Task: Research Airbnb options in Tangail, Bangladesh from 22nd November, 2023 to 30th November, 2023 for 2 adults. Place can be entire room with 1  bedroom having 1 bed and 1 bathroom. Property type can be hotel. Amenities needed are: air conditioning.
Action: Mouse moved to (461, 350)
Screenshot: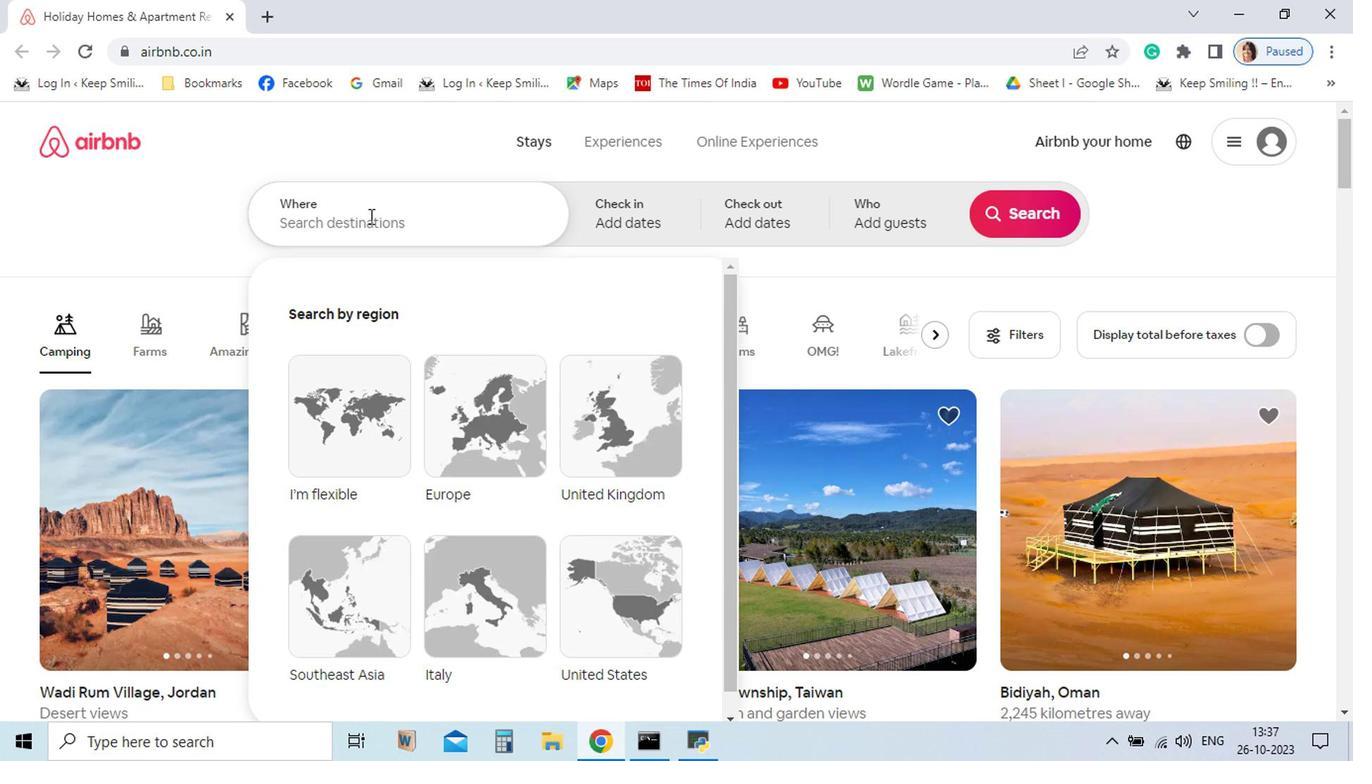 
Action: Mouse pressed left at (461, 350)
Screenshot: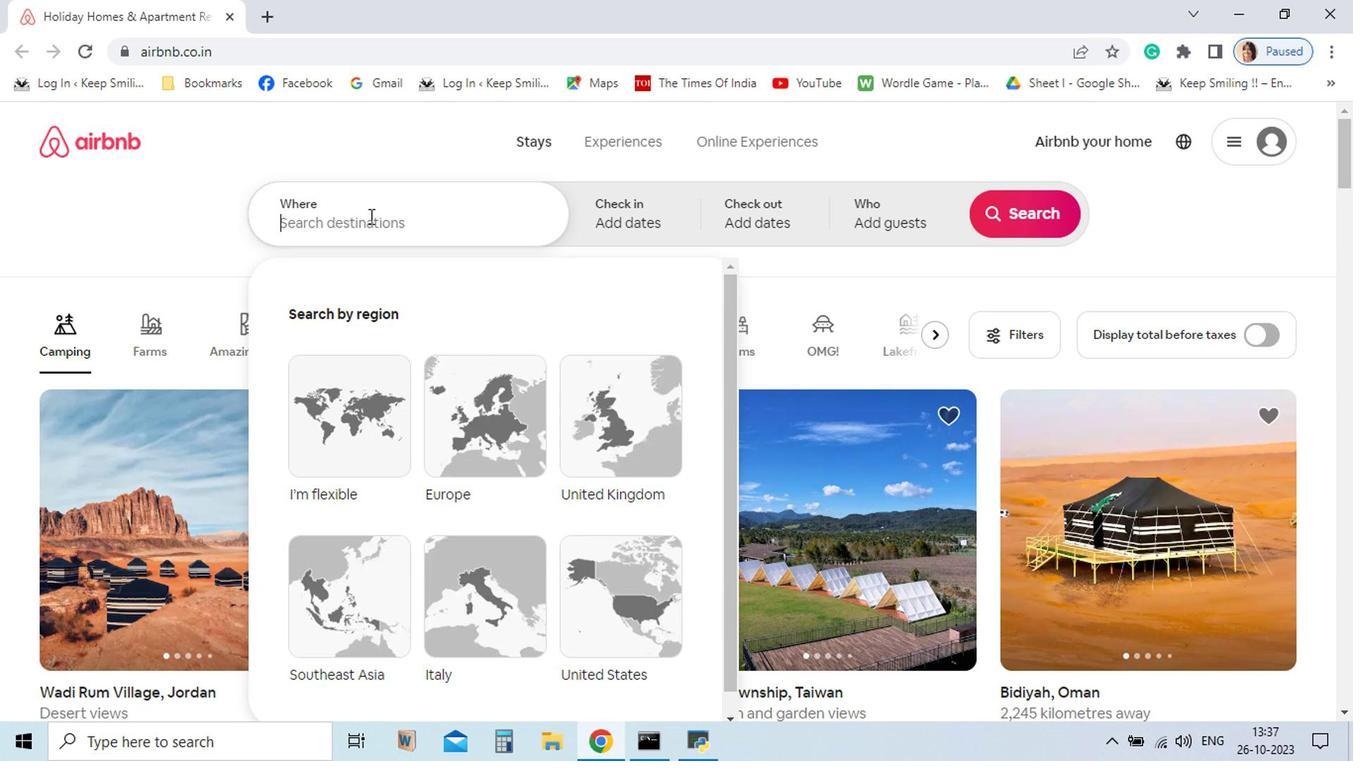 
Action: Mouse moved to (460, 350)
Screenshot: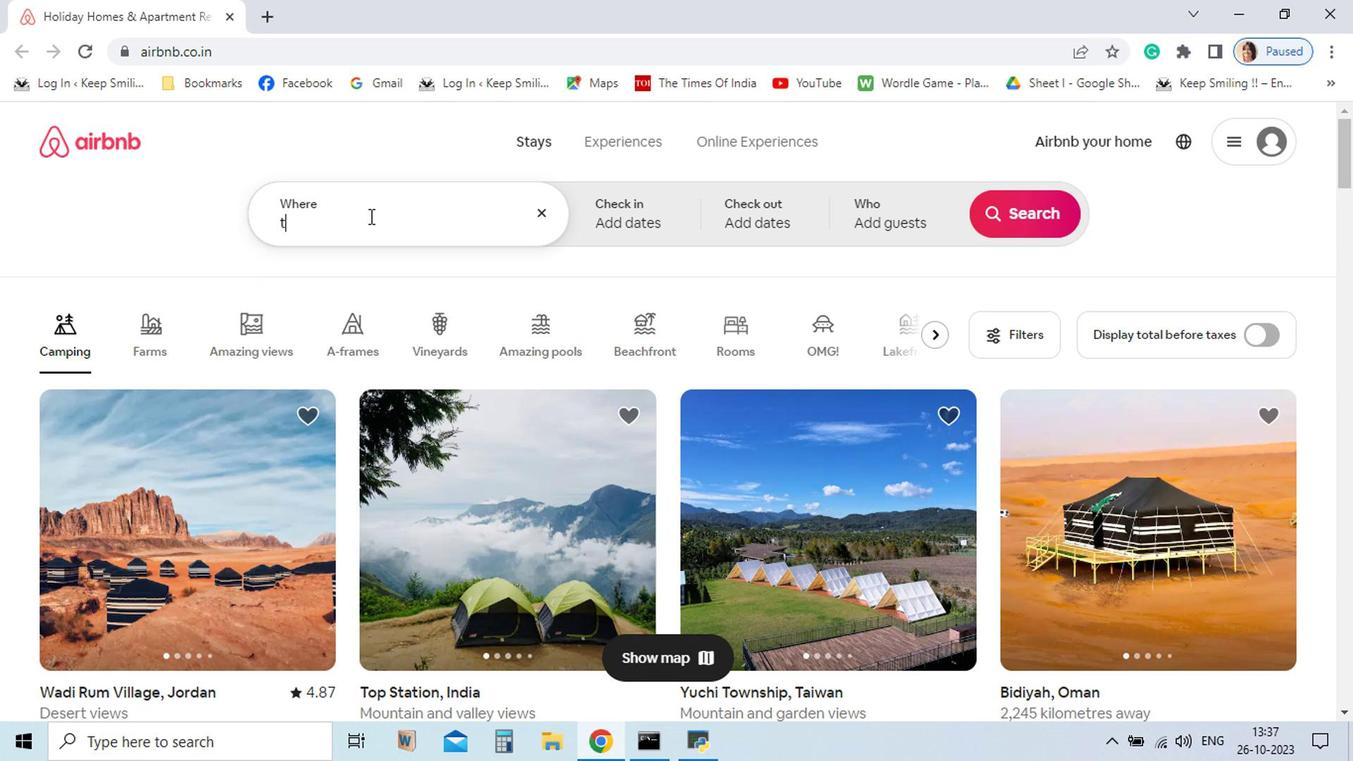 
Action: Key pressed tangail,<Key.space>bangladesh<Key.enter>
Screenshot: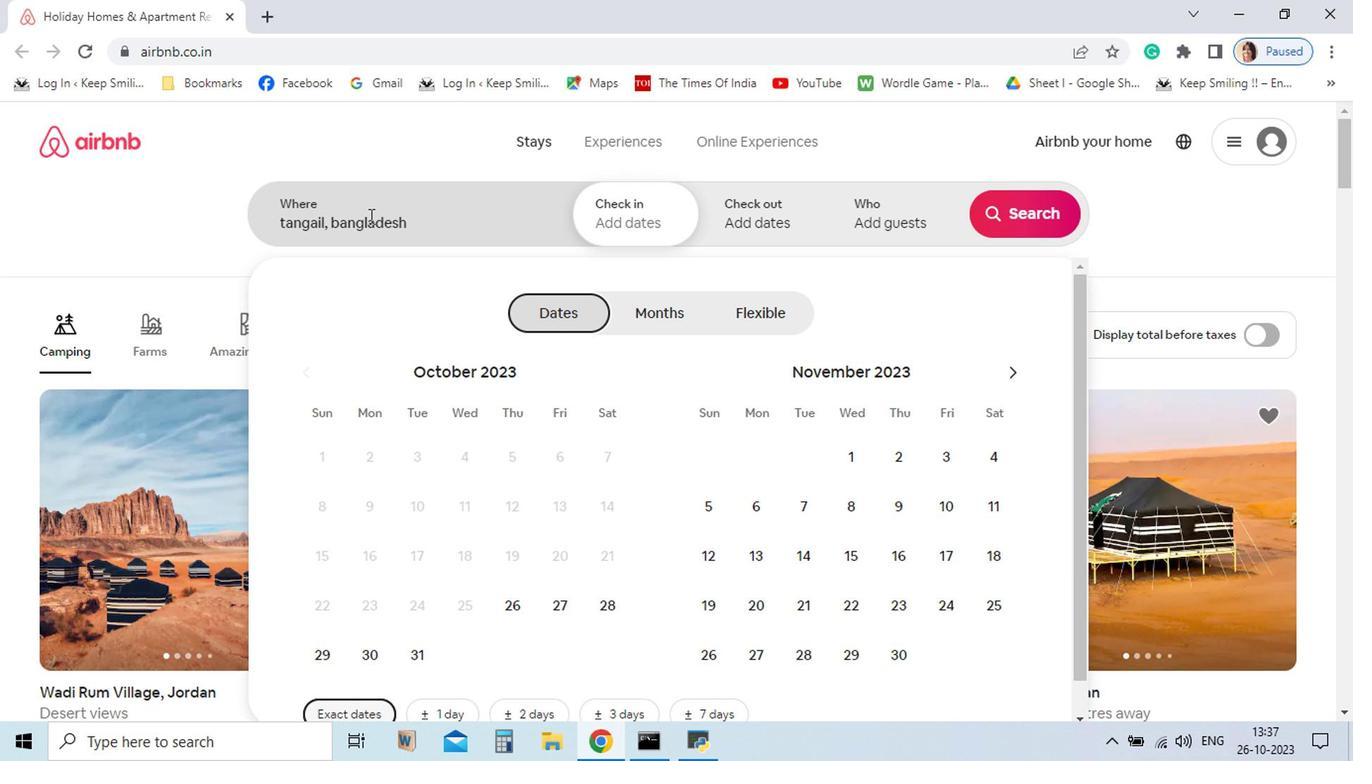 
Action: Mouse moved to (801, 627)
Screenshot: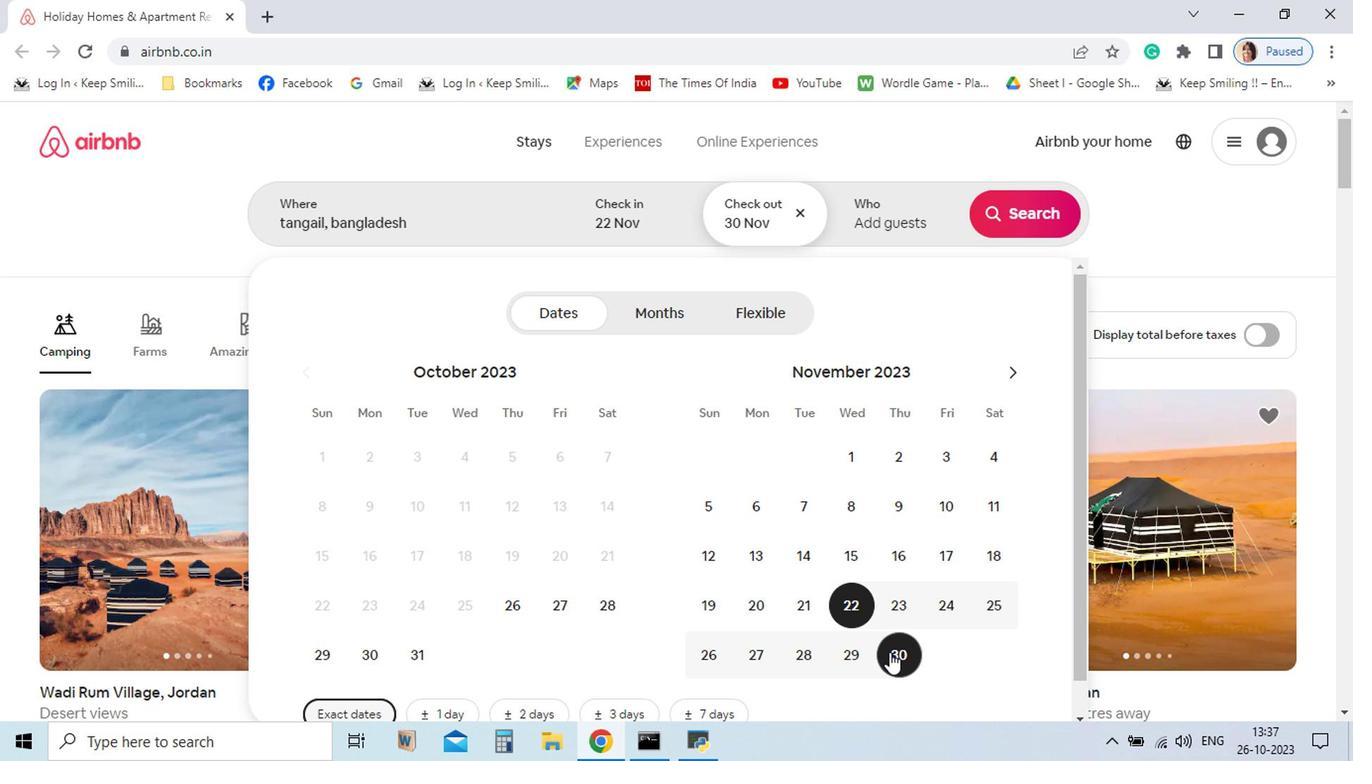 
Action: Mouse pressed left at (801, 627)
Screenshot: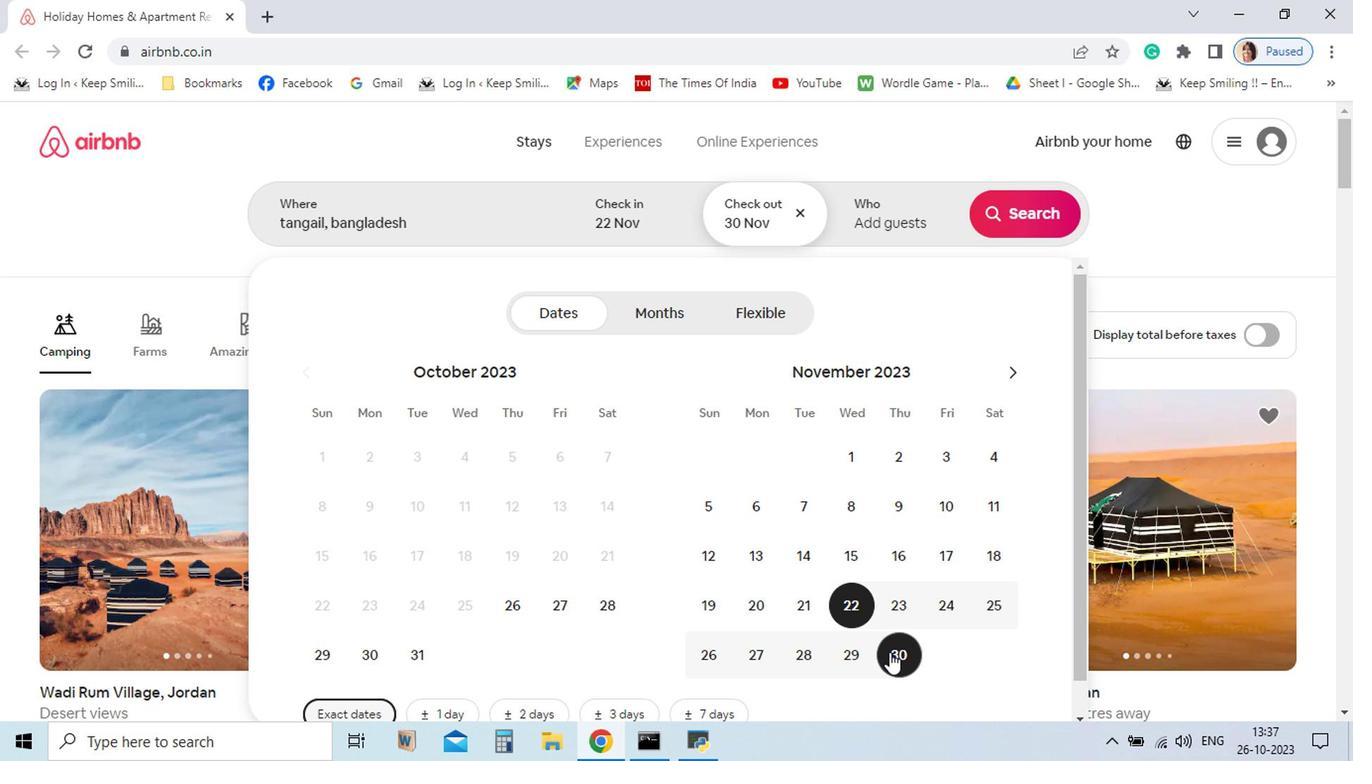
Action: Mouse moved to (830, 661)
Screenshot: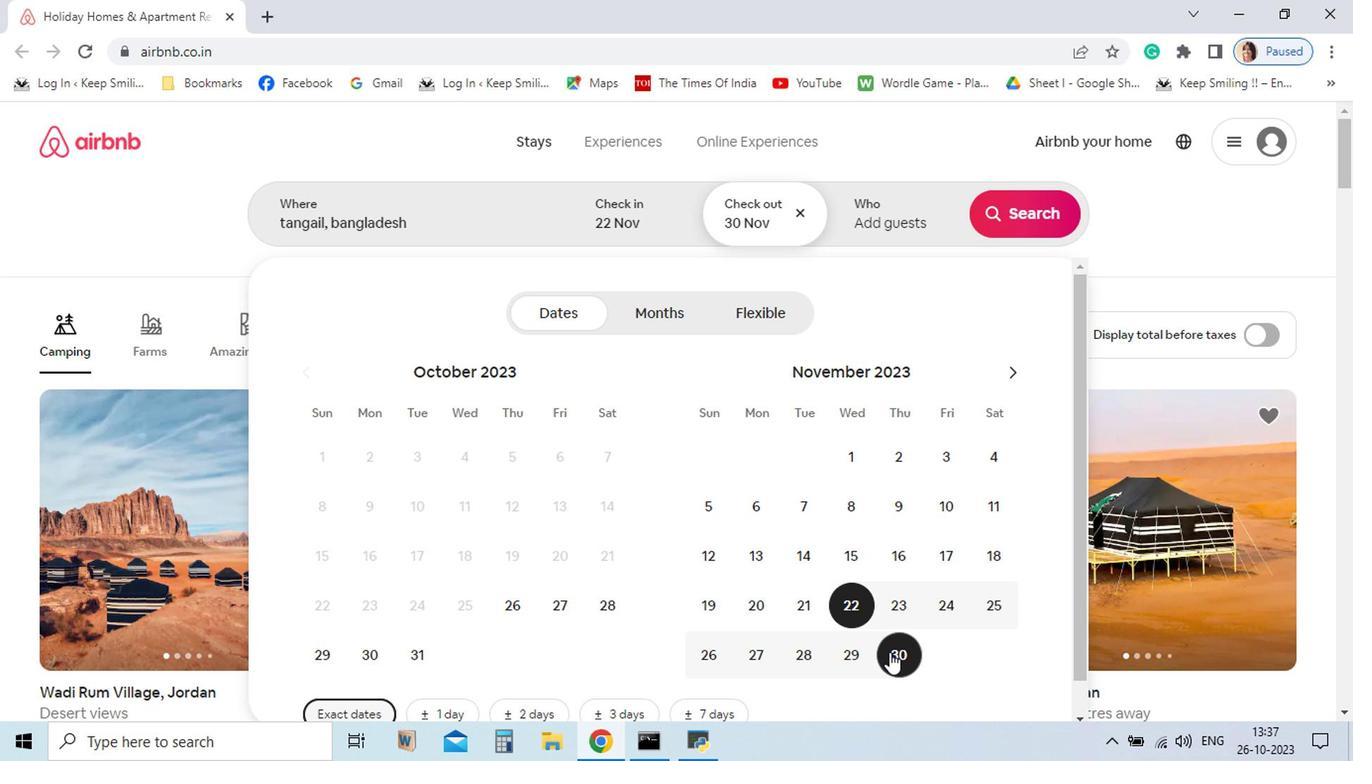 
Action: Mouse pressed left at (830, 661)
Screenshot: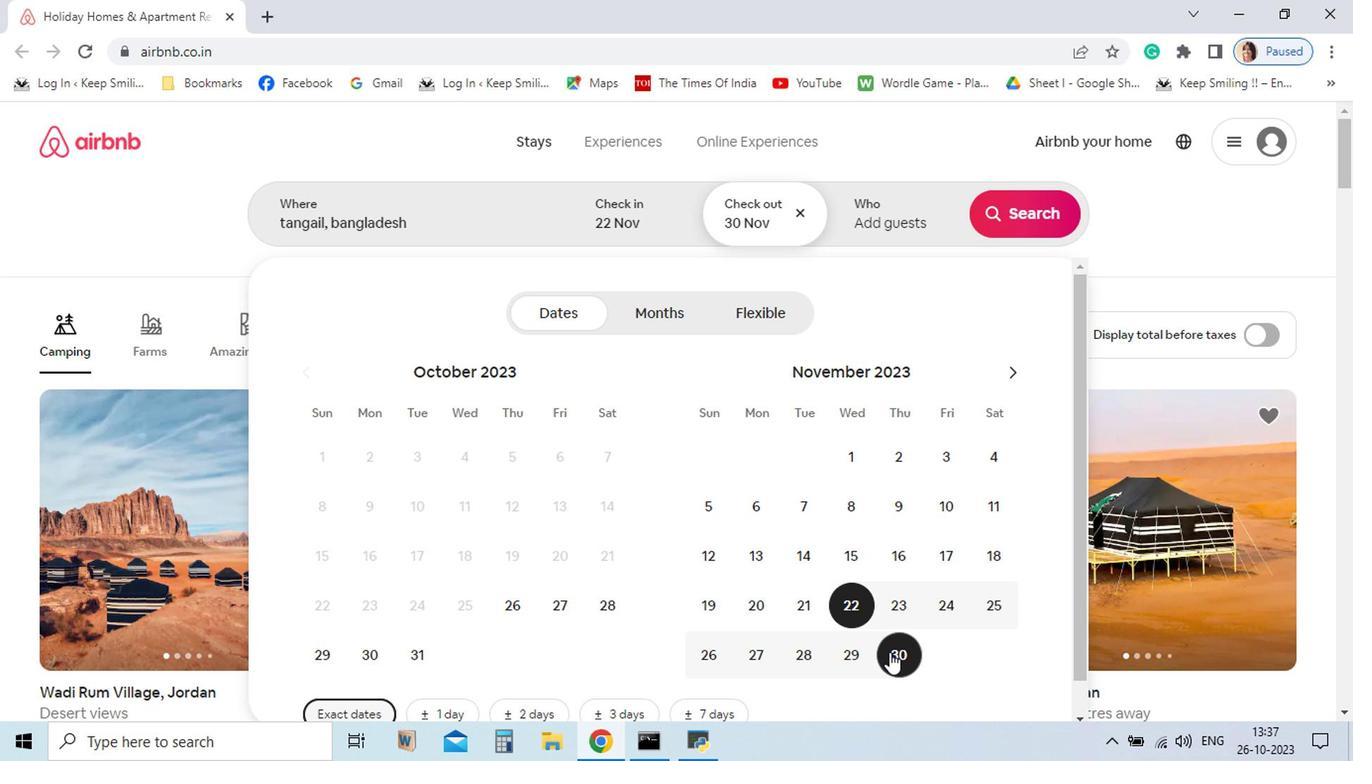 
Action: Mouse moved to (851, 358)
Screenshot: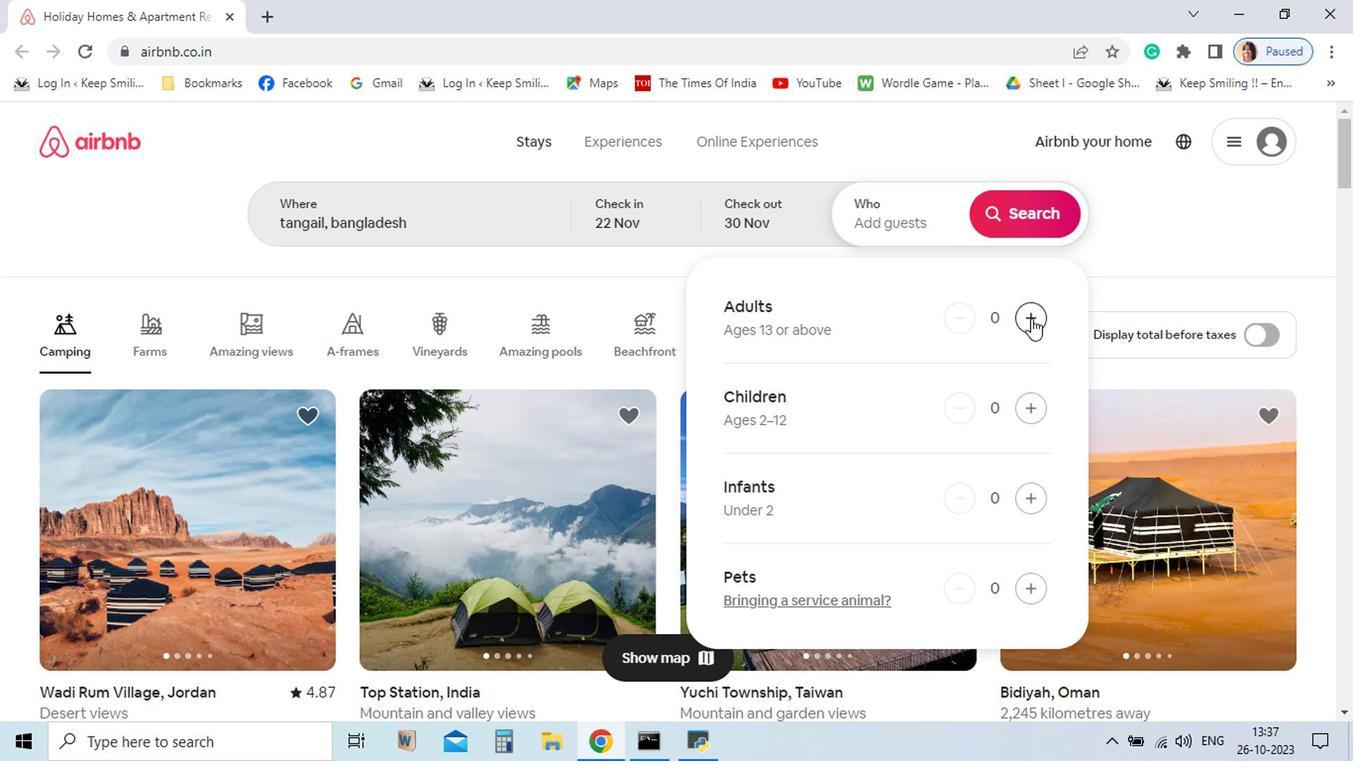 
Action: Mouse pressed left at (851, 358)
Screenshot: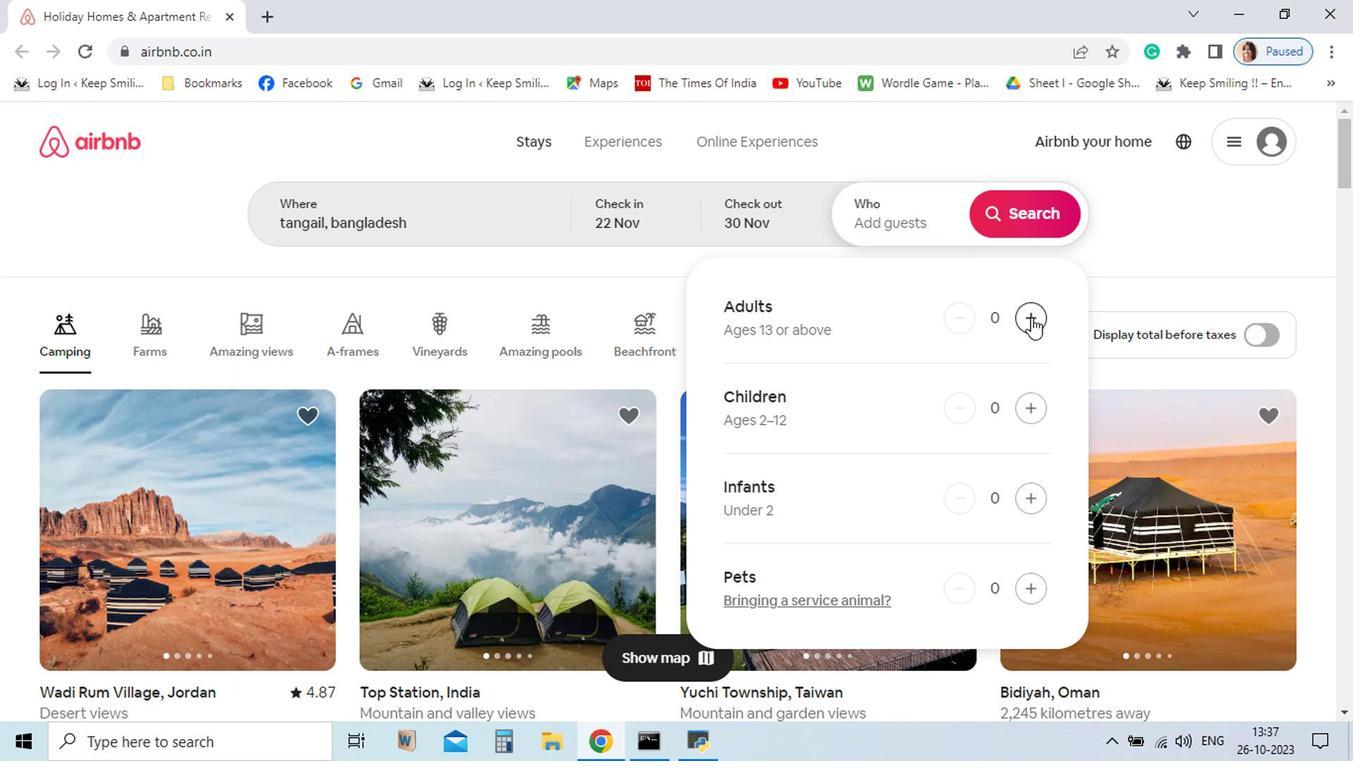 
Action: Mouse moved to (930, 422)
Screenshot: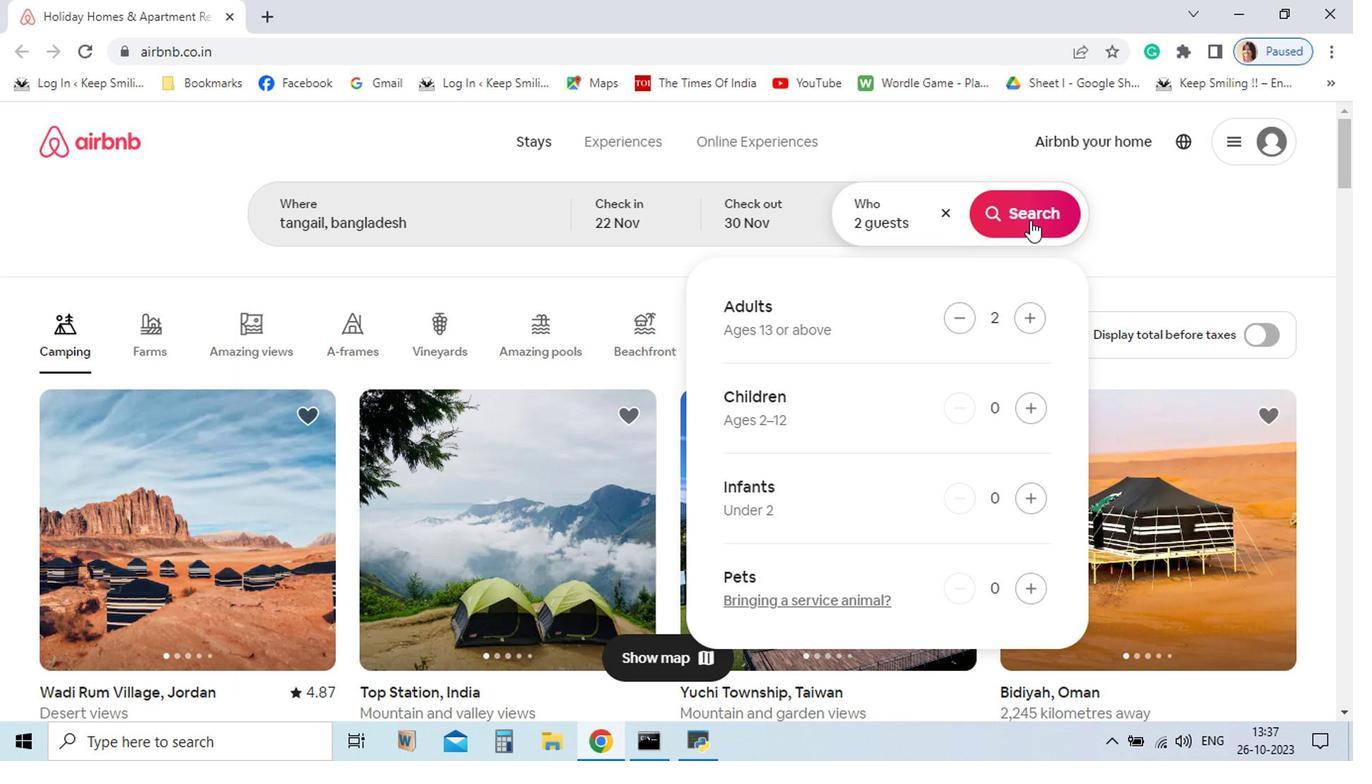
Action: Mouse pressed left at (930, 422)
Screenshot: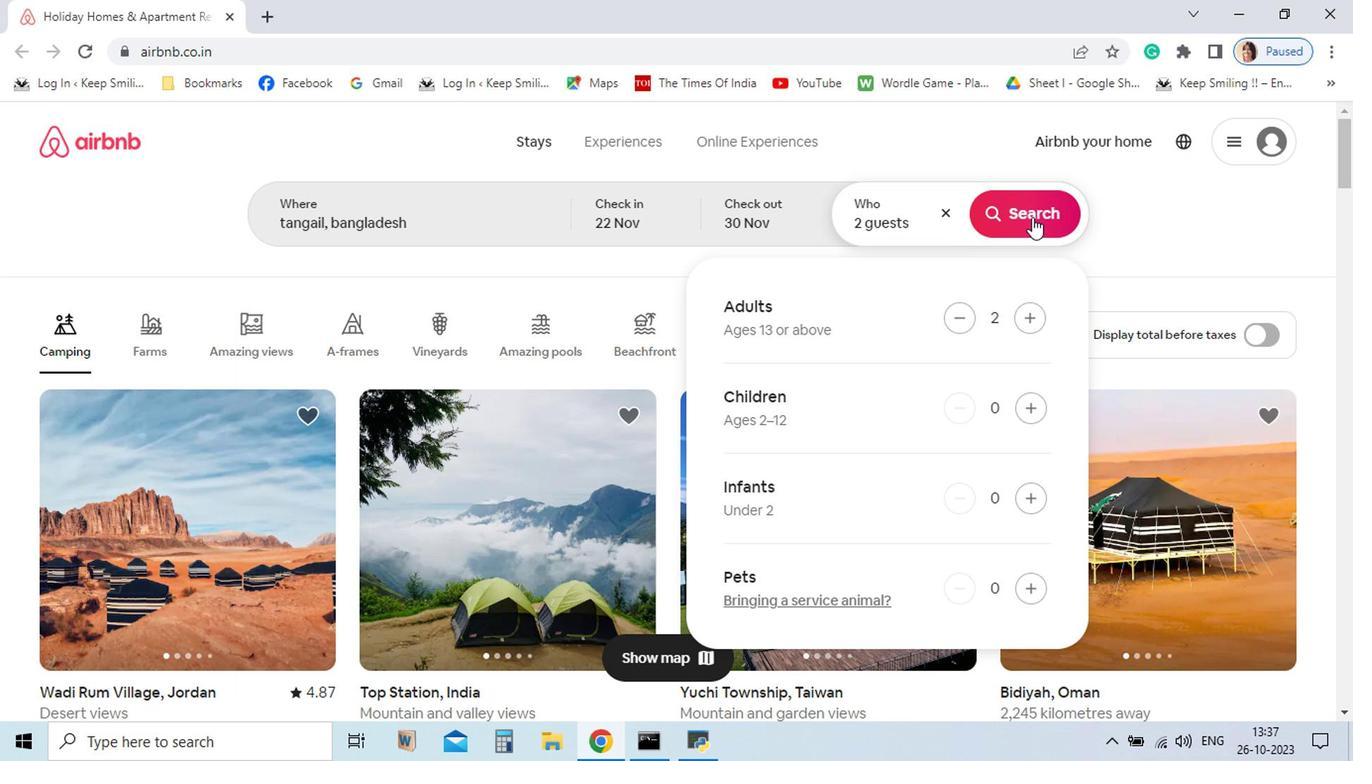 
Action: Mouse pressed left at (930, 422)
Screenshot: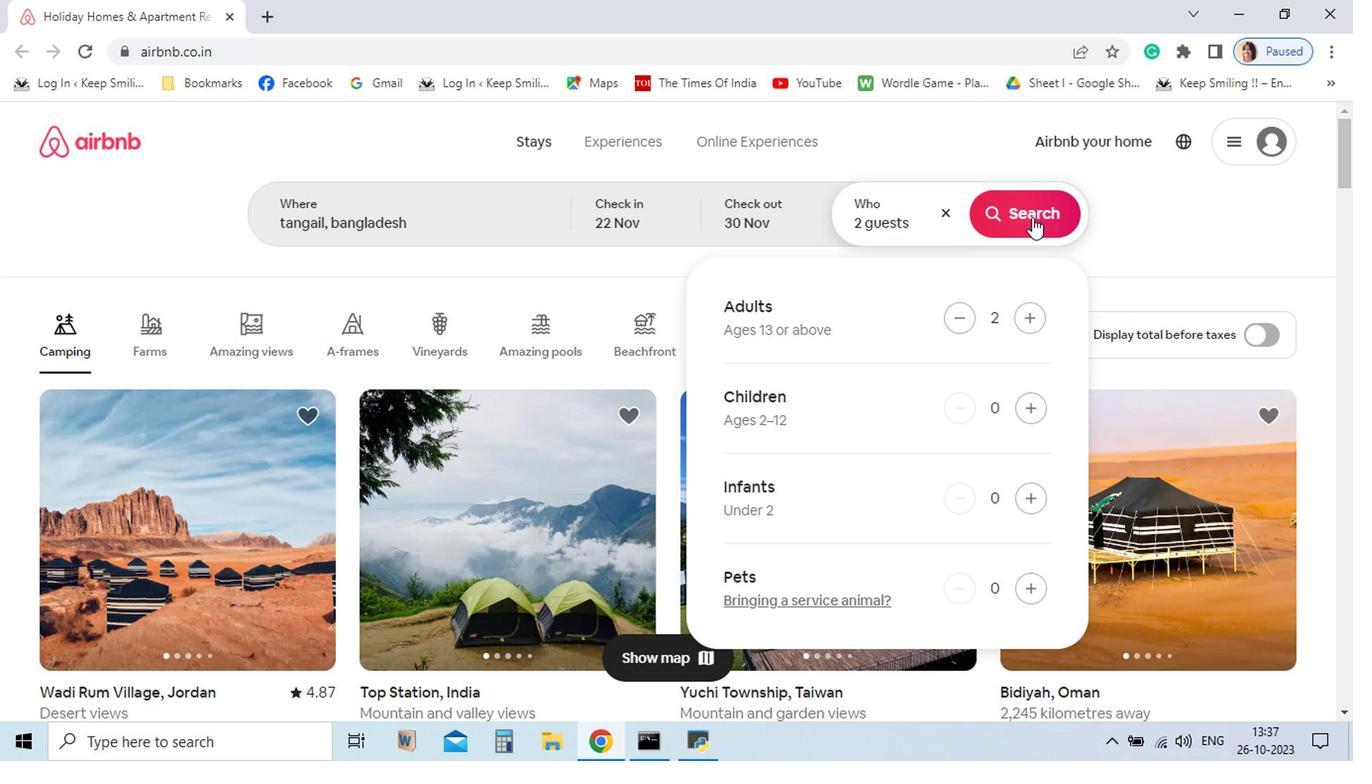 
Action: Mouse moved to (931, 351)
Screenshot: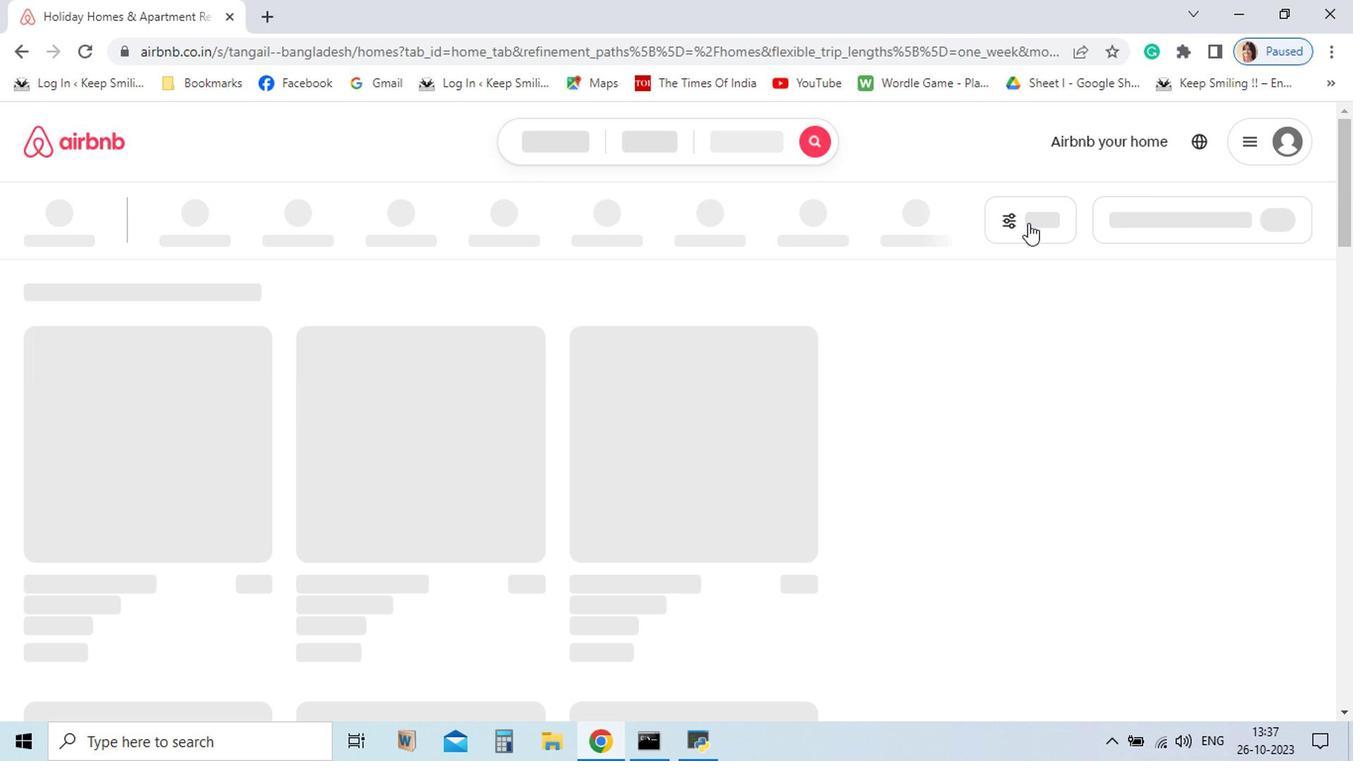 
Action: Mouse pressed left at (931, 351)
Screenshot: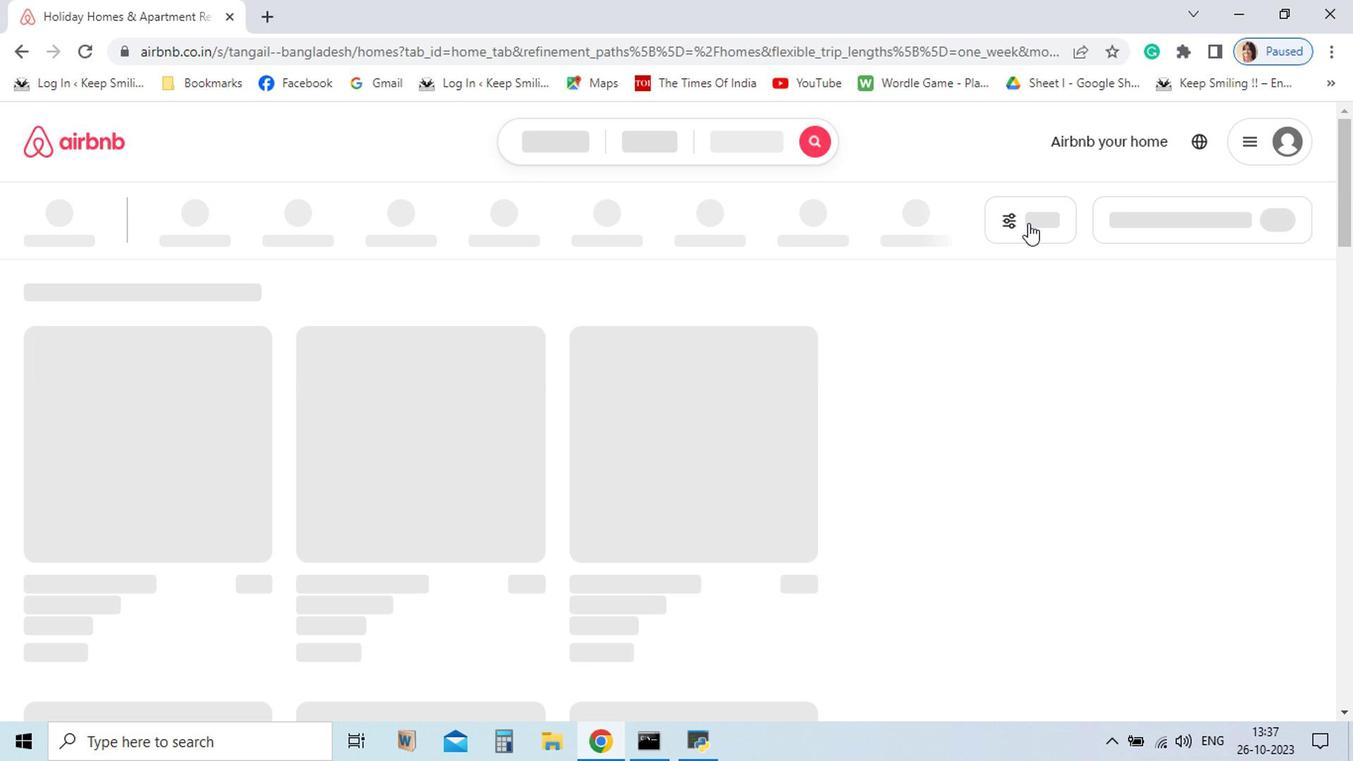 
Action: Mouse moved to (942, 359)
Screenshot: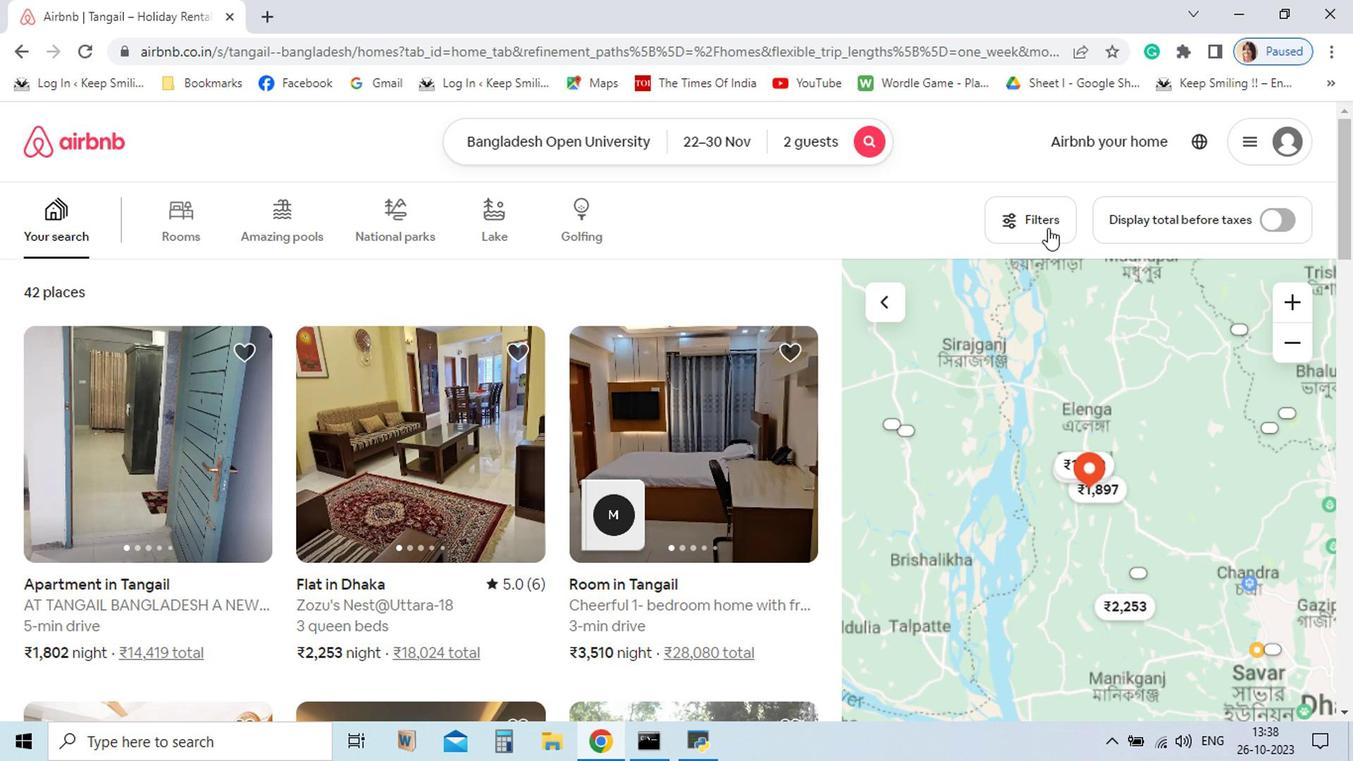 
Action: Mouse pressed left at (942, 359)
Screenshot: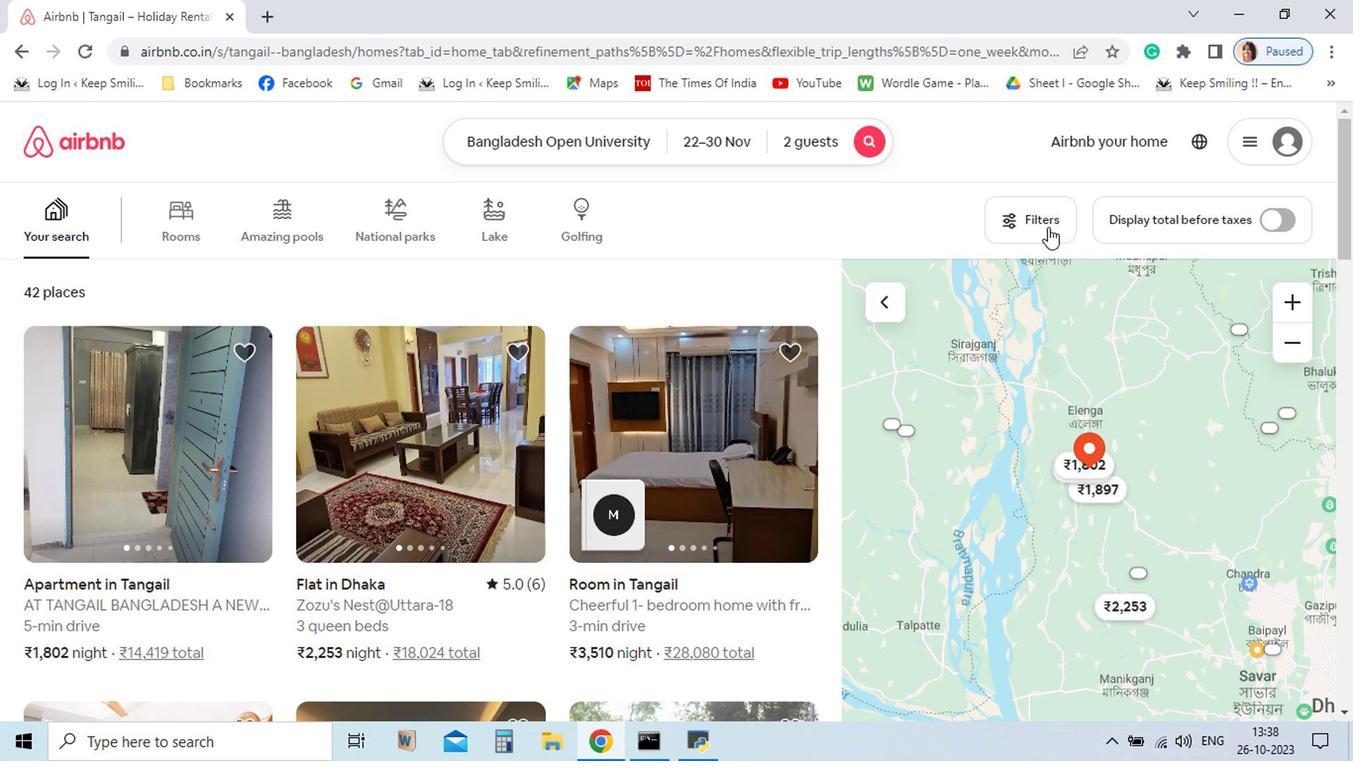 
Action: Mouse moved to (946, 386)
Screenshot: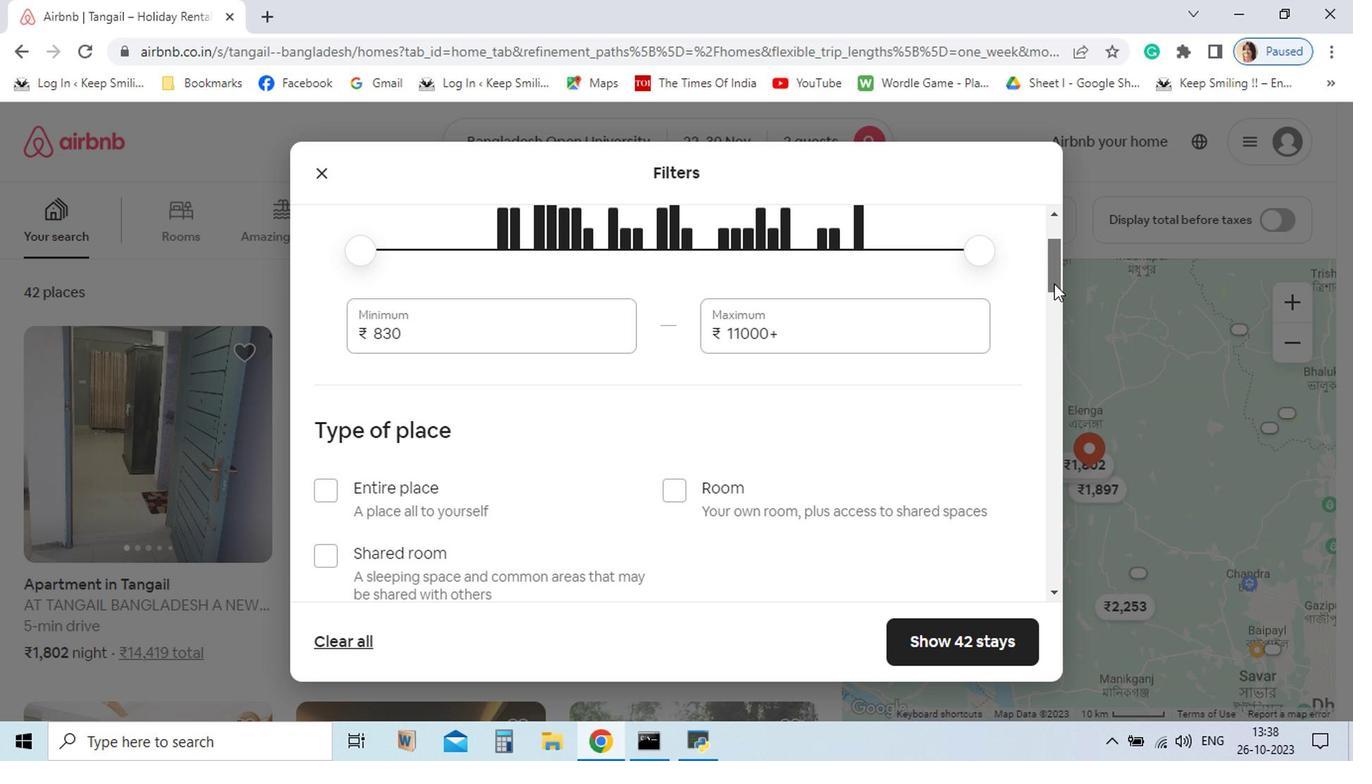 
Action: Mouse pressed left at (946, 386)
Screenshot: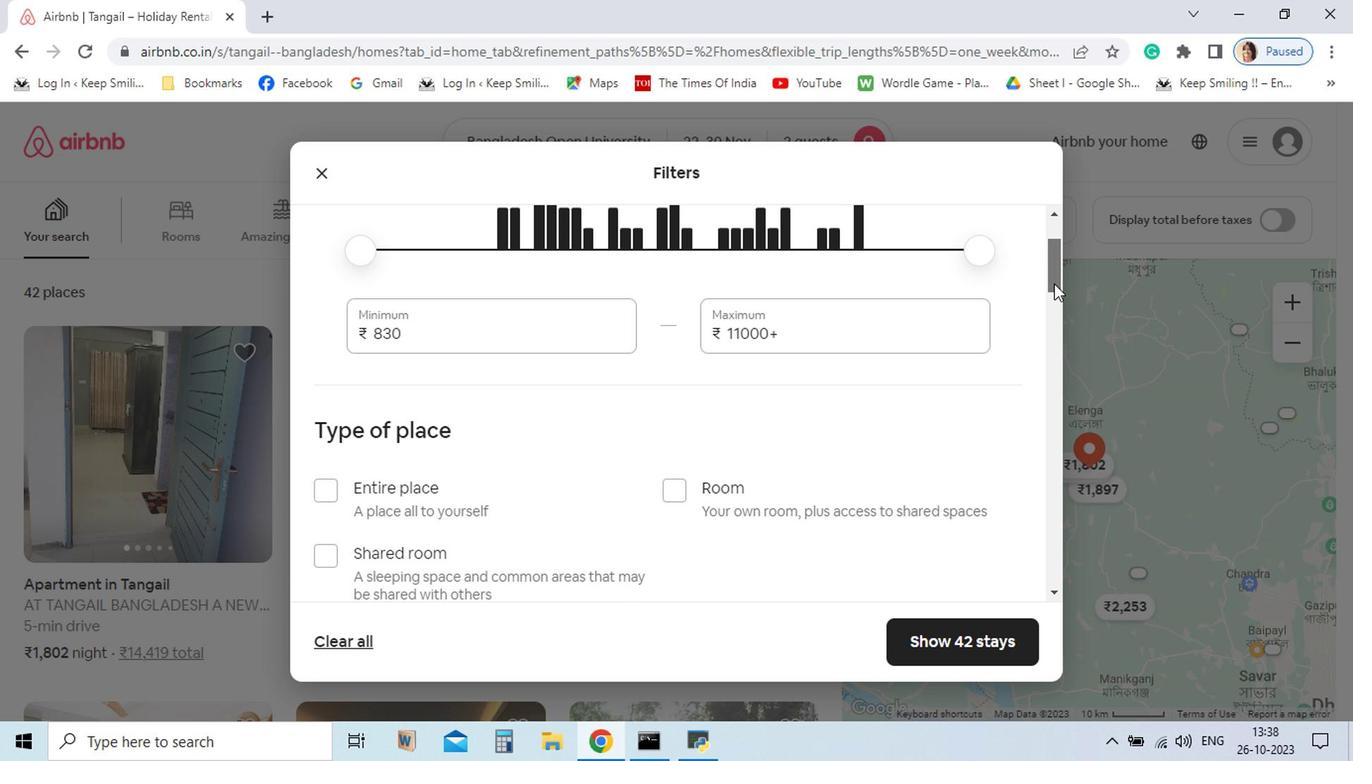 
Action: Mouse moved to (678, 489)
Screenshot: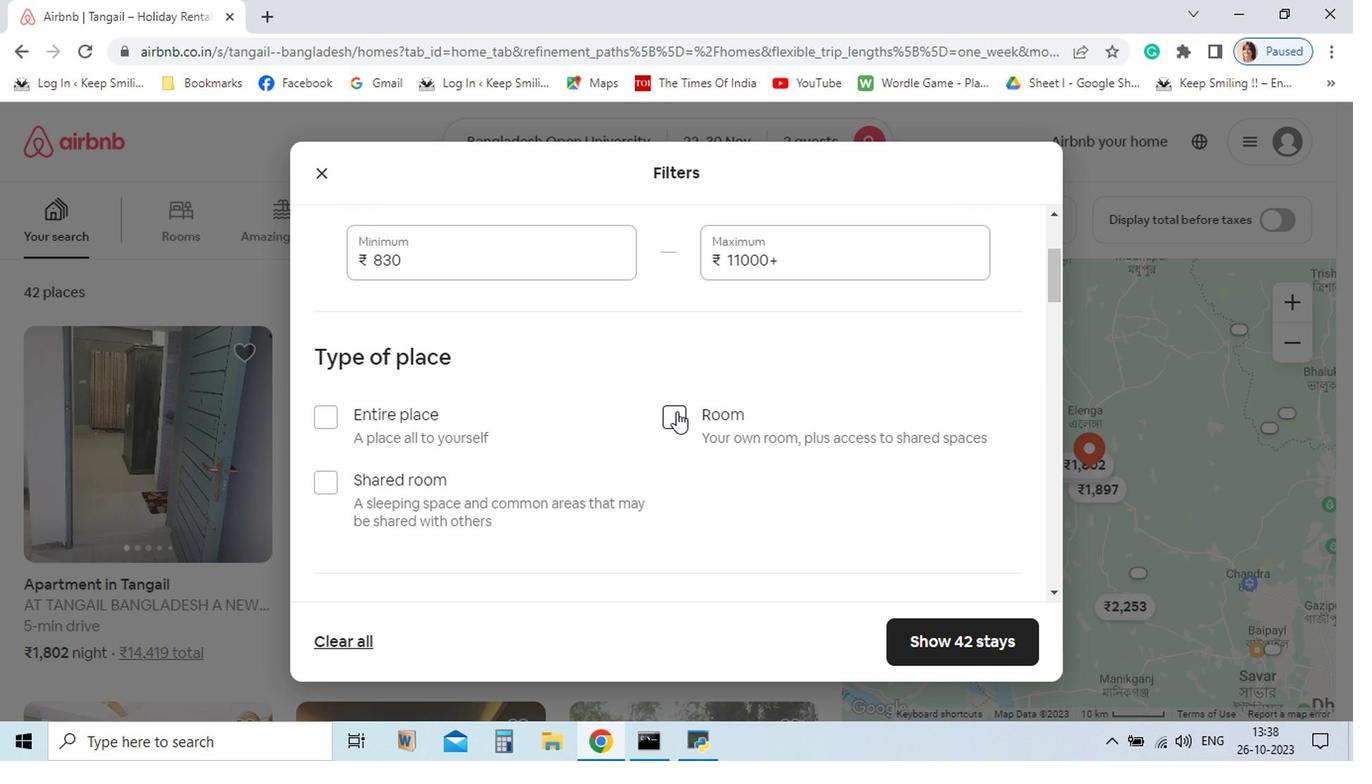 
Action: Mouse pressed left at (678, 489)
Screenshot: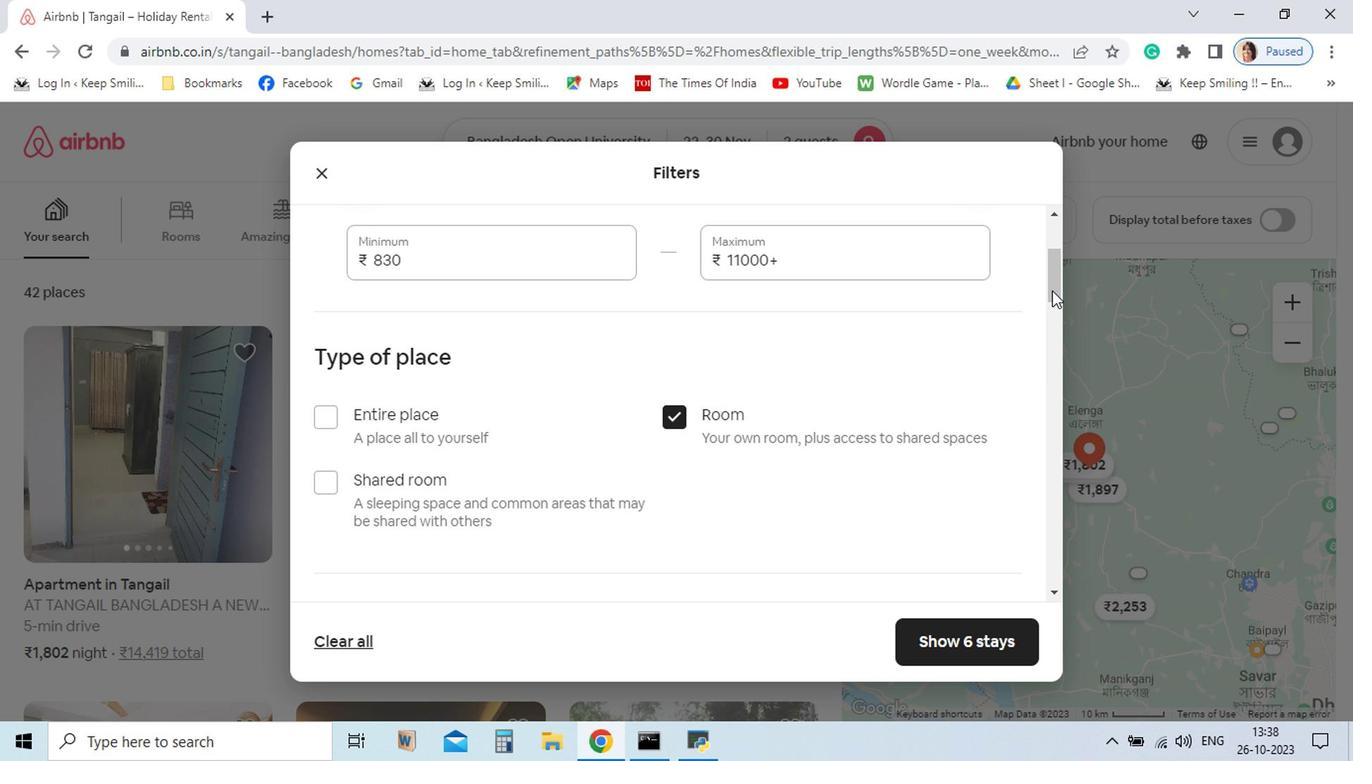 
Action: Mouse moved to (945, 403)
Screenshot: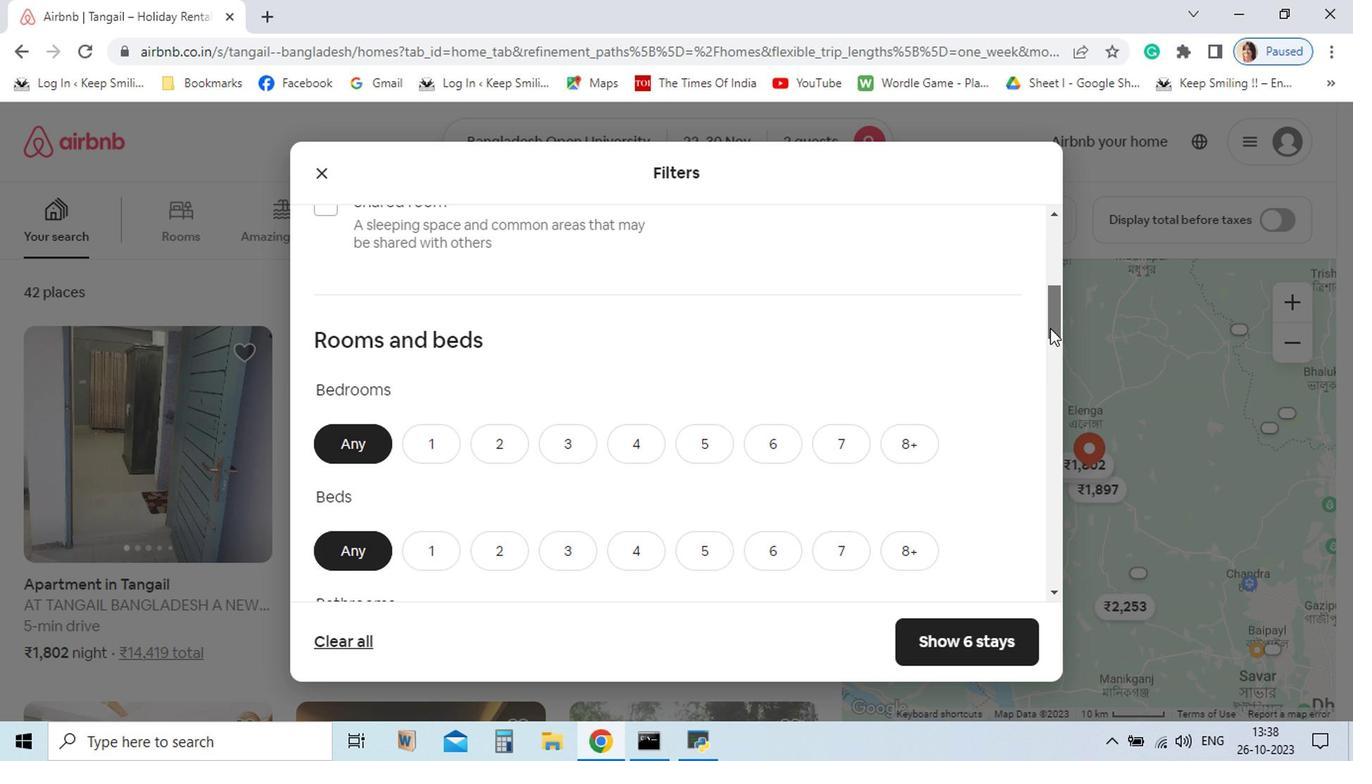
Action: Mouse pressed left at (945, 403)
Screenshot: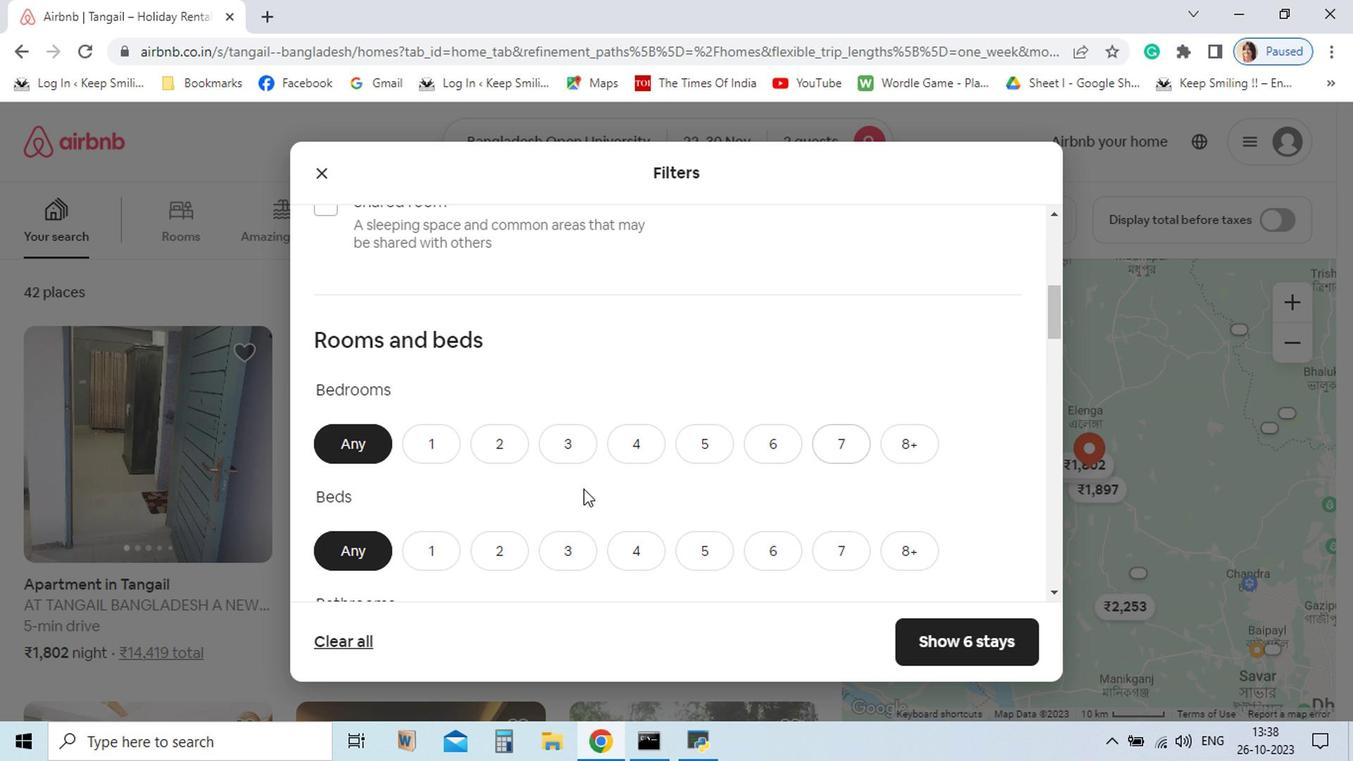 
Action: Mouse moved to (513, 518)
Screenshot: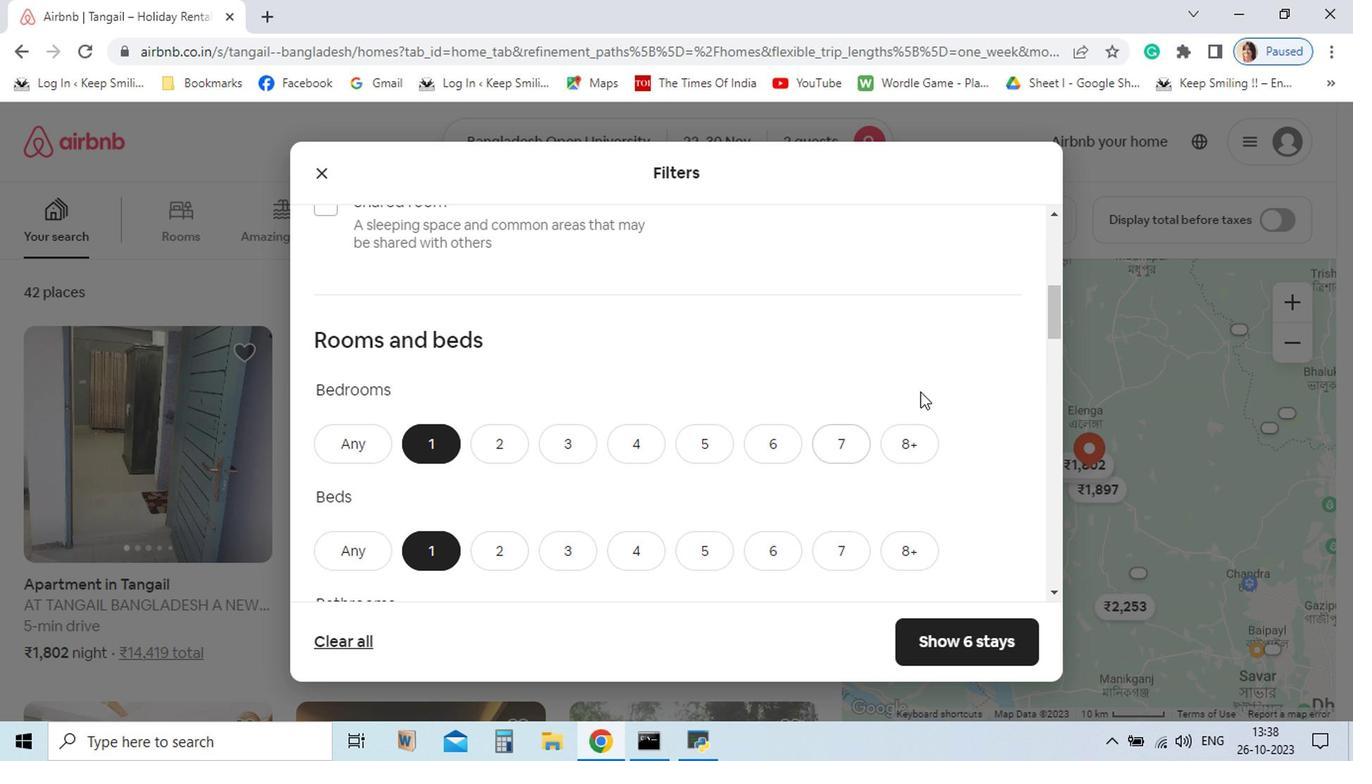 
Action: Mouse pressed left at (513, 518)
Screenshot: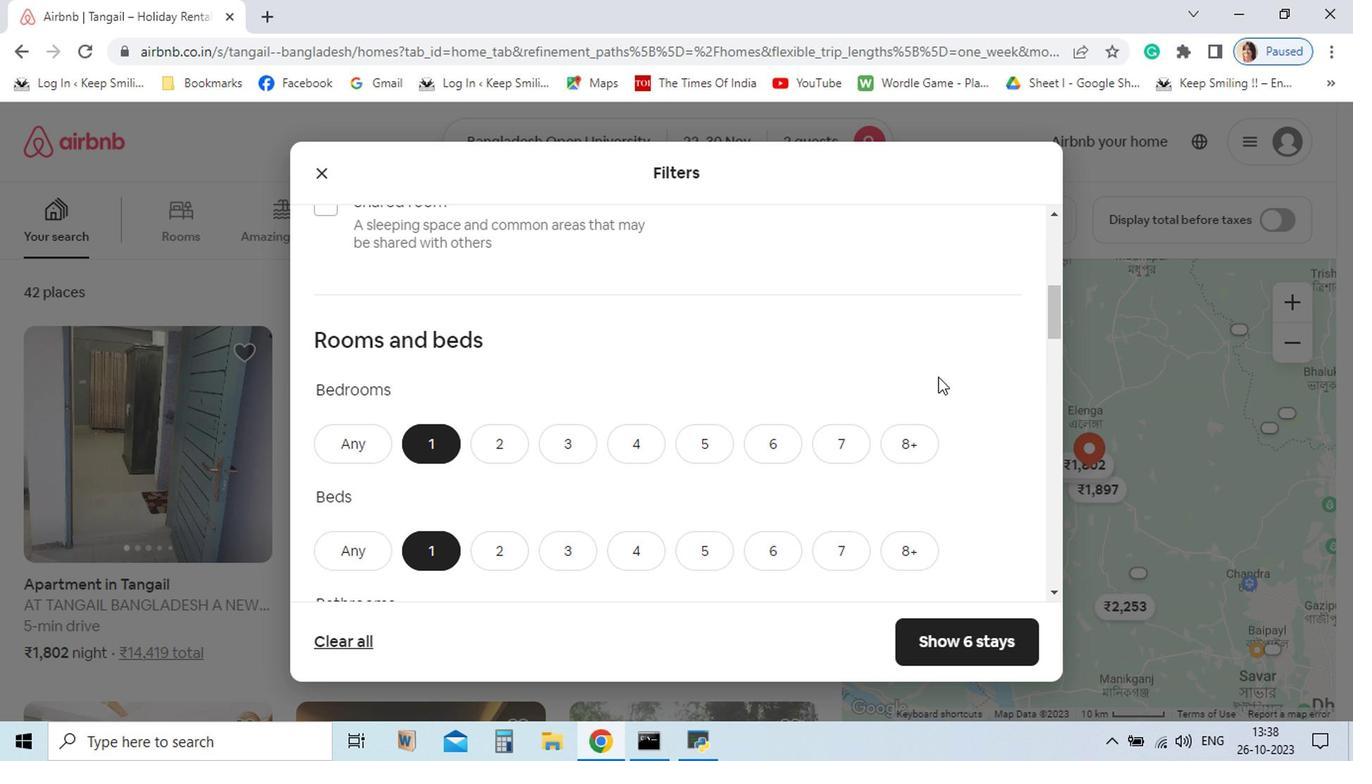 
Action: Mouse moved to (503, 581)
Screenshot: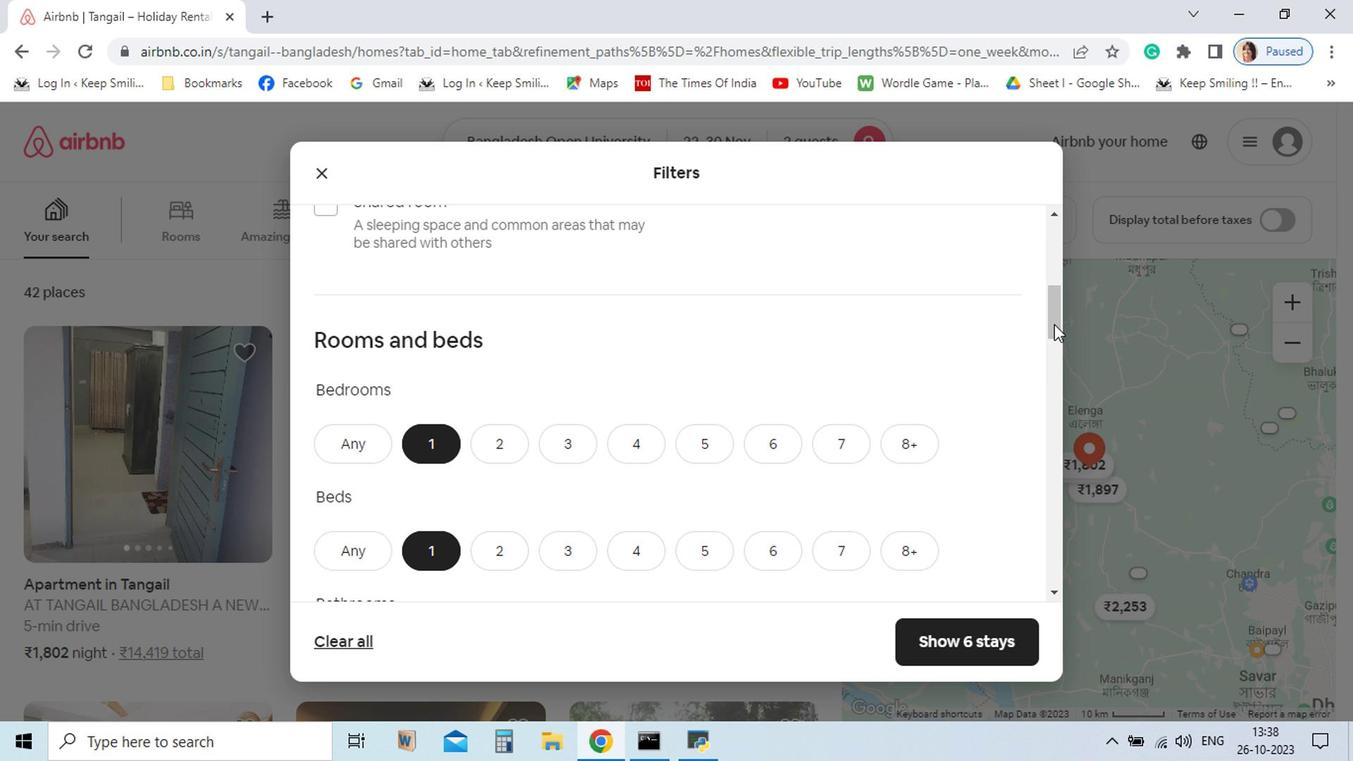 
Action: Mouse pressed left at (503, 581)
Screenshot: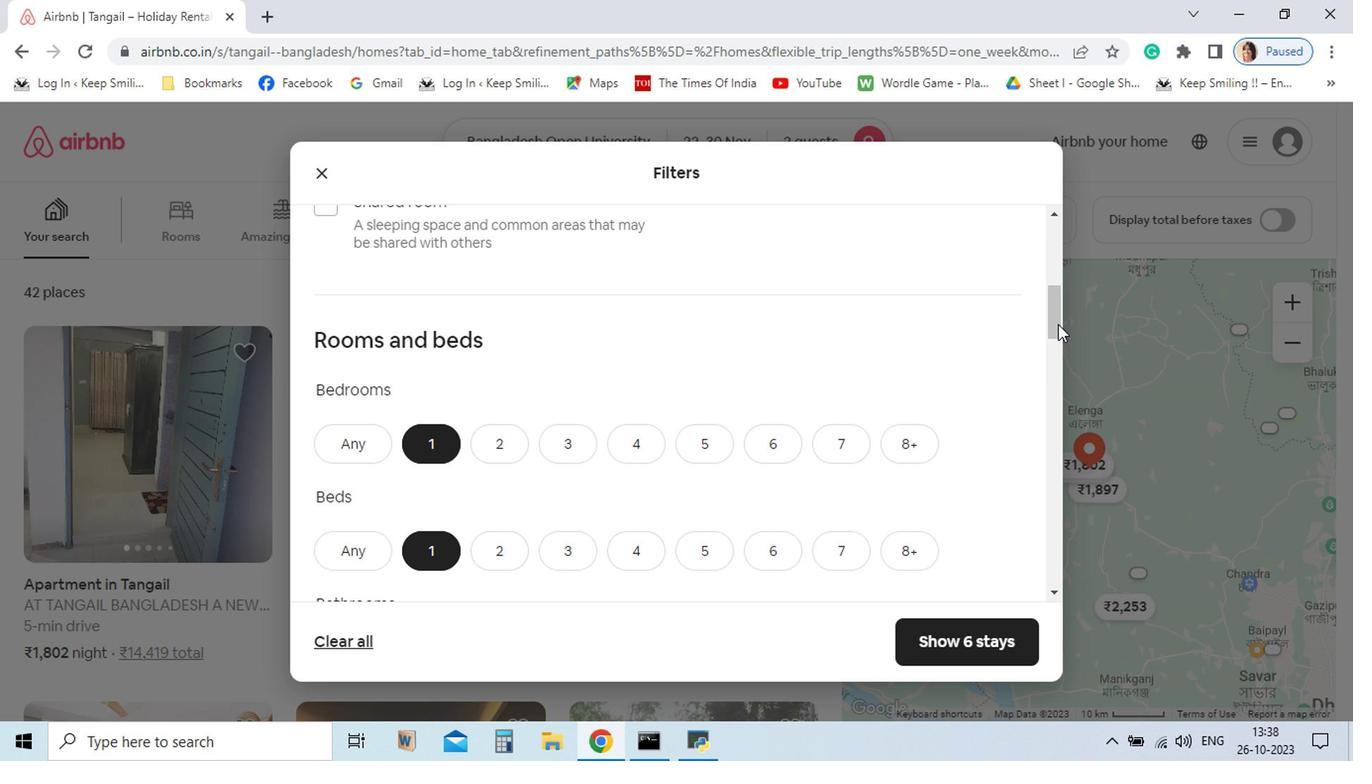 
Action: Mouse moved to (947, 428)
Screenshot: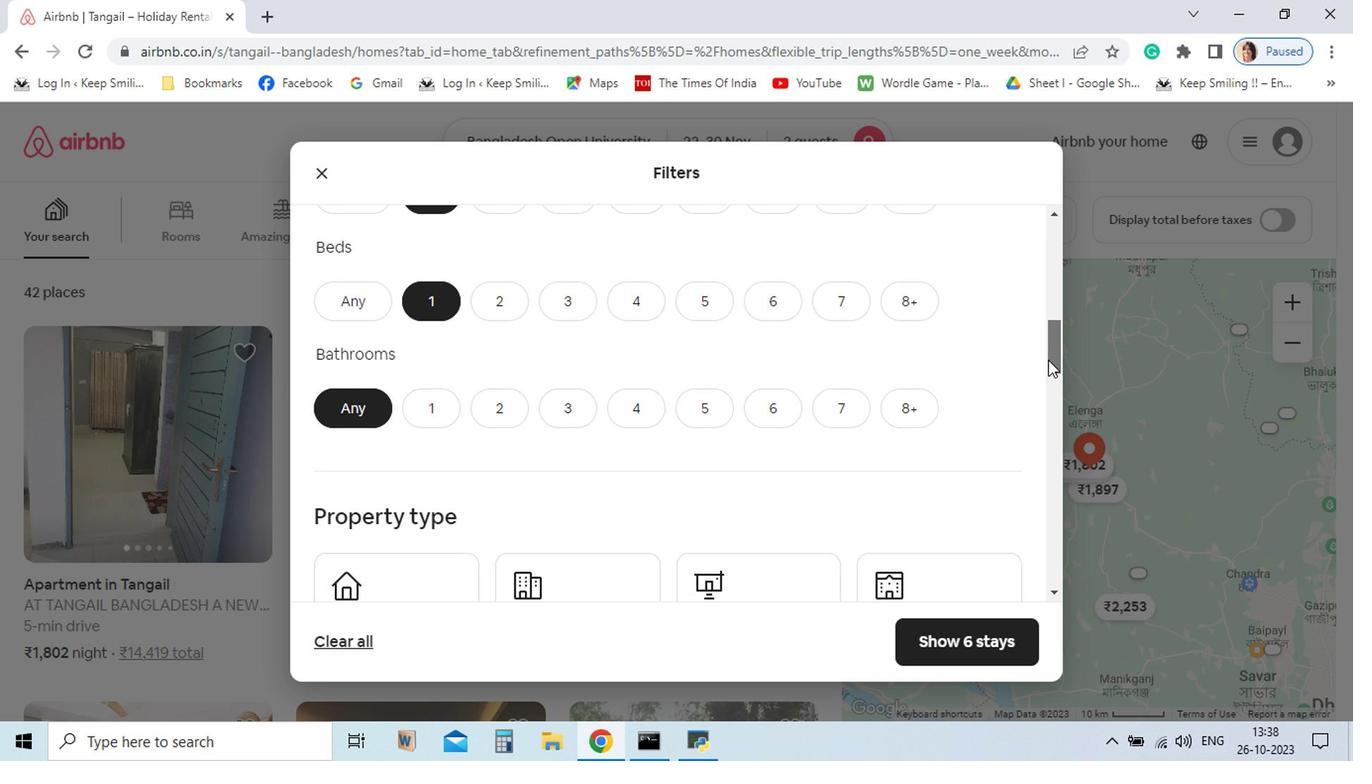 
Action: Mouse pressed left at (947, 428)
Screenshot: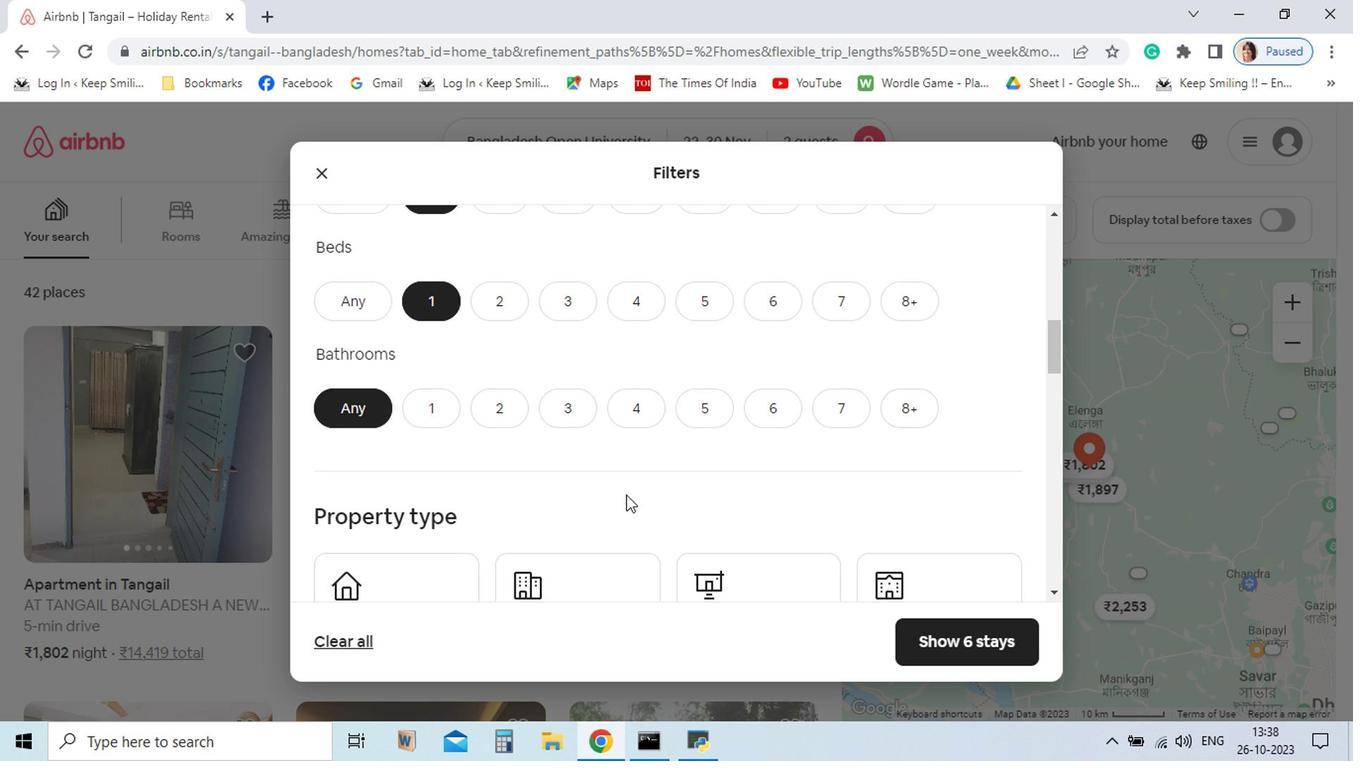 
Action: Mouse moved to (498, 484)
Screenshot: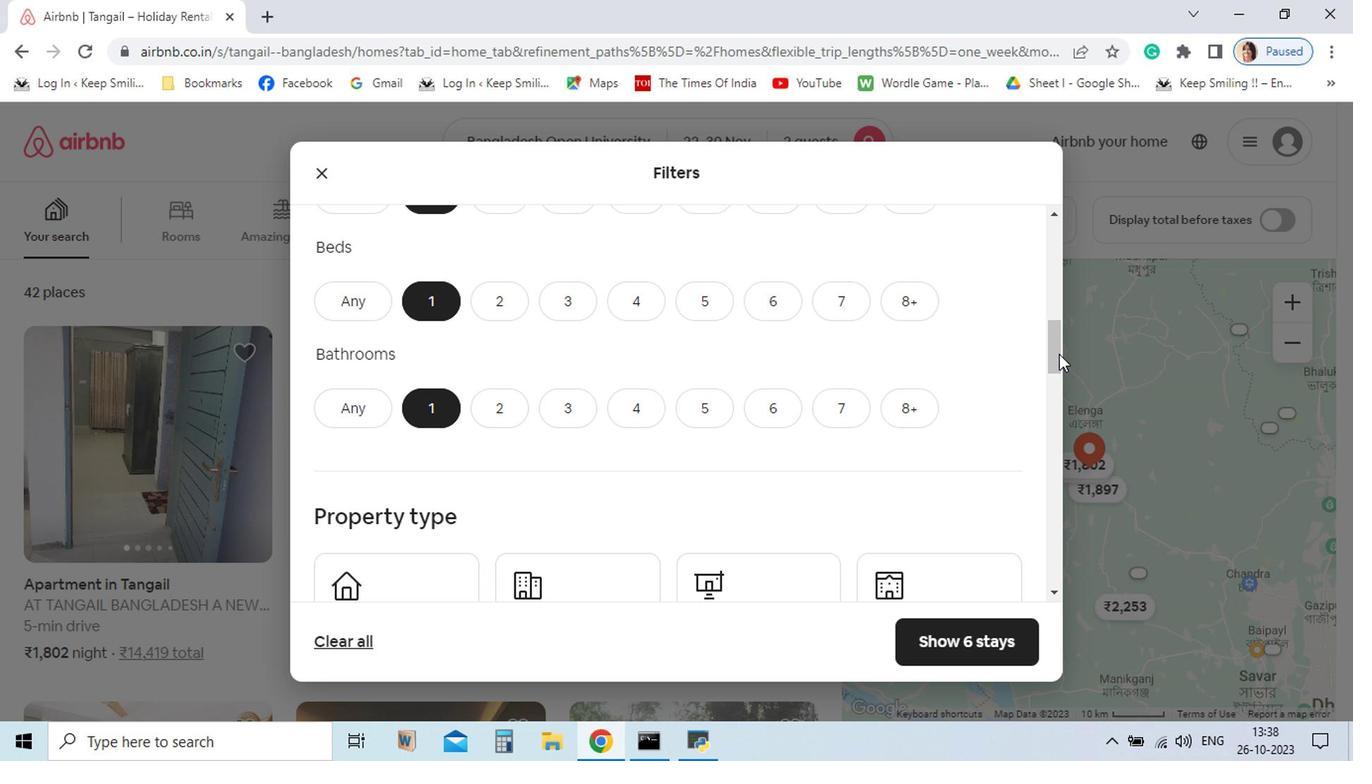 
Action: Mouse pressed left at (498, 484)
Screenshot: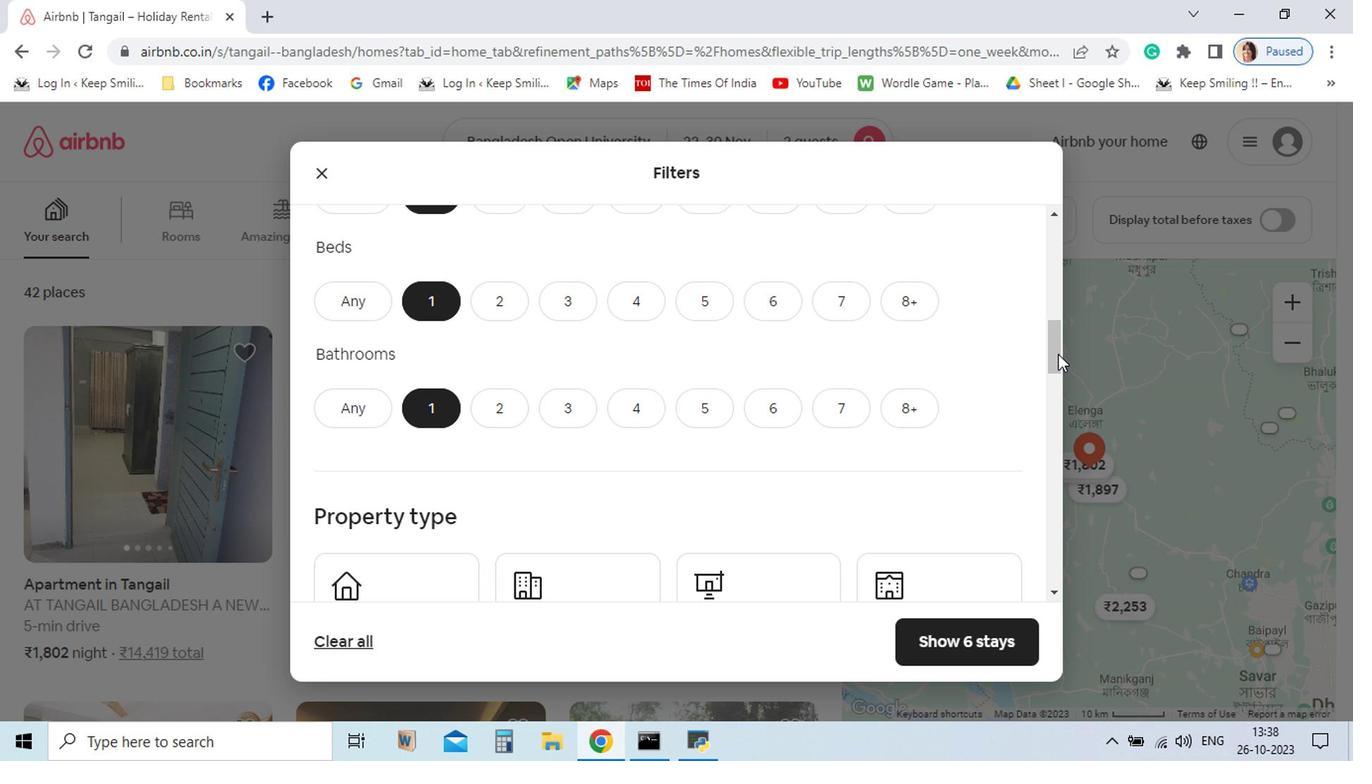 
Action: Mouse moved to (948, 449)
Screenshot: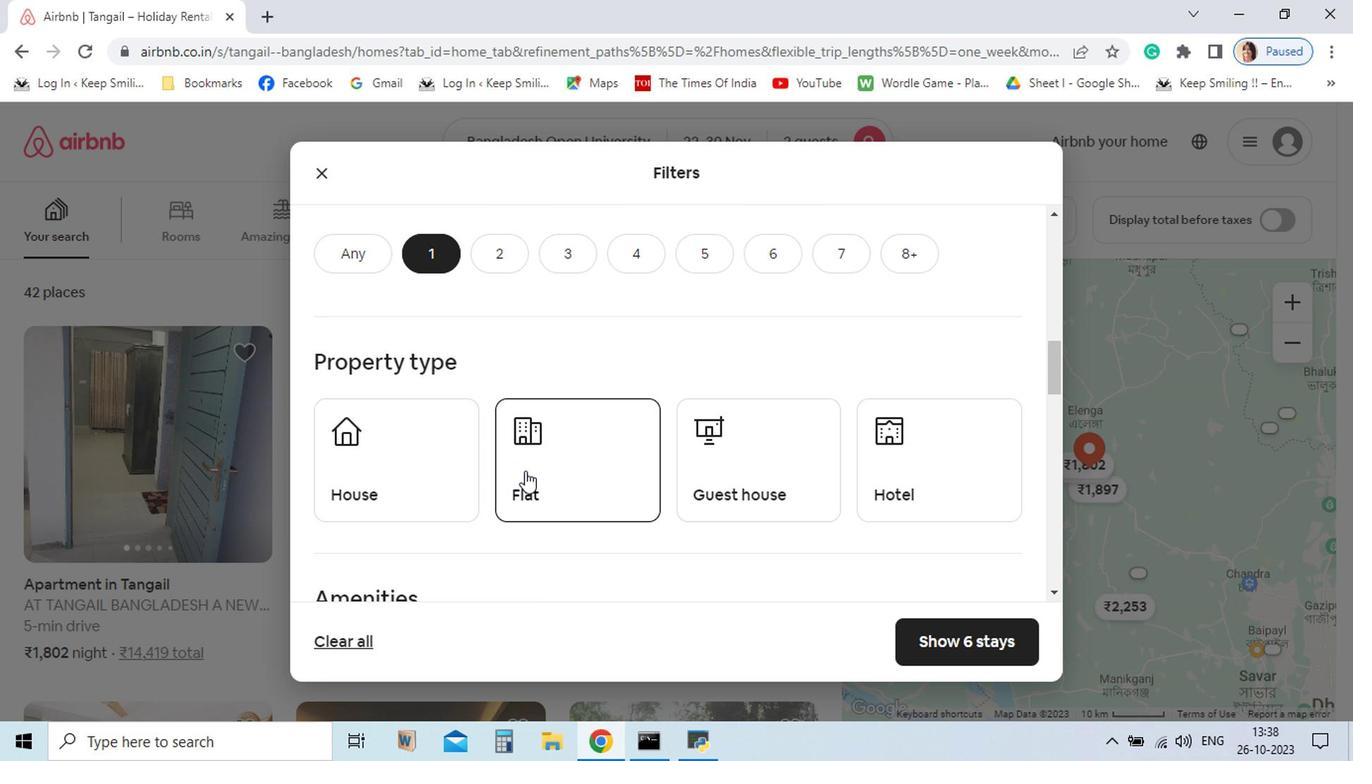 
Action: Mouse pressed left at (948, 449)
Screenshot: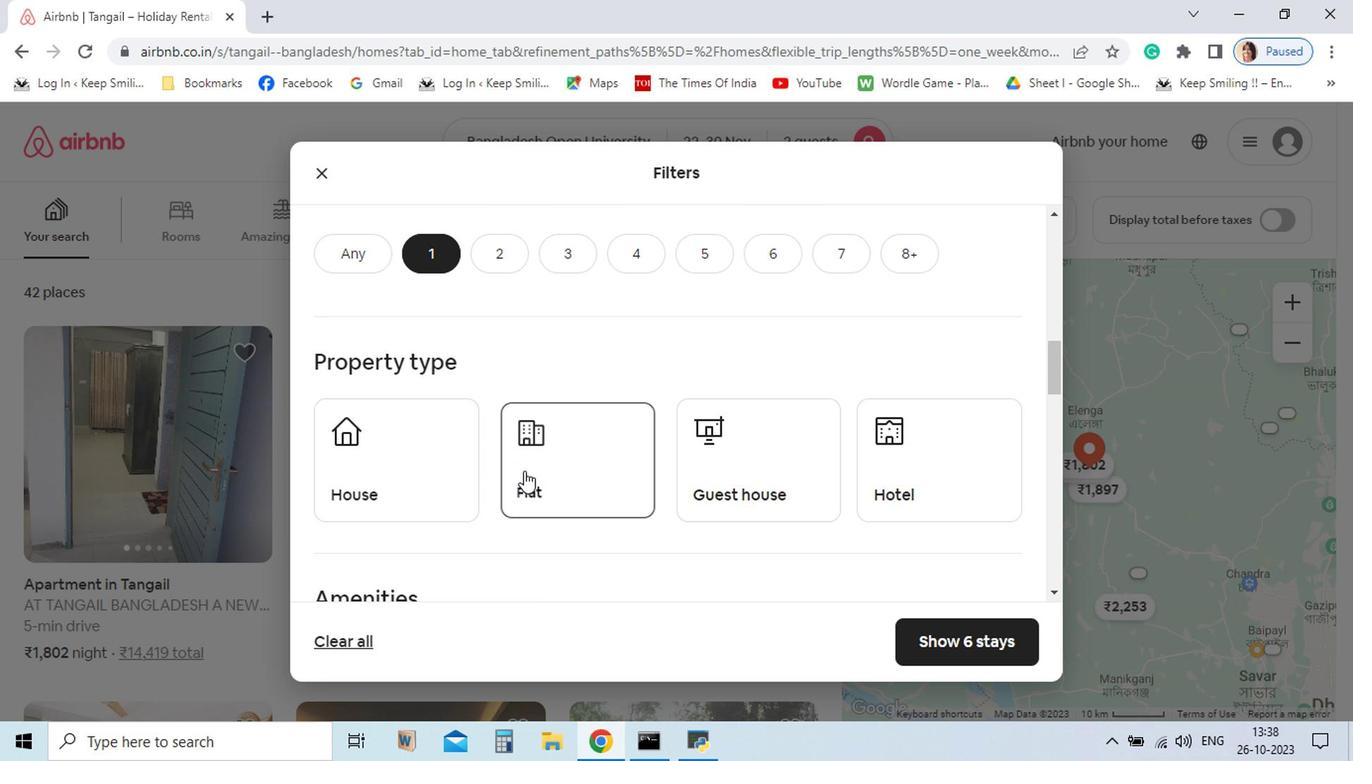 
Action: Mouse moved to (570, 532)
Screenshot: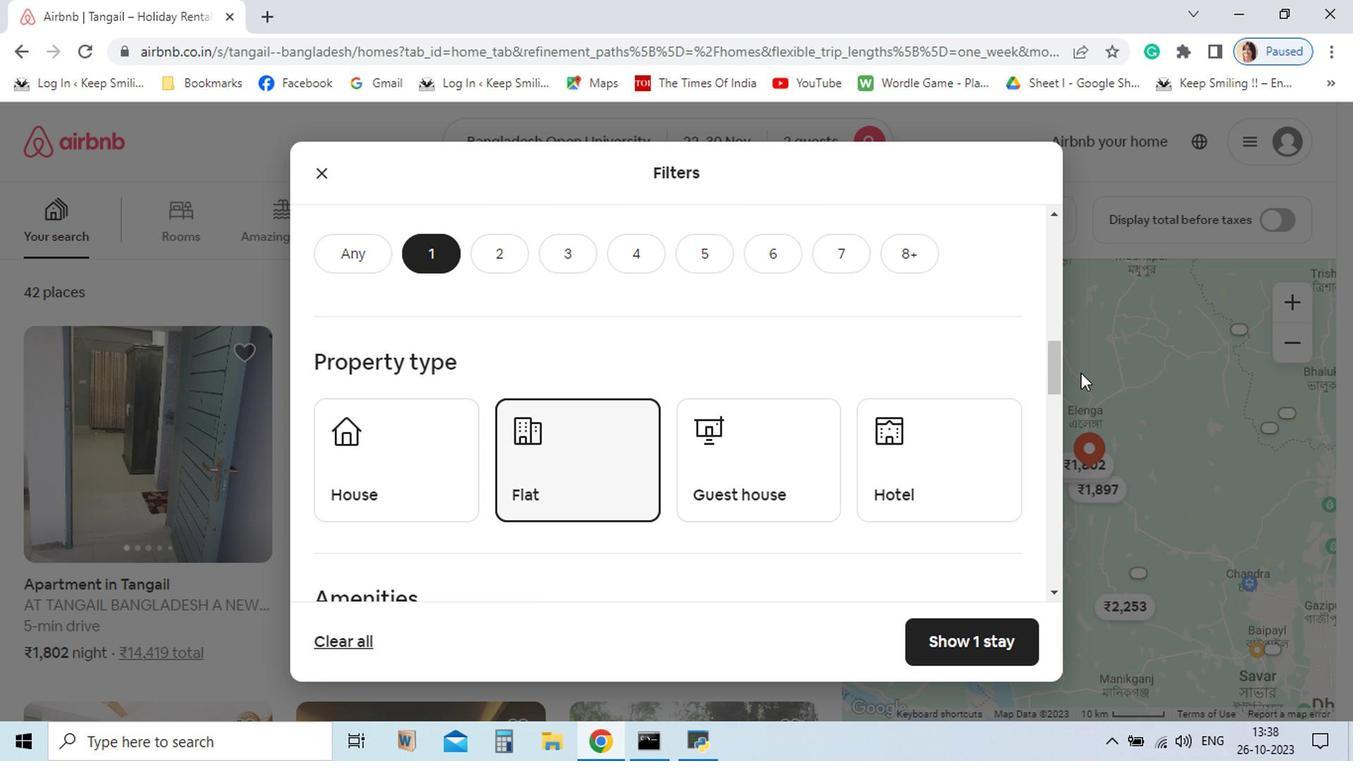 
Action: Mouse pressed left at (570, 532)
Screenshot: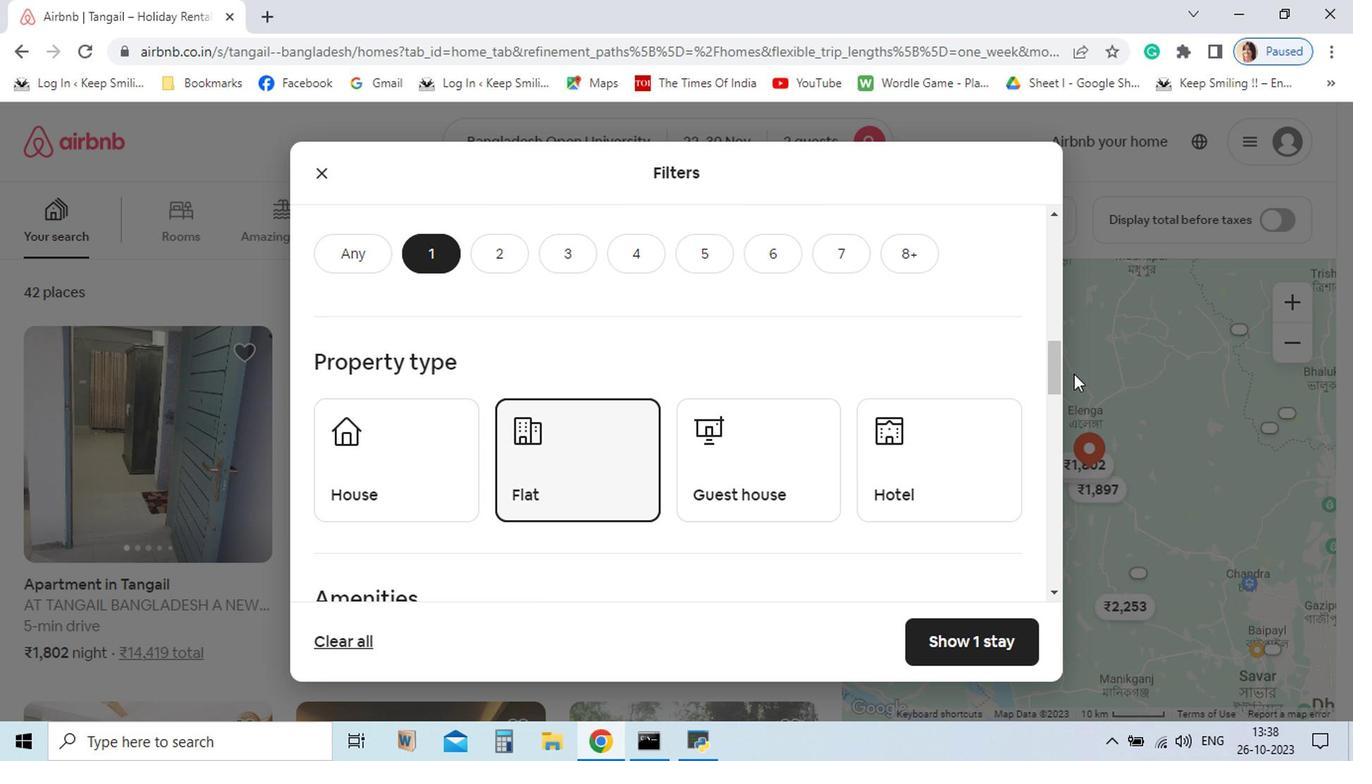 
Action: Mouse moved to (944, 457)
Screenshot: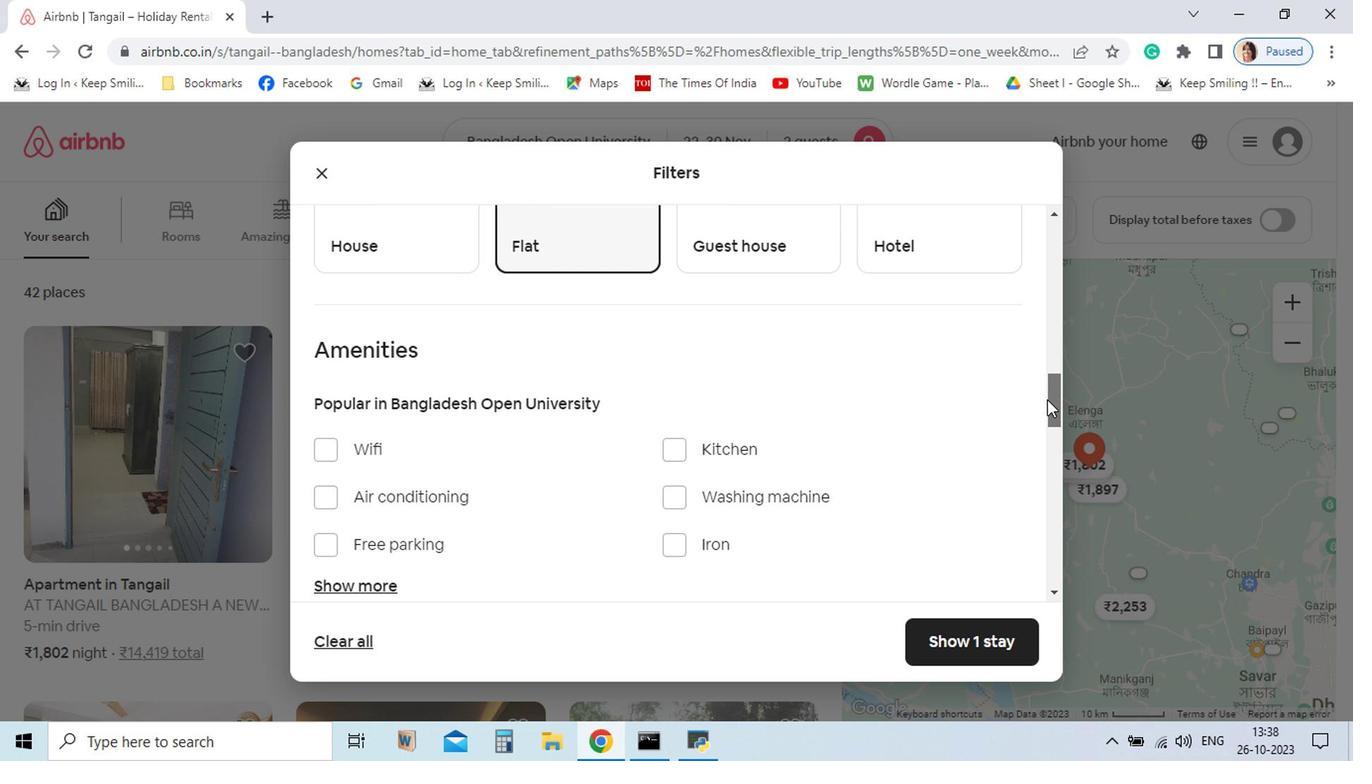 
Action: Mouse pressed left at (944, 457)
Screenshot: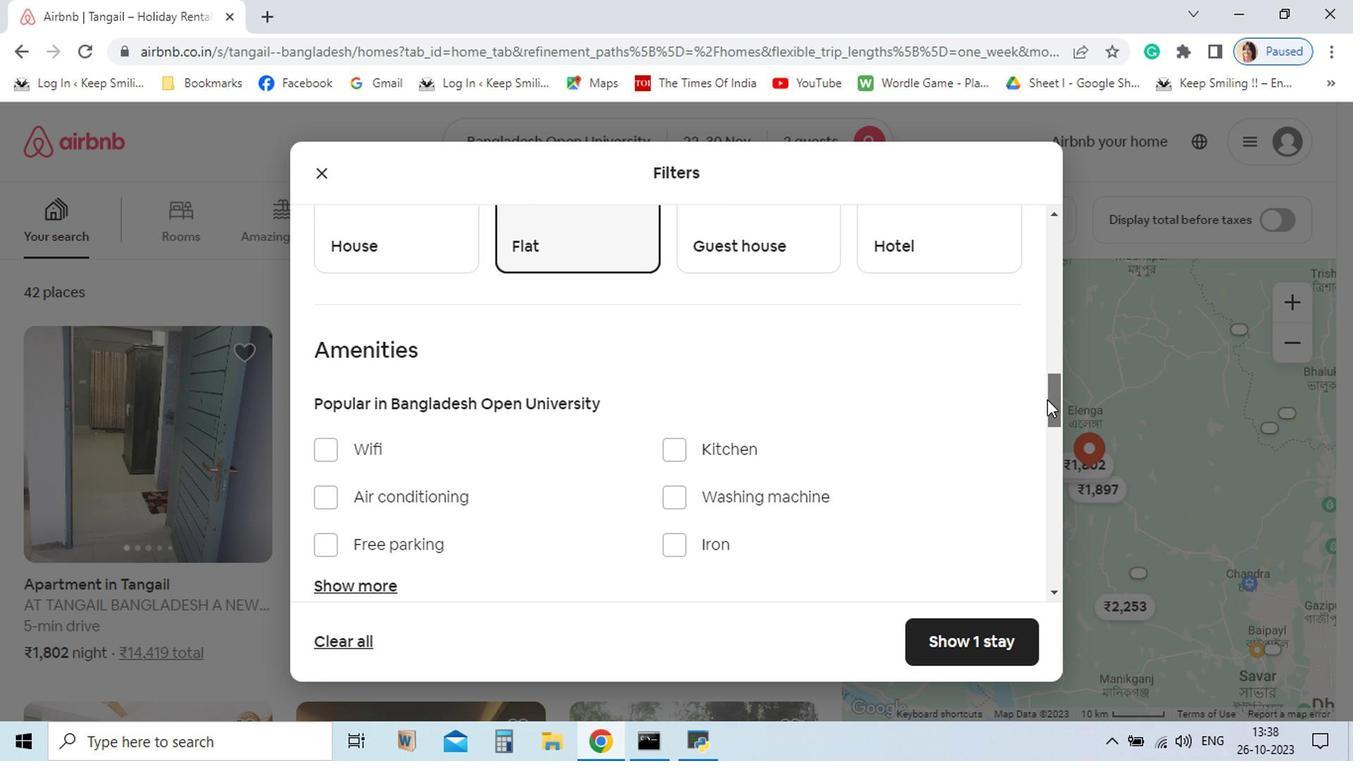 
Action: Mouse moved to (431, 519)
Screenshot: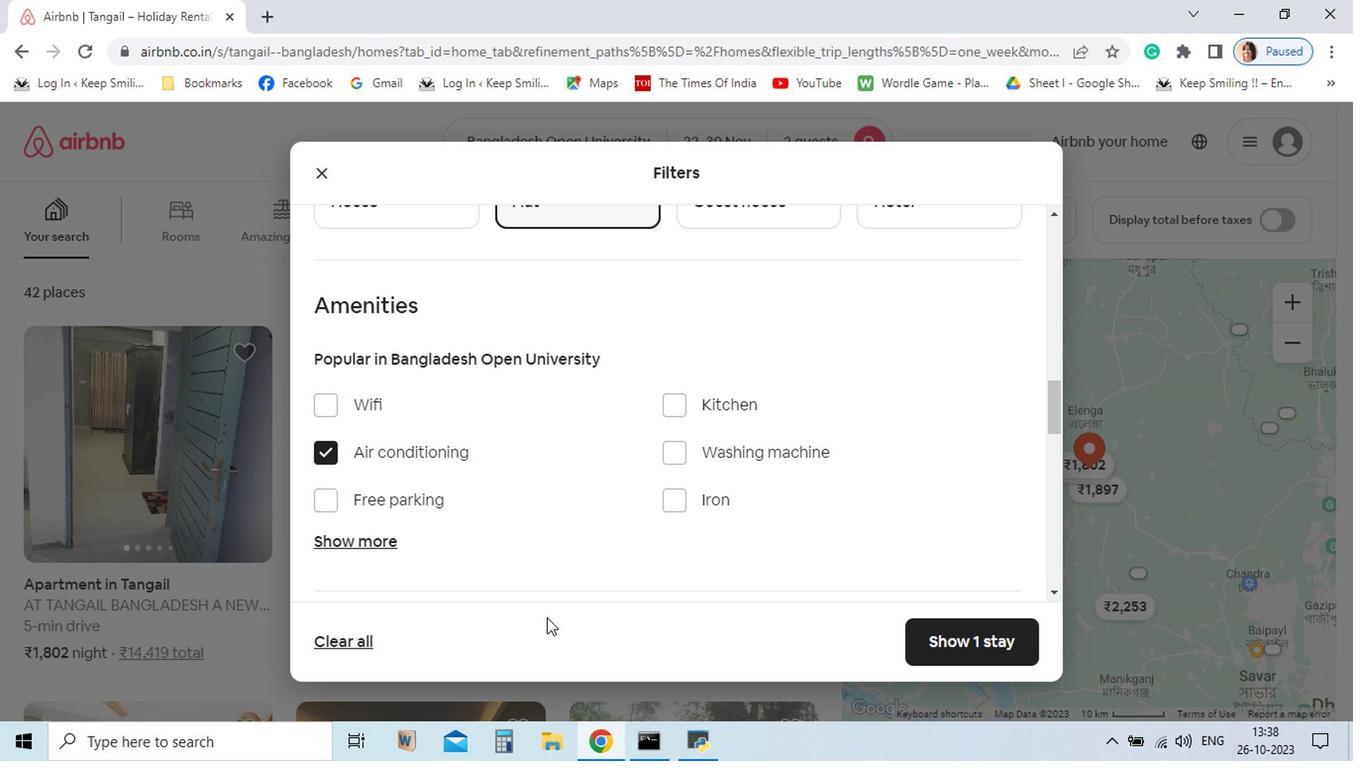
Action: Mouse pressed left at (431, 519)
Screenshot: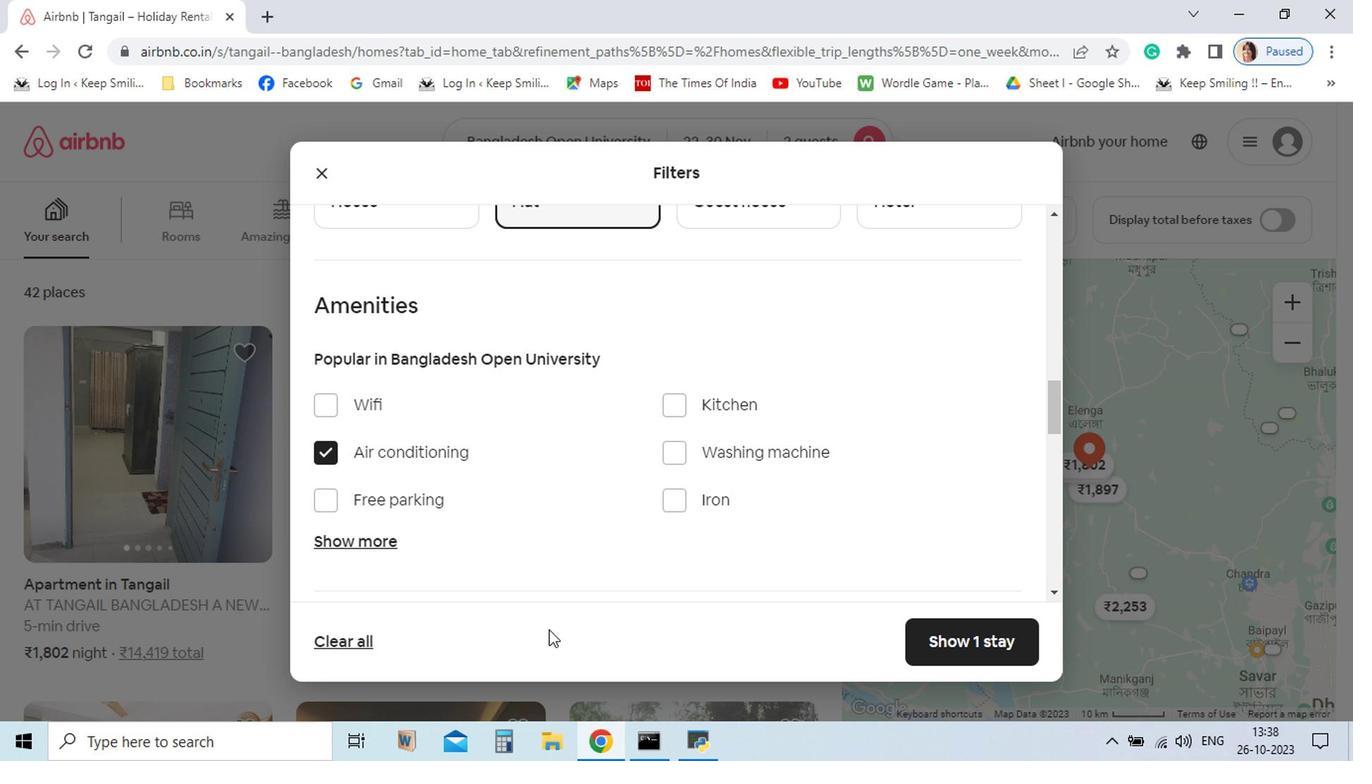 
Action: Mouse moved to (900, 647)
Screenshot: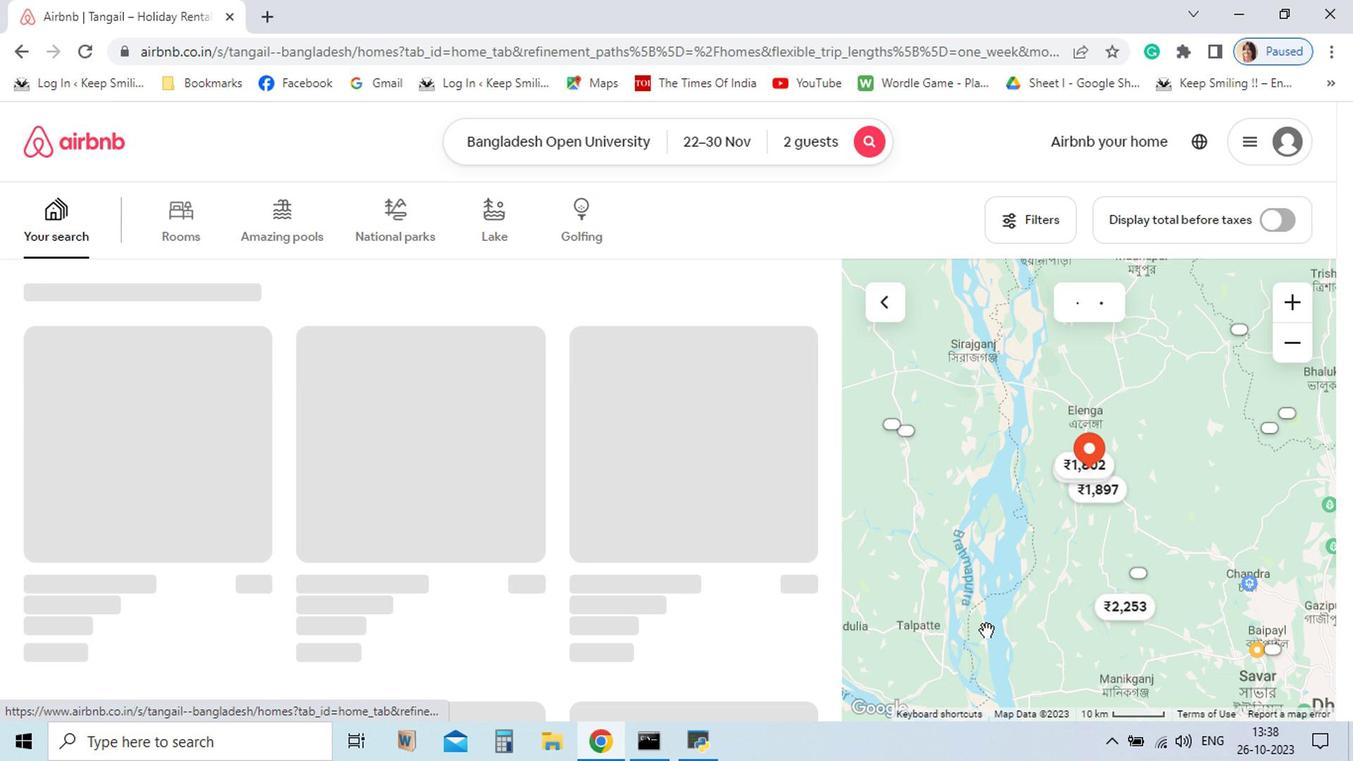 
Action: Mouse pressed left at (900, 647)
Screenshot: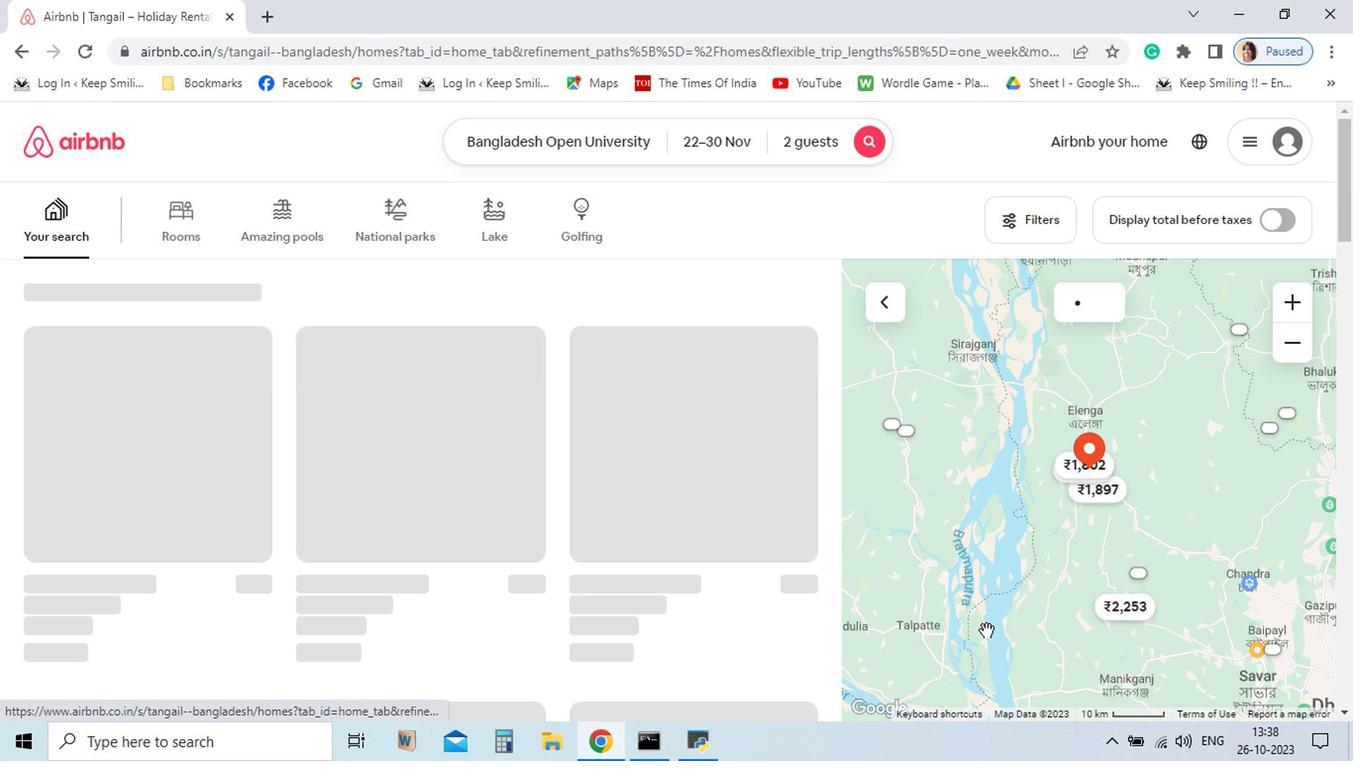 
Action: Mouse moved to (272, 610)
Screenshot: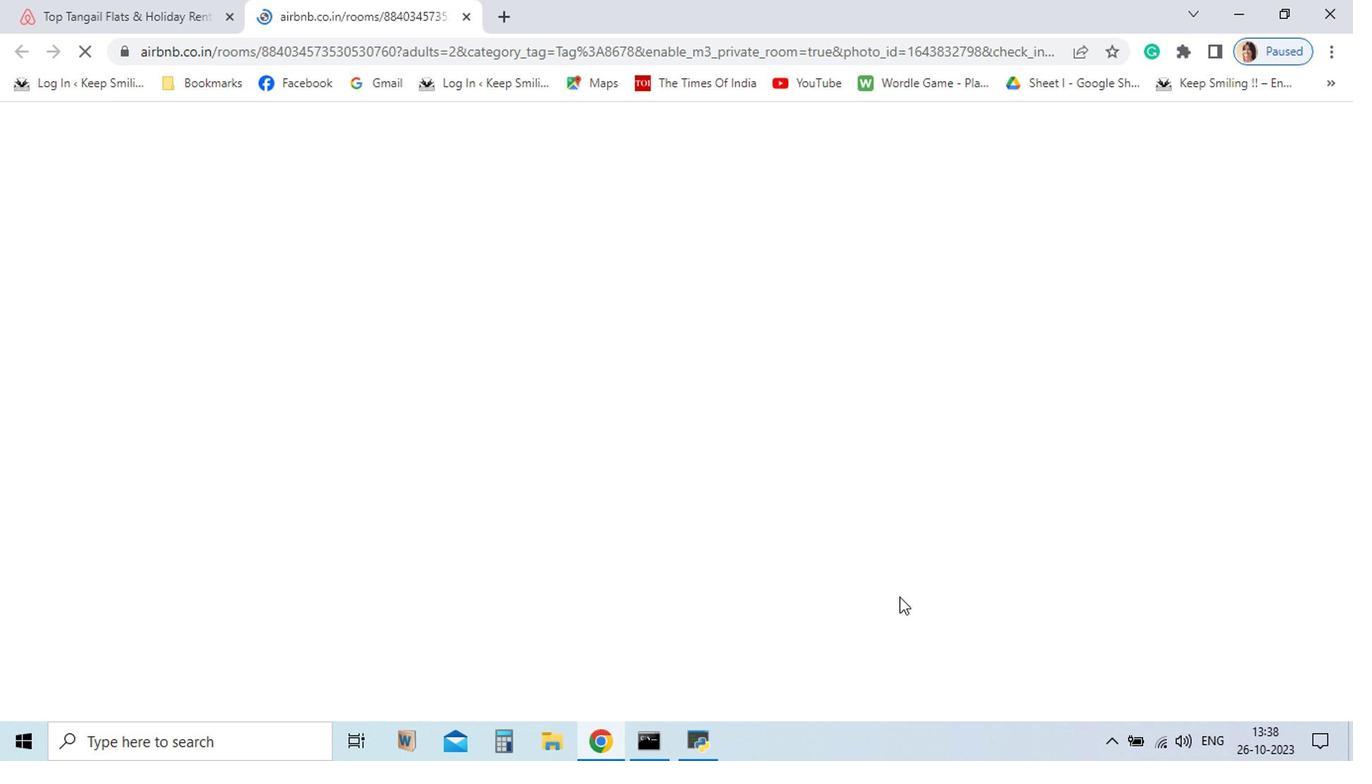 
Action: Mouse pressed left at (272, 610)
Screenshot: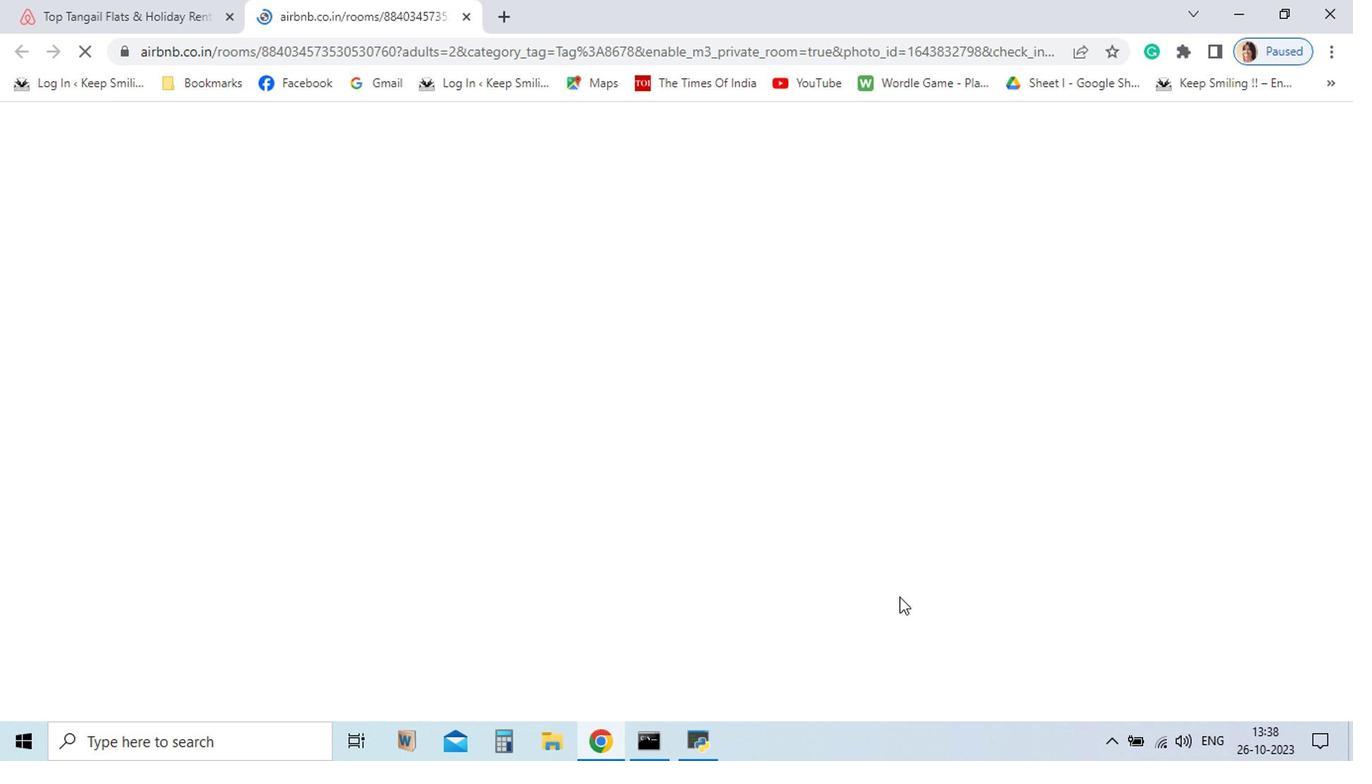 
Action: Mouse moved to (1002, 589)
Screenshot: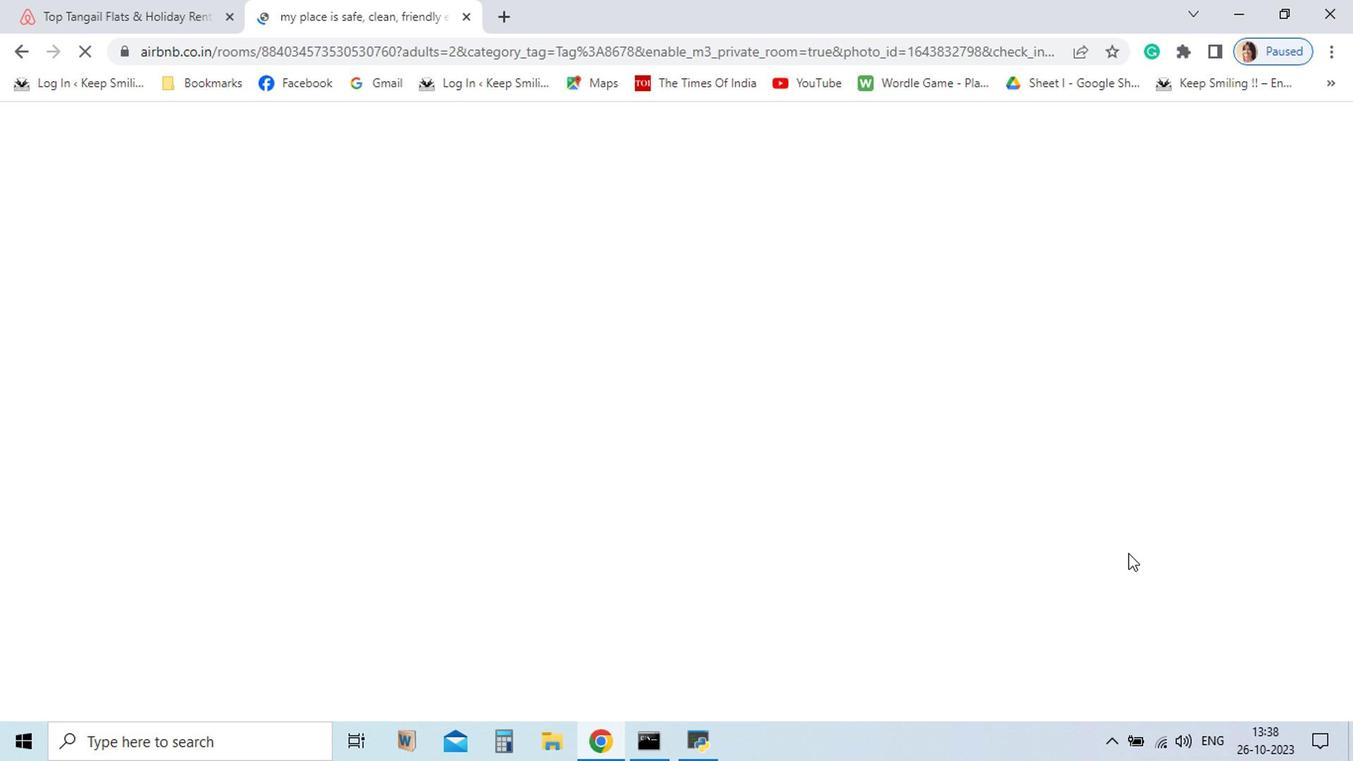 
Action: Mouse pressed left at (1002, 589)
Screenshot: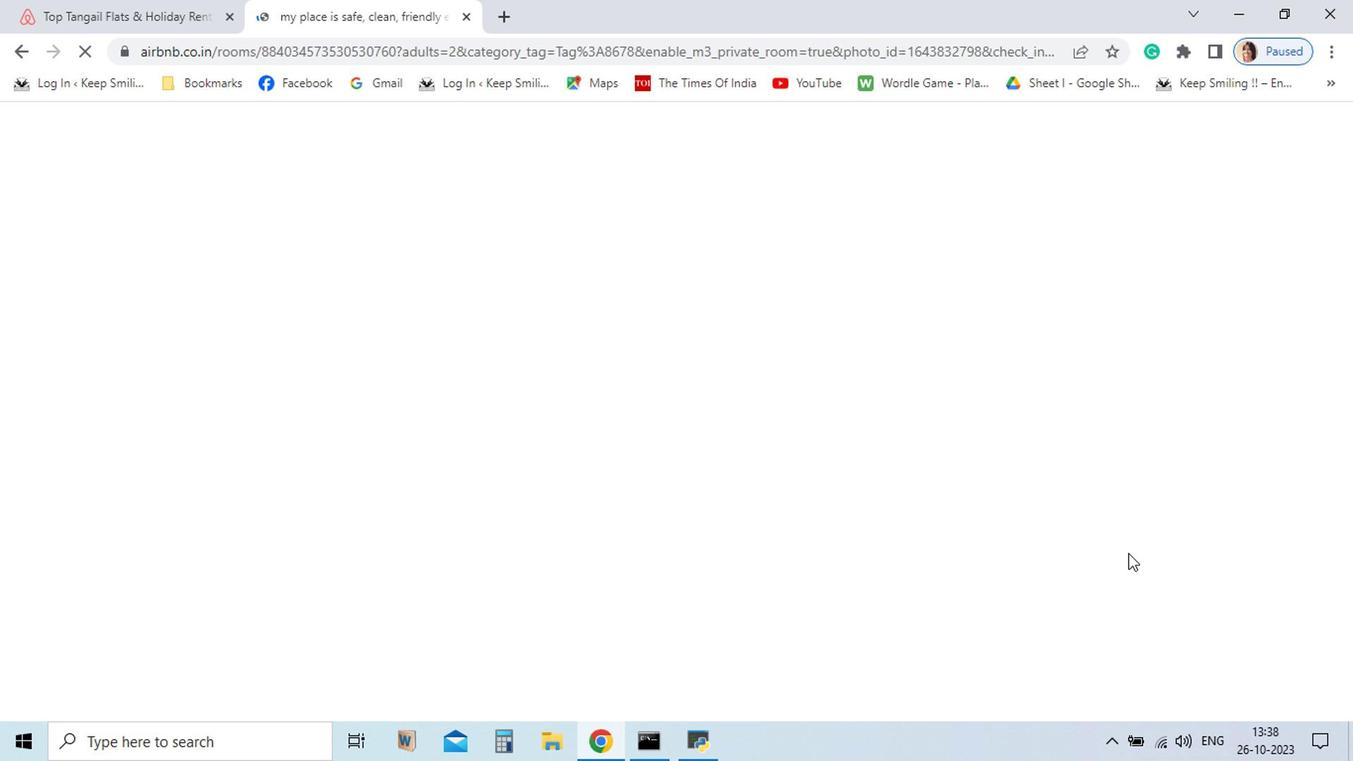 
Action: Mouse moved to (1152, 704)
Screenshot: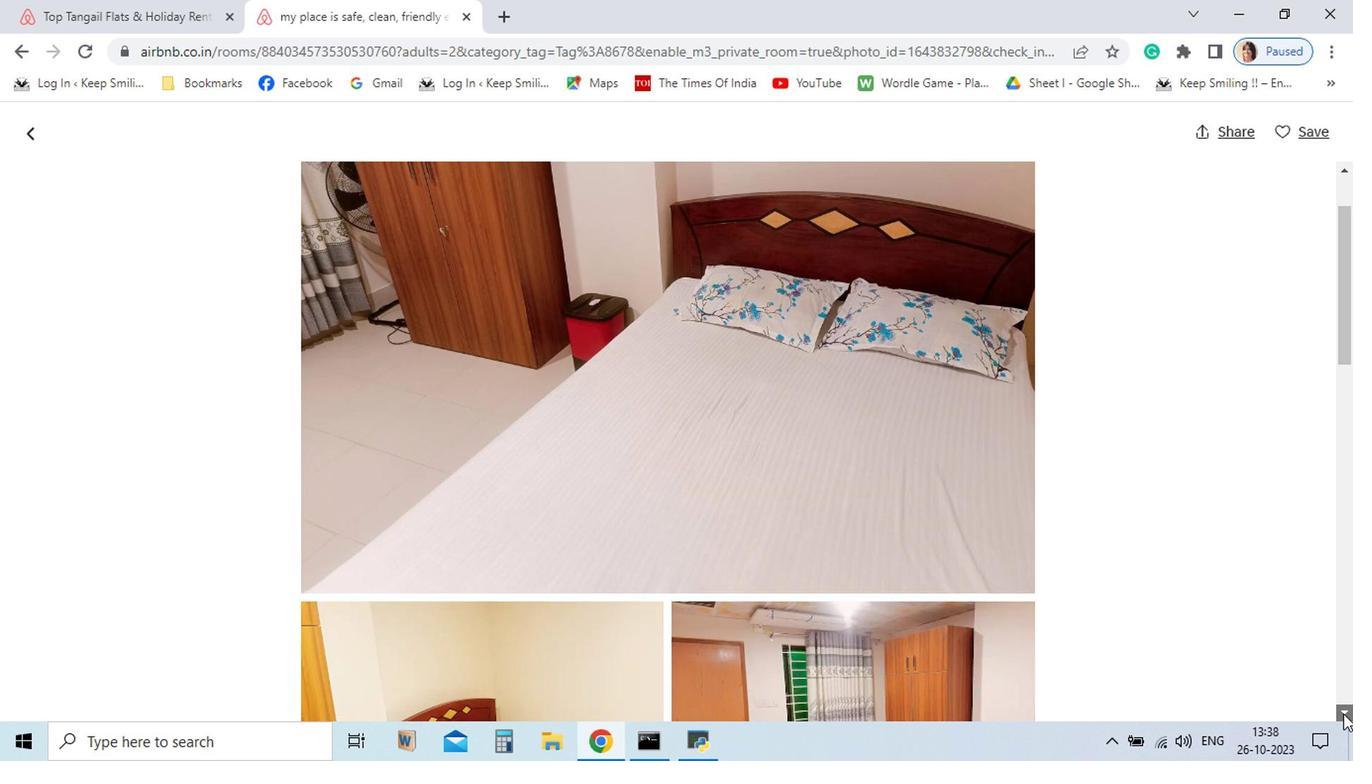 
Action: Mouse pressed left at (1152, 704)
Screenshot: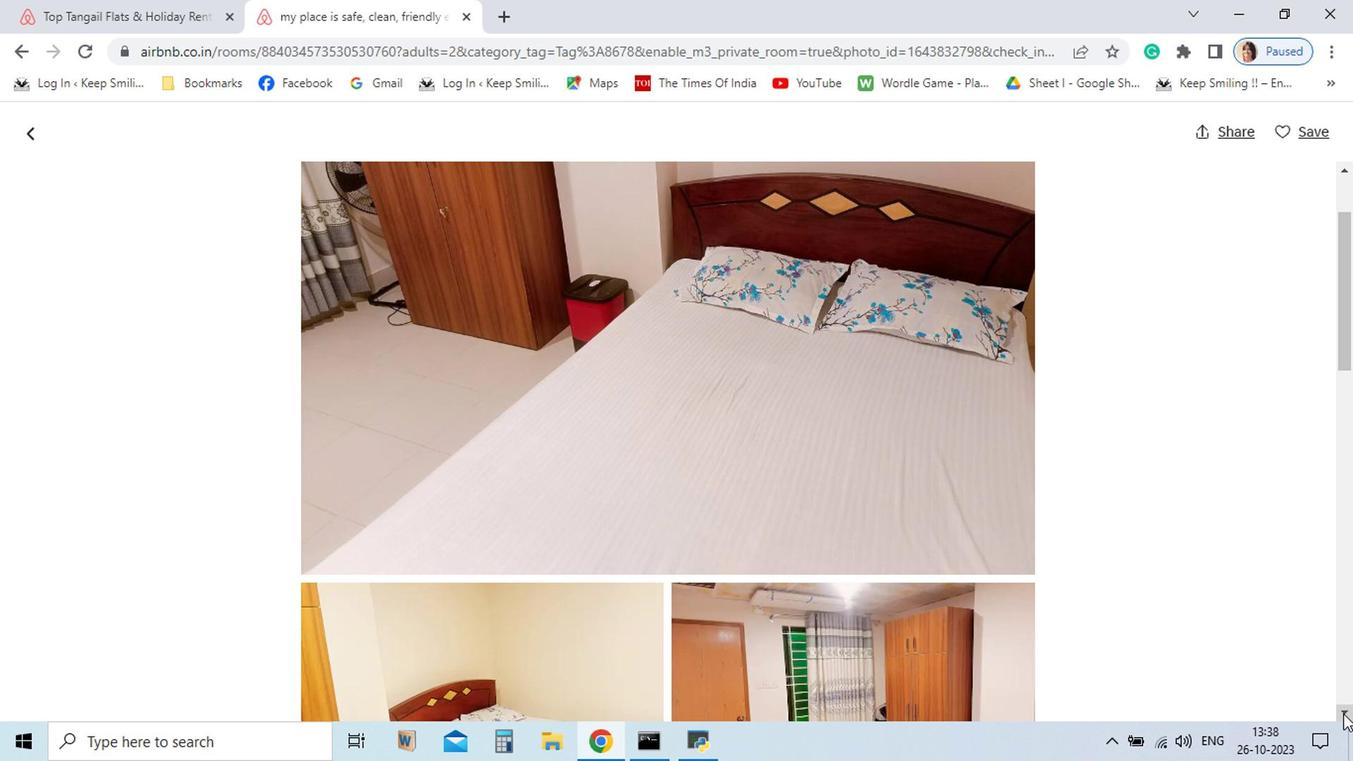 
Action: Mouse pressed left at (1152, 704)
Screenshot: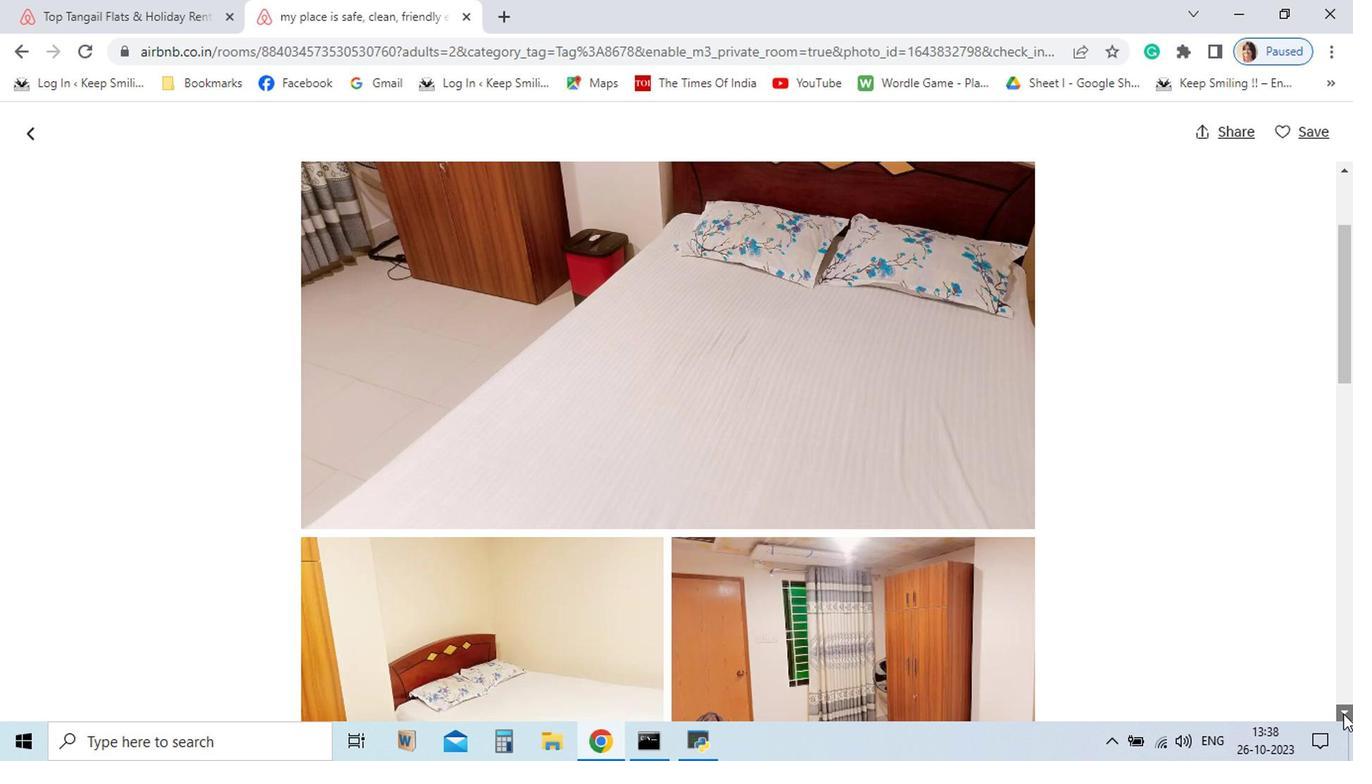 
Action: Mouse pressed left at (1152, 704)
Screenshot: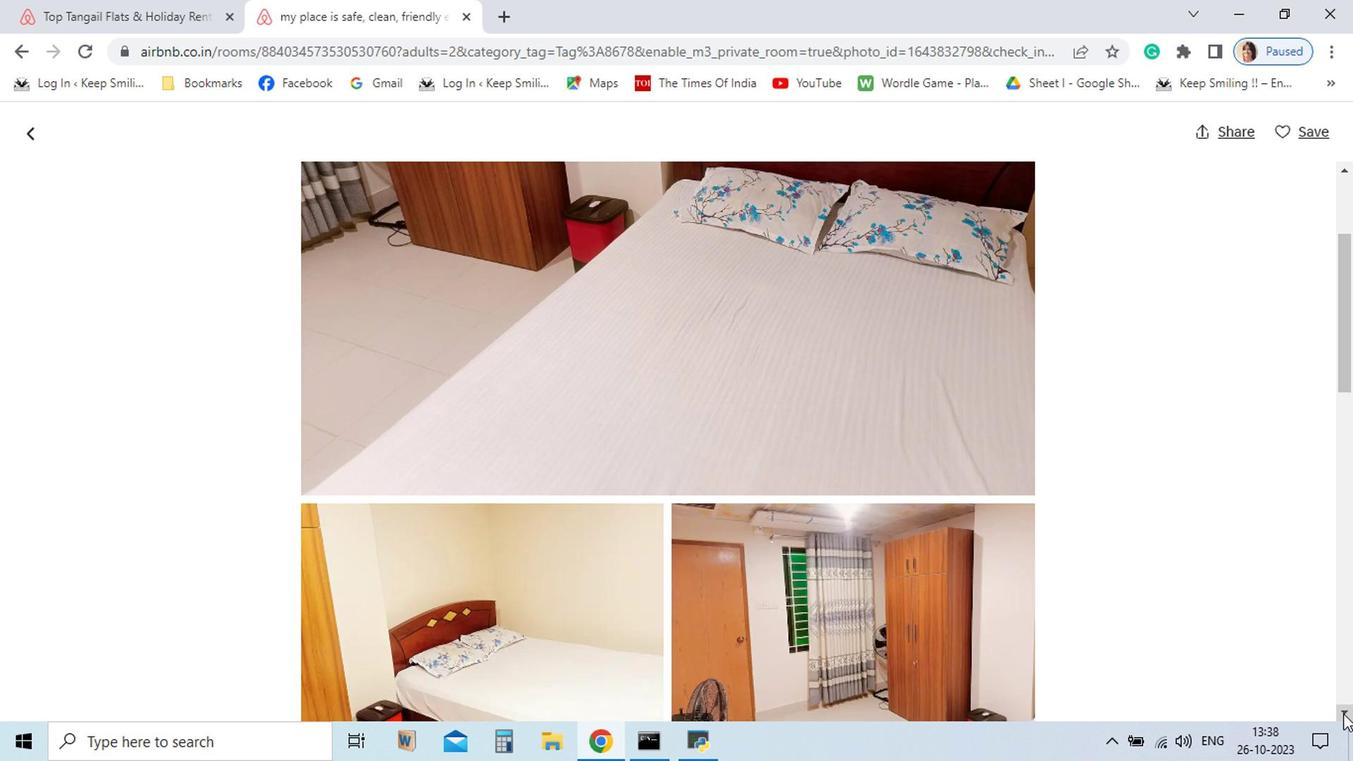 
Action: Mouse pressed left at (1152, 704)
Screenshot: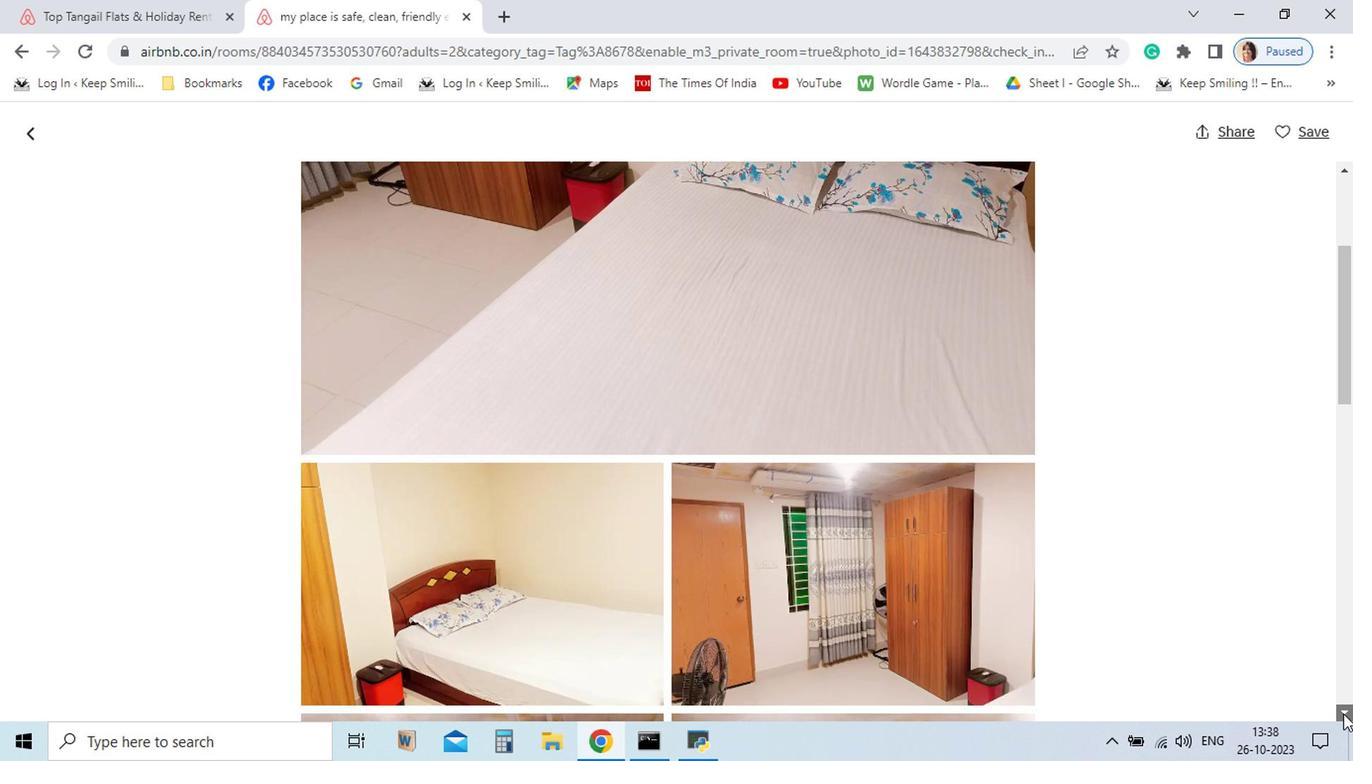 
Action: Mouse pressed left at (1152, 704)
Screenshot: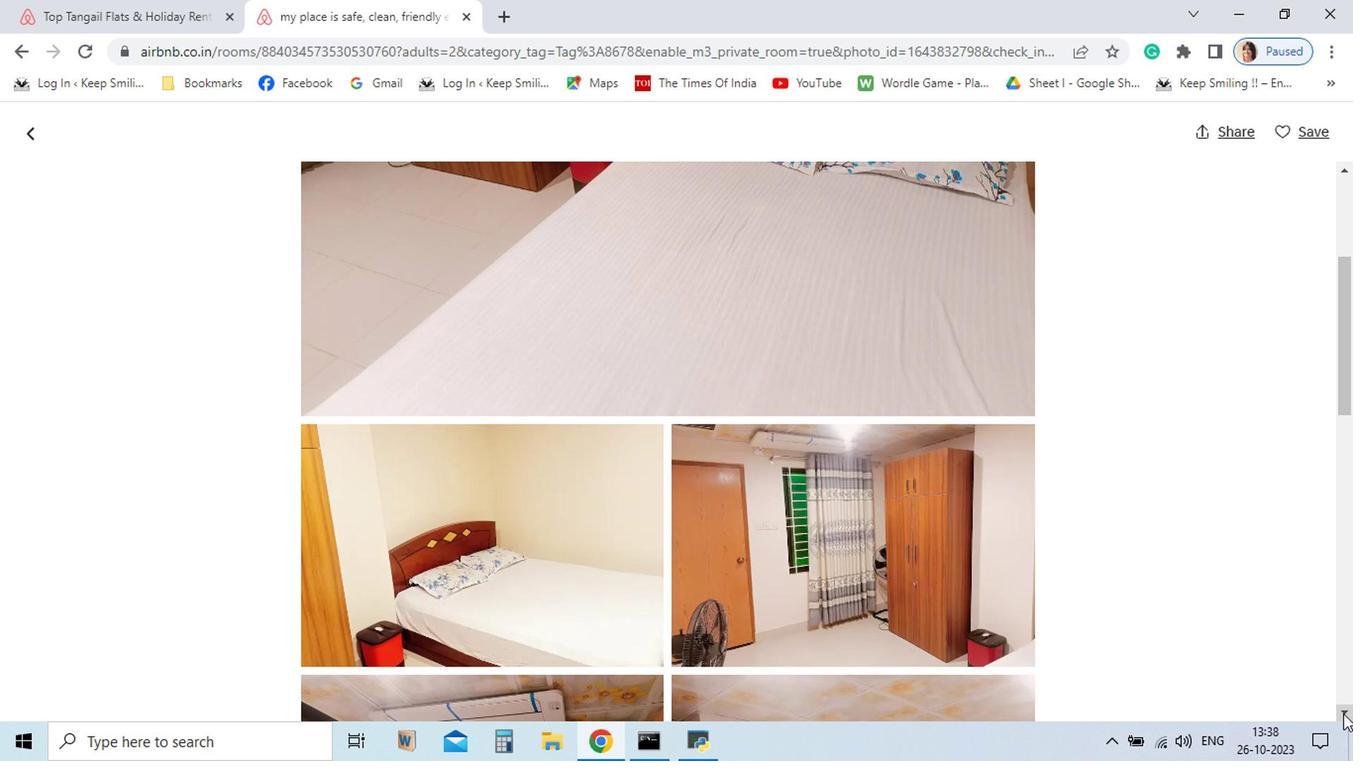 
Action: Mouse pressed left at (1152, 704)
Screenshot: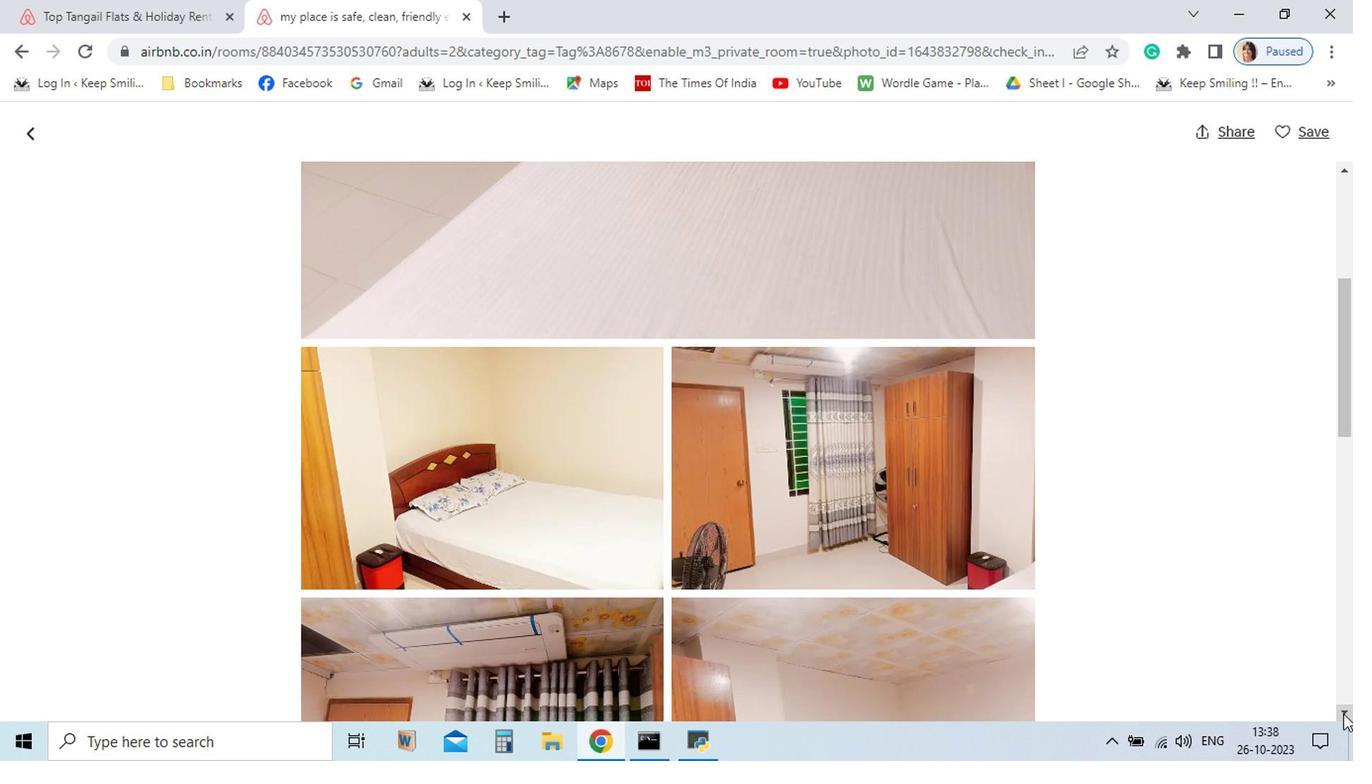 
Action: Mouse pressed left at (1152, 704)
Screenshot: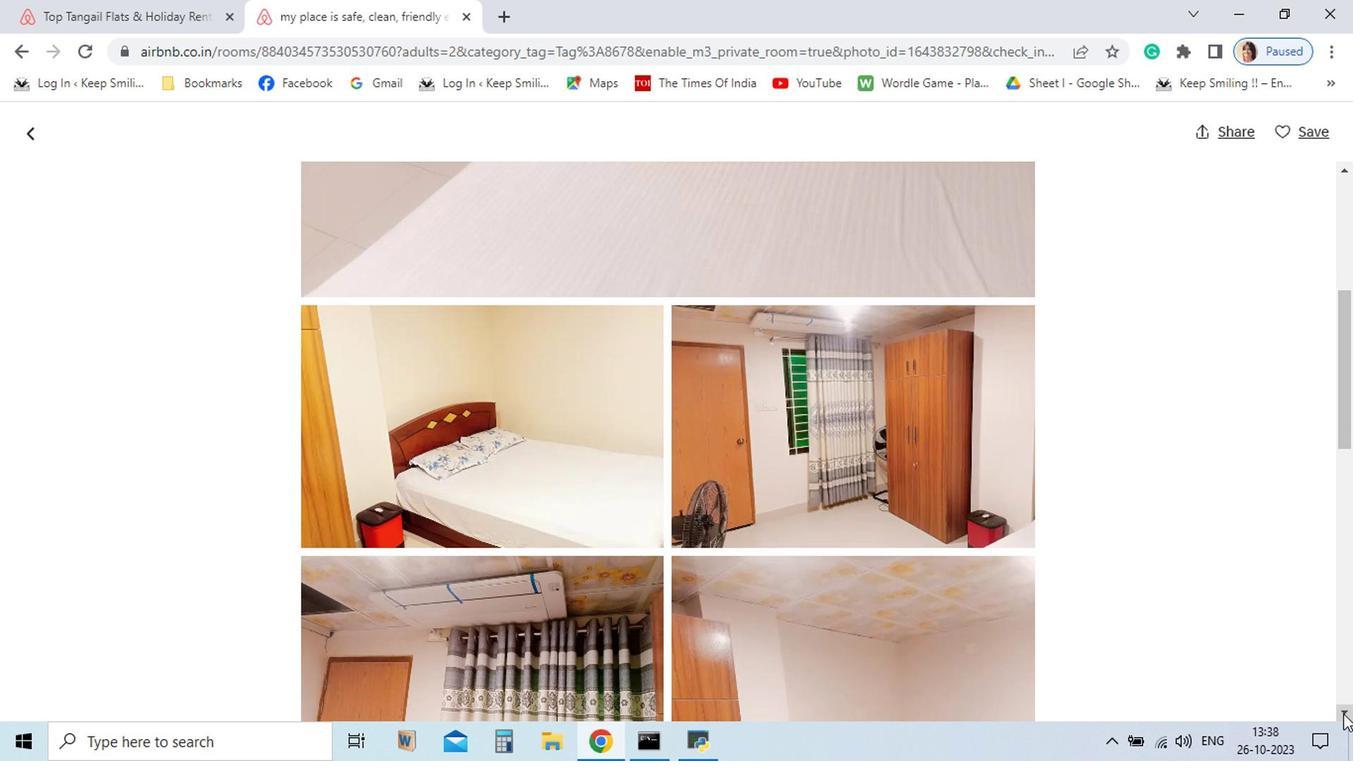 
Action: Mouse pressed left at (1152, 704)
Screenshot: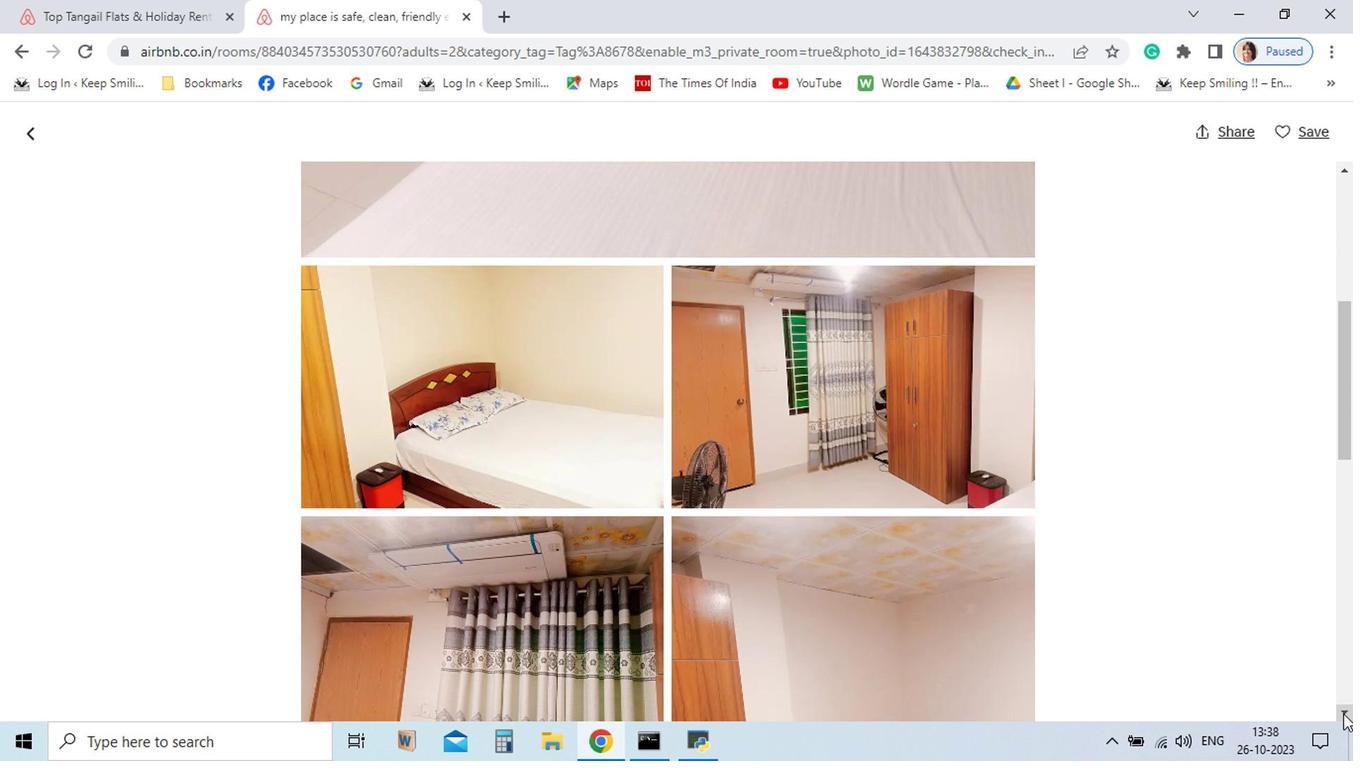 
Action: Mouse pressed left at (1152, 704)
Screenshot: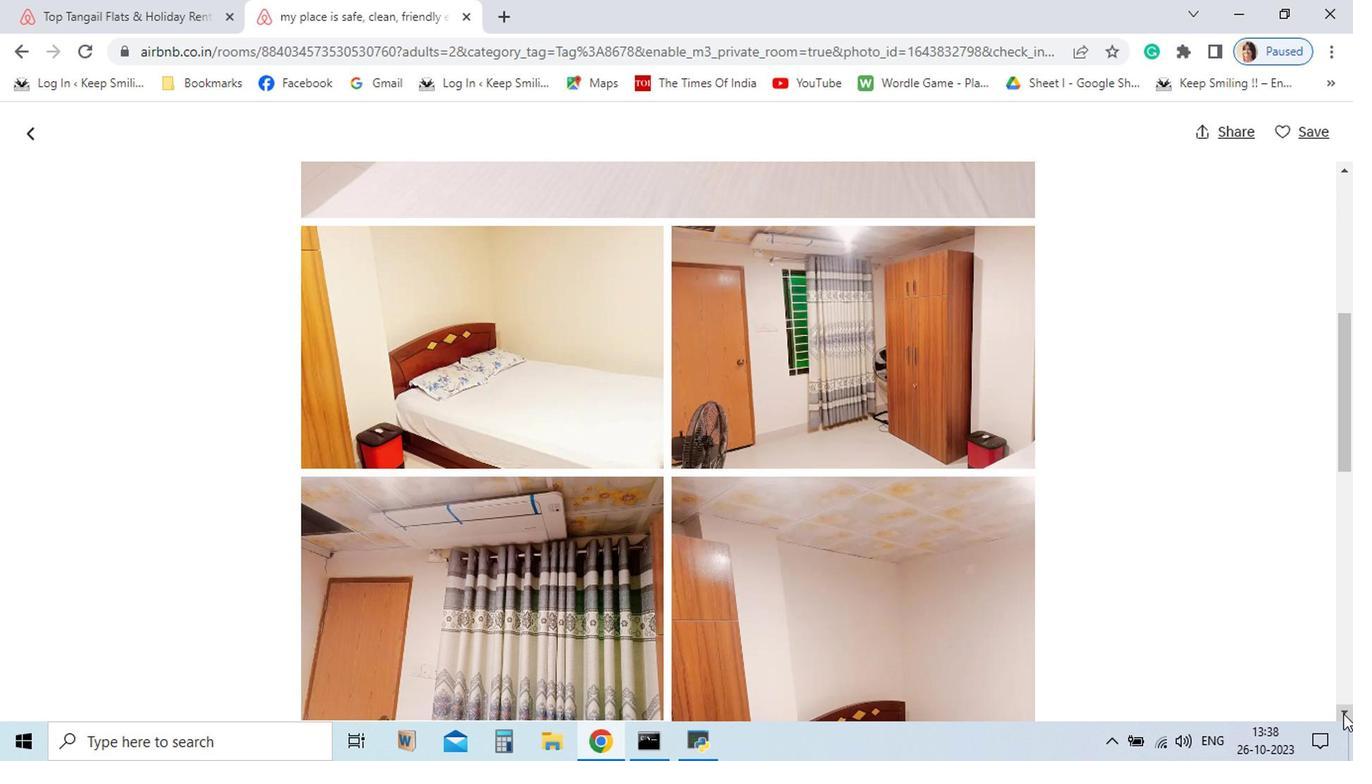 
Action: Mouse pressed left at (1152, 704)
Screenshot: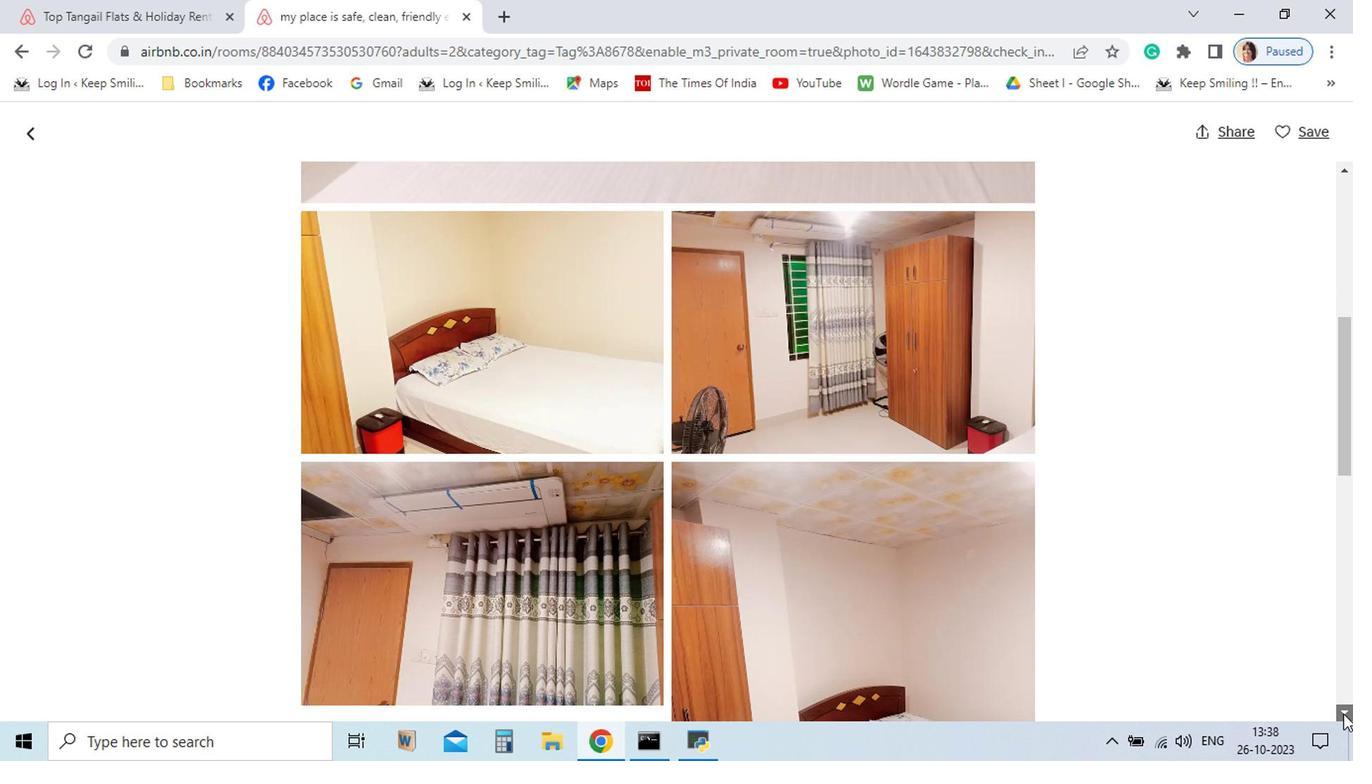 
Action: Mouse pressed left at (1152, 704)
Screenshot: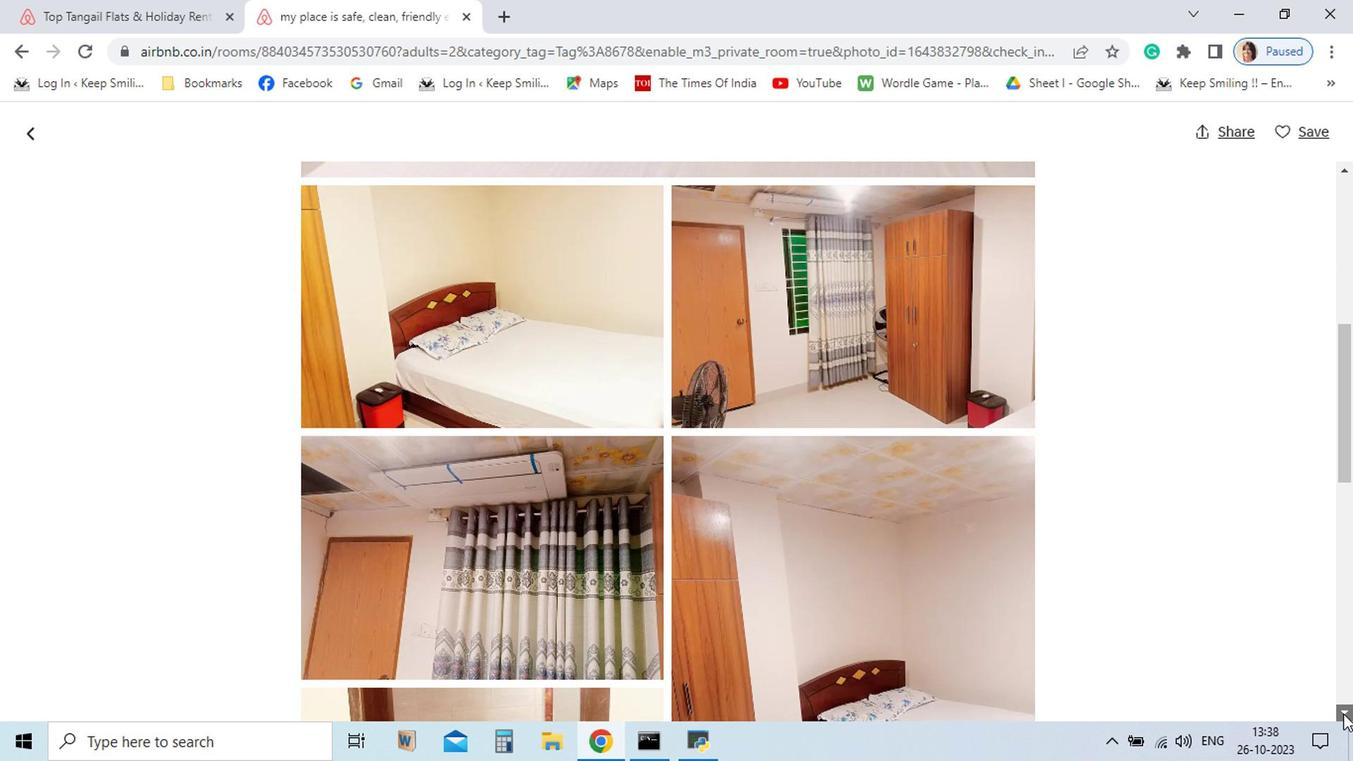 
Action: Mouse pressed left at (1152, 704)
Screenshot: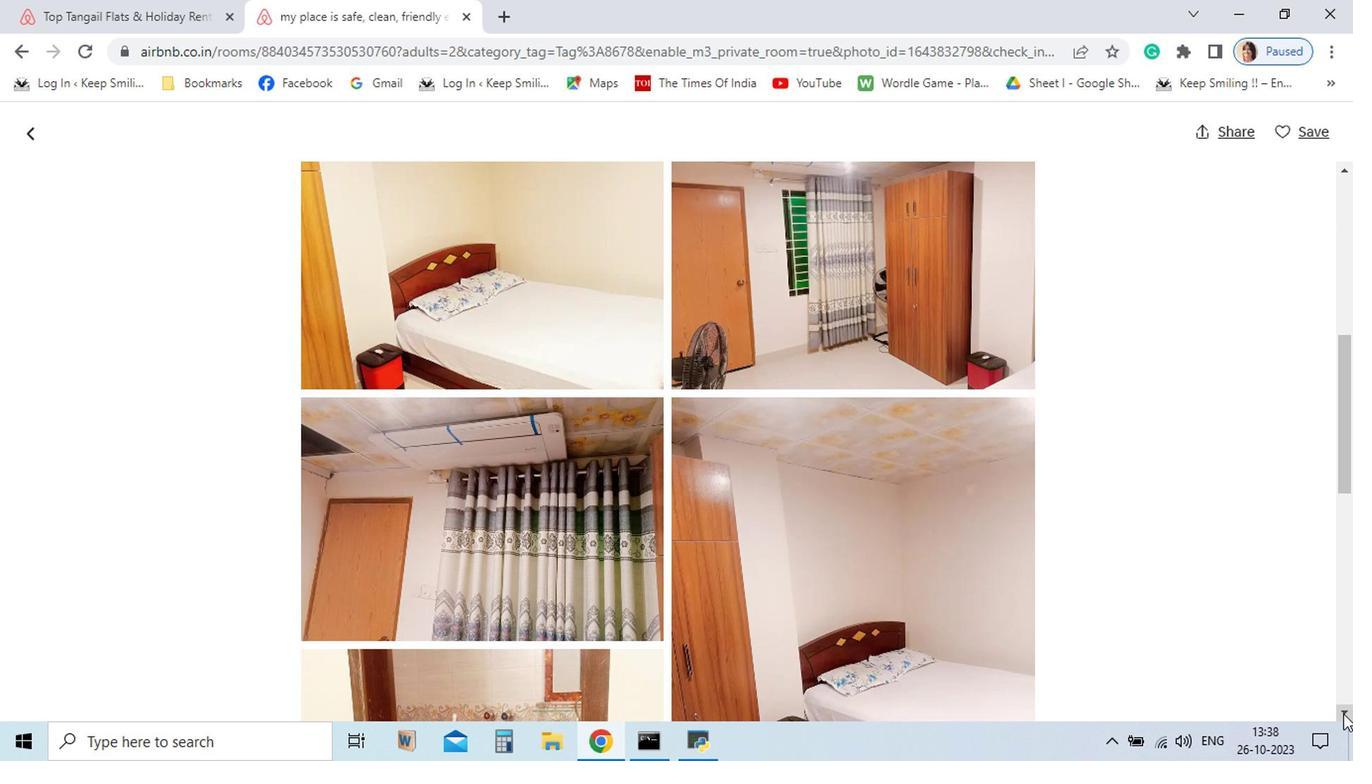 
Action: Mouse pressed left at (1152, 704)
Screenshot: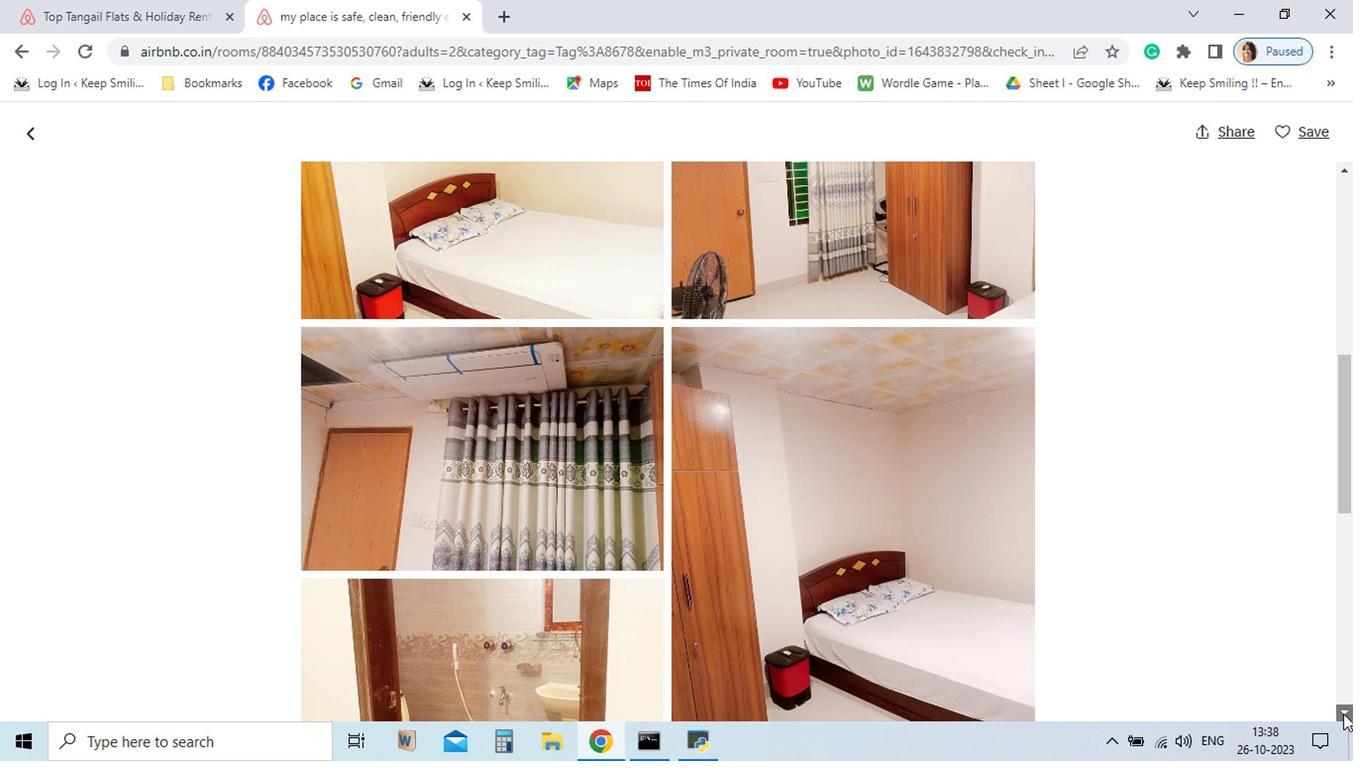 
Action: Mouse pressed left at (1152, 704)
Screenshot: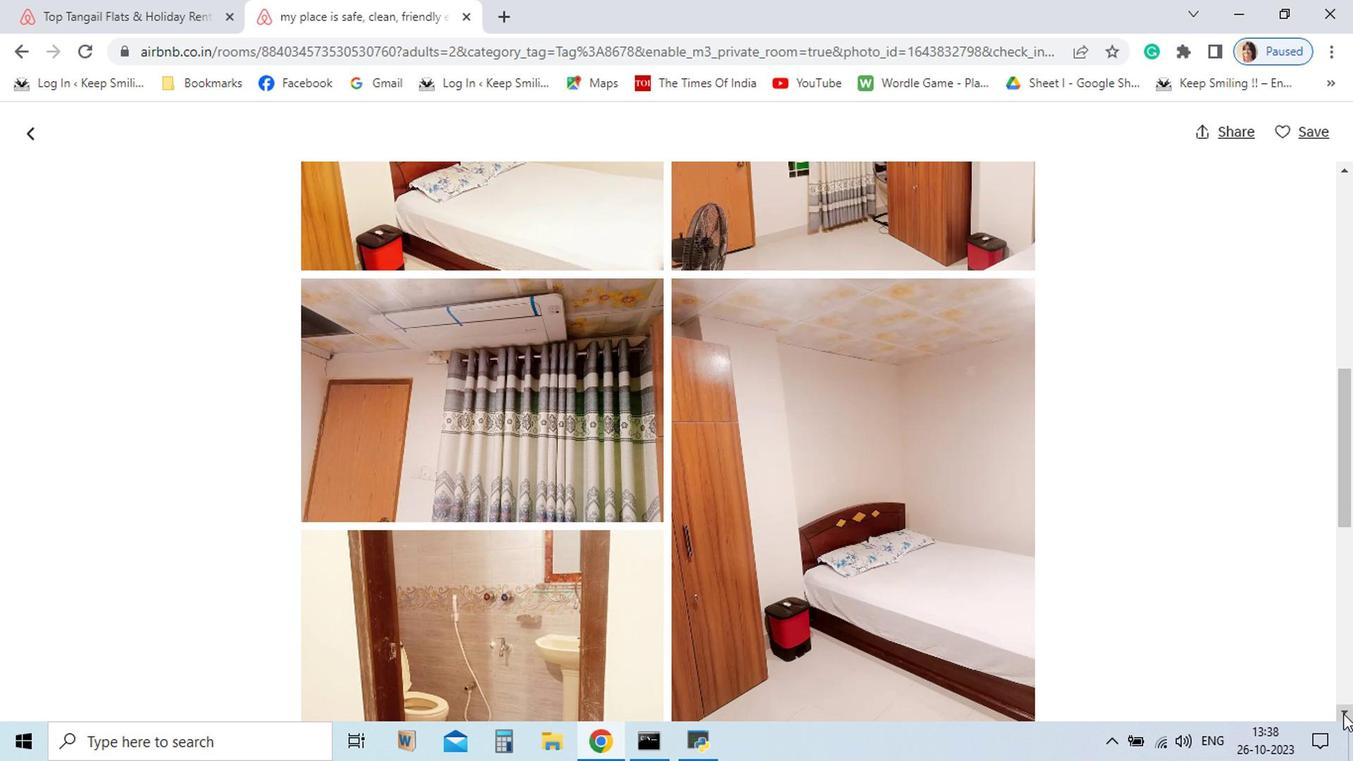 
Action: Mouse pressed left at (1152, 704)
Screenshot: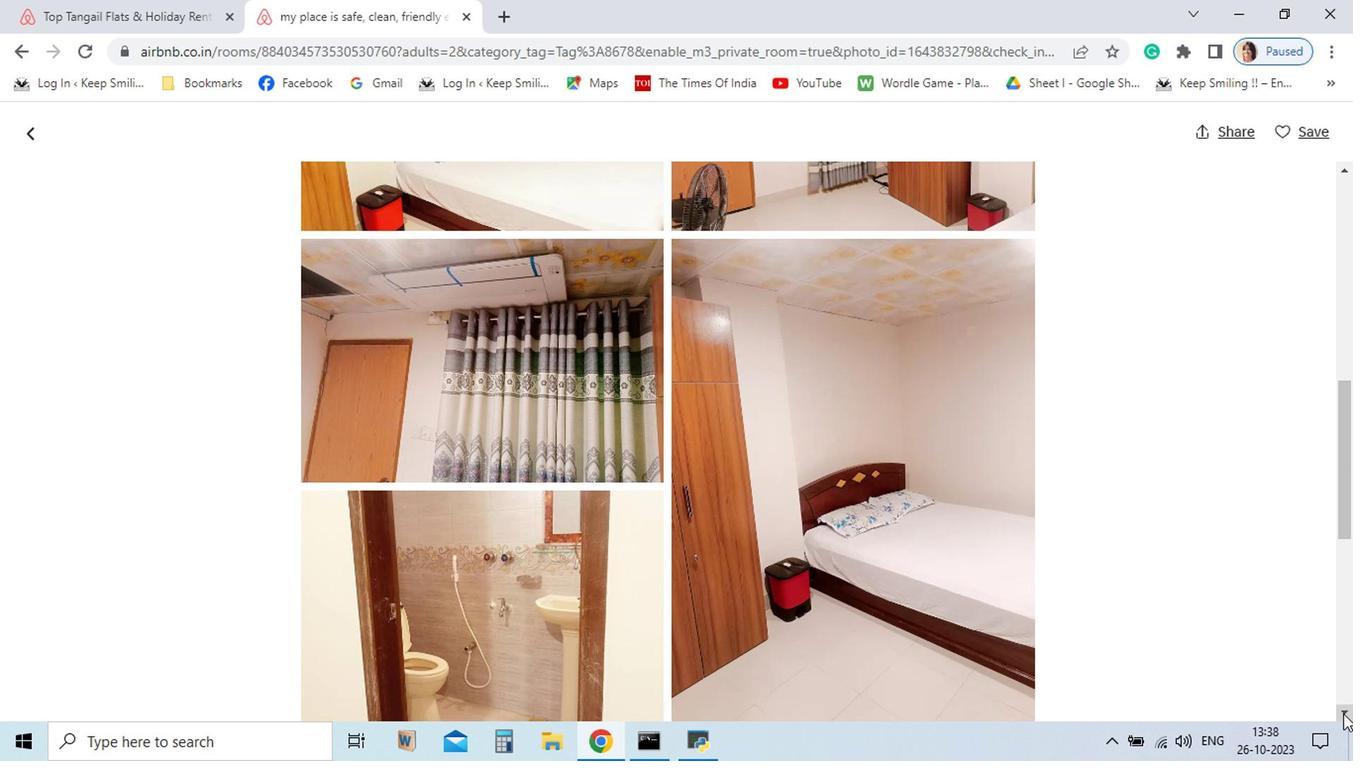 
Action: Mouse pressed left at (1152, 704)
Screenshot: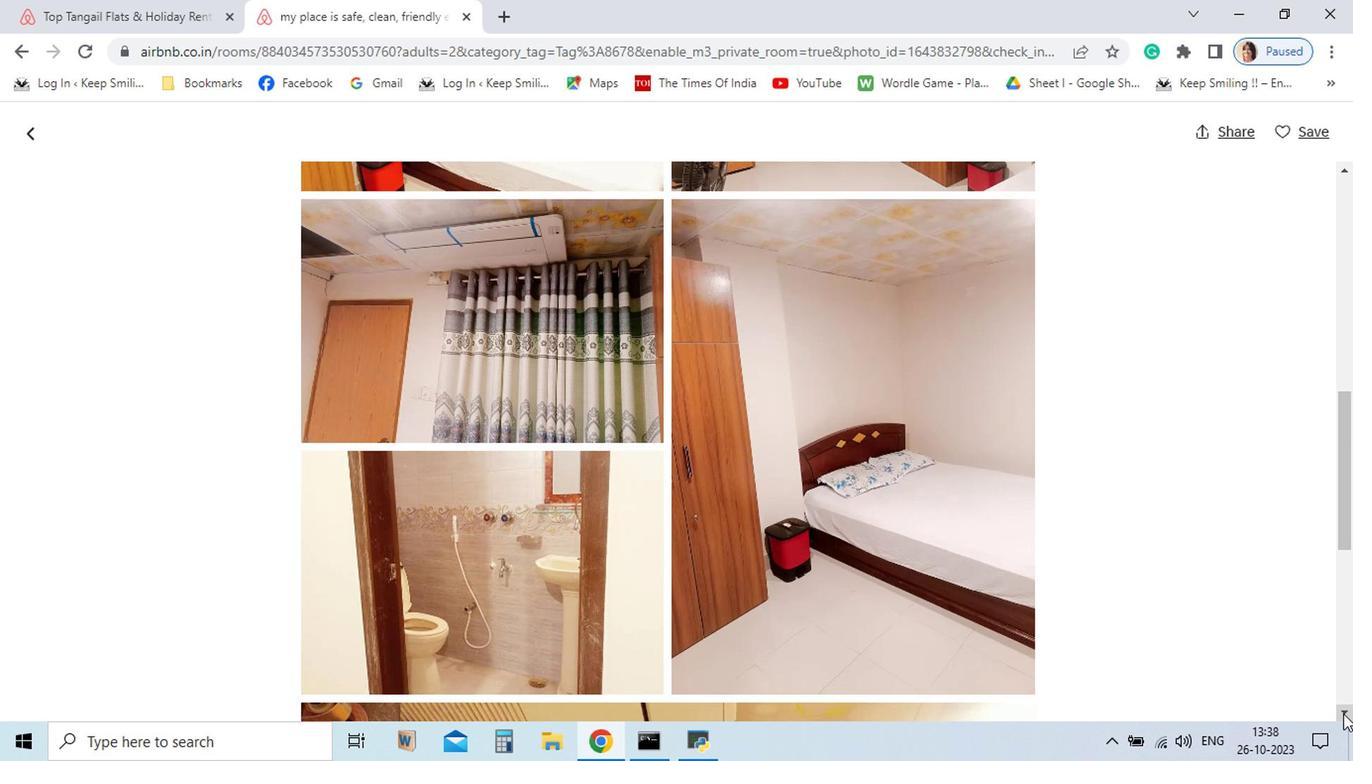 
Action: Mouse pressed left at (1152, 704)
Screenshot: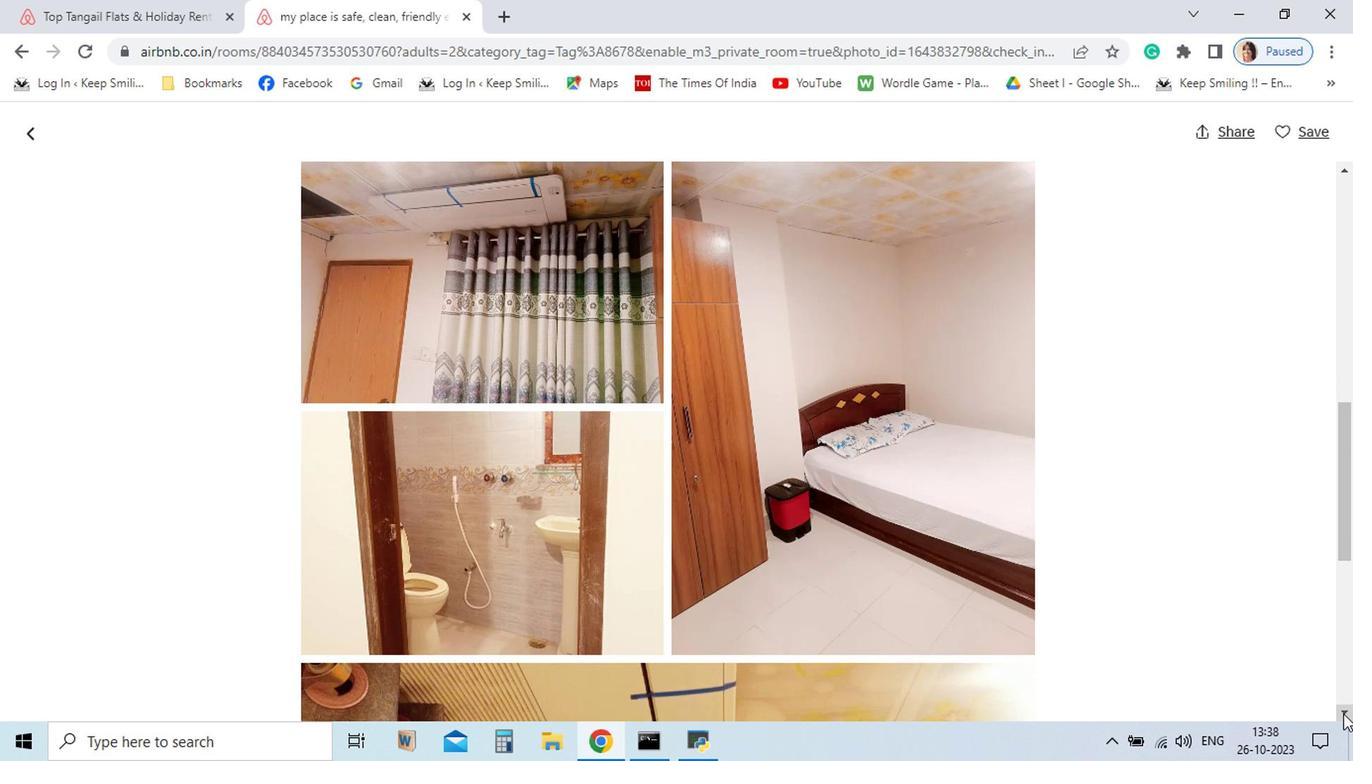 
Action: Mouse pressed left at (1152, 704)
Screenshot: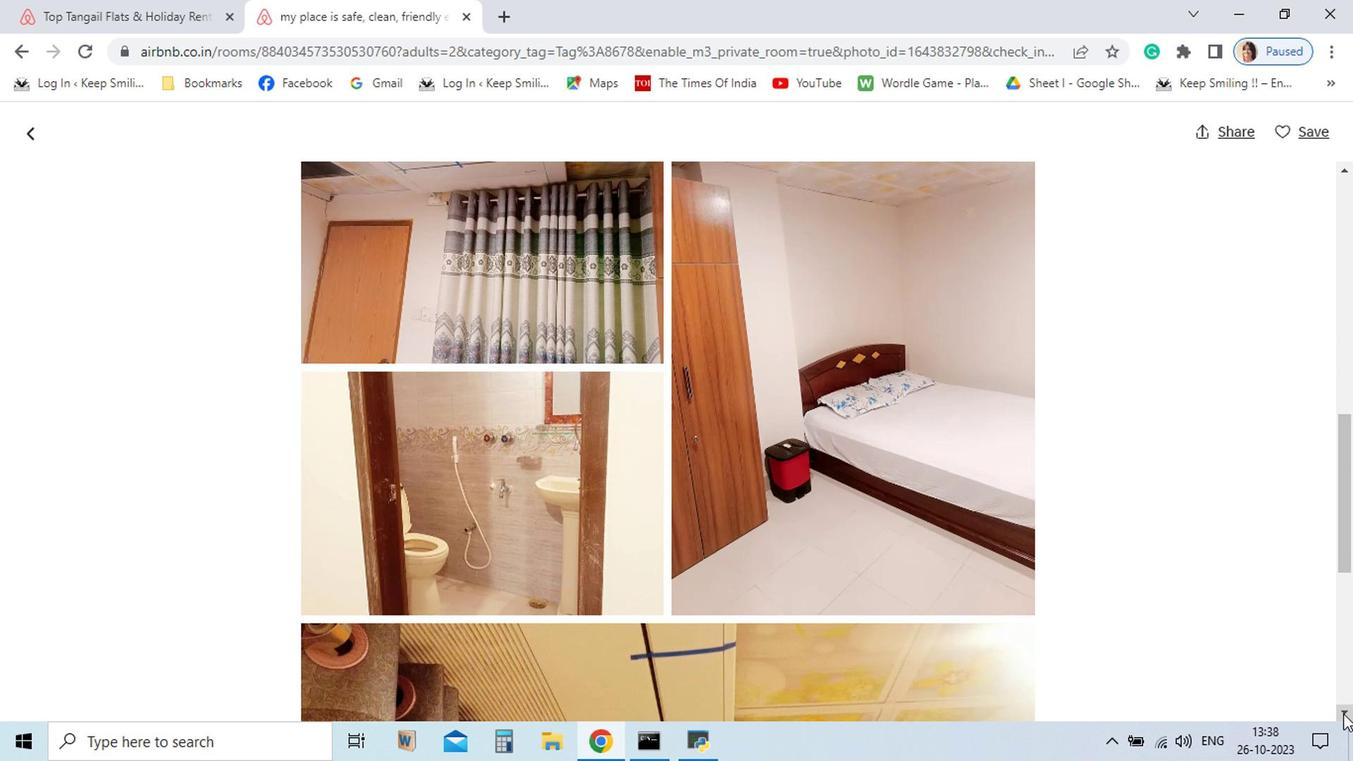 
Action: Mouse pressed left at (1152, 704)
Screenshot: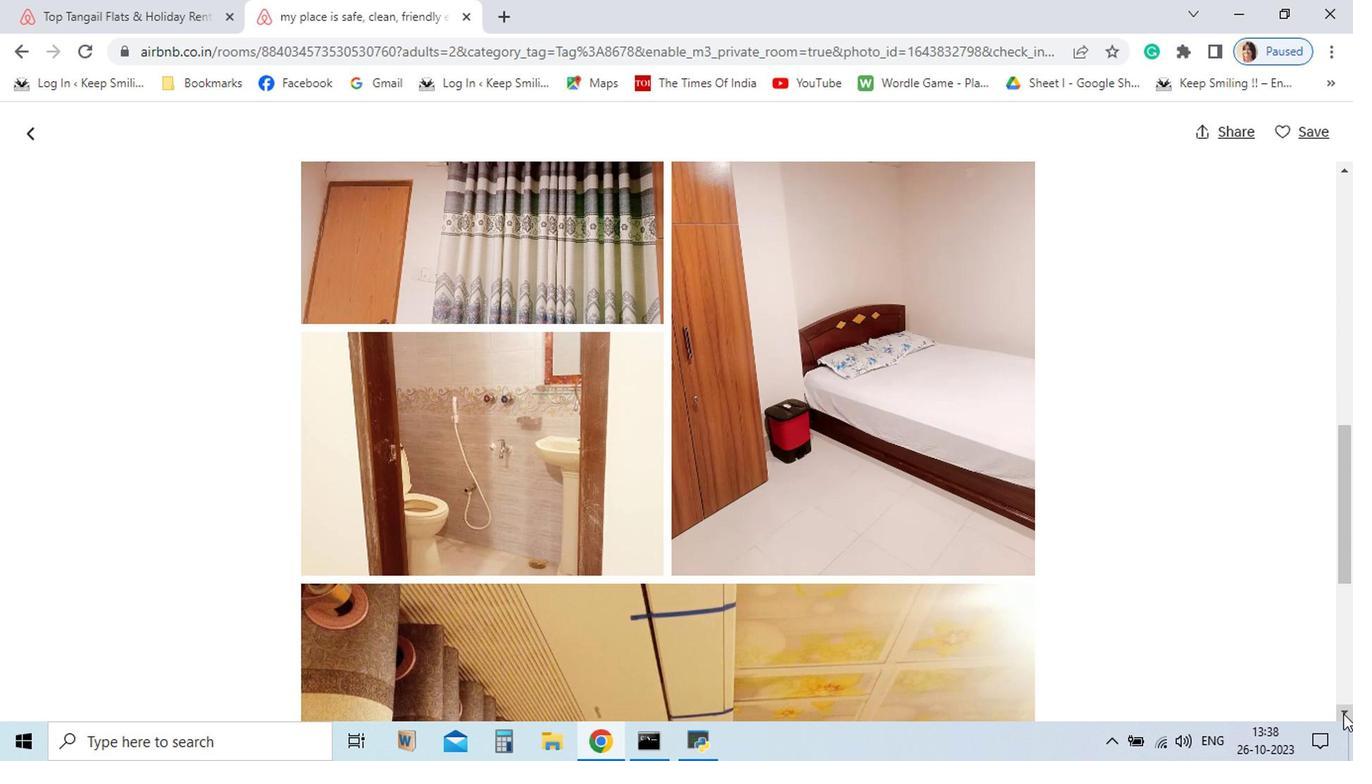 
Action: Mouse pressed left at (1152, 704)
Screenshot: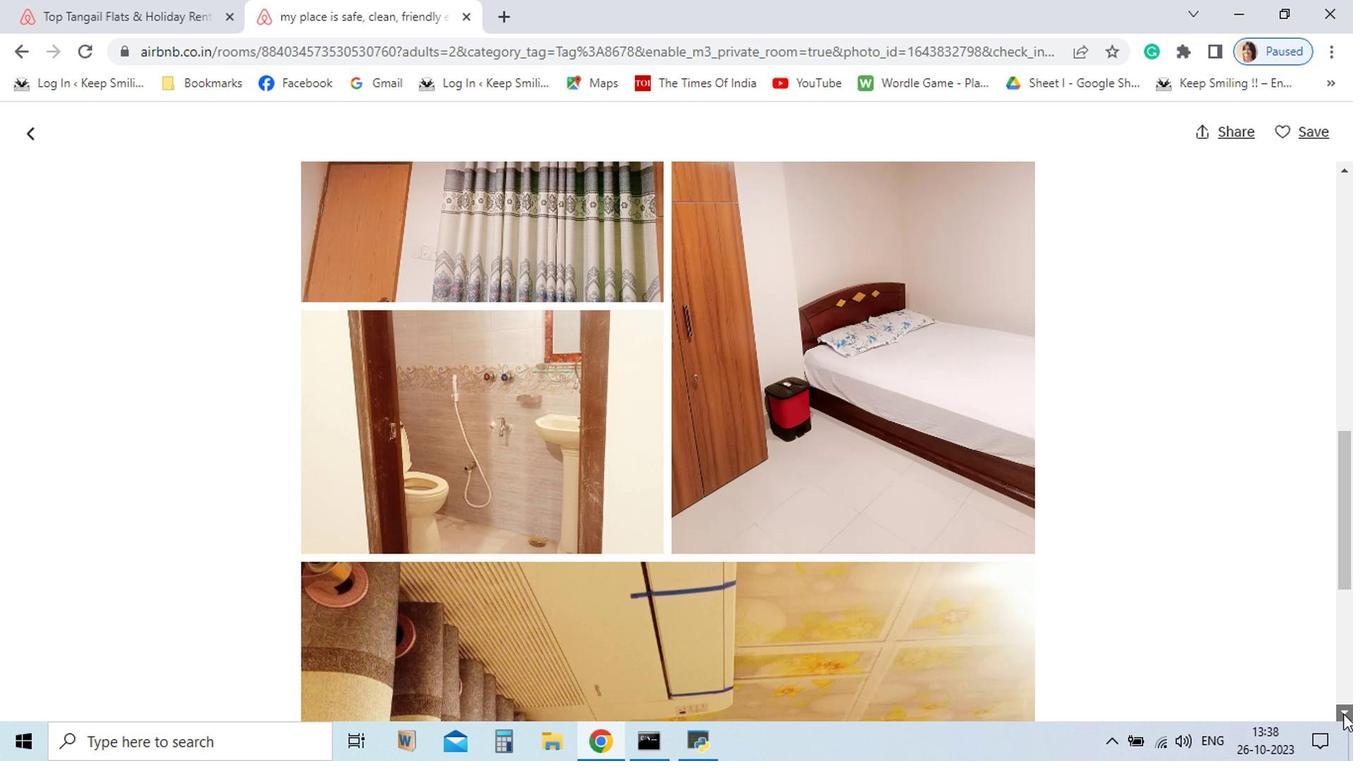 
Action: Mouse pressed left at (1152, 704)
Screenshot: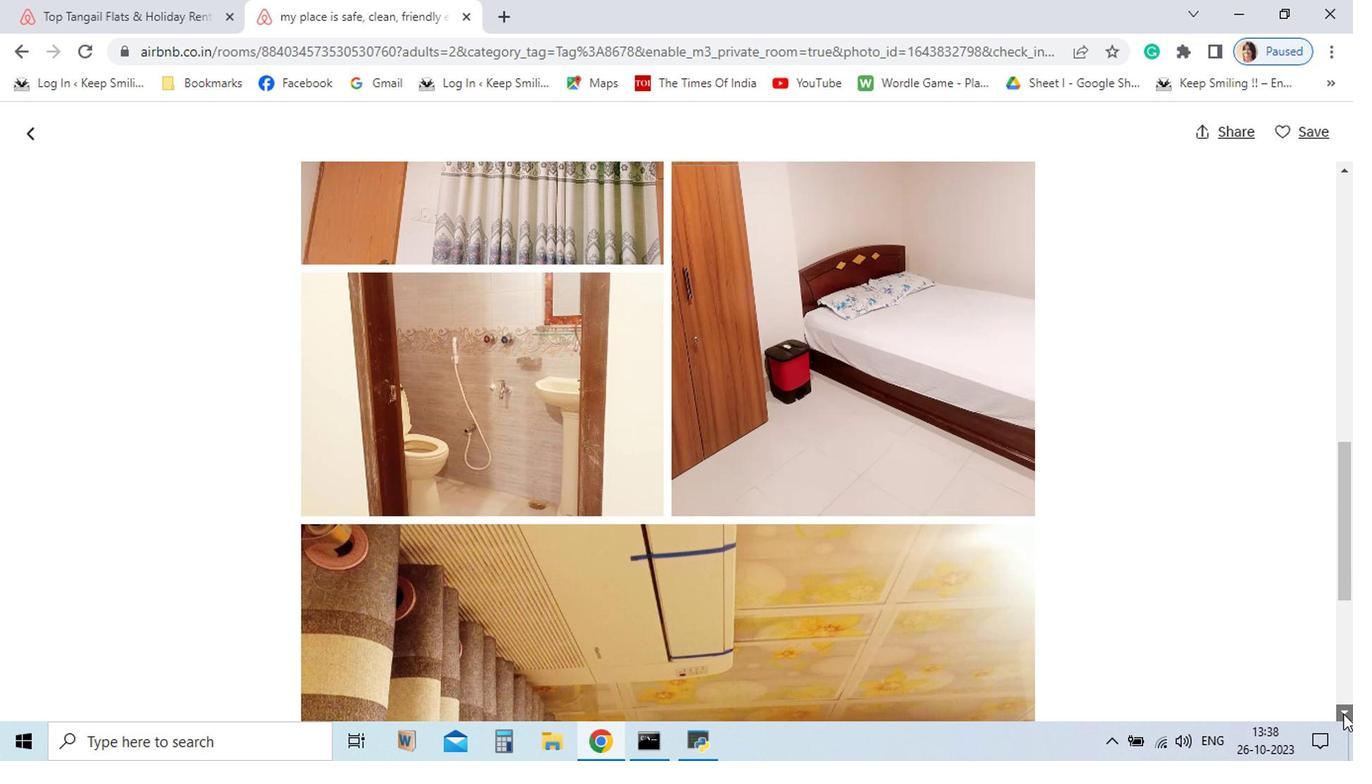 
Action: Mouse pressed left at (1152, 704)
Screenshot: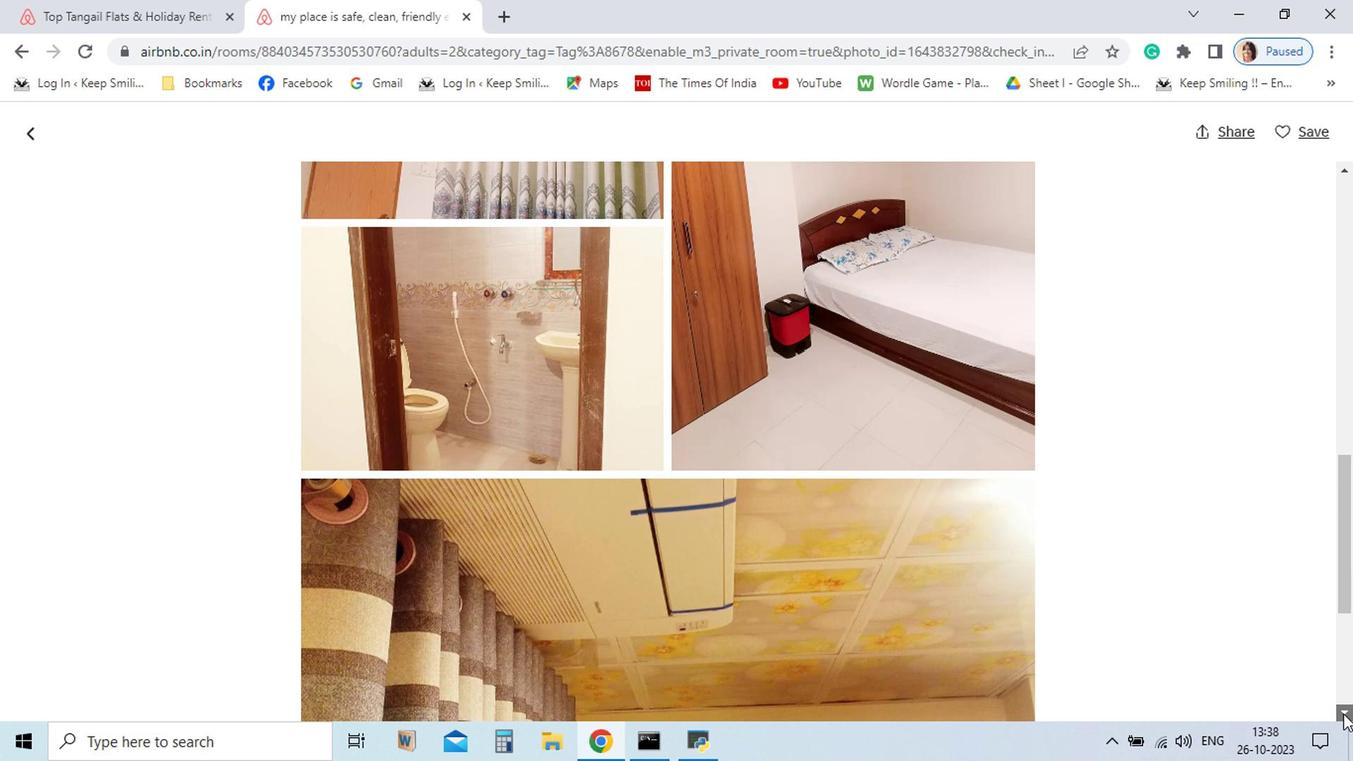 
Action: Mouse pressed left at (1152, 704)
Screenshot: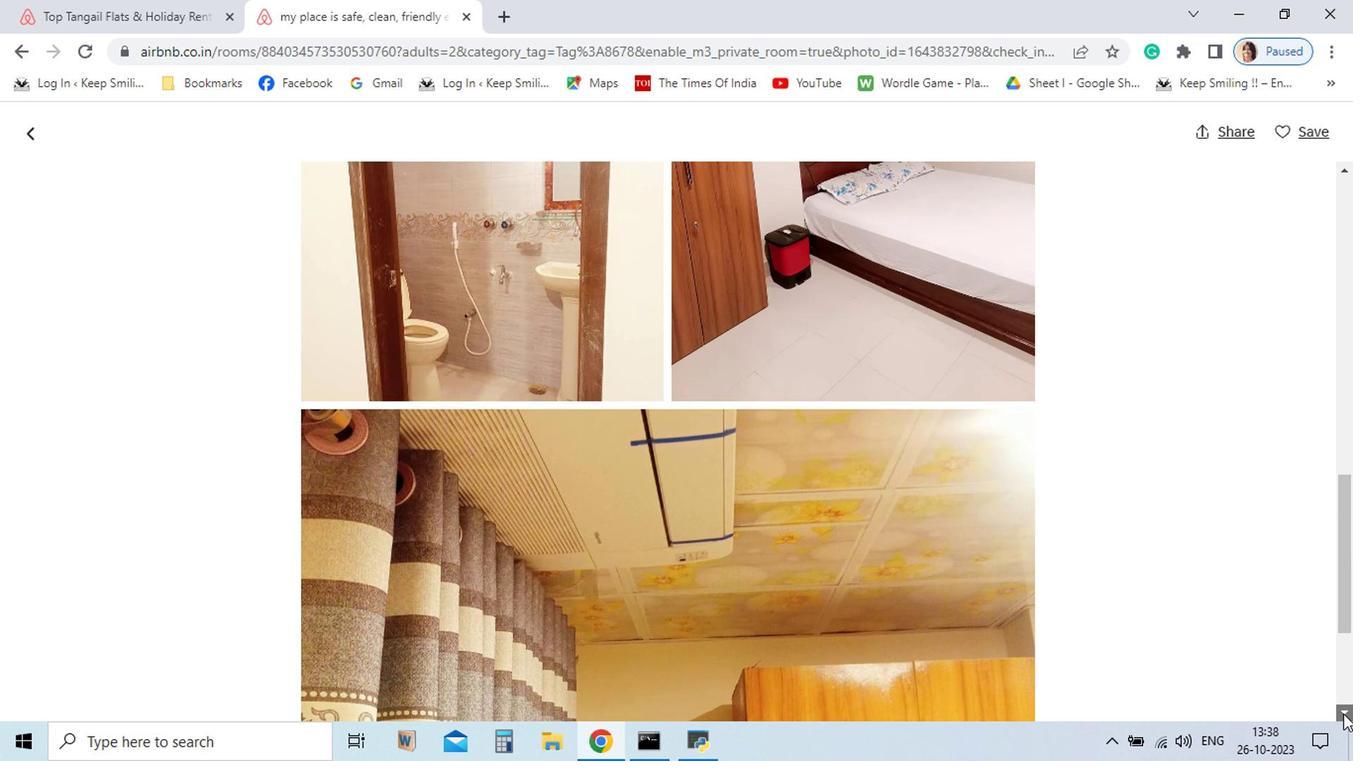 
Action: Mouse pressed left at (1152, 704)
Screenshot: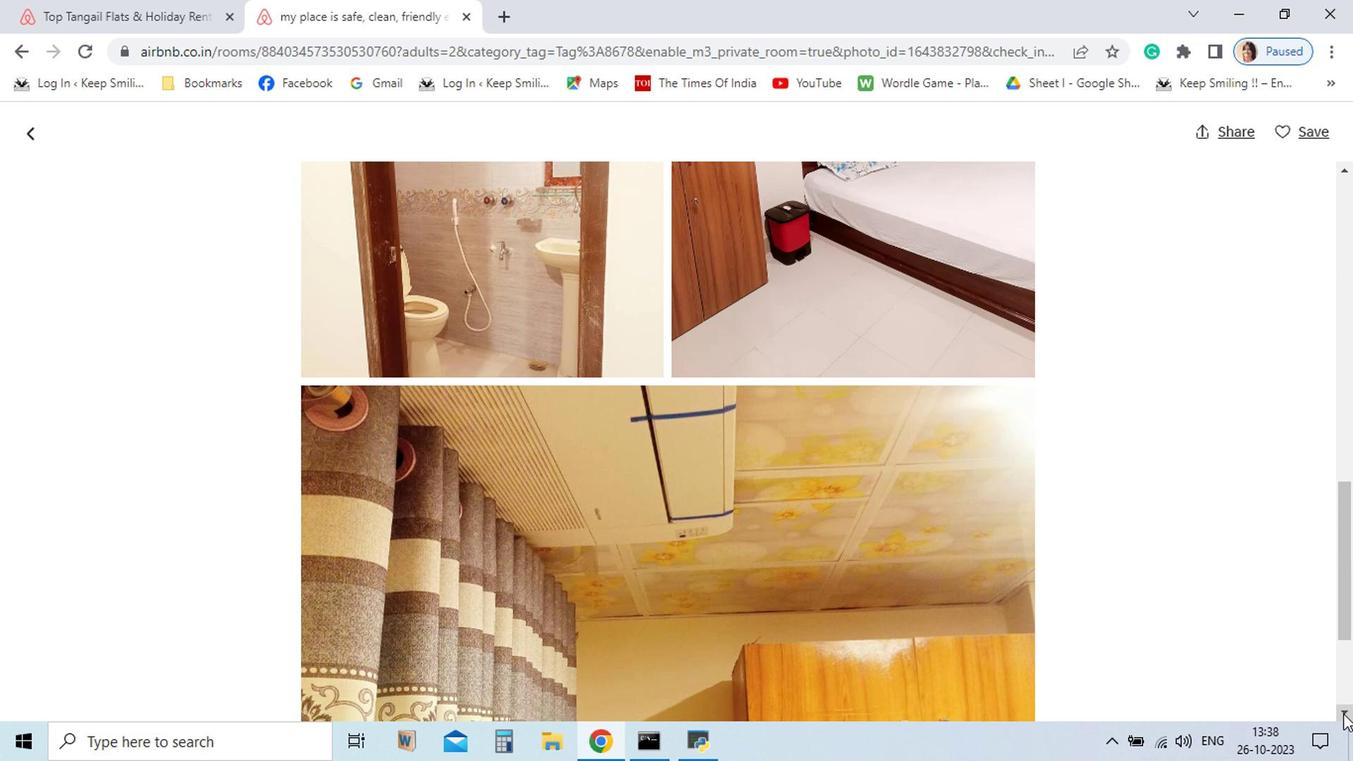 
Action: Mouse pressed left at (1152, 704)
Screenshot: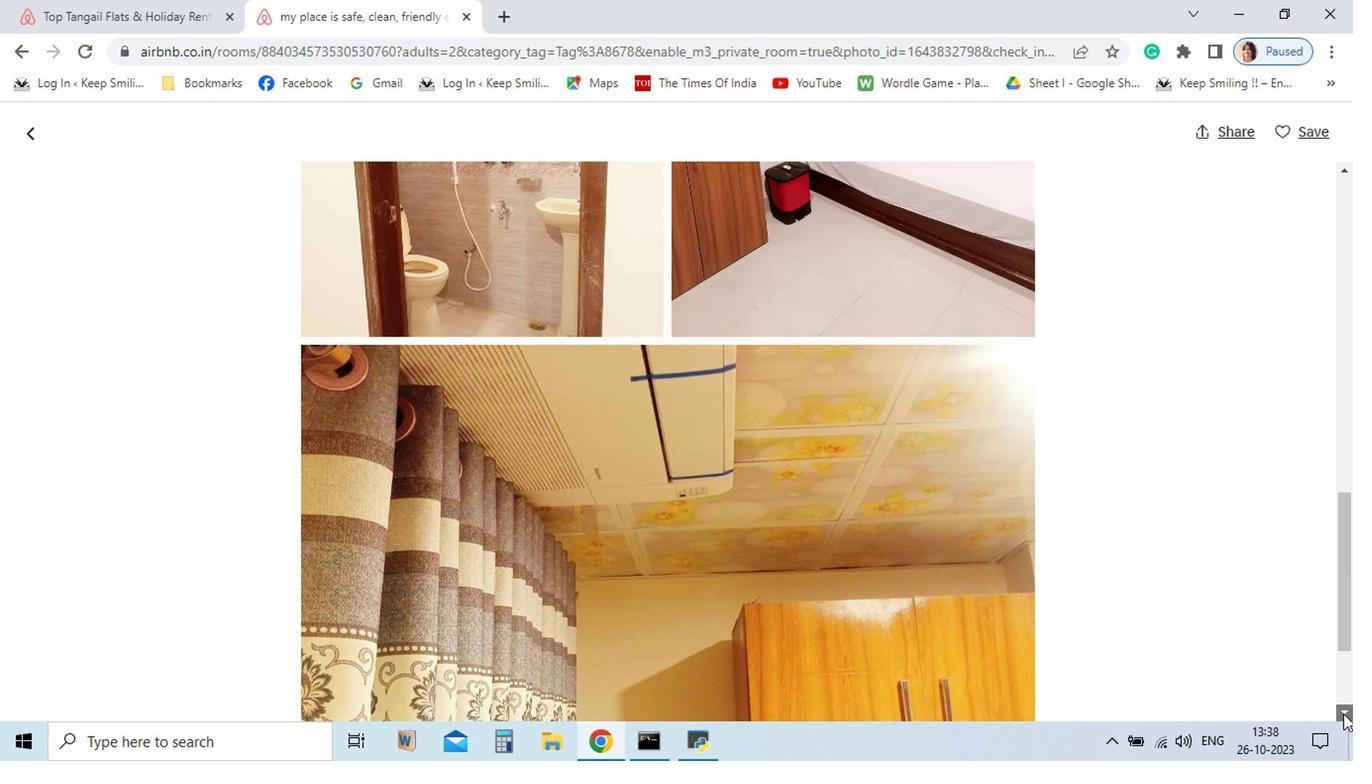 
Action: Mouse pressed left at (1152, 704)
Screenshot: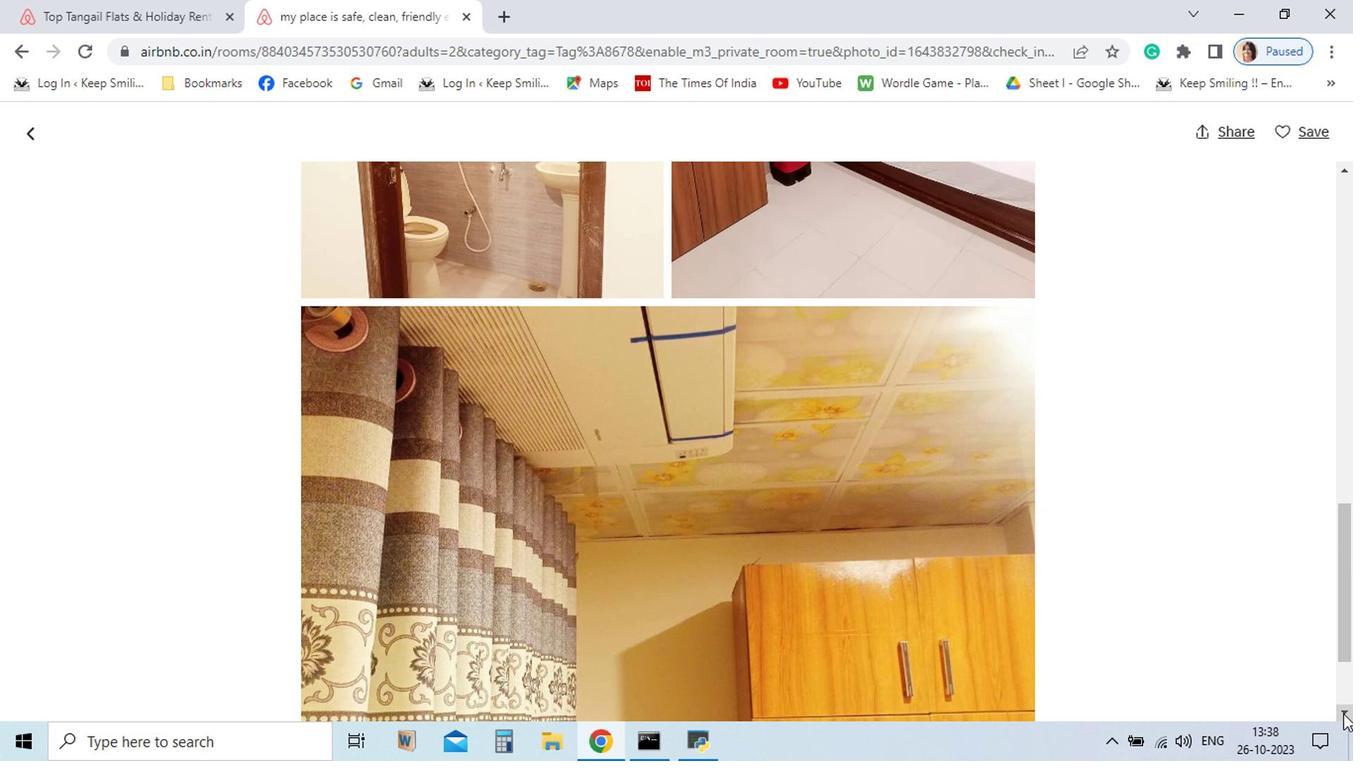 
Action: Mouse pressed left at (1152, 704)
Screenshot: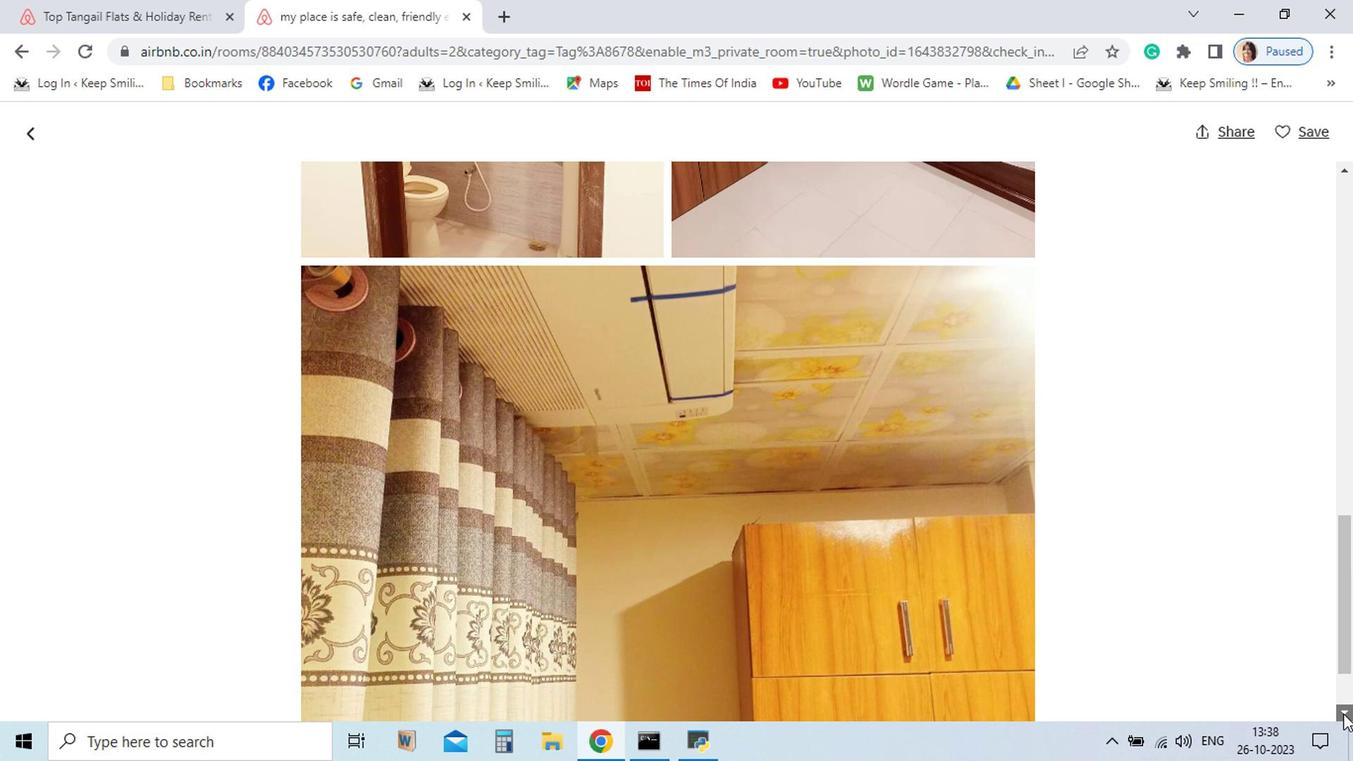 
Action: Mouse pressed left at (1152, 704)
Screenshot: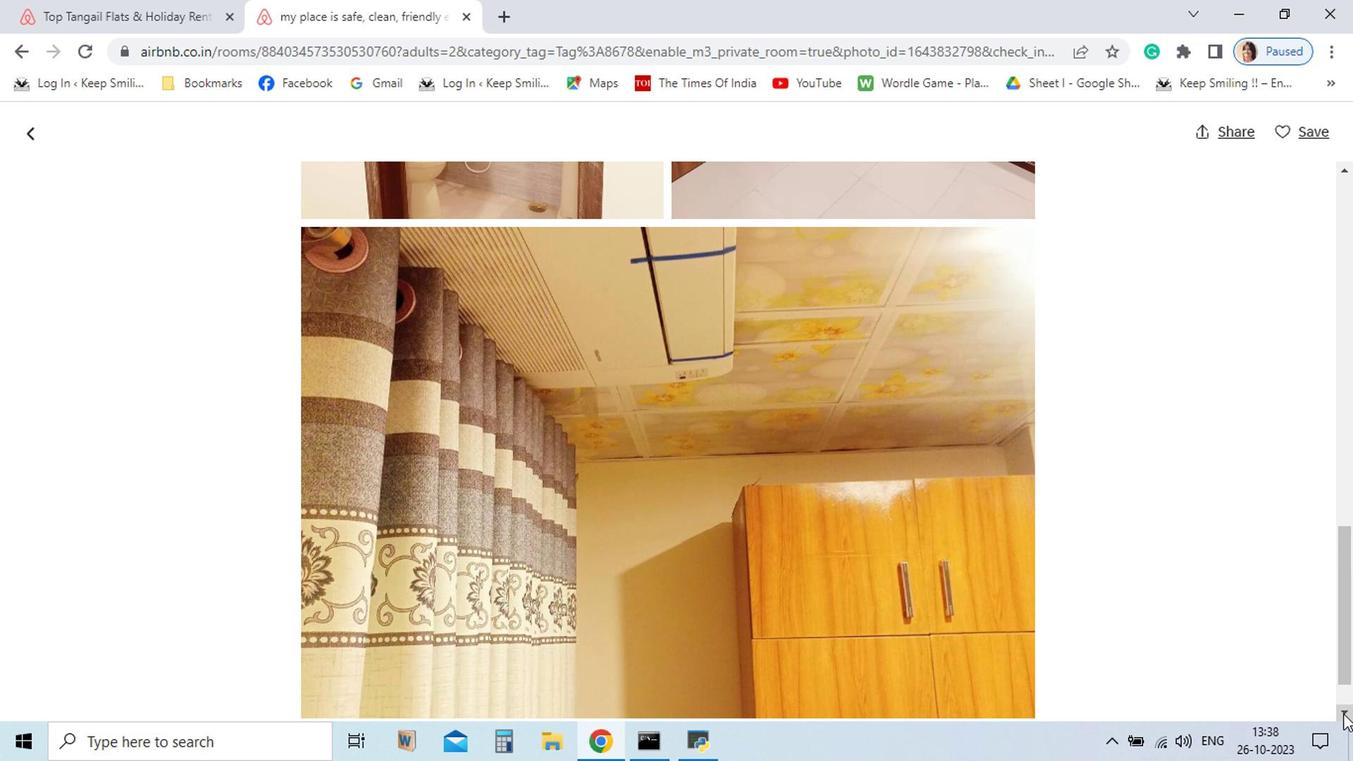 
Action: Mouse pressed left at (1152, 704)
Screenshot: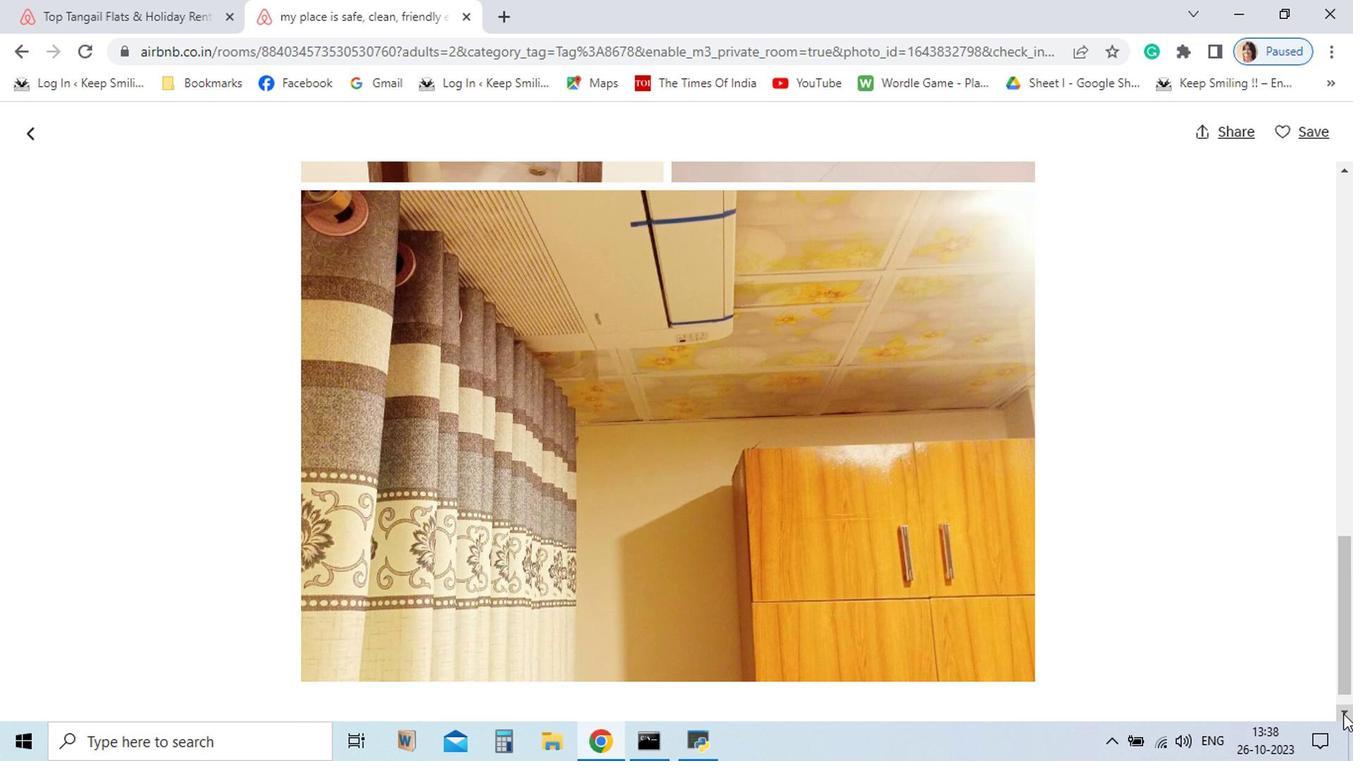 
Action: Mouse pressed left at (1152, 704)
Screenshot: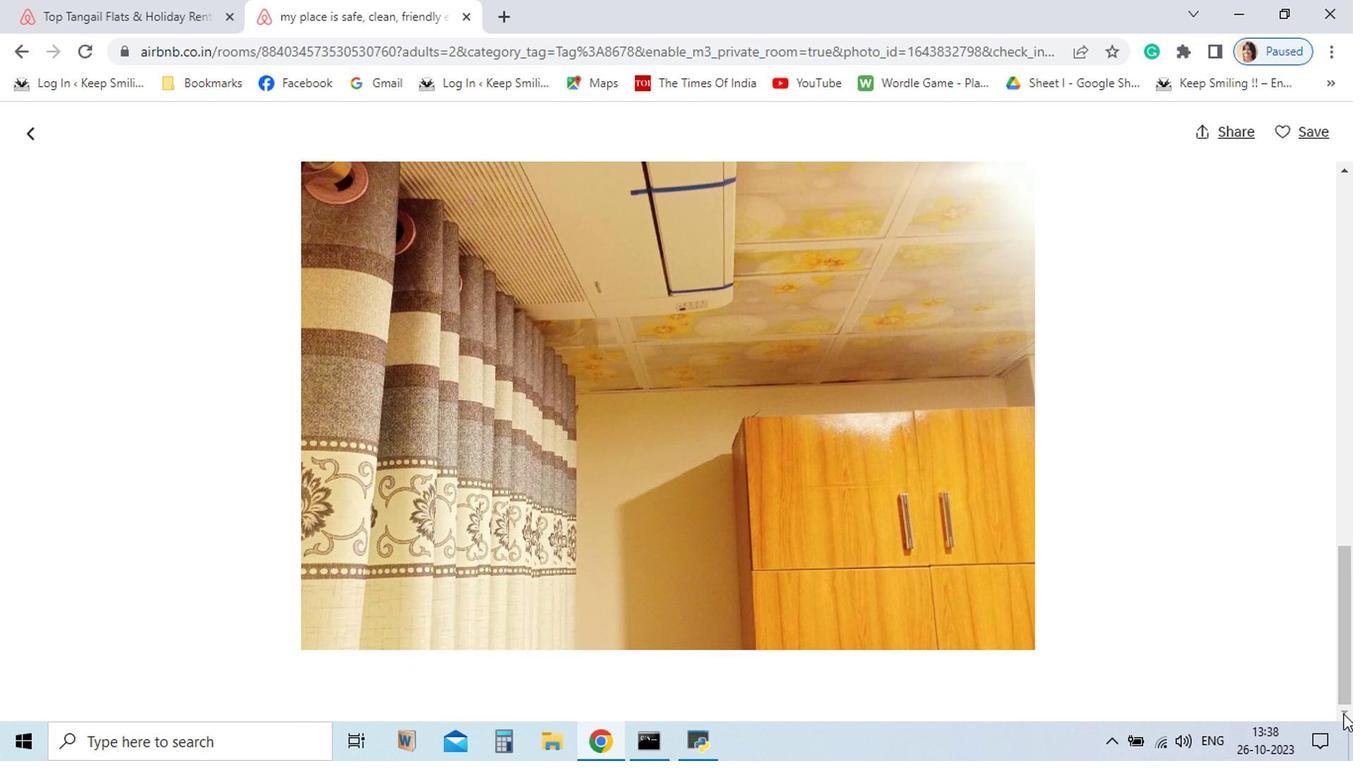
Action: Mouse pressed left at (1152, 704)
Screenshot: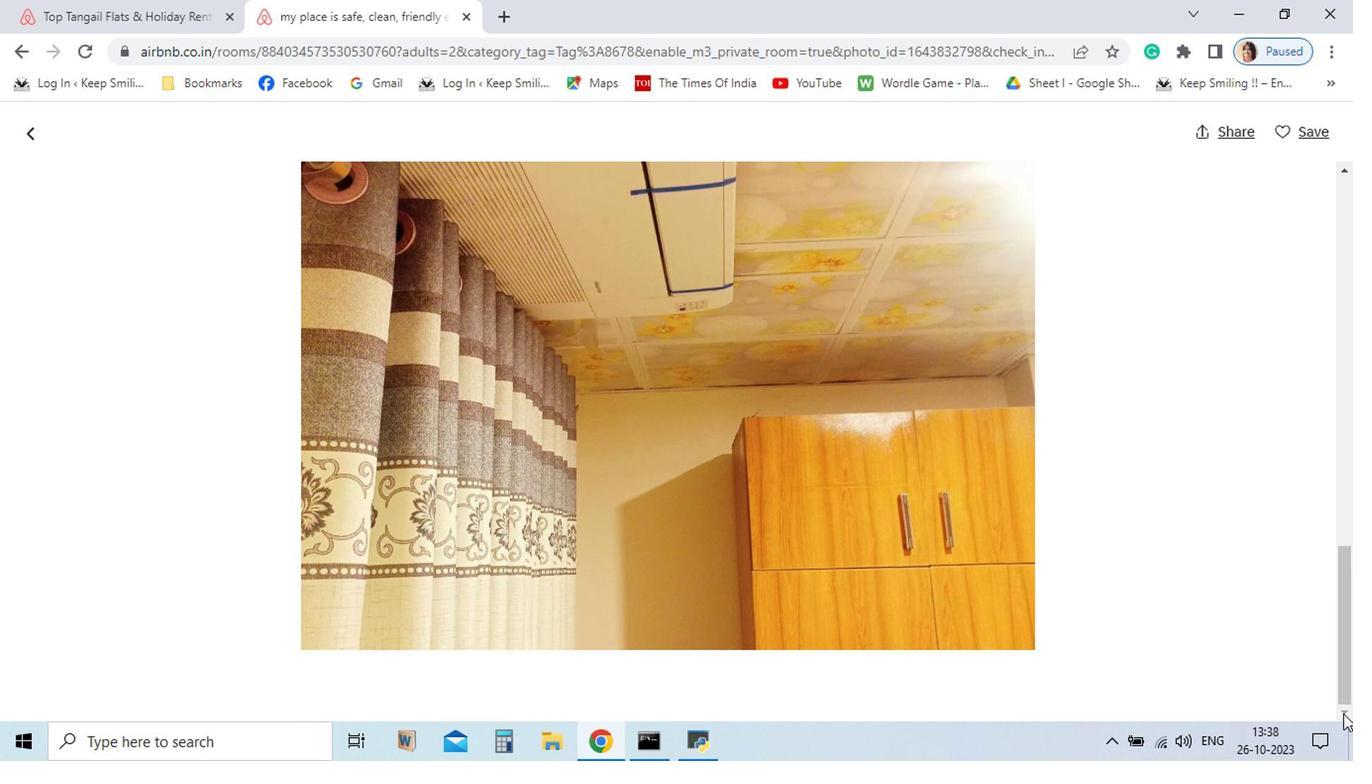 
Action: Mouse pressed left at (1152, 704)
Screenshot: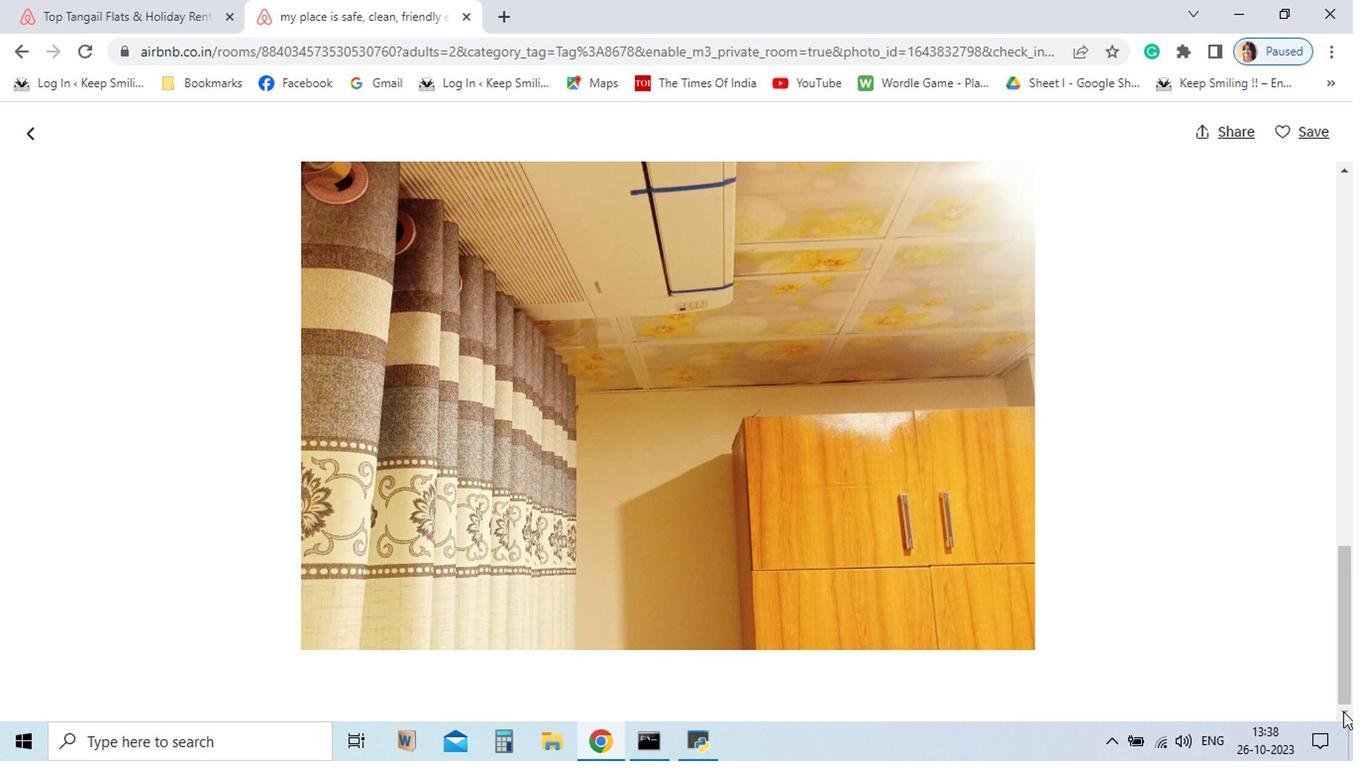 
Action: Mouse pressed left at (1152, 704)
Screenshot: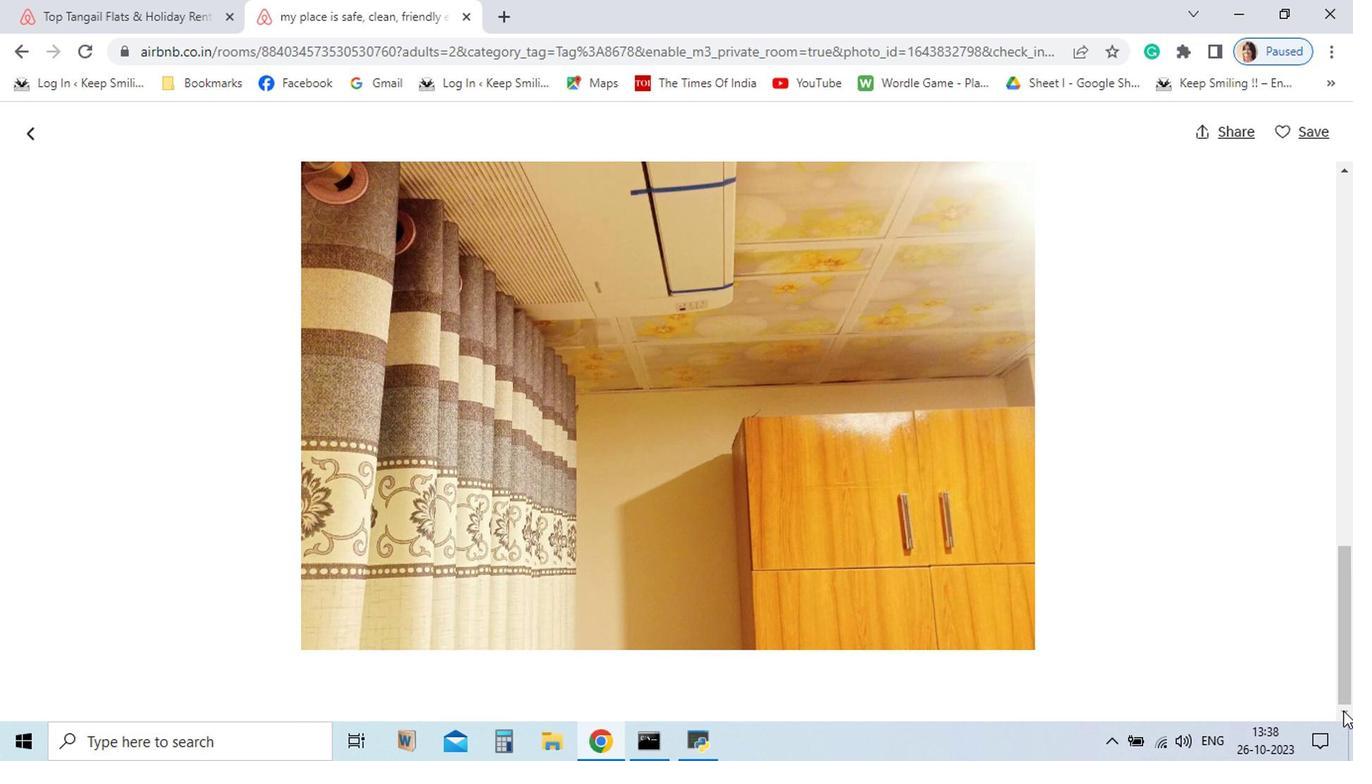 
Action: Mouse pressed left at (1152, 704)
Screenshot: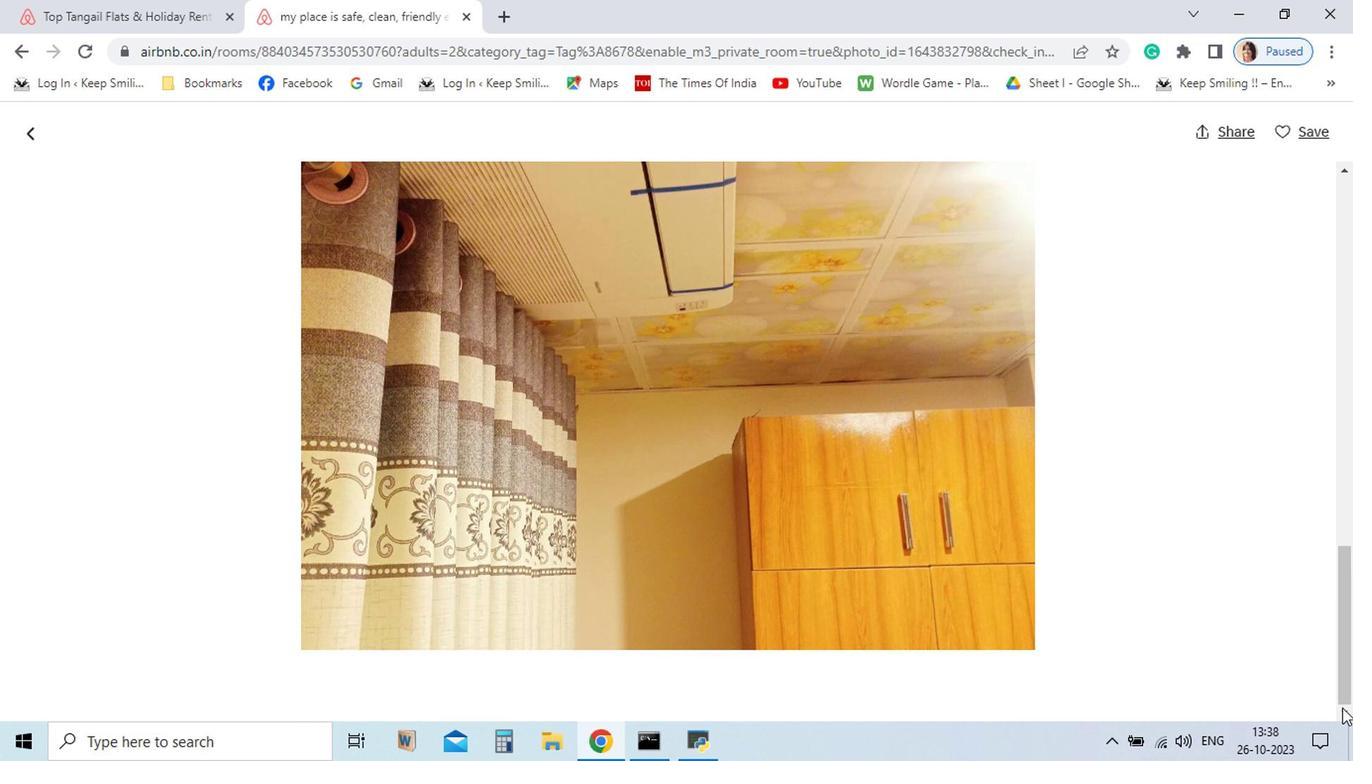 
Action: Mouse pressed left at (1152, 704)
Screenshot: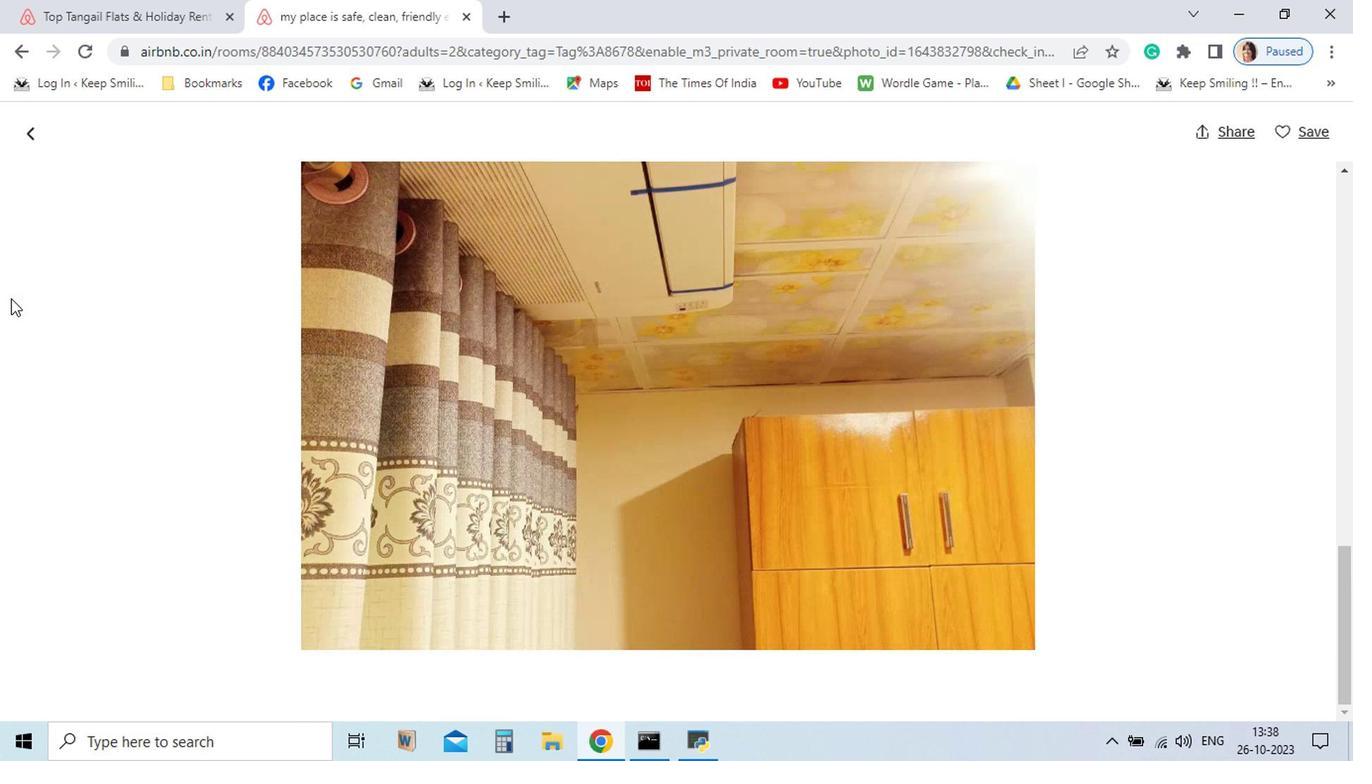 
Action: Mouse moved to (226, 293)
Screenshot: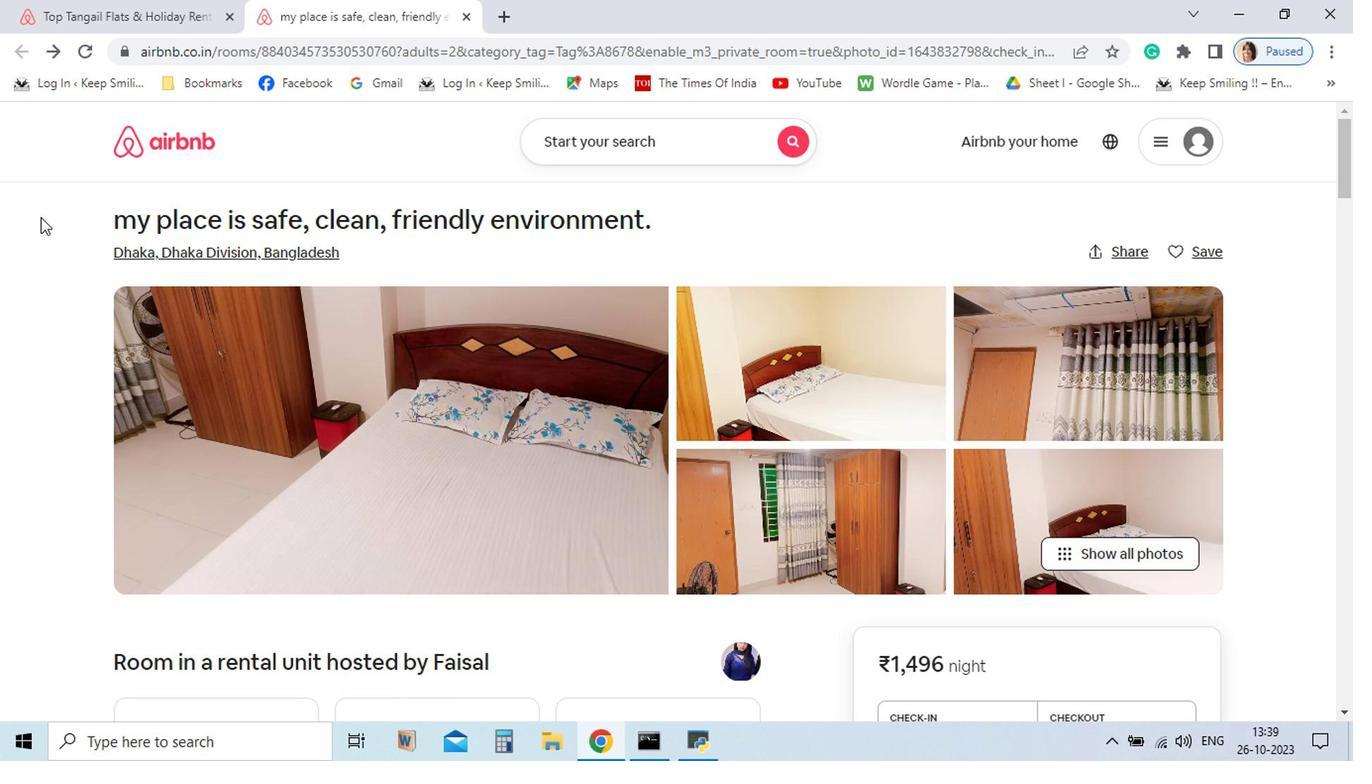 
Action: Mouse pressed left at (226, 293)
Screenshot: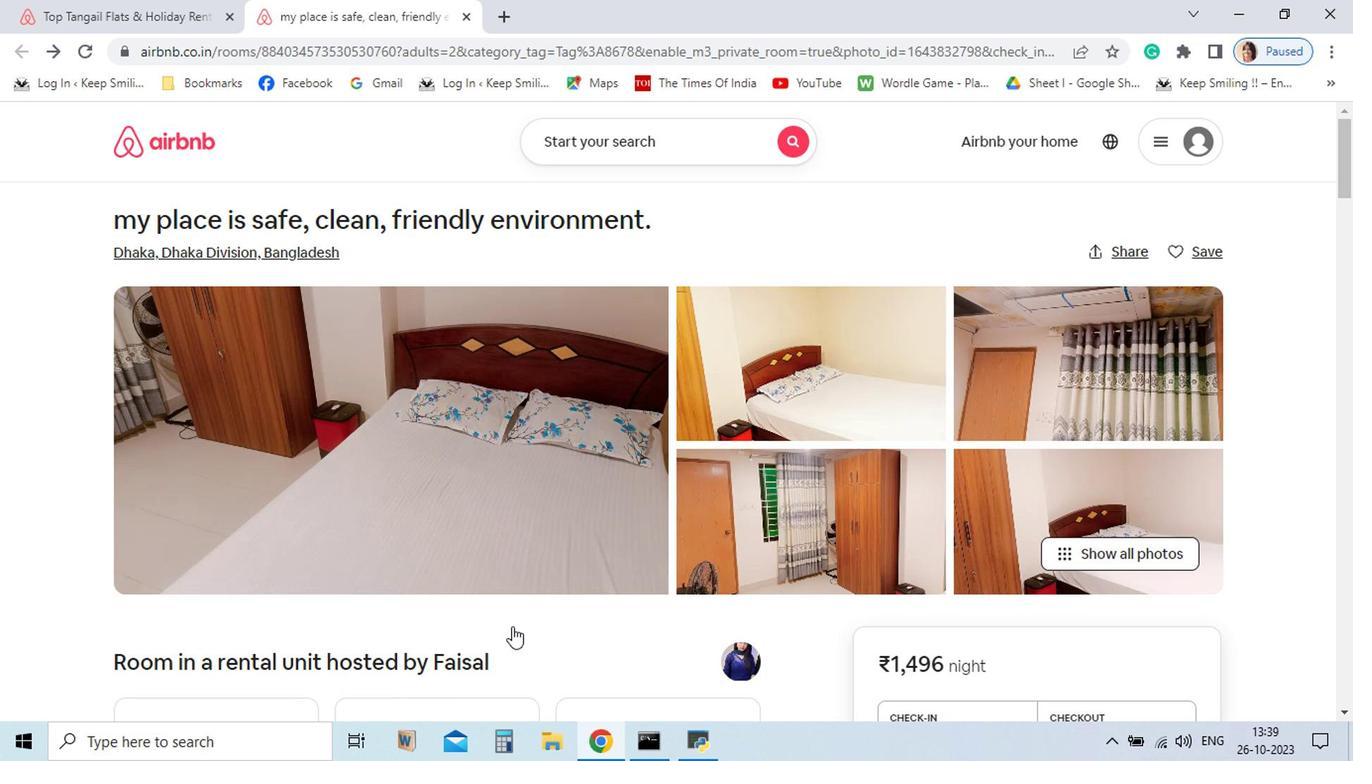 
Action: Mouse moved to (1154, 699)
Screenshot: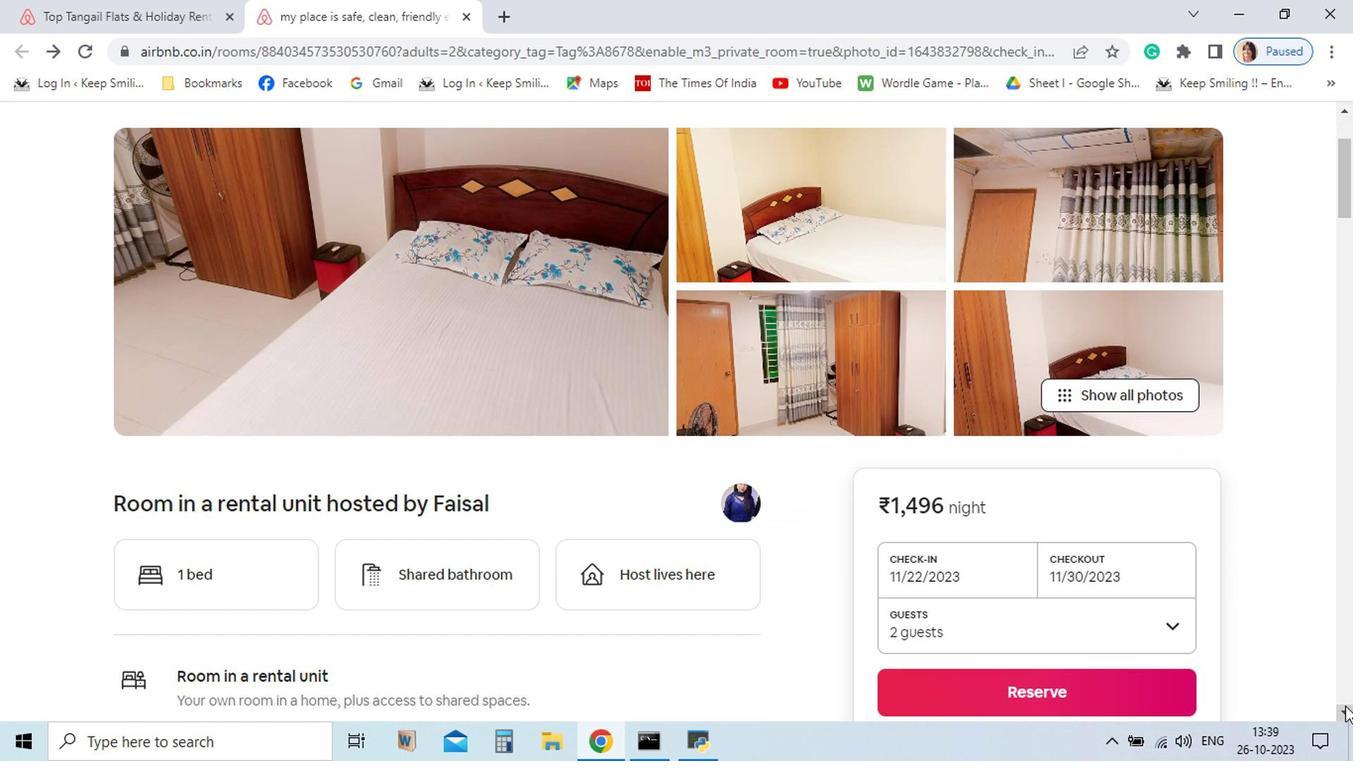 
Action: Mouse pressed left at (1154, 699)
Screenshot: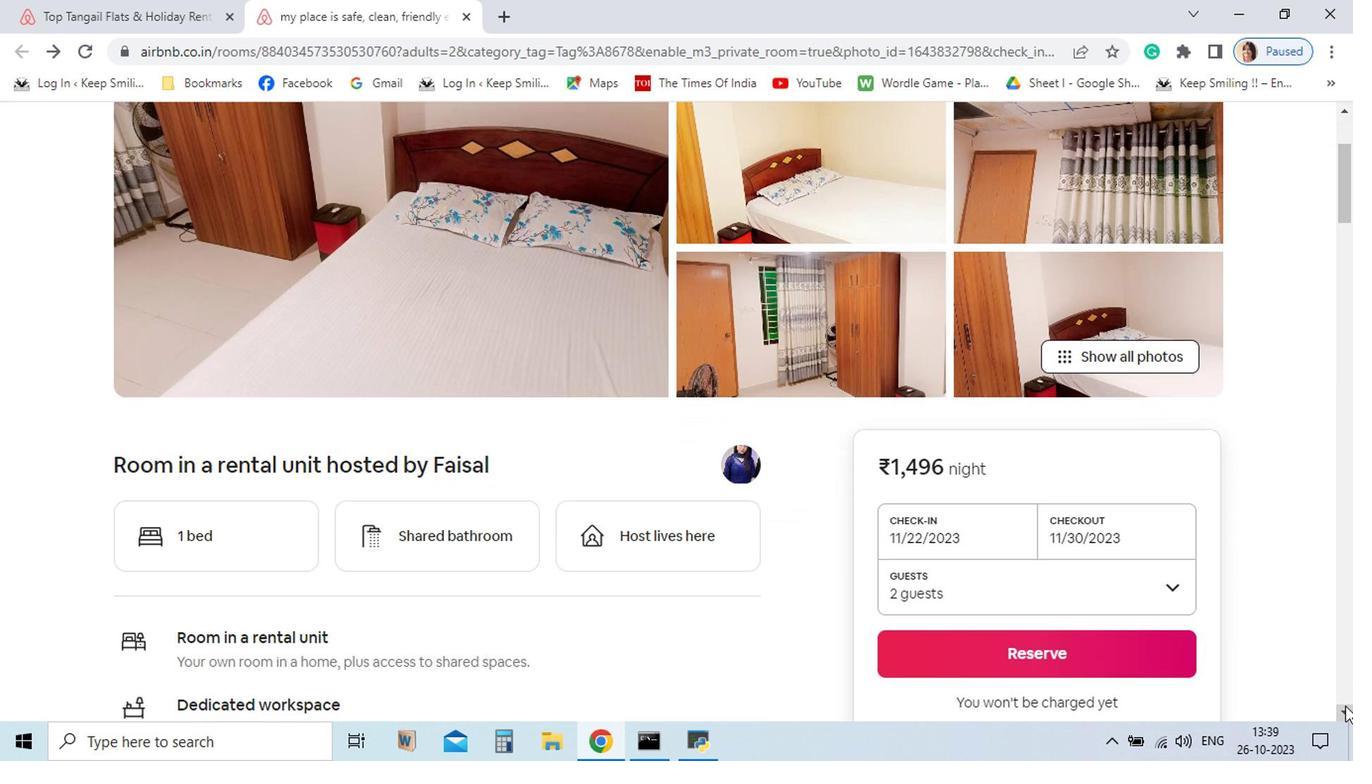 
Action: Mouse pressed left at (1154, 699)
Screenshot: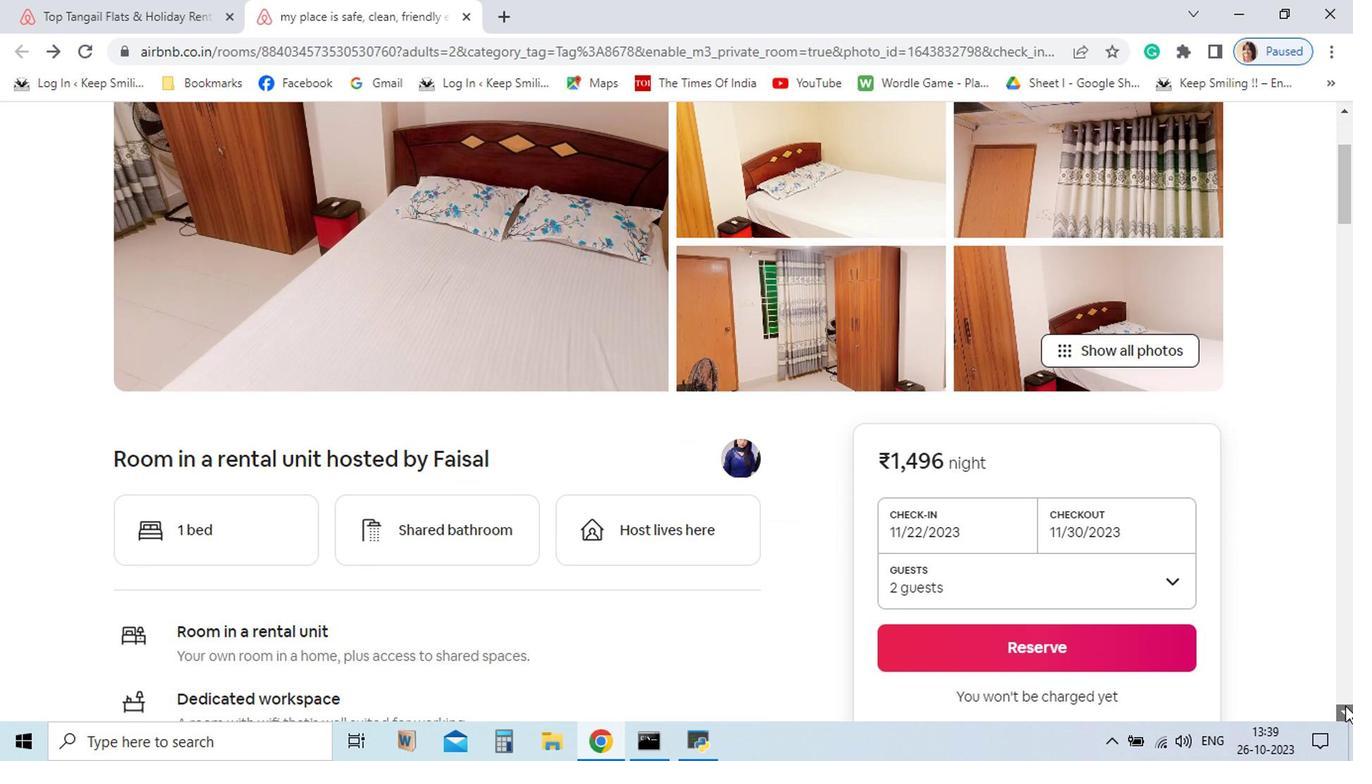 
Action: Mouse pressed left at (1154, 699)
Screenshot: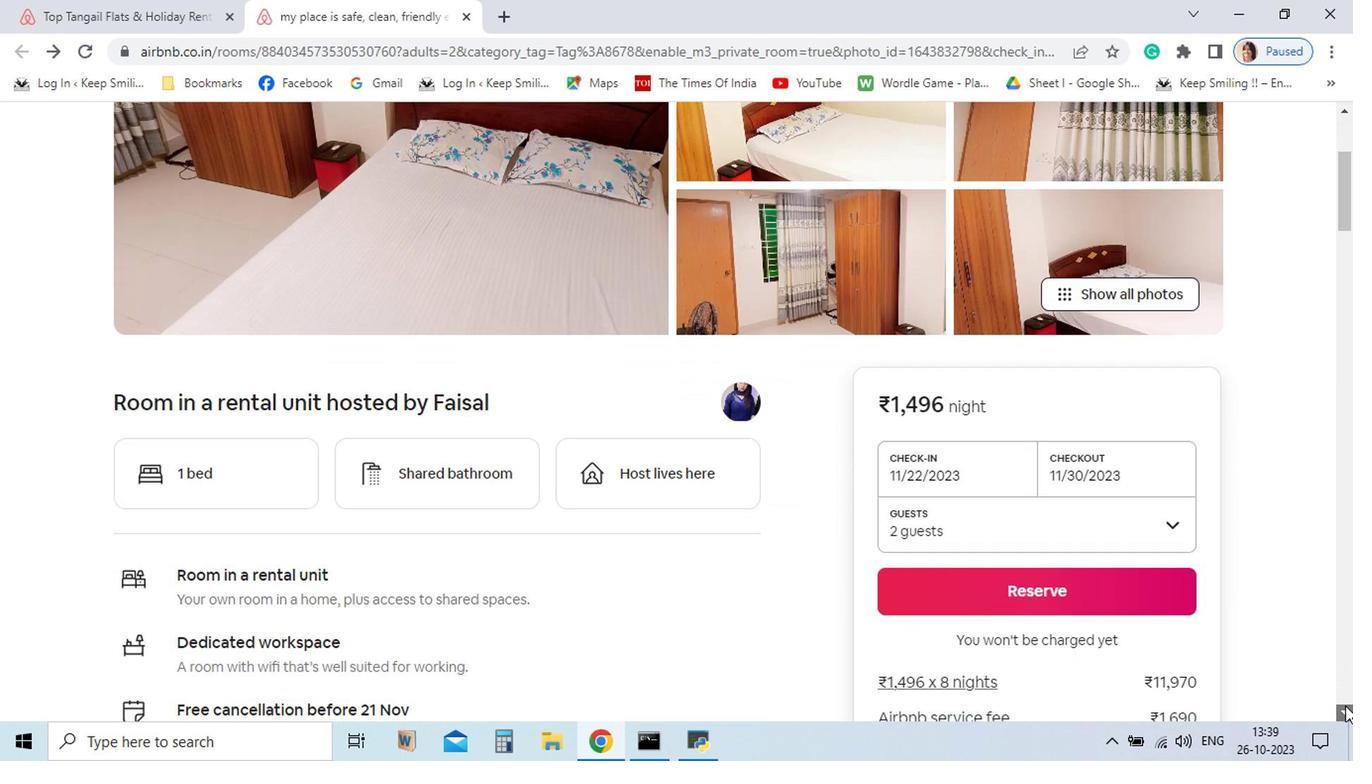 
Action: Mouse pressed left at (1154, 699)
Screenshot: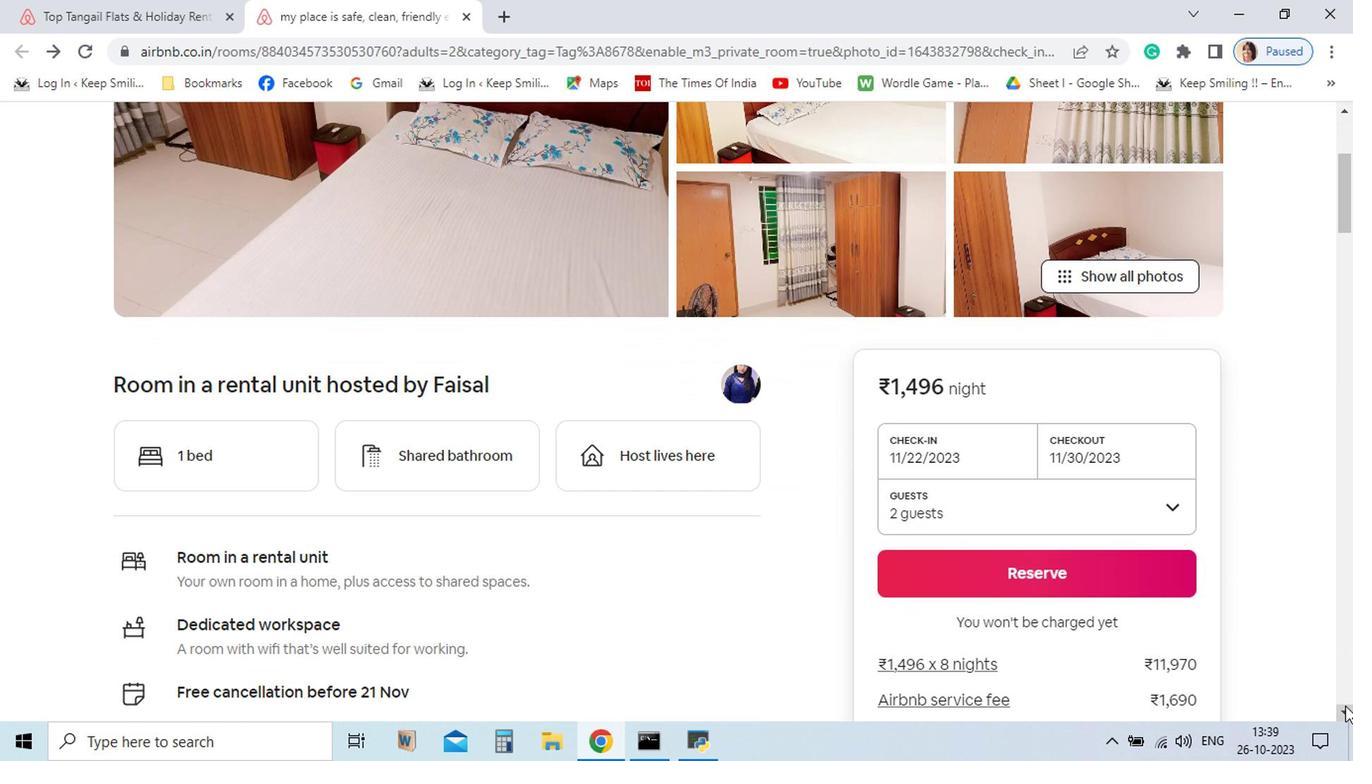 
Action: Mouse pressed left at (1154, 699)
Screenshot: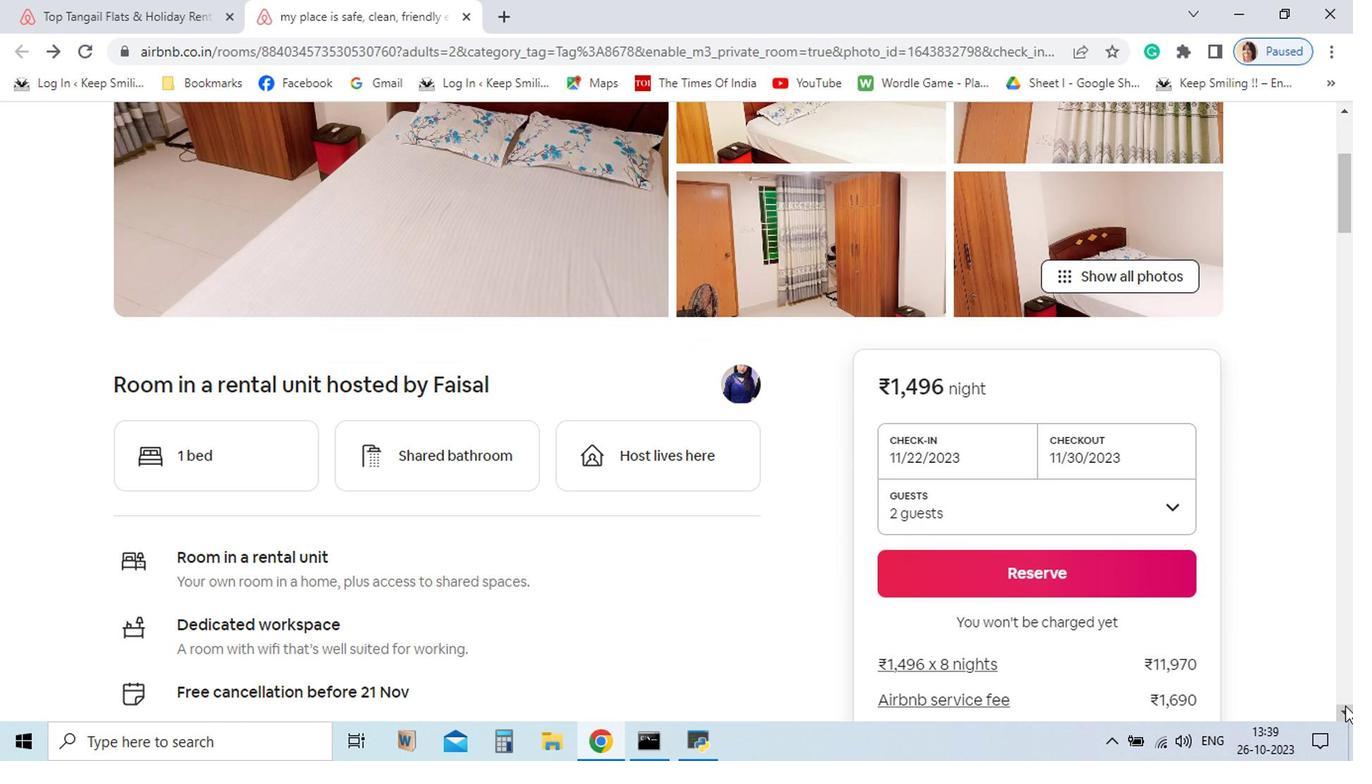 
Action: Mouse pressed left at (1154, 699)
Screenshot: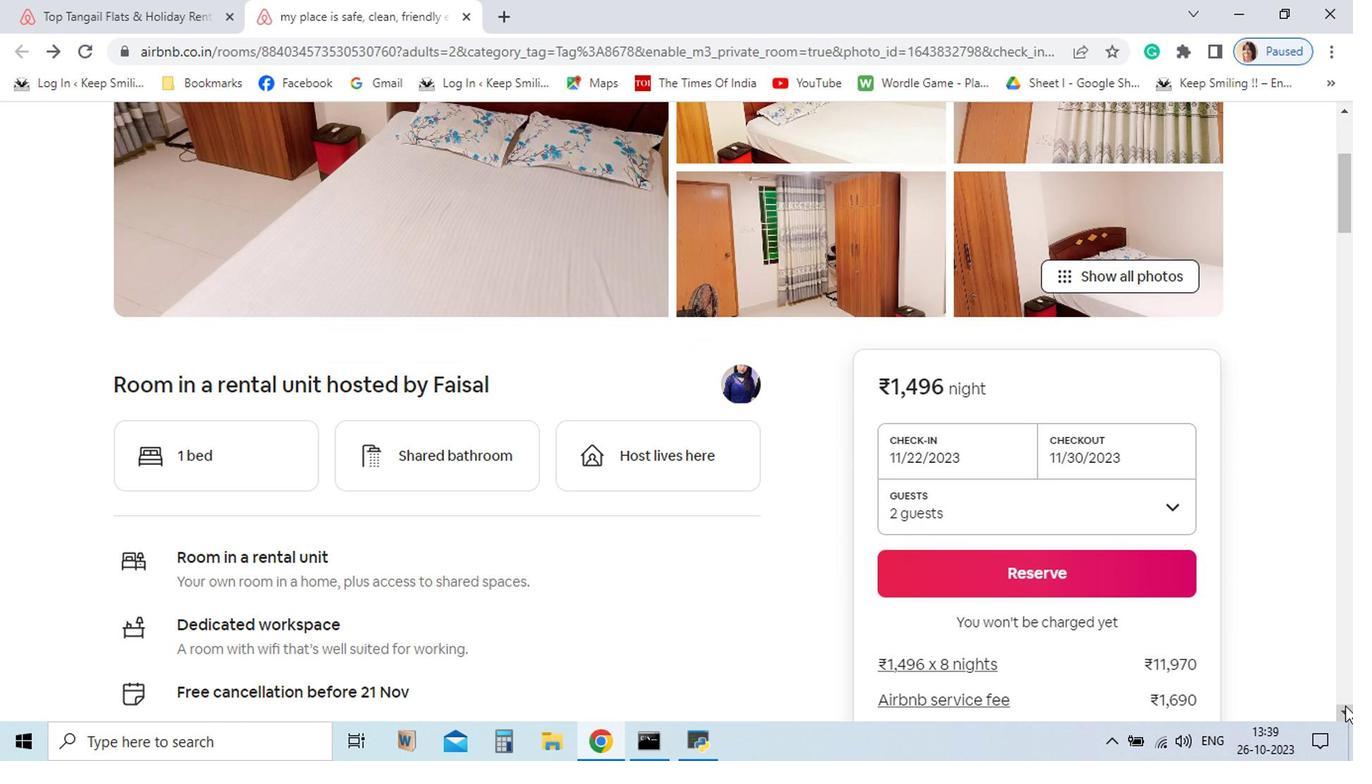 
Action: Mouse pressed left at (1154, 699)
Screenshot: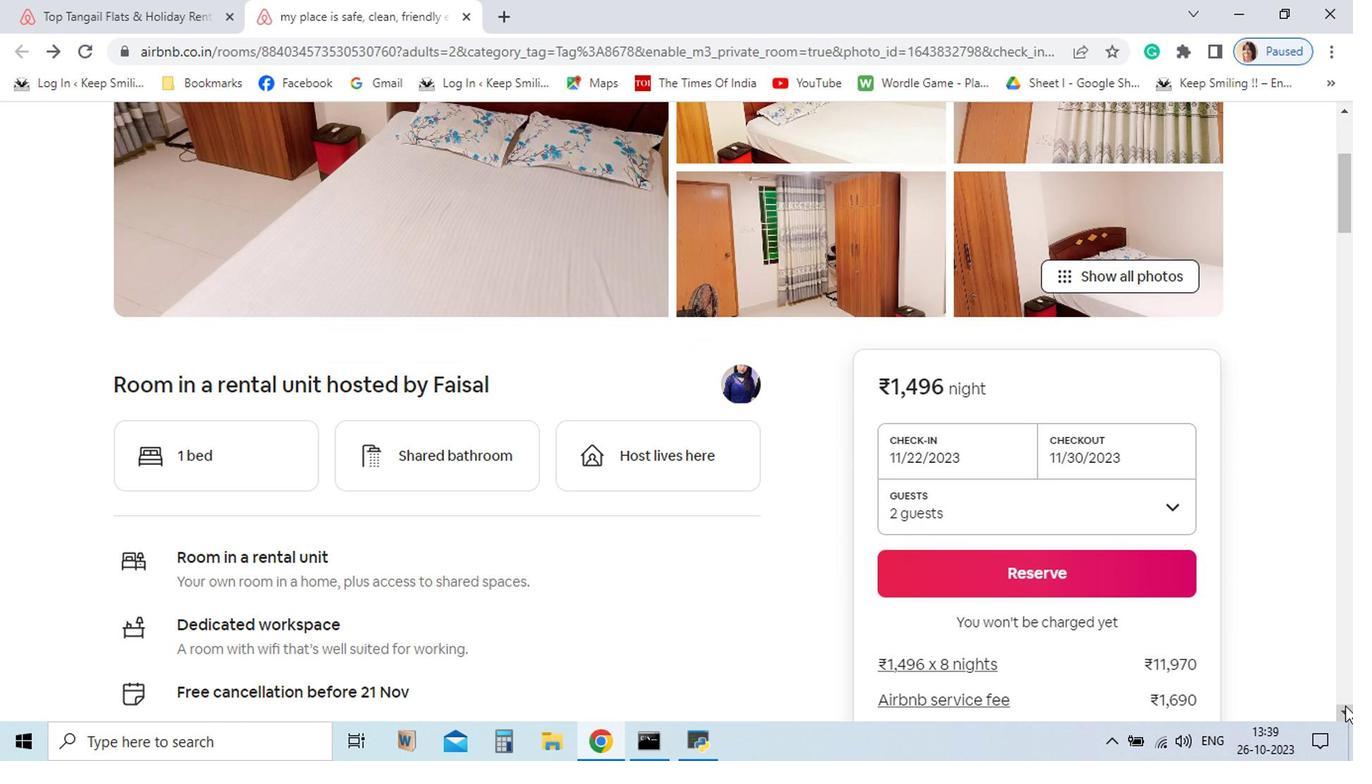 
Action: Mouse pressed left at (1154, 699)
Screenshot: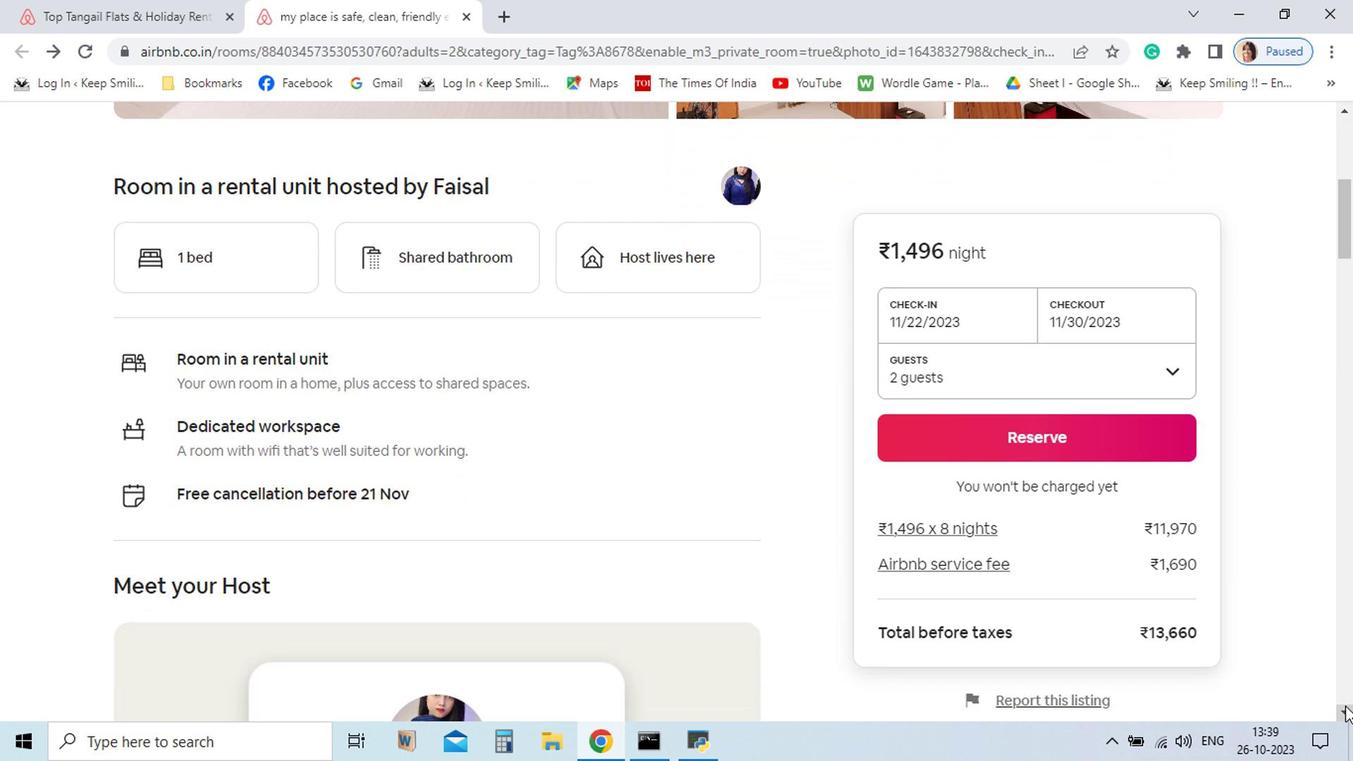 
Action: Mouse pressed left at (1154, 699)
Screenshot: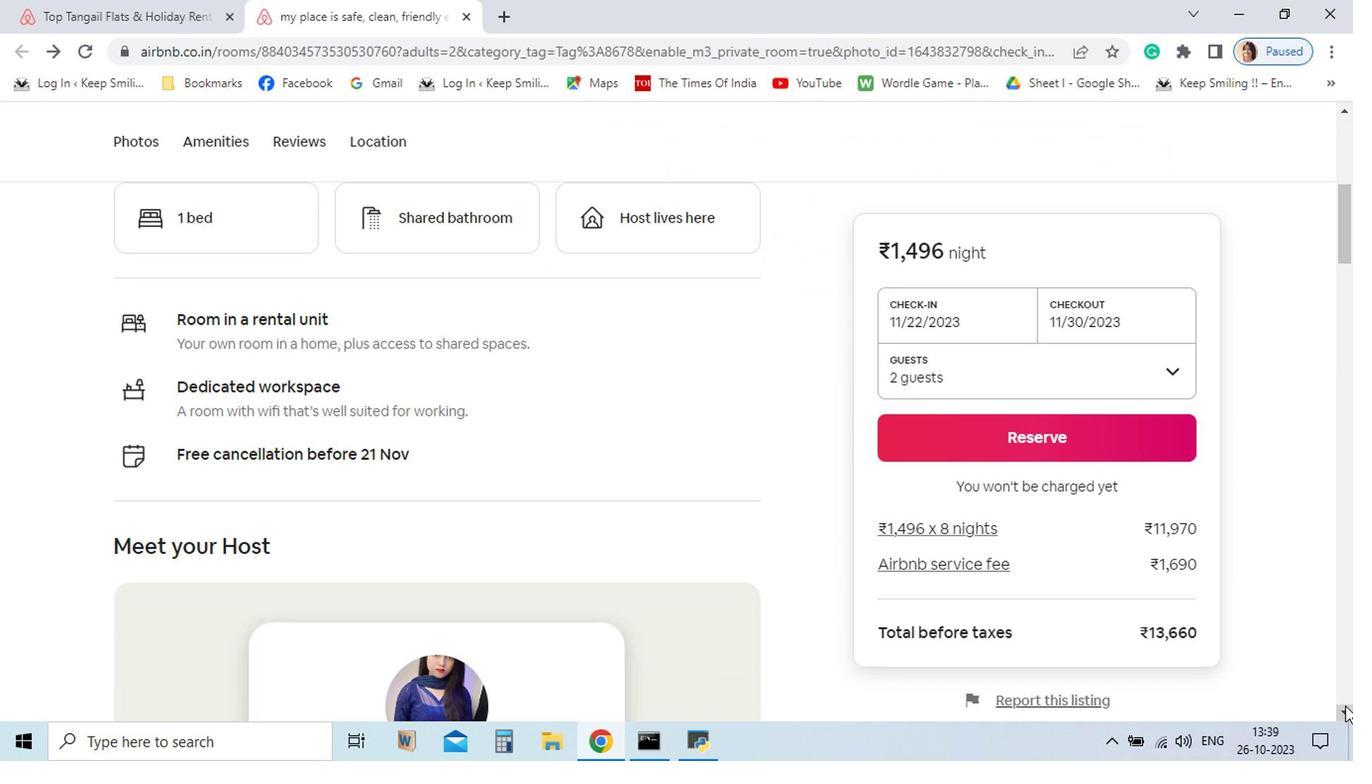 
Action: Mouse pressed left at (1154, 699)
Screenshot: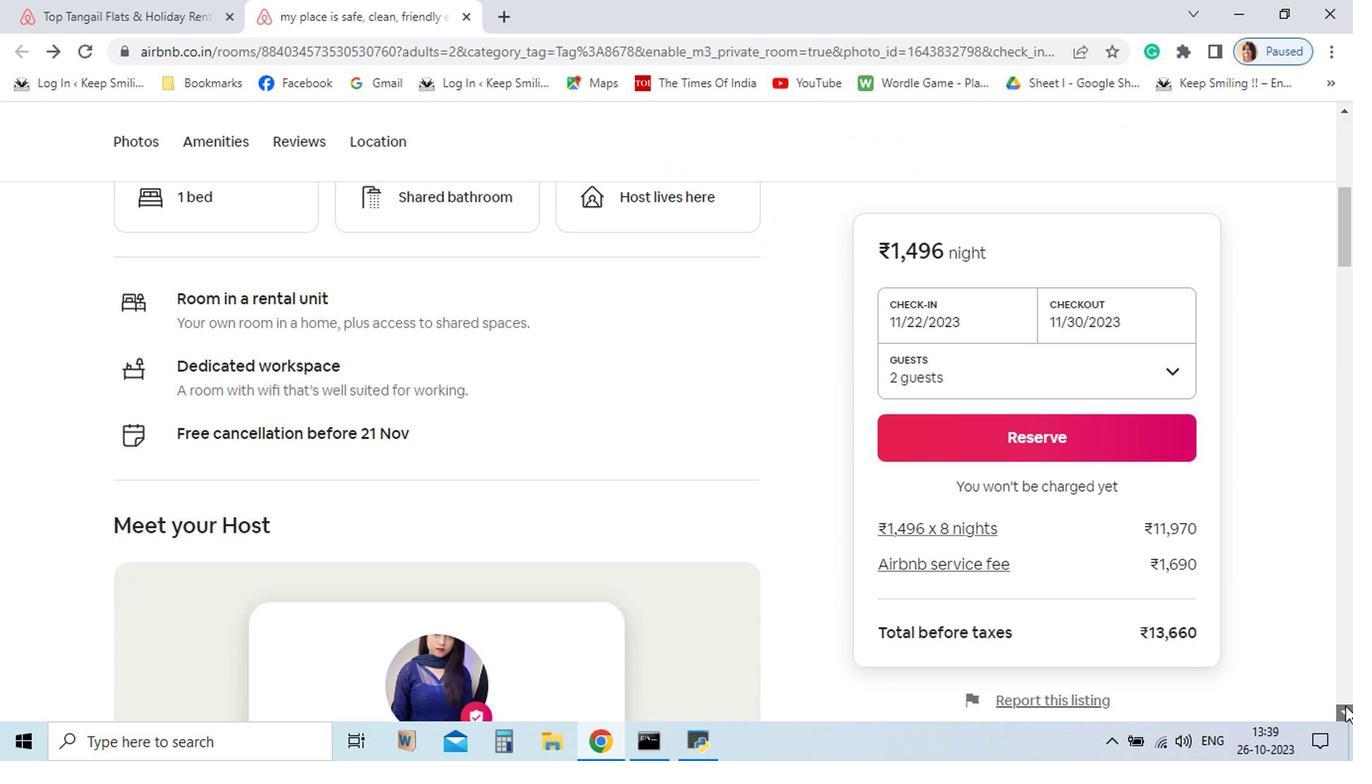 
Action: Mouse pressed left at (1154, 699)
Screenshot: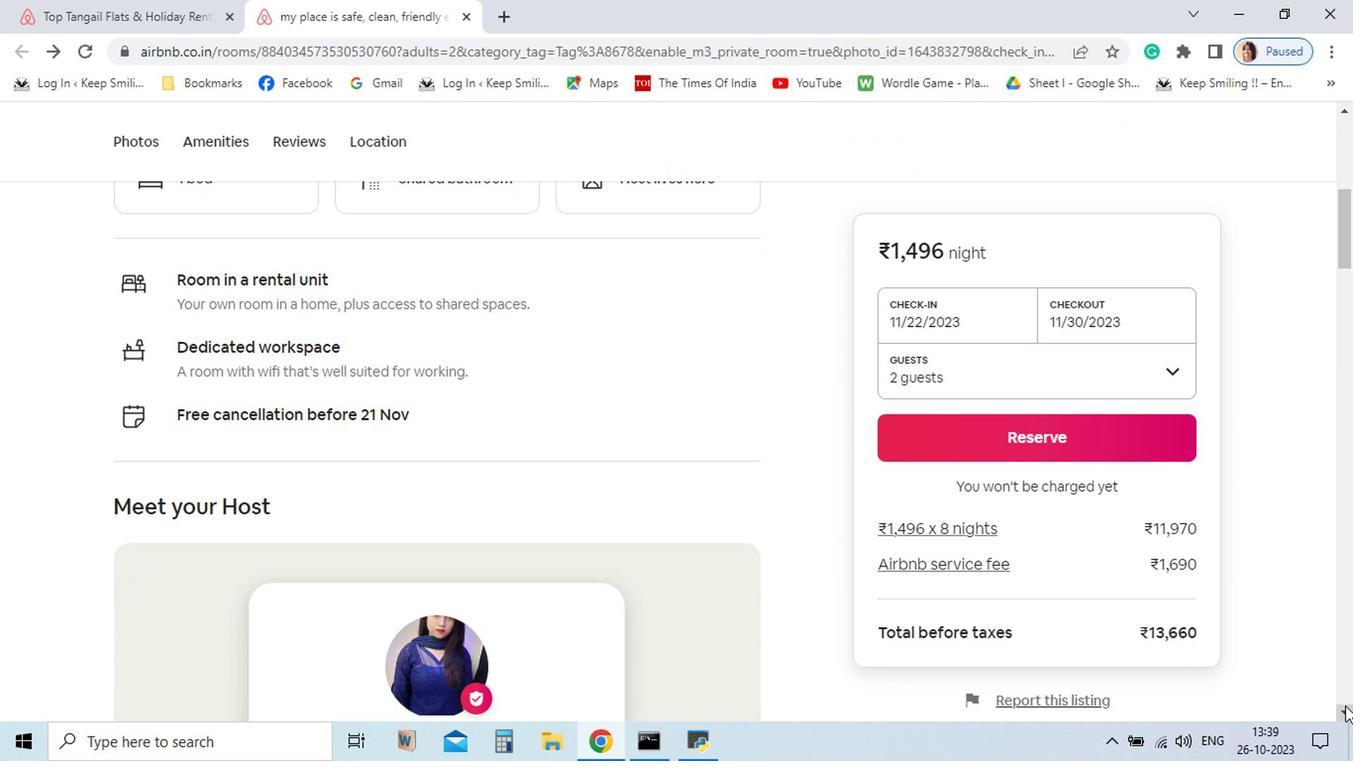 
Action: Mouse pressed left at (1154, 699)
Screenshot: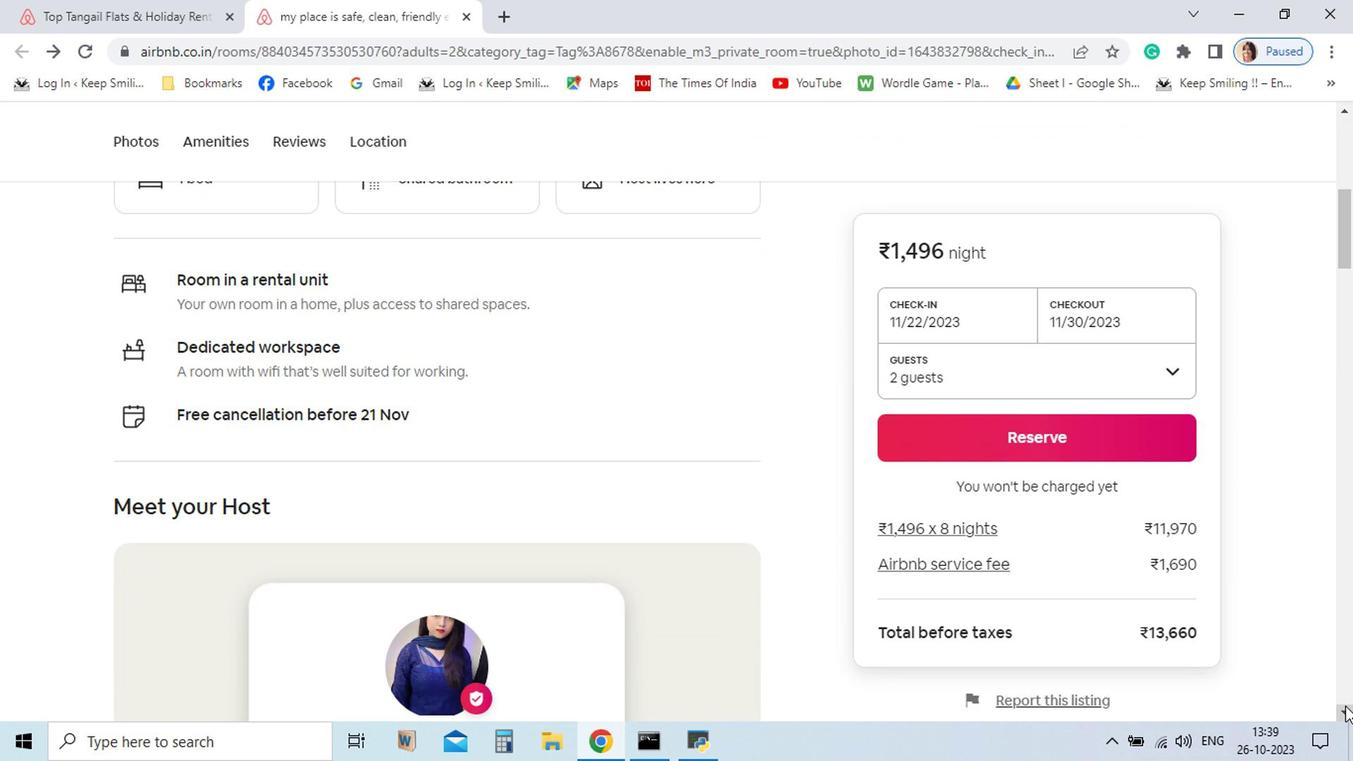 
Action: Mouse pressed left at (1154, 699)
Screenshot: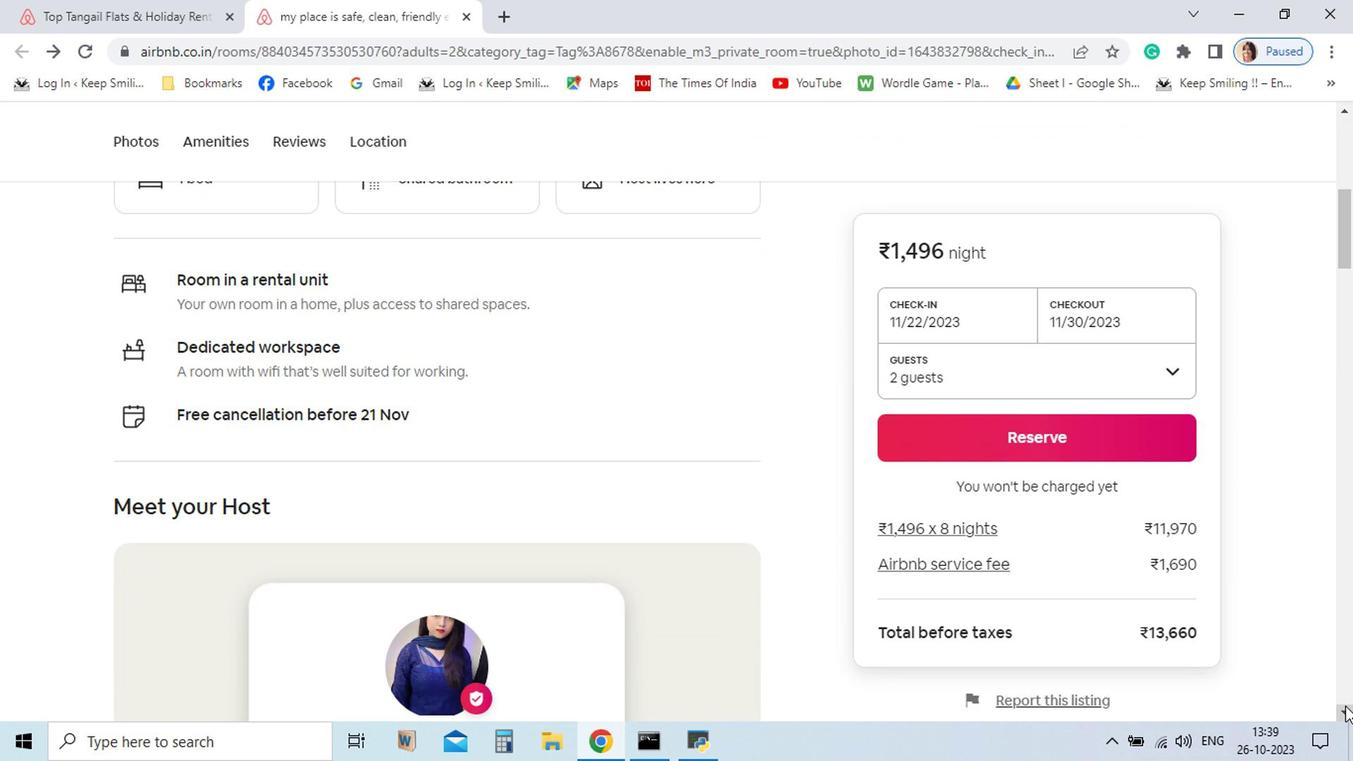 
Action: Mouse pressed left at (1154, 699)
Screenshot: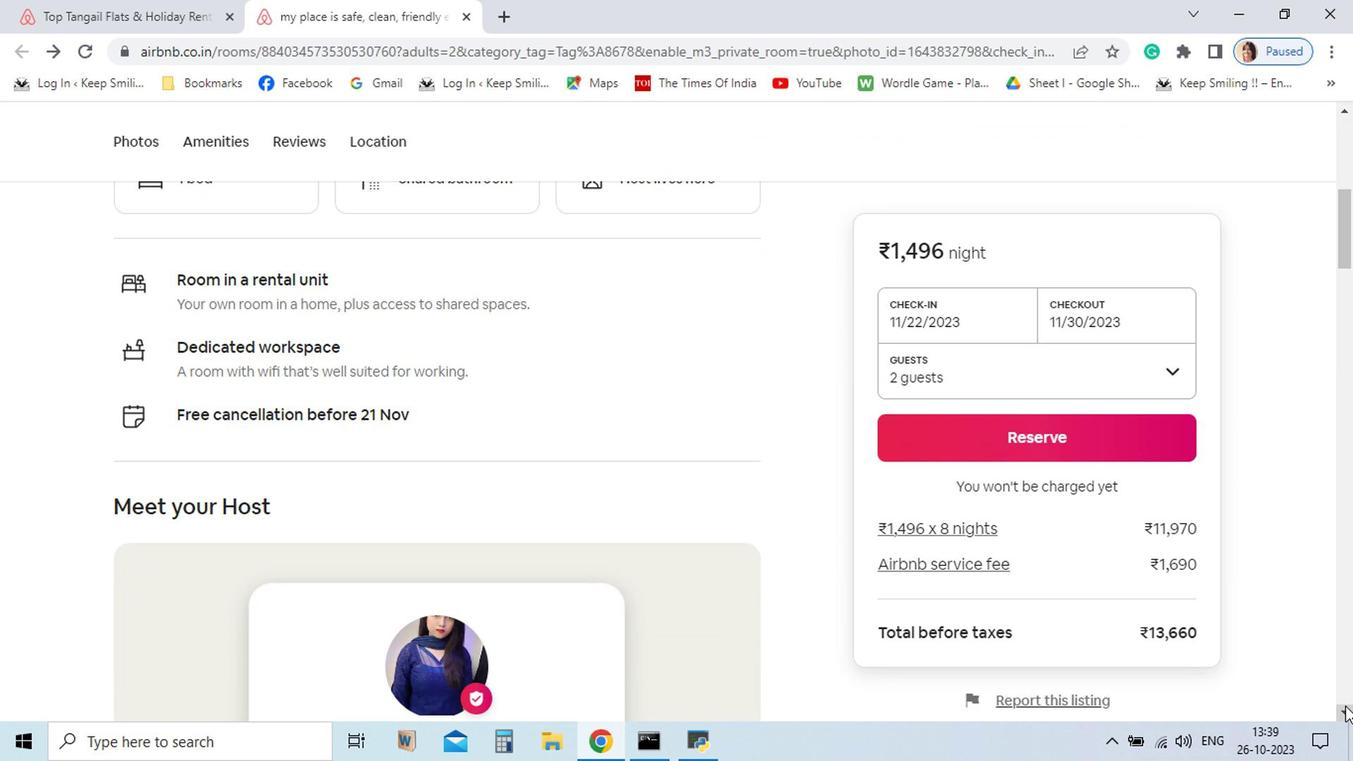 
Action: Mouse pressed left at (1154, 699)
Screenshot: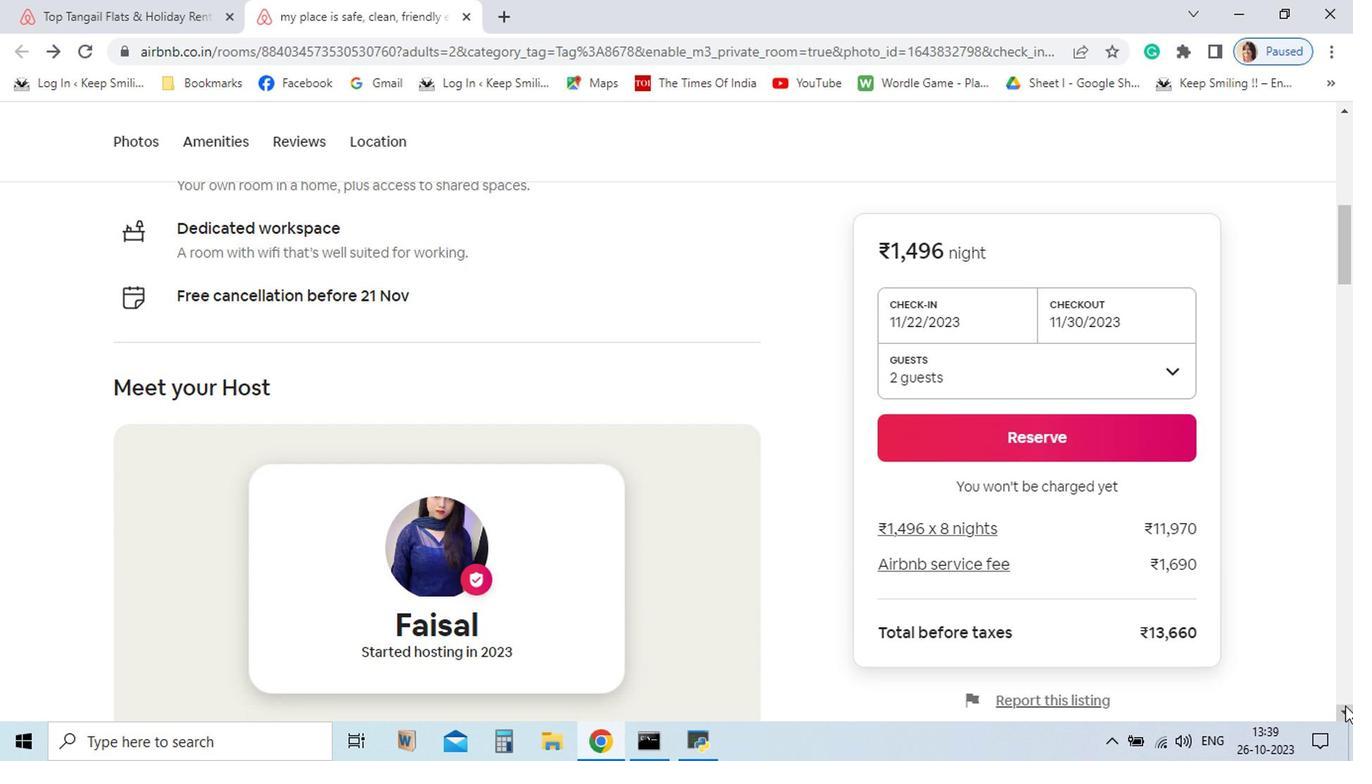 
Action: Mouse pressed left at (1154, 699)
Screenshot: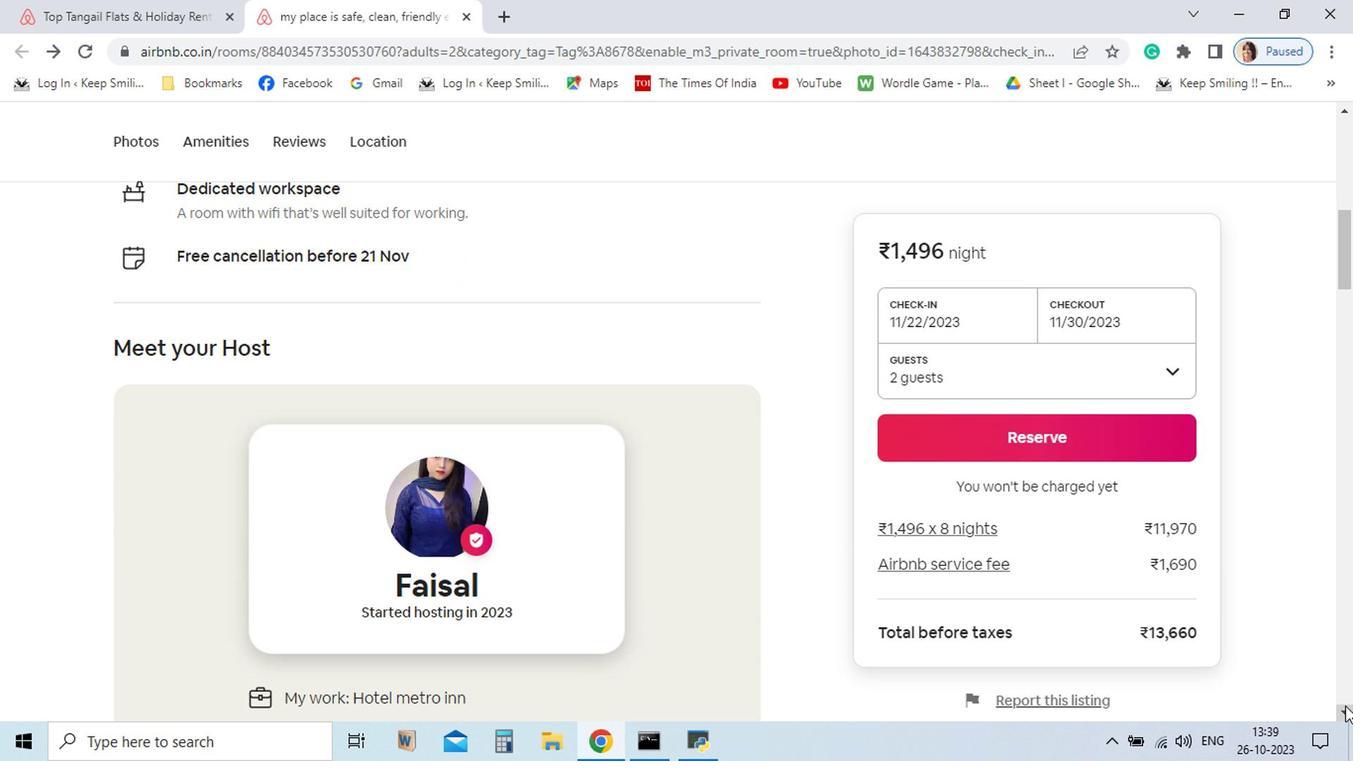 
Action: Mouse pressed left at (1154, 699)
Screenshot: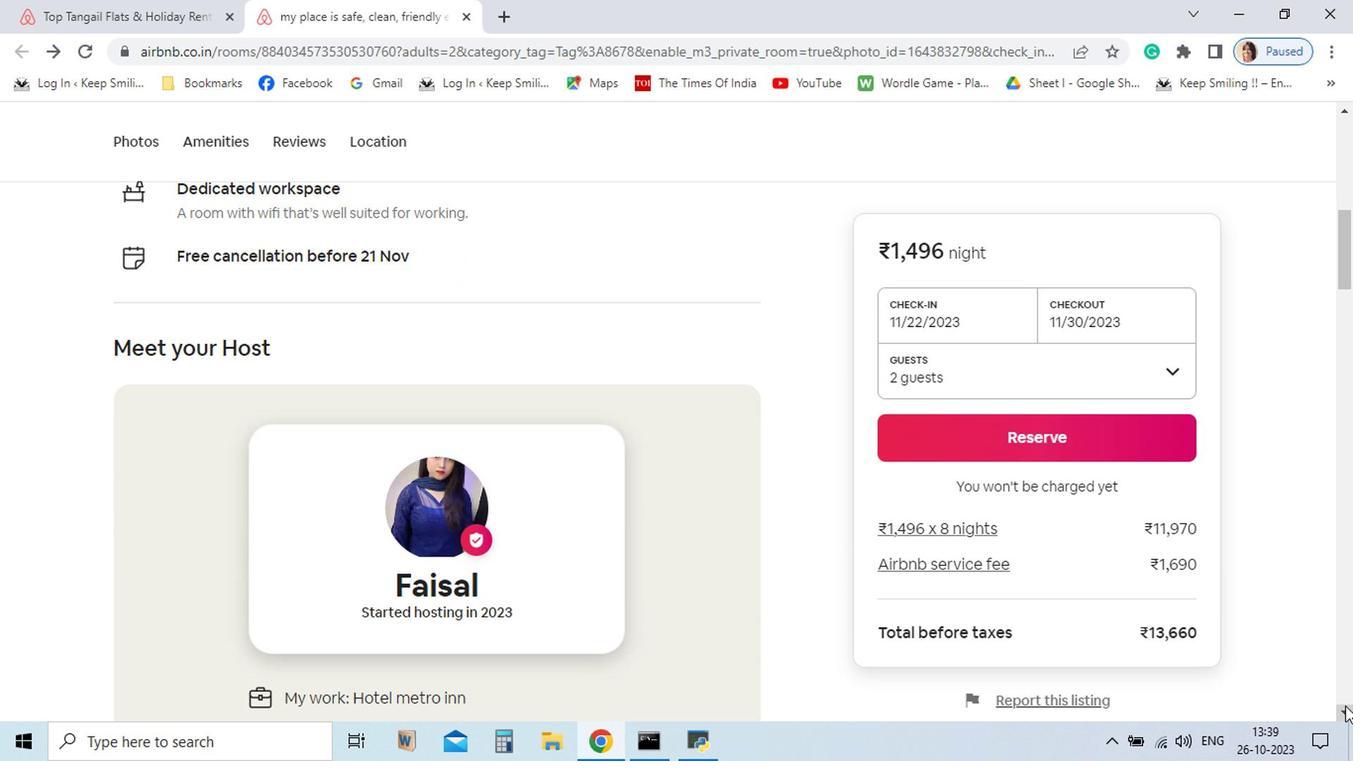 
Action: Mouse pressed left at (1154, 699)
Screenshot: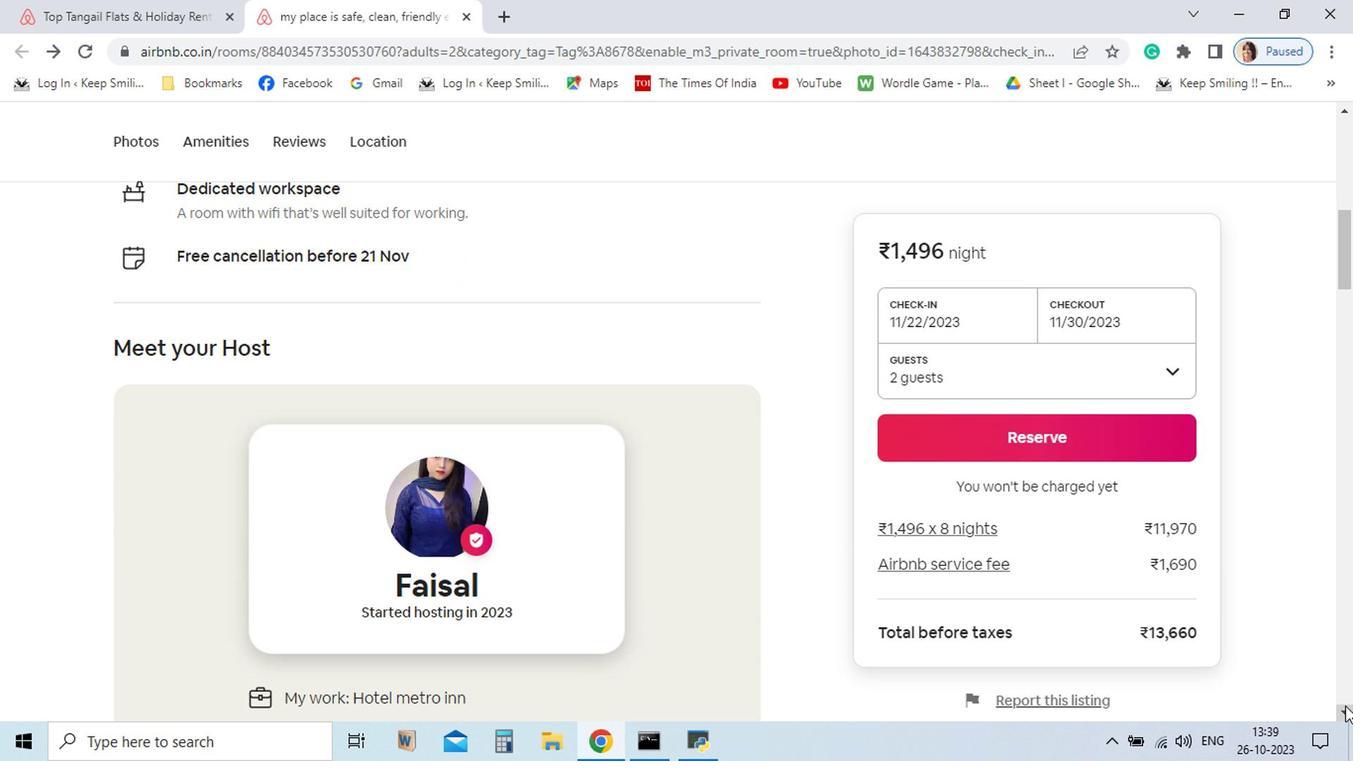 
Action: Mouse pressed left at (1154, 699)
Screenshot: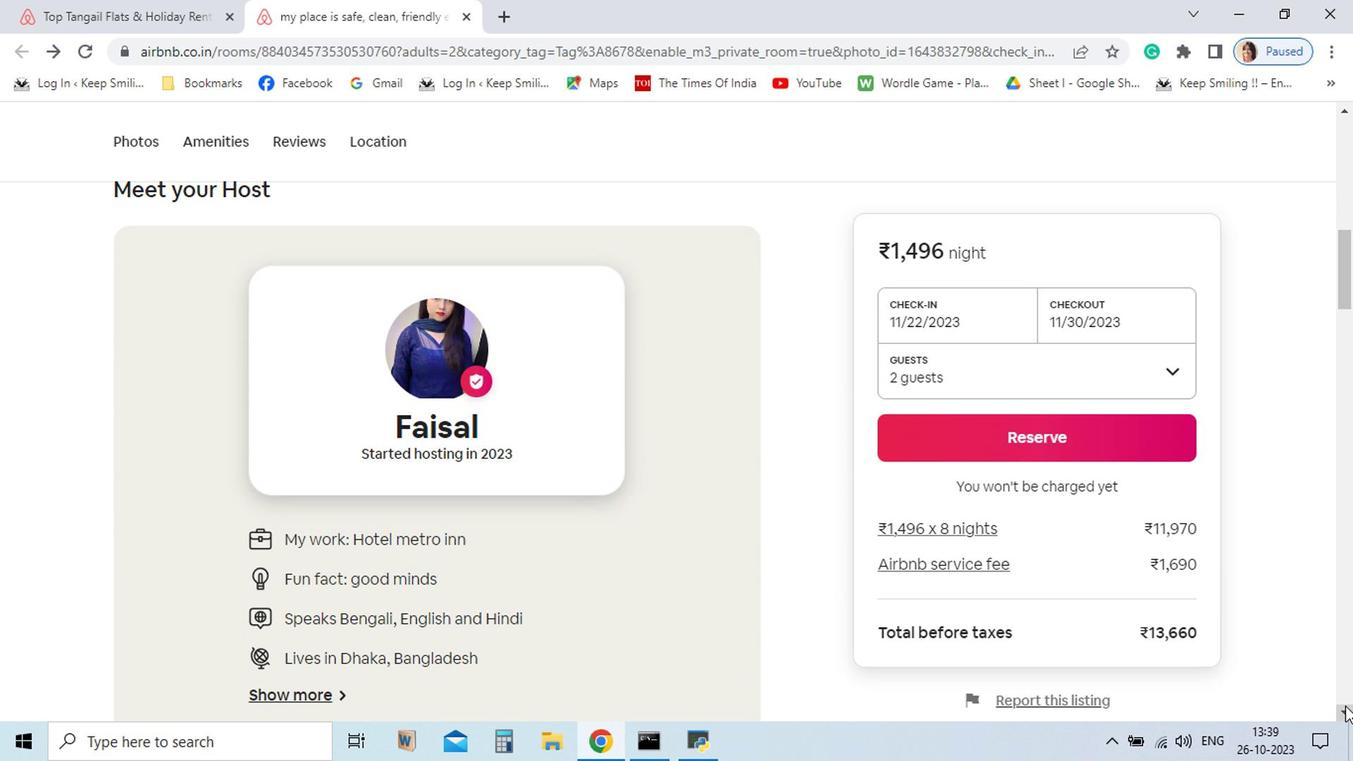 
Action: Mouse pressed left at (1154, 699)
Screenshot: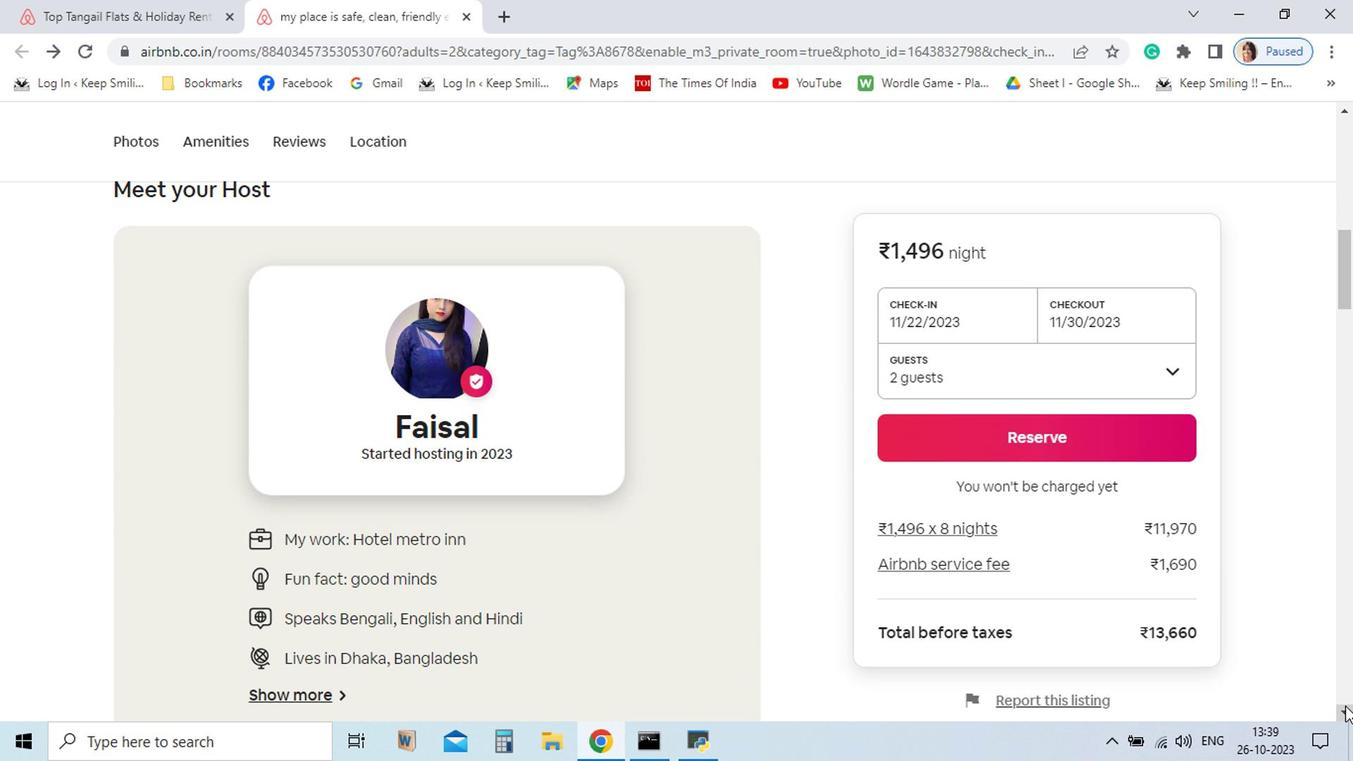 
Action: Mouse pressed left at (1154, 699)
Screenshot: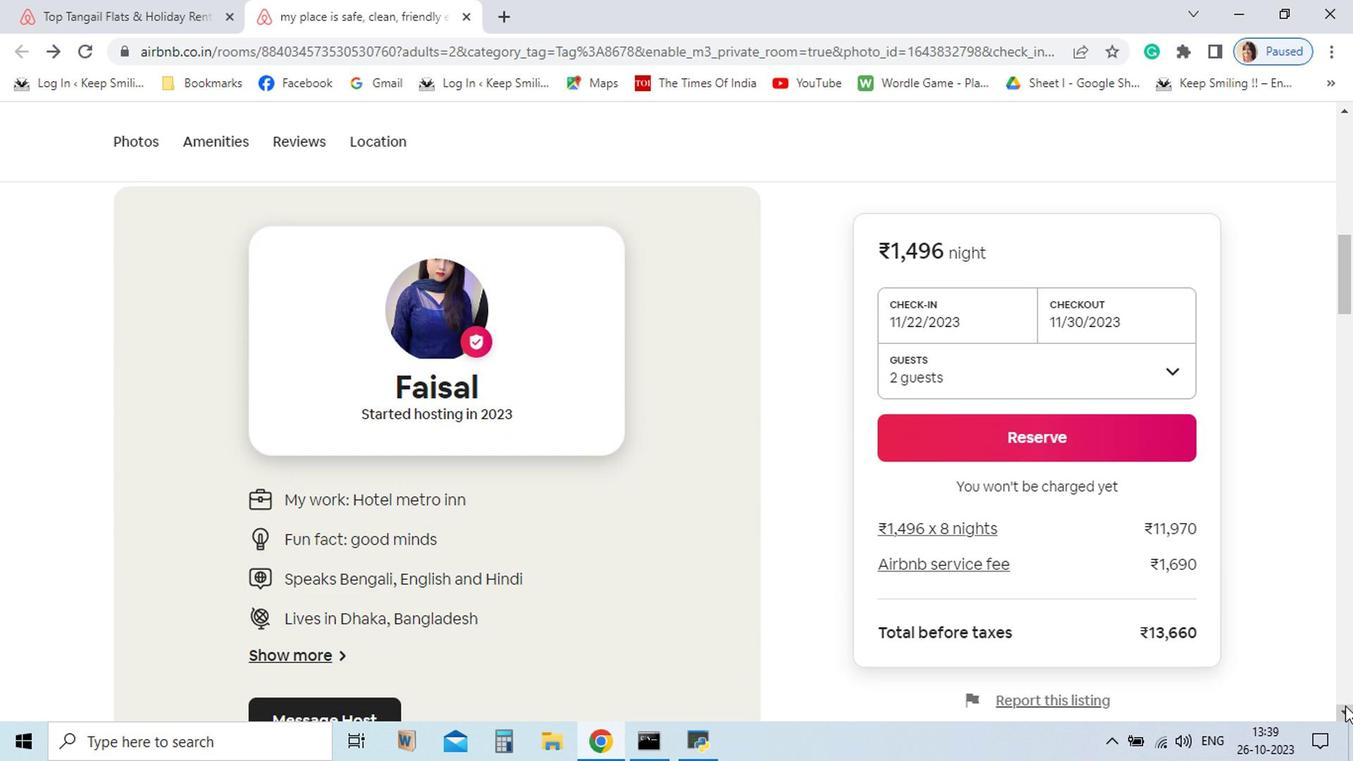 
Action: Mouse pressed left at (1154, 699)
Screenshot: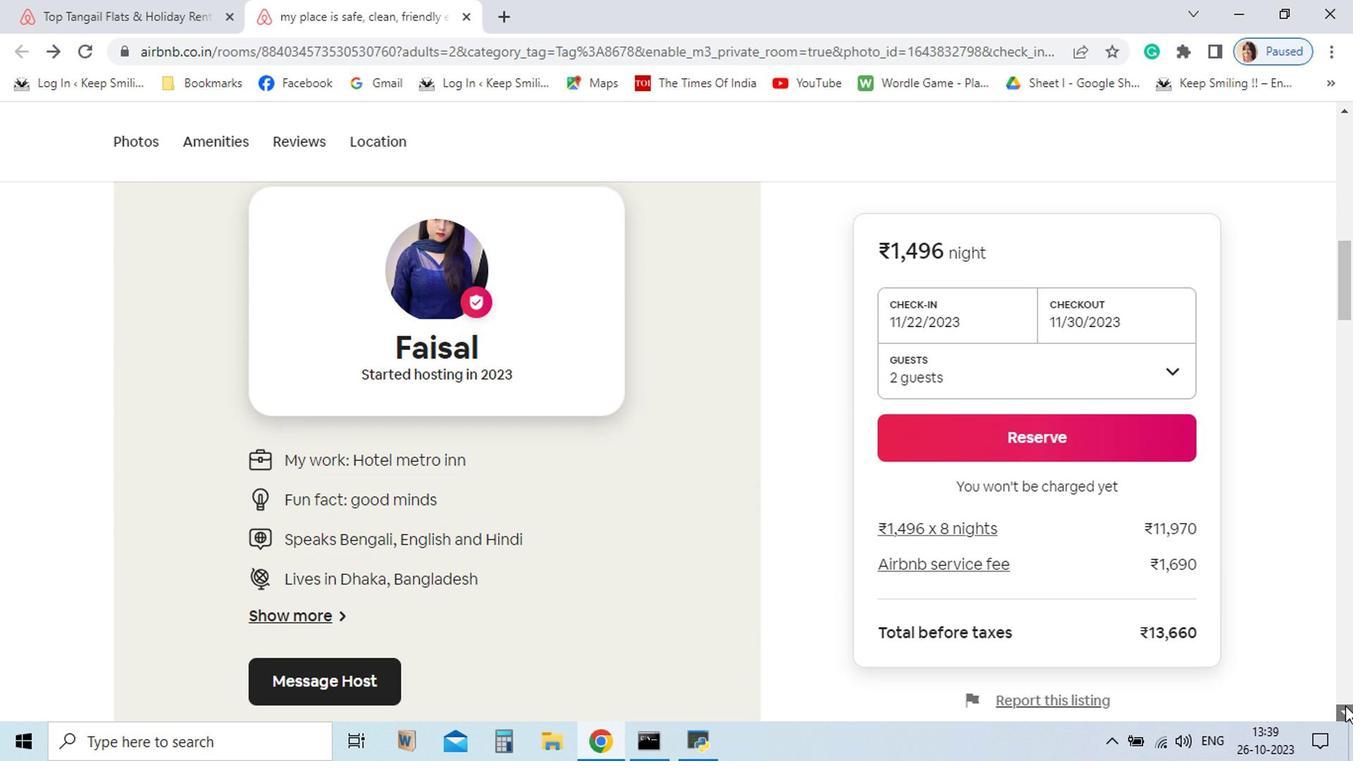 
Action: Mouse pressed left at (1154, 699)
Screenshot: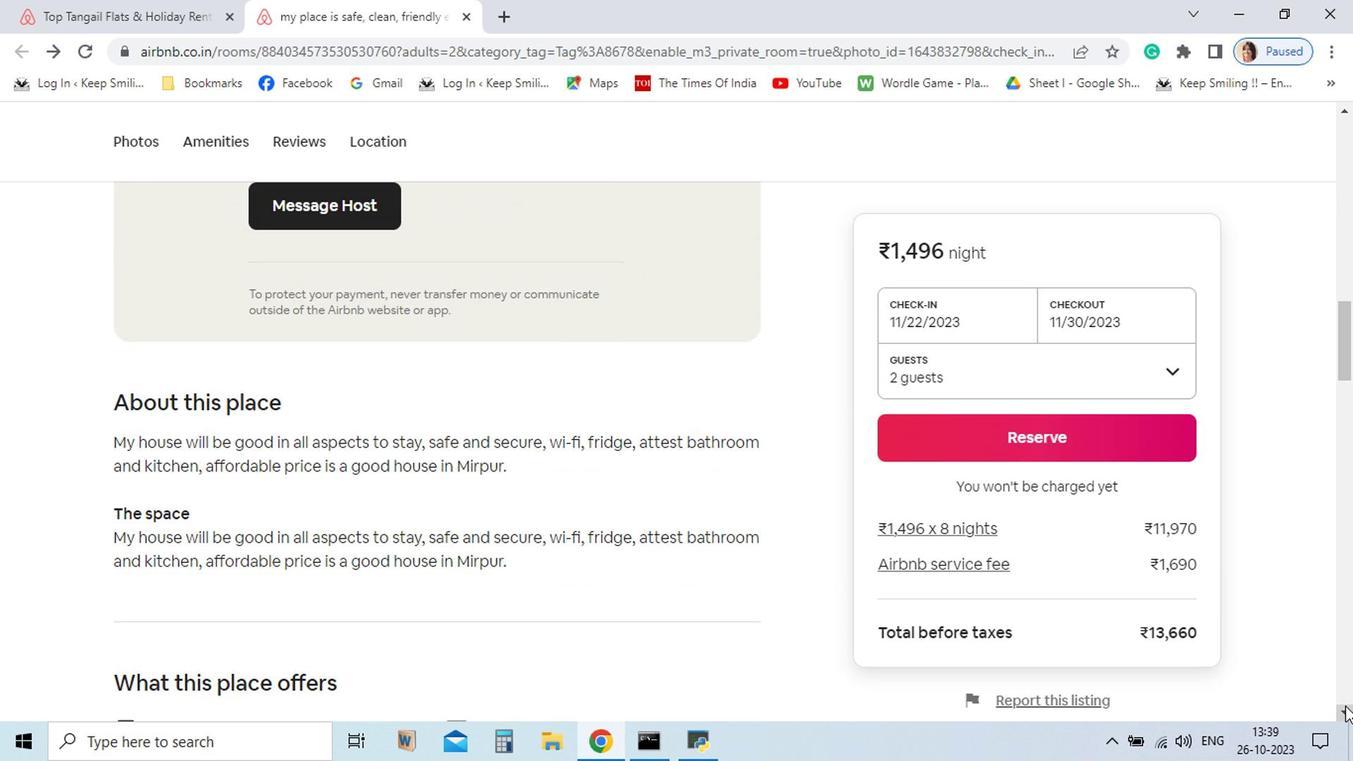 
Action: Mouse pressed left at (1154, 699)
Screenshot: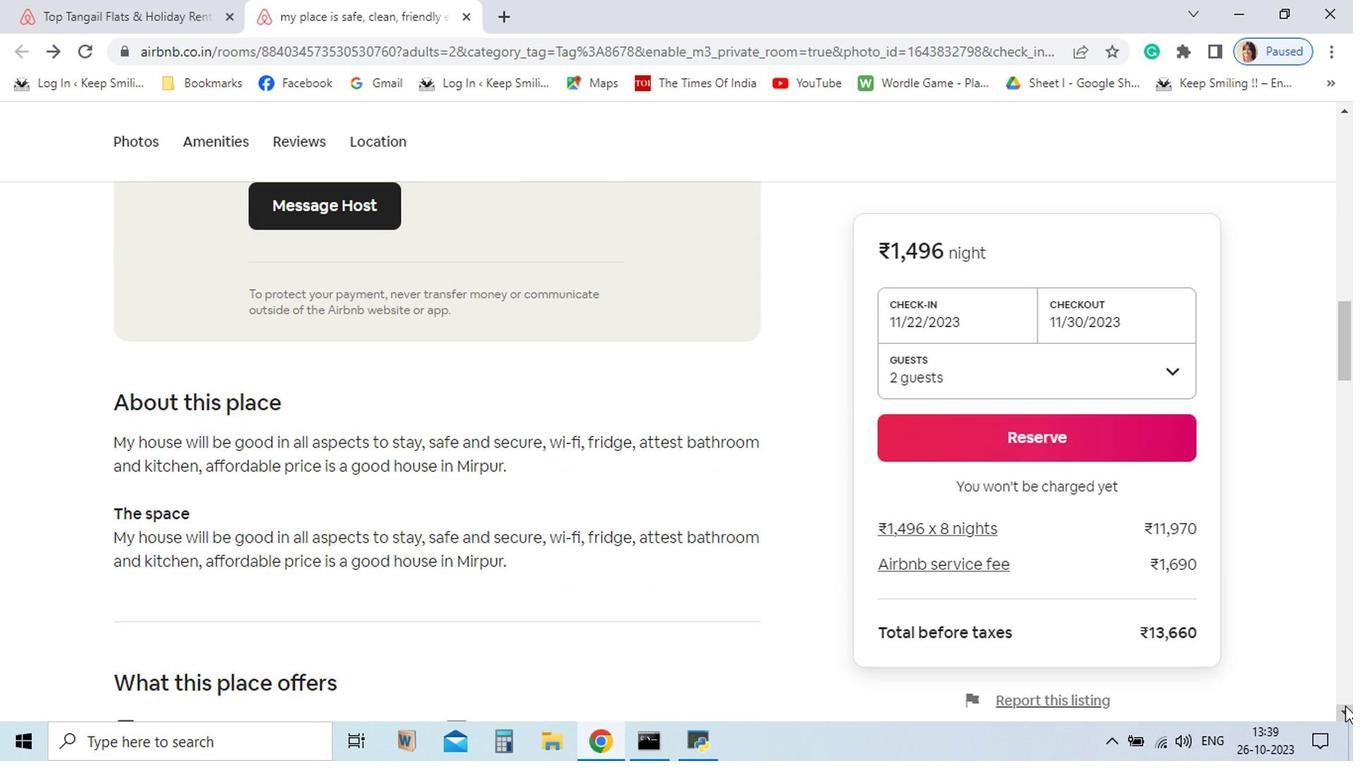 
Action: Mouse pressed left at (1154, 699)
Screenshot: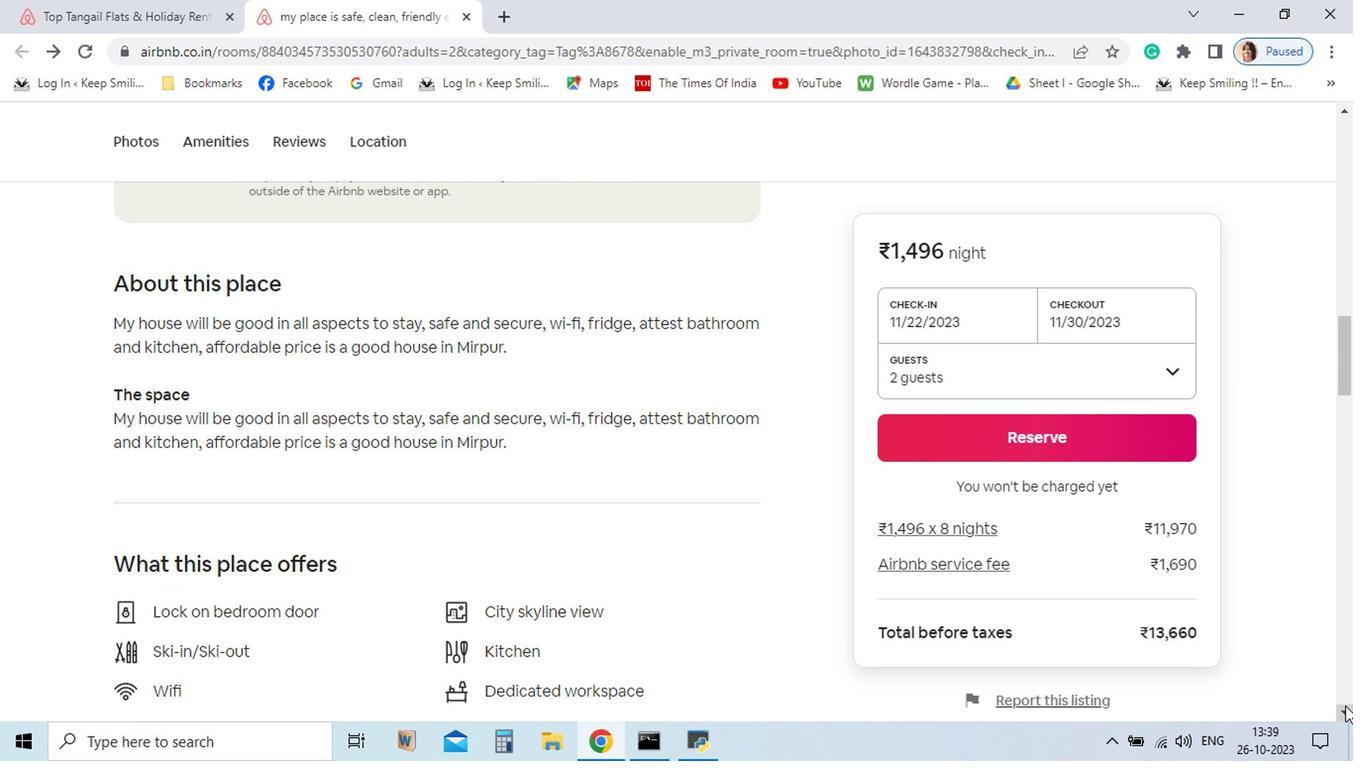 
Action: Mouse pressed left at (1154, 699)
Screenshot: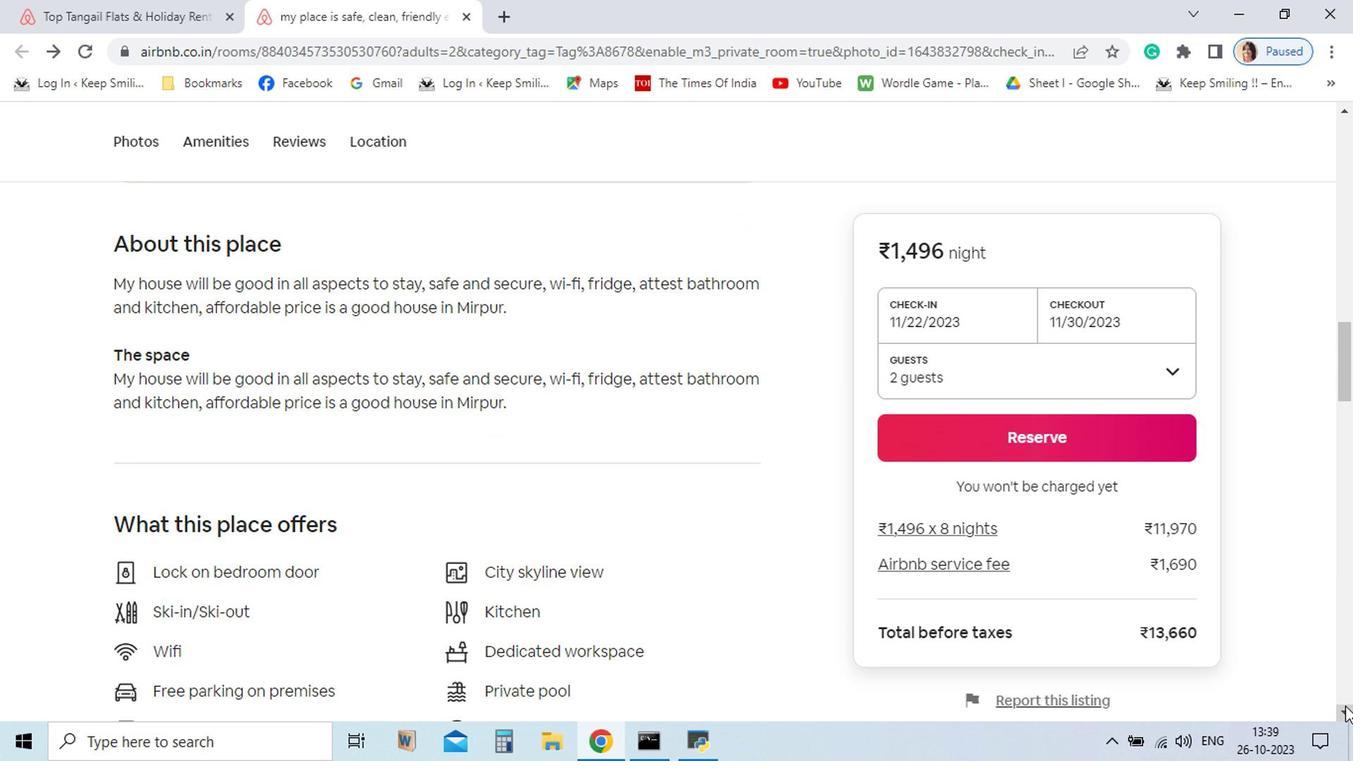 
Action: Mouse pressed left at (1154, 699)
Screenshot: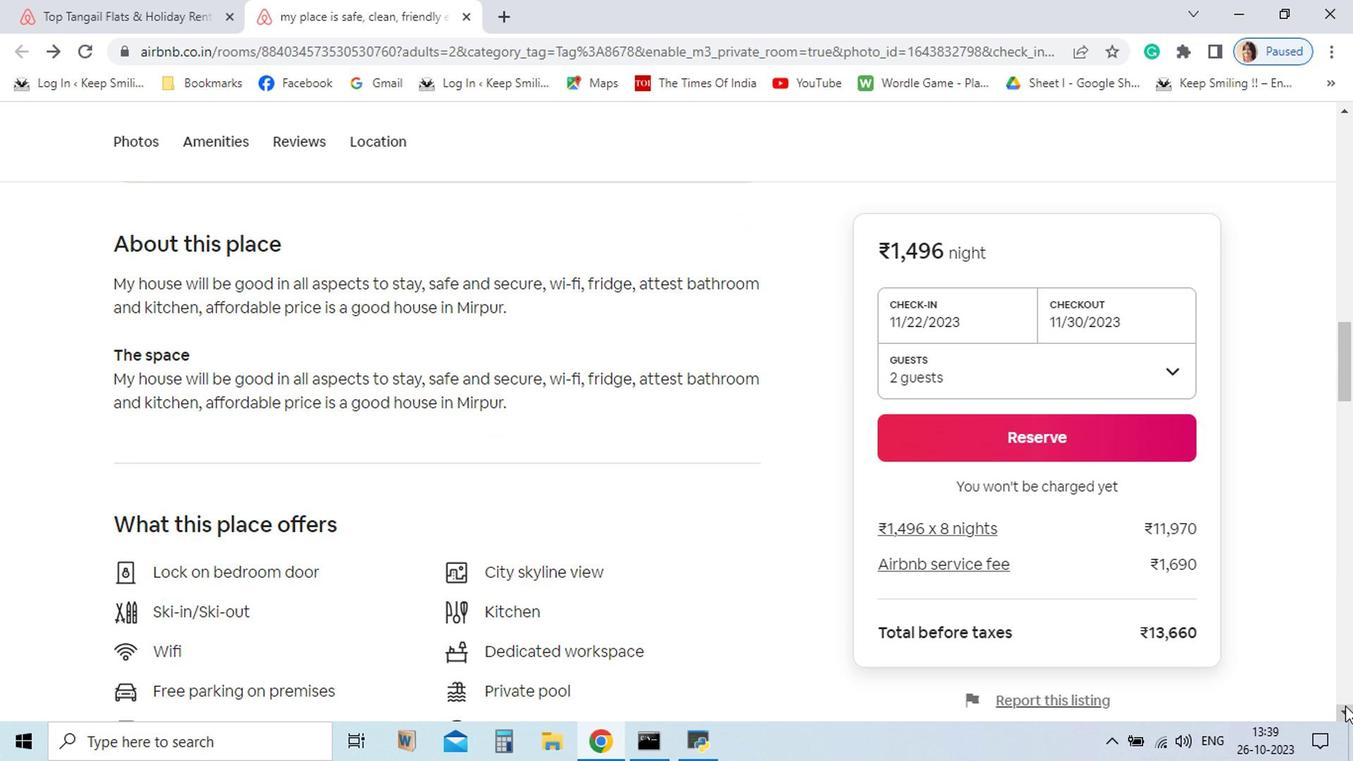 
Action: Mouse pressed left at (1154, 699)
Screenshot: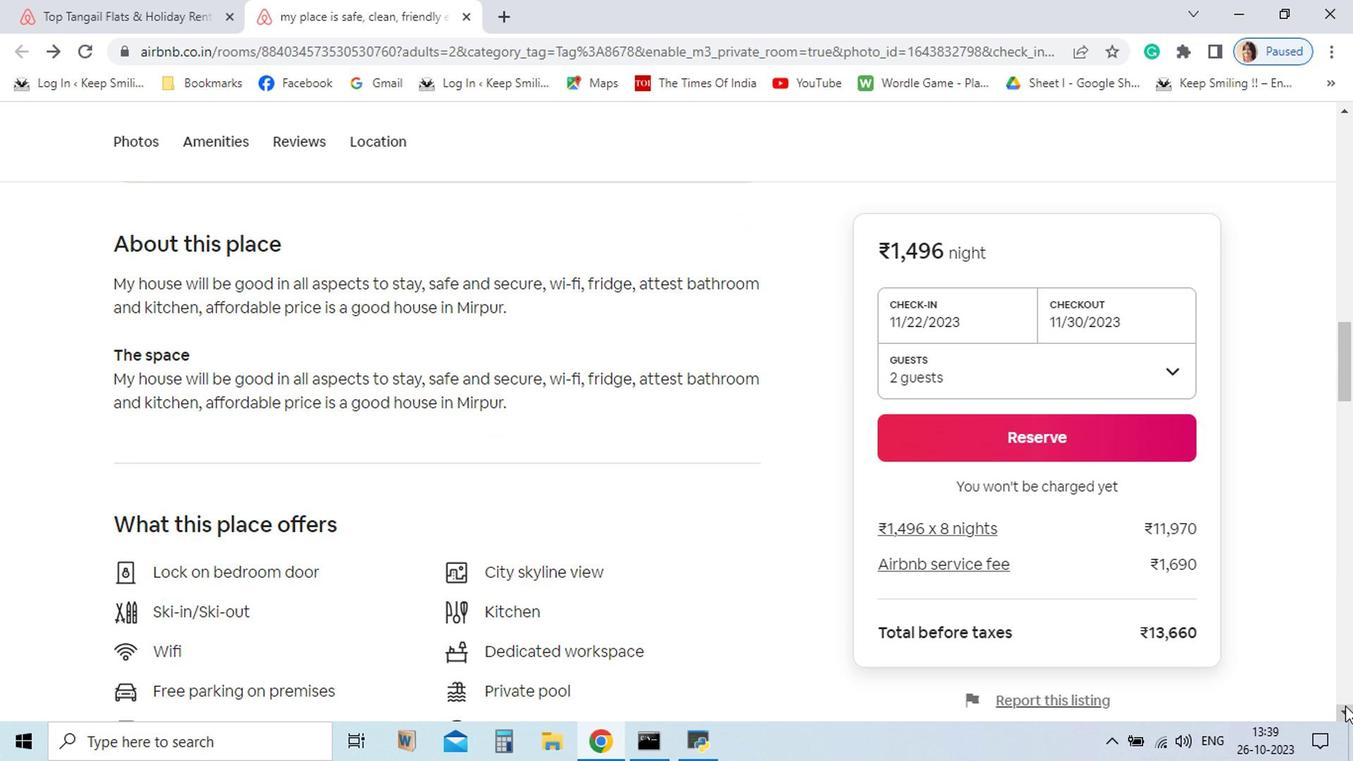 
Action: Mouse moved to (1155, 701)
Screenshot: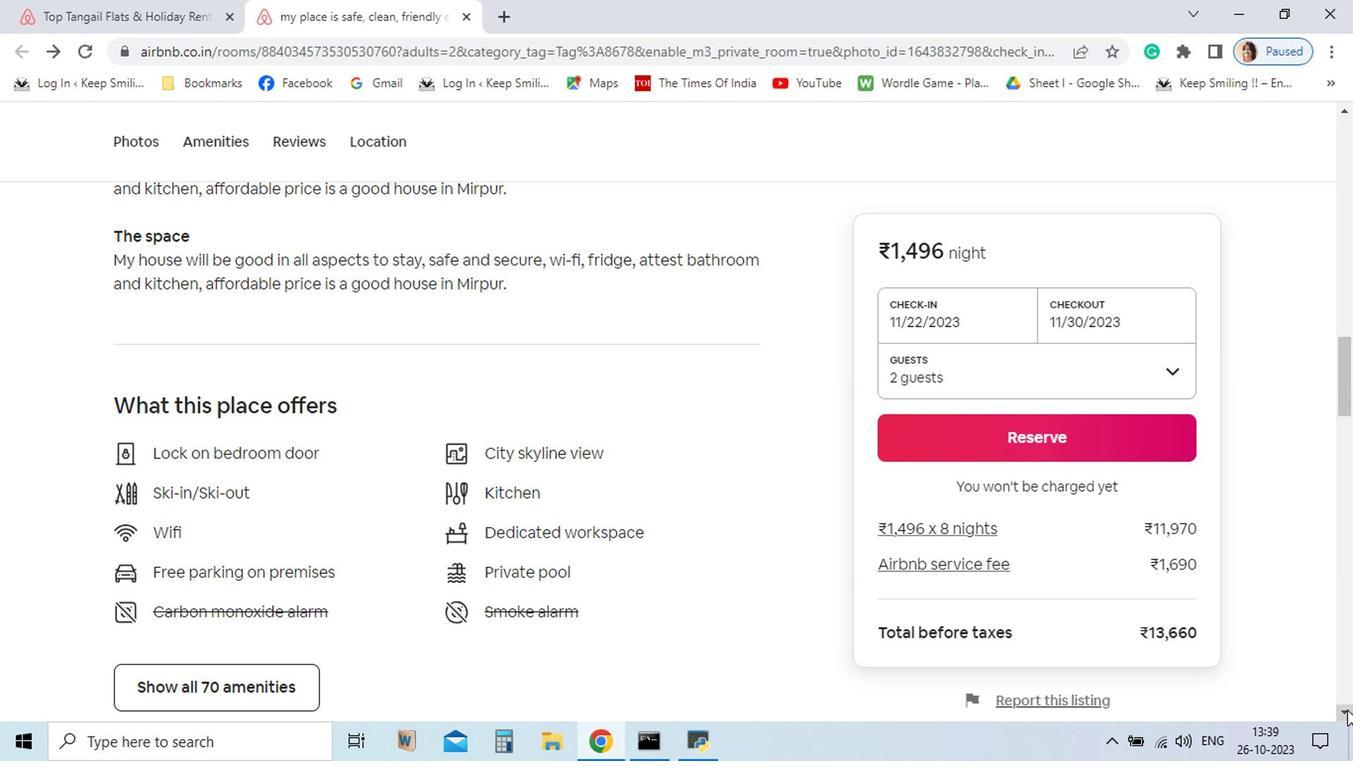 
Action: Mouse pressed left at (1155, 701)
Screenshot: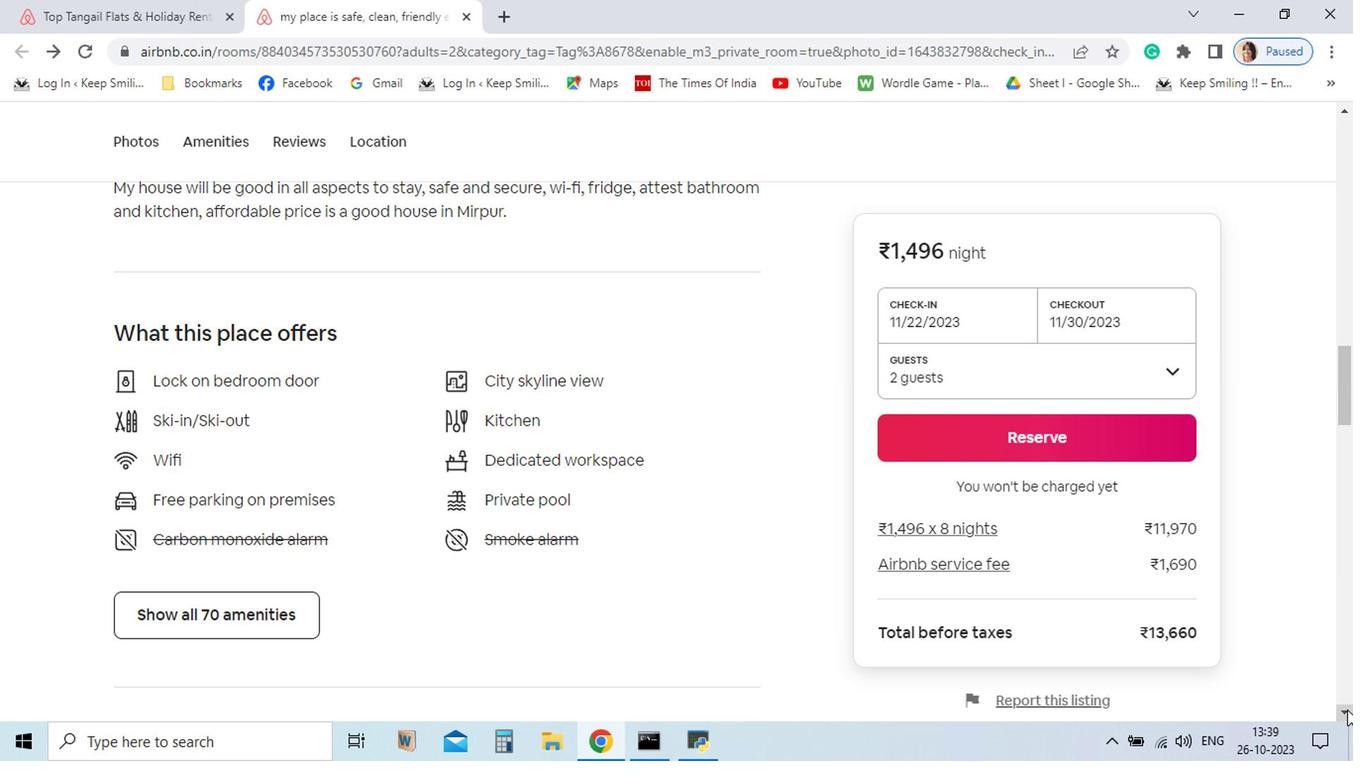 
Action: Mouse pressed left at (1155, 701)
Screenshot: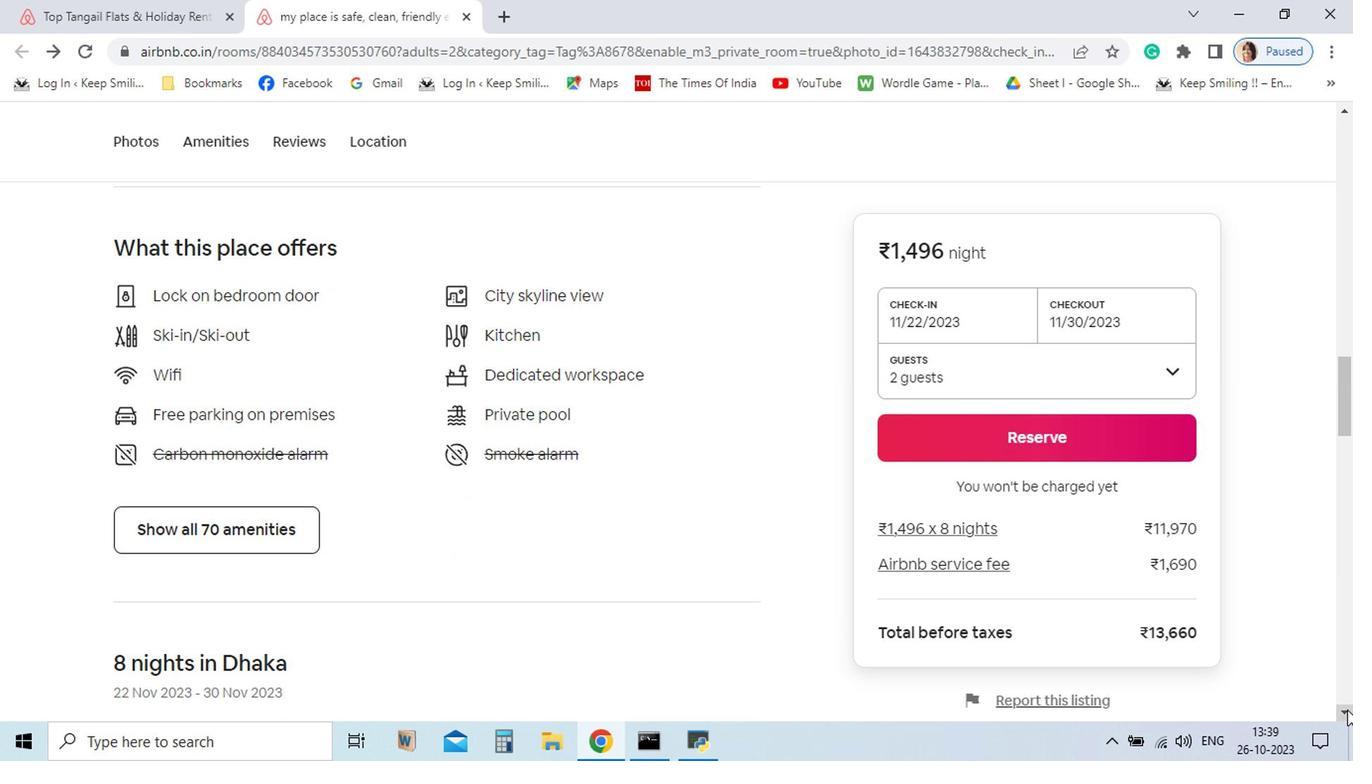 
Action: Mouse pressed left at (1155, 701)
Screenshot: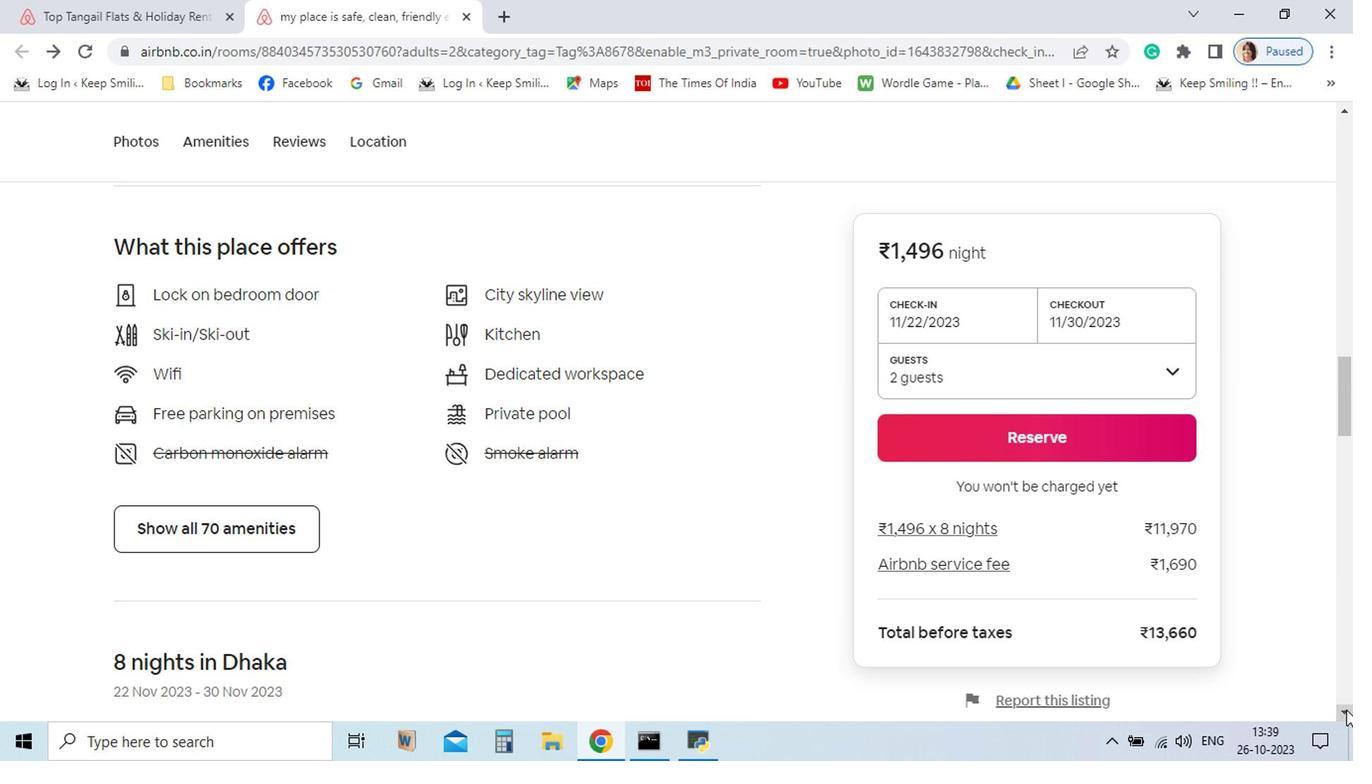 
Action: Mouse pressed left at (1155, 701)
Screenshot: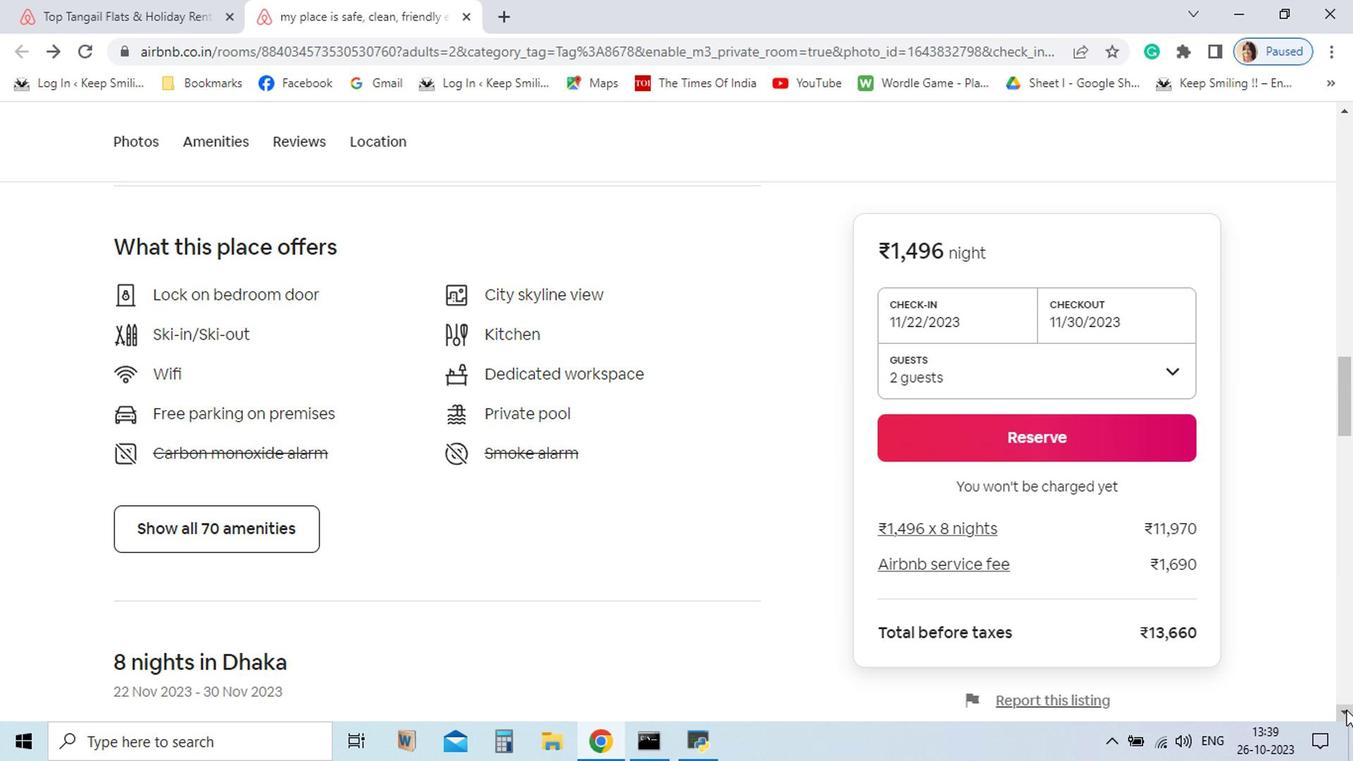 
Action: Mouse pressed left at (1155, 701)
Screenshot: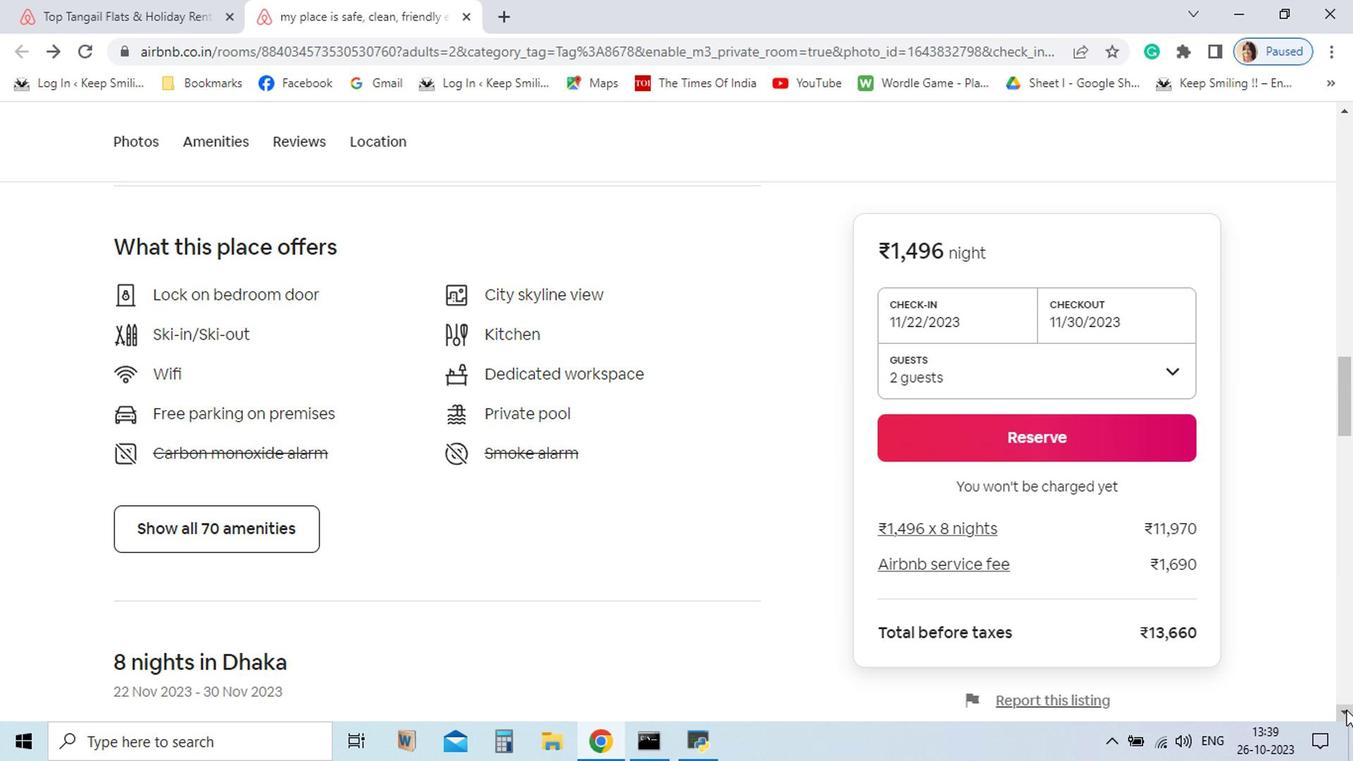 
Action: Mouse pressed left at (1155, 701)
Screenshot: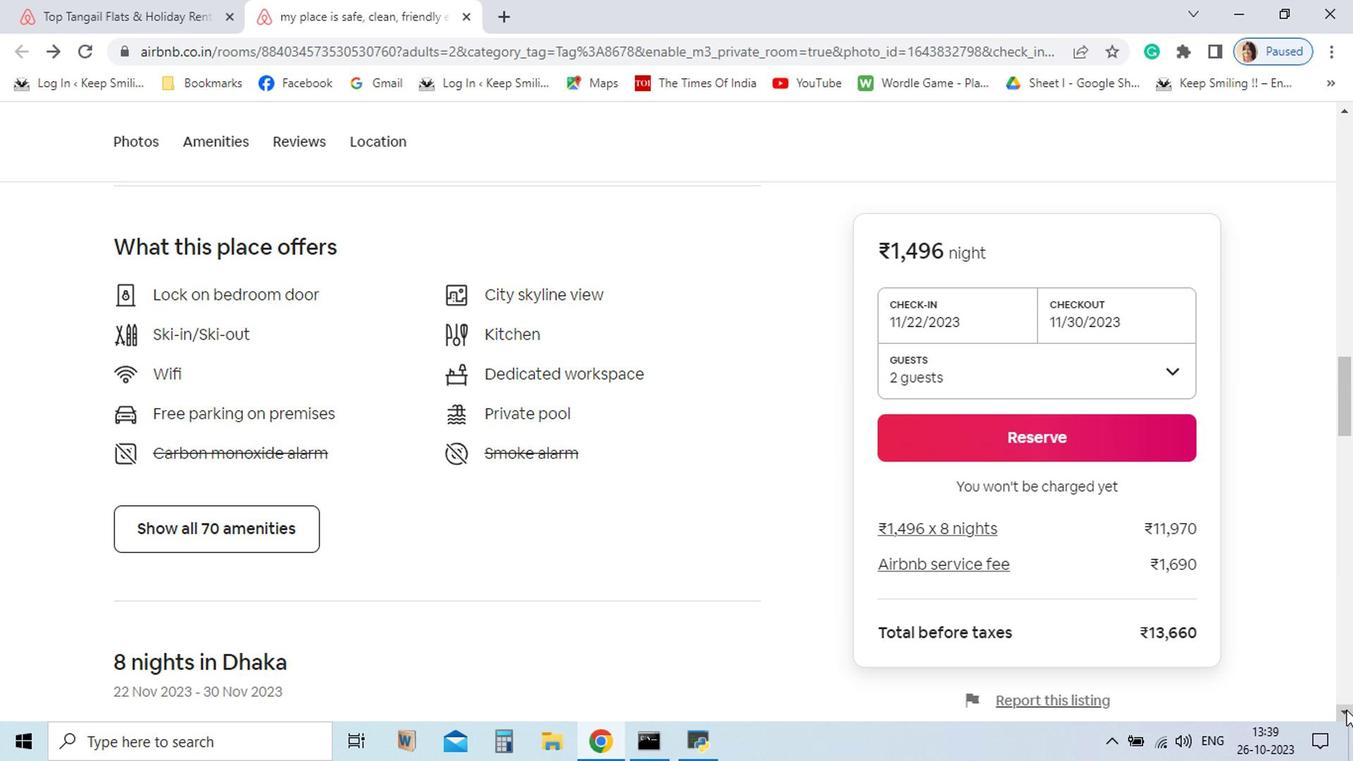 
Action: Mouse pressed left at (1155, 701)
Screenshot: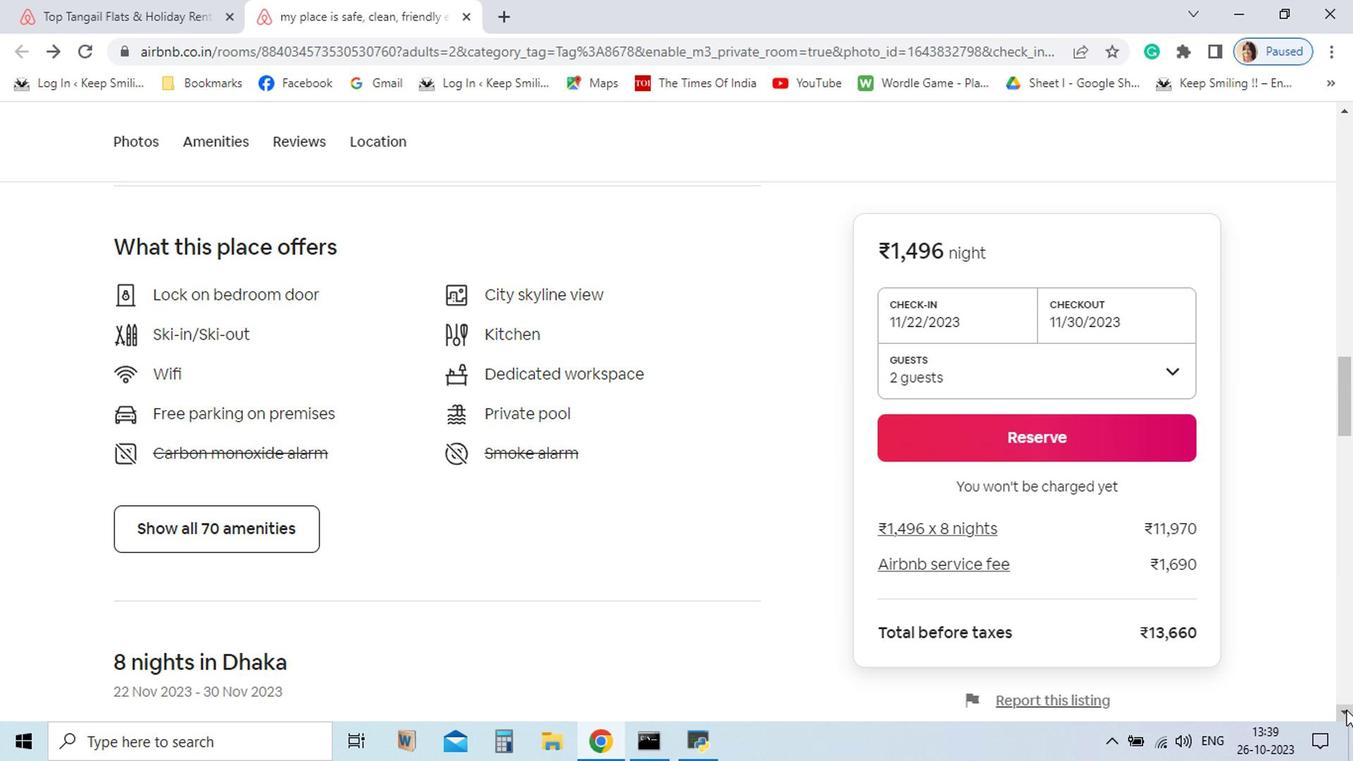
Action: Mouse moved to (386, 573)
Screenshot: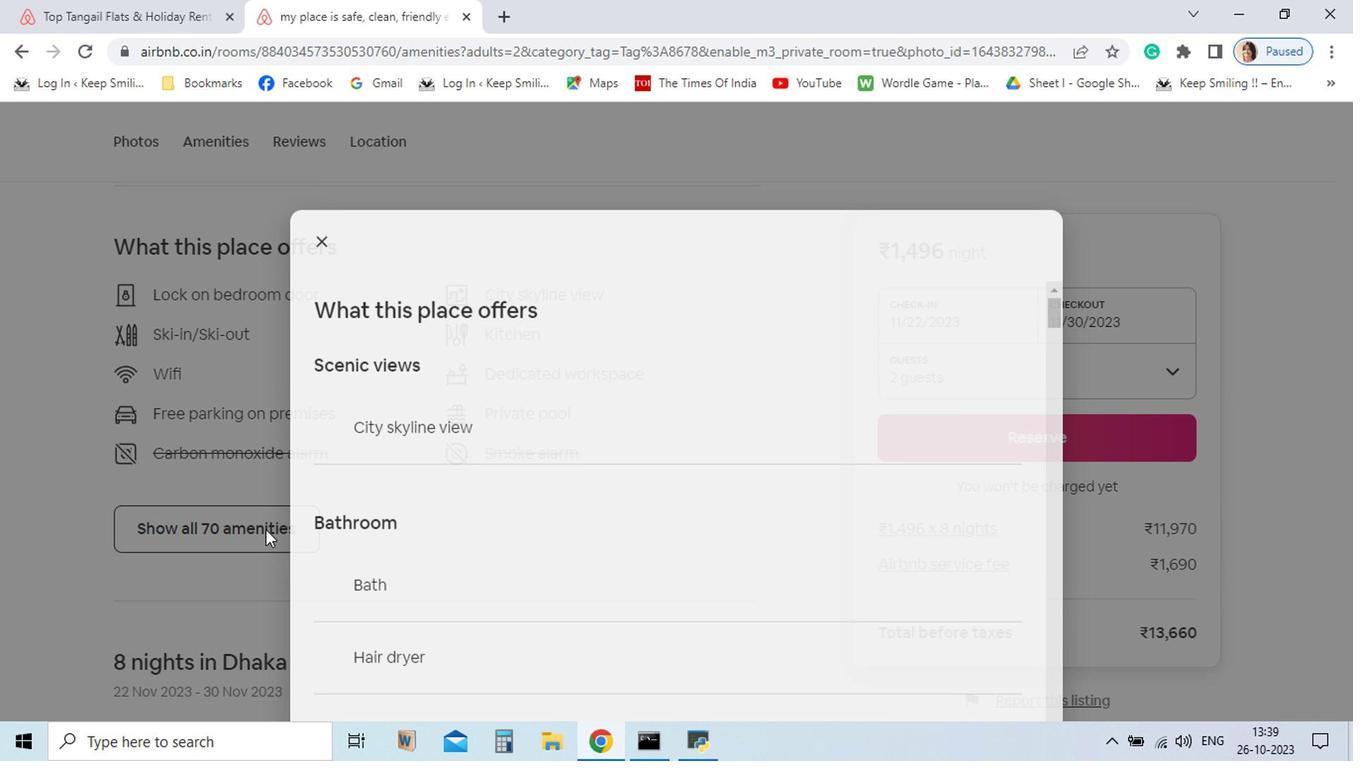 
Action: Mouse pressed left at (386, 573)
Screenshot: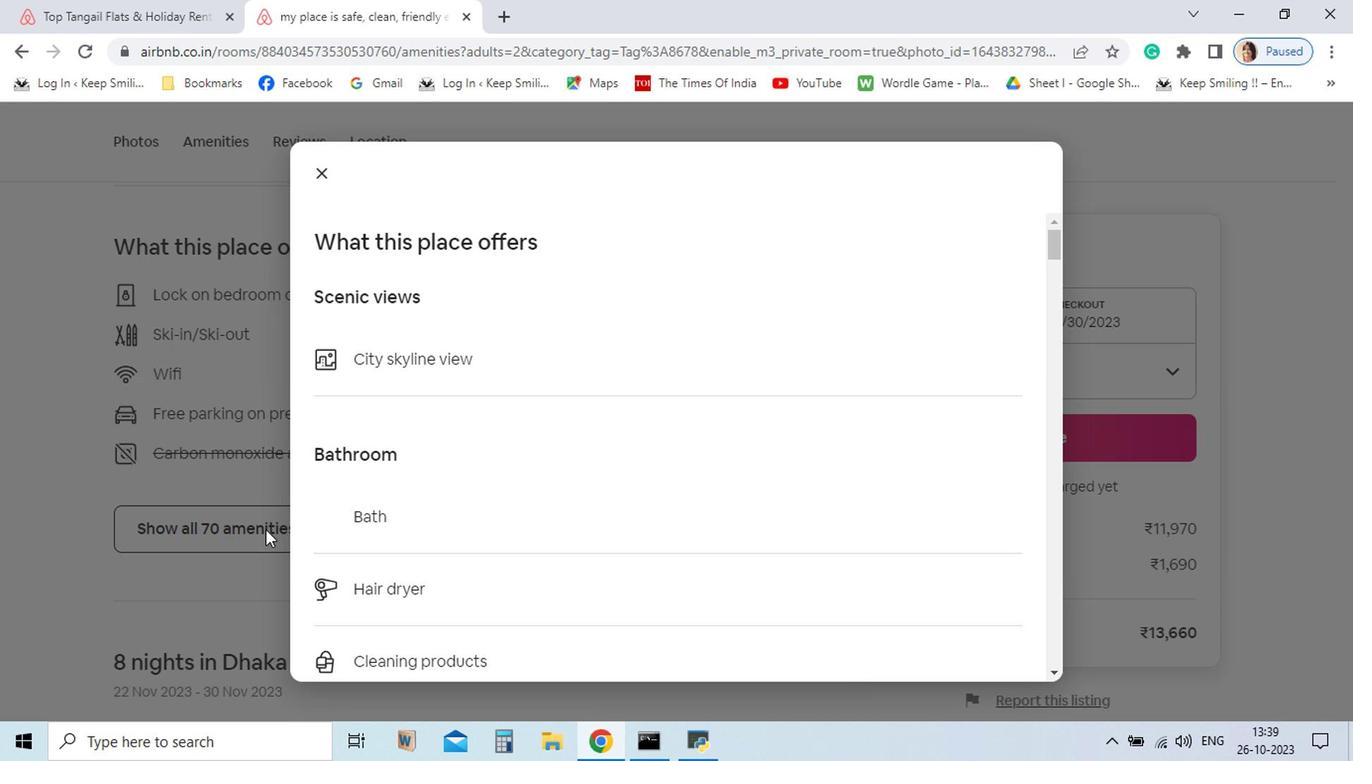 
Action: Mouse moved to (945, 675)
Screenshot: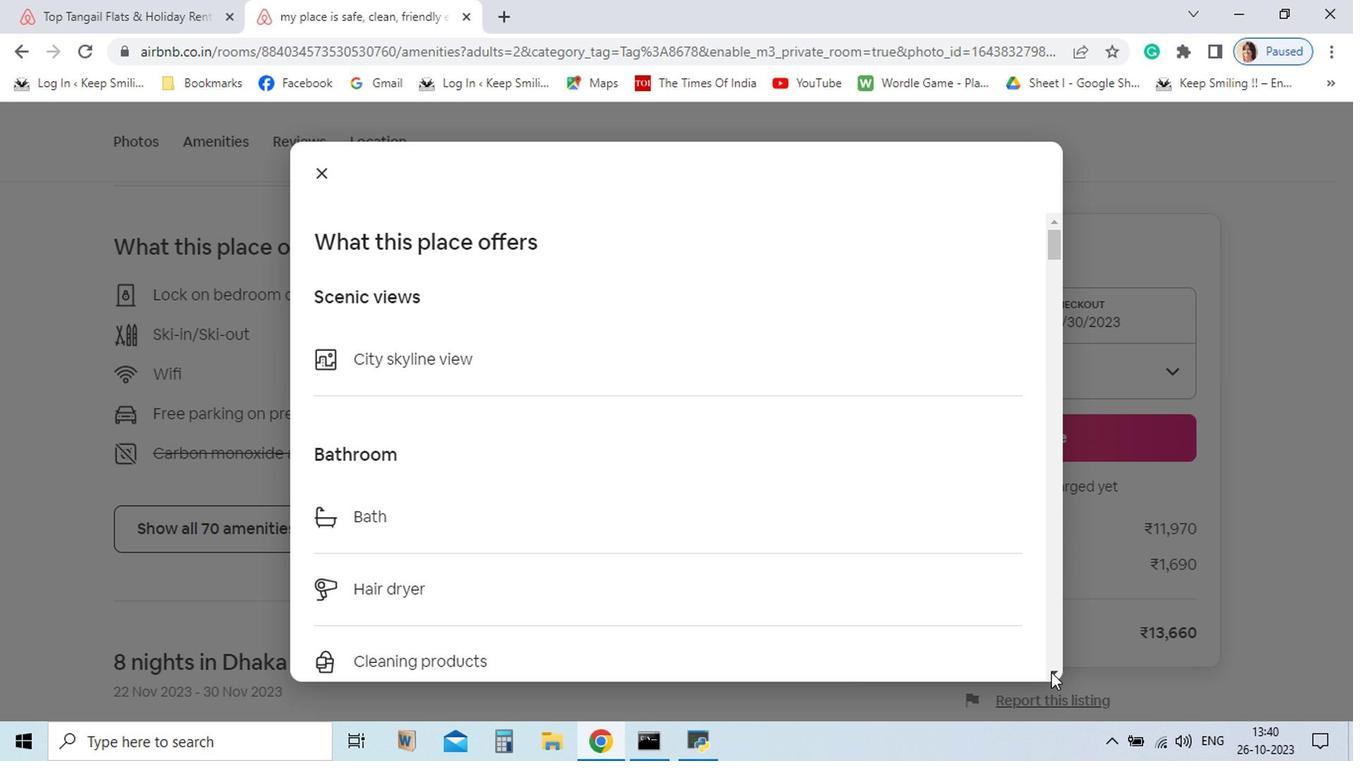 
Action: Mouse pressed left at (945, 675)
Screenshot: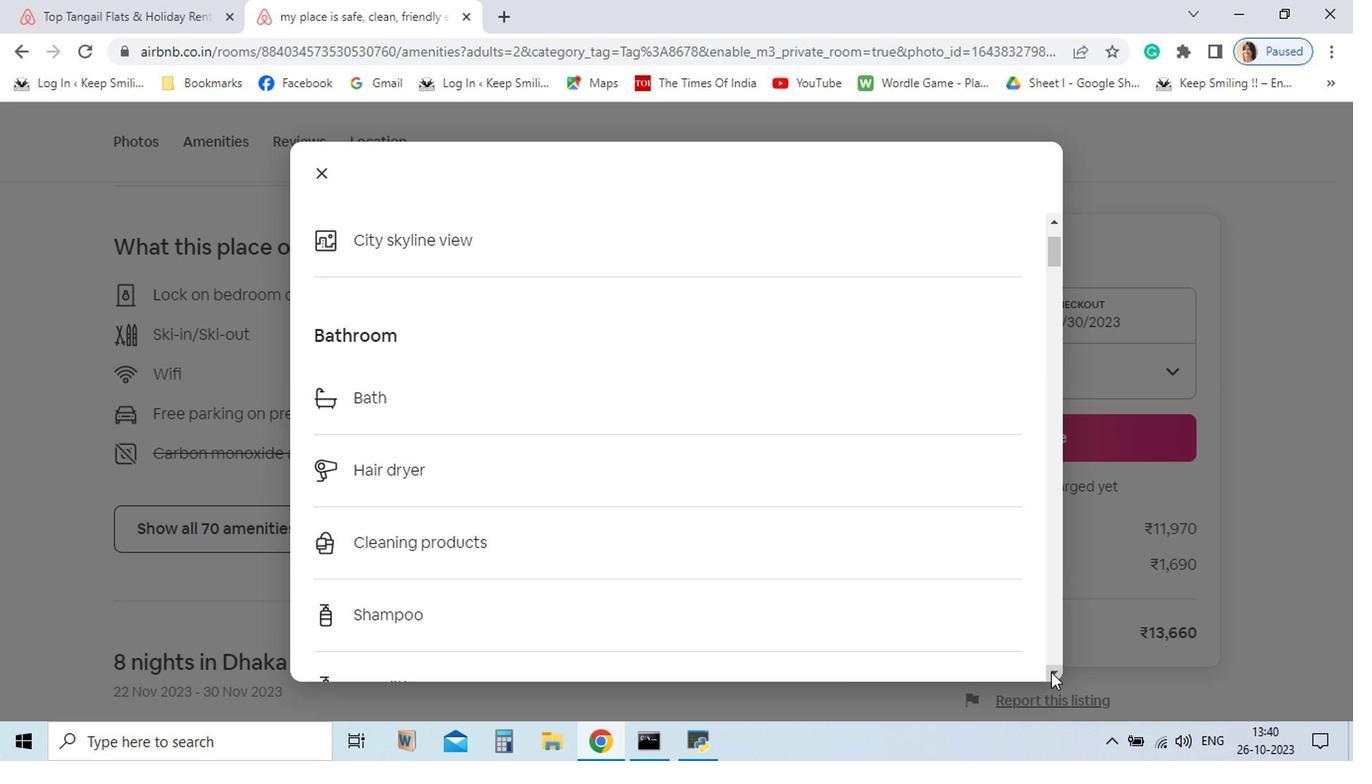 
Action: Mouse pressed left at (945, 675)
Screenshot: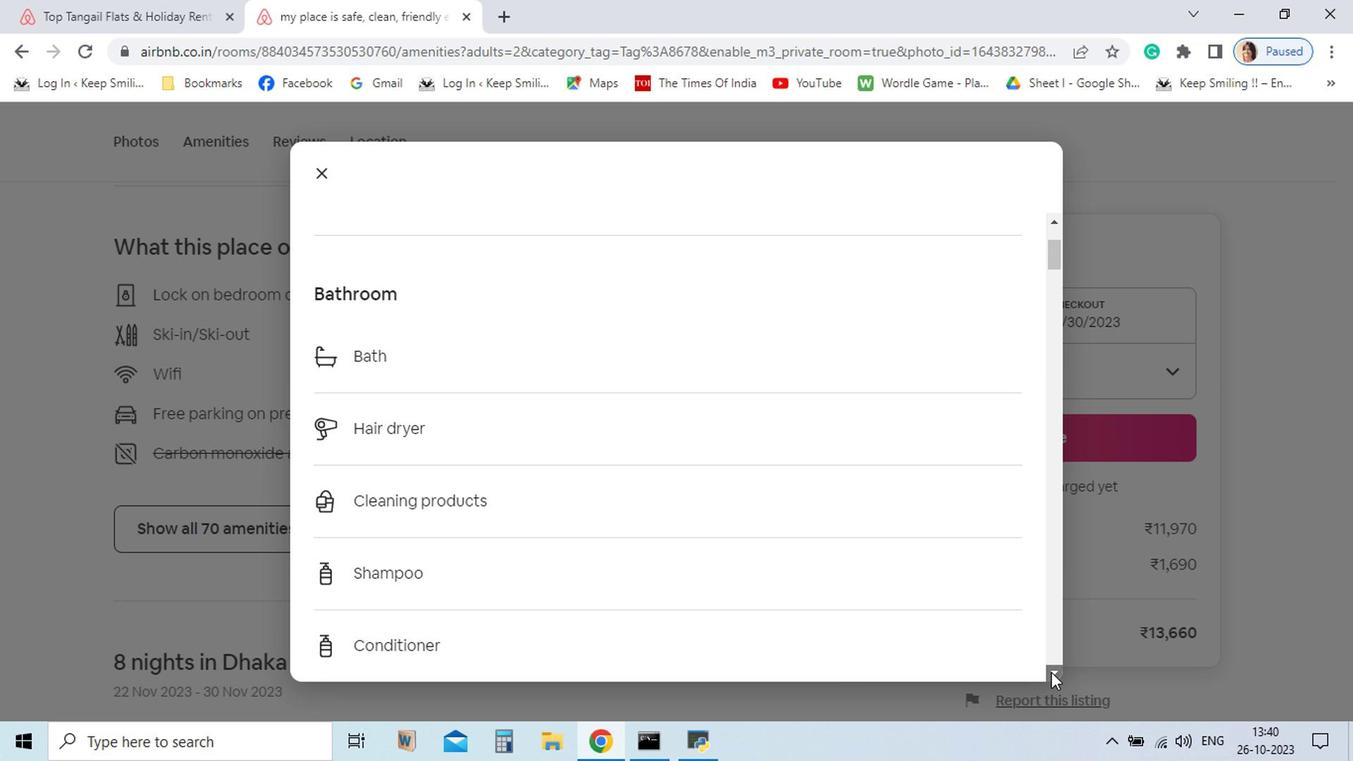 
Action: Mouse pressed left at (945, 675)
Screenshot: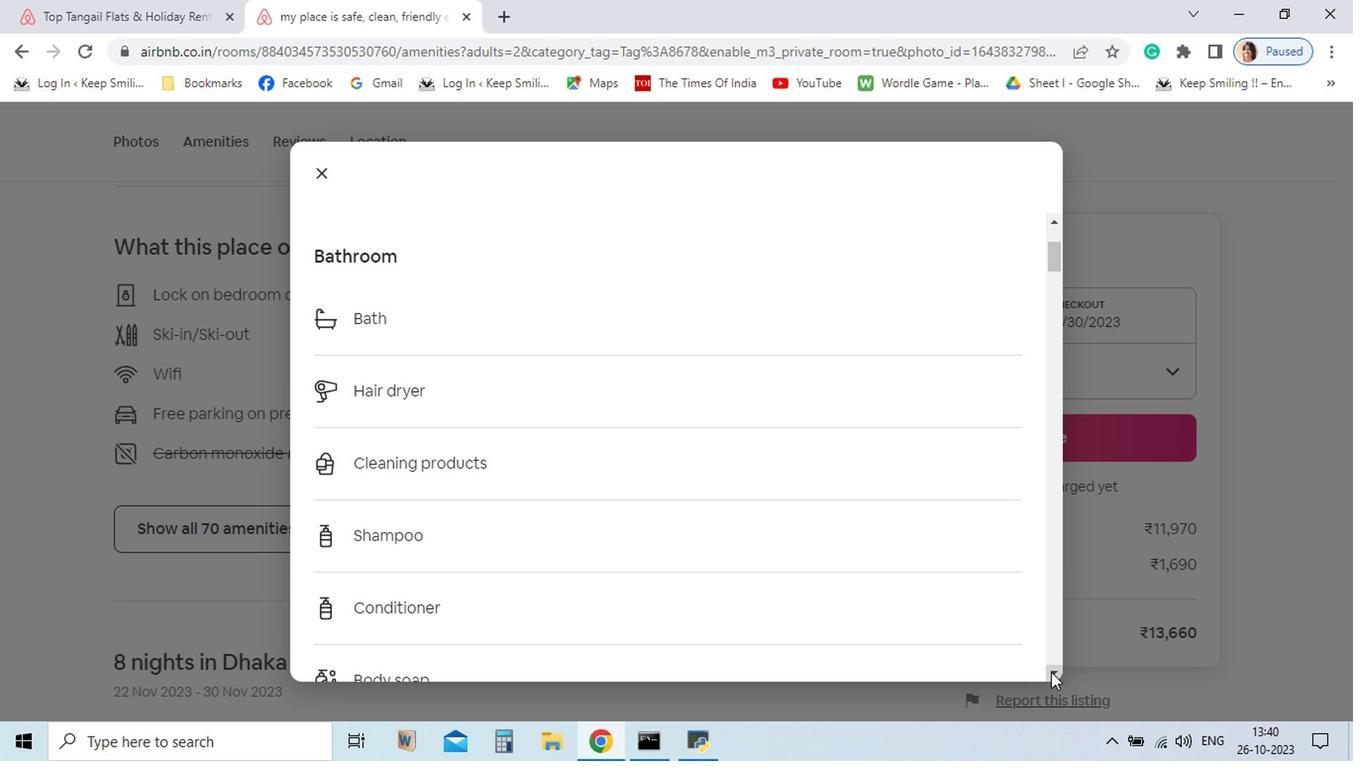 
Action: Mouse pressed left at (945, 675)
Screenshot: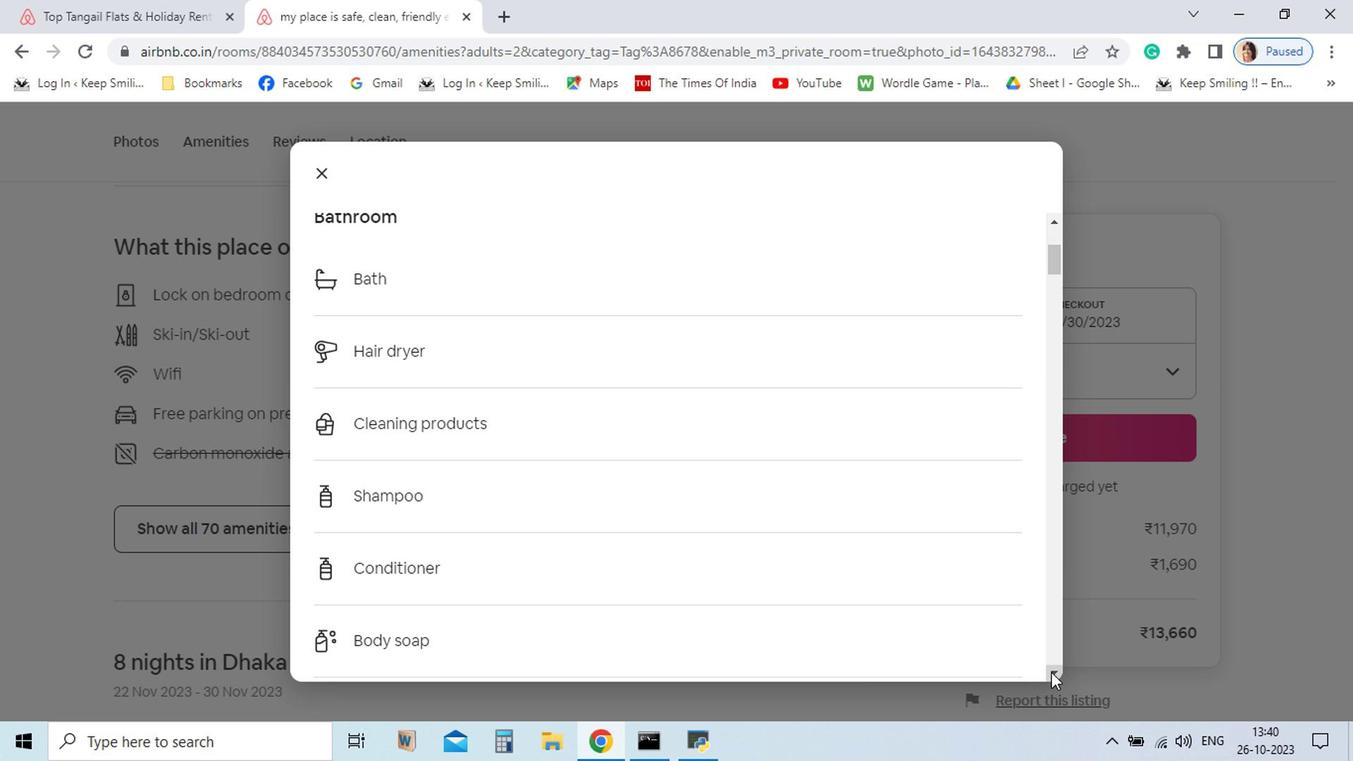 
Action: Mouse pressed left at (945, 675)
Screenshot: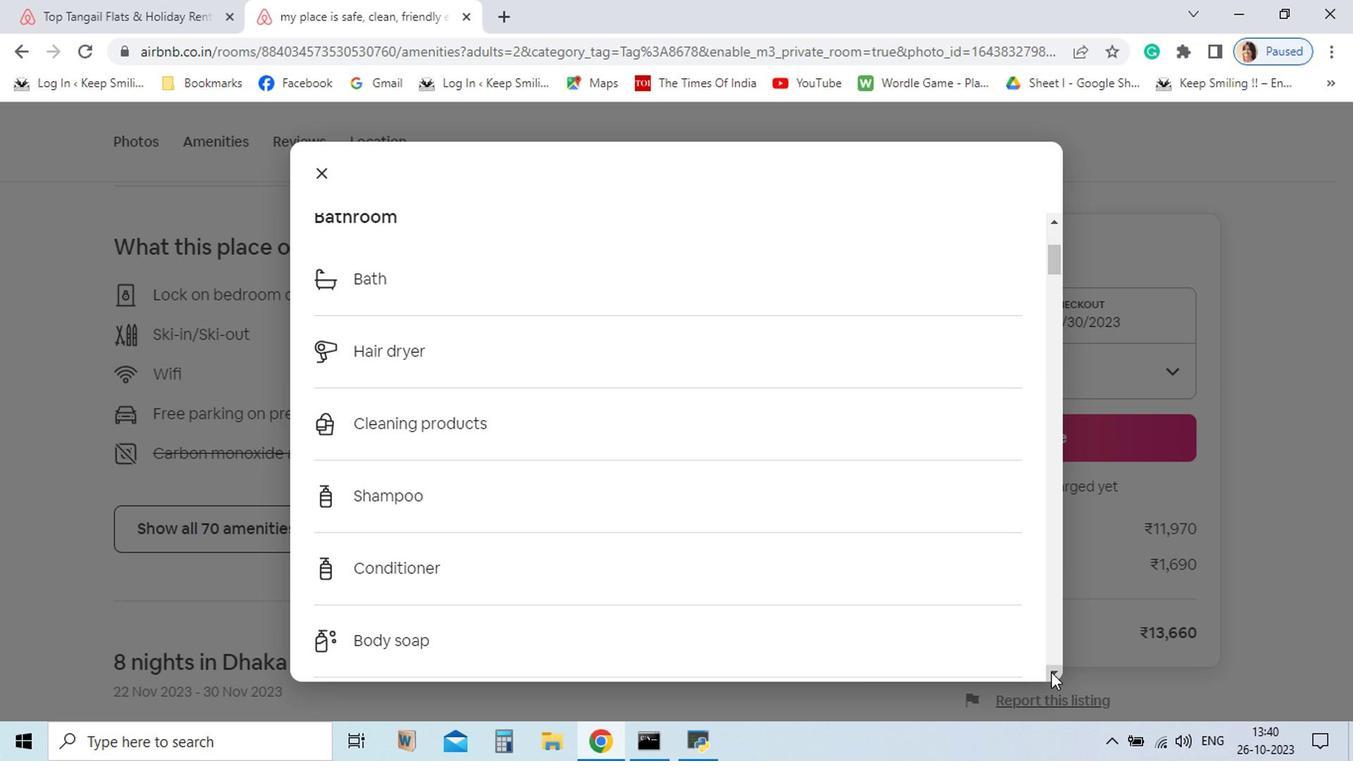 
Action: Mouse pressed left at (945, 675)
Screenshot: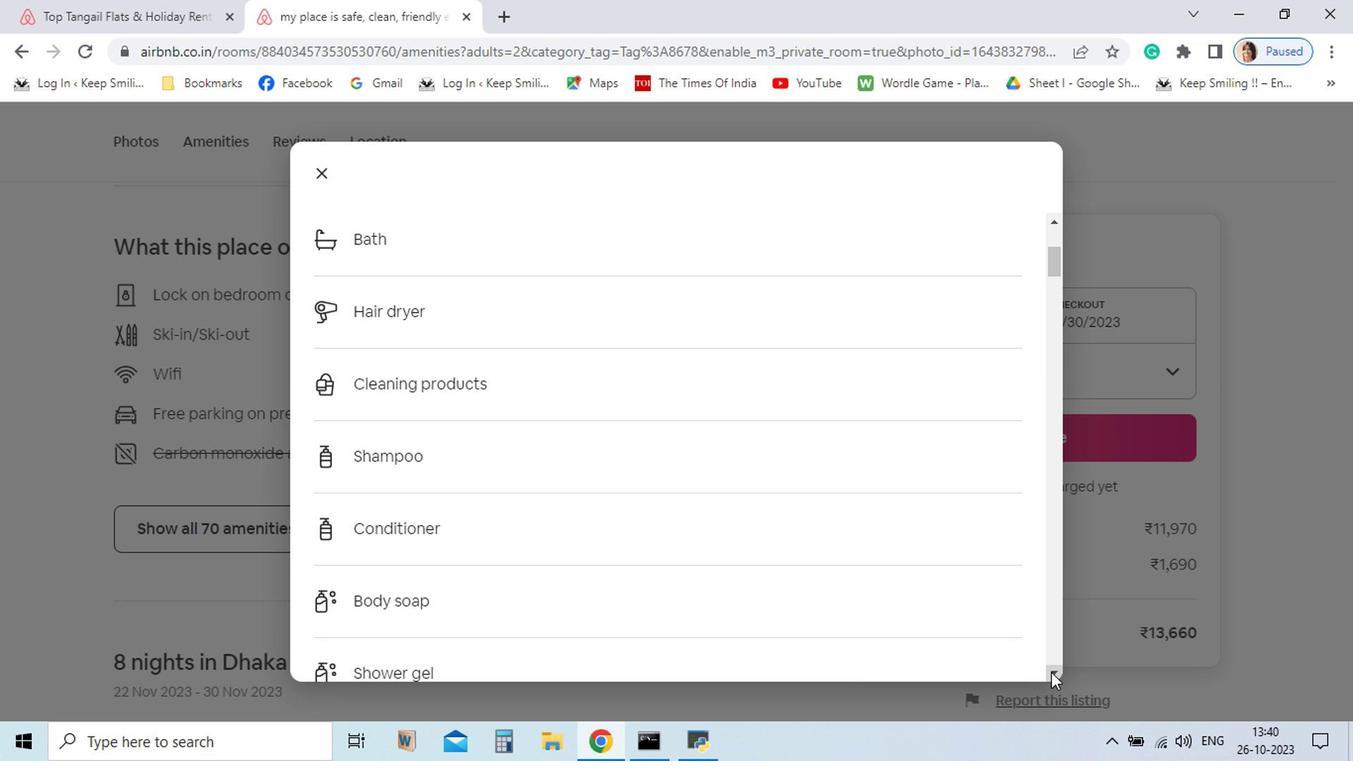 
Action: Mouse pressed left at (945, 675)
Screenshot: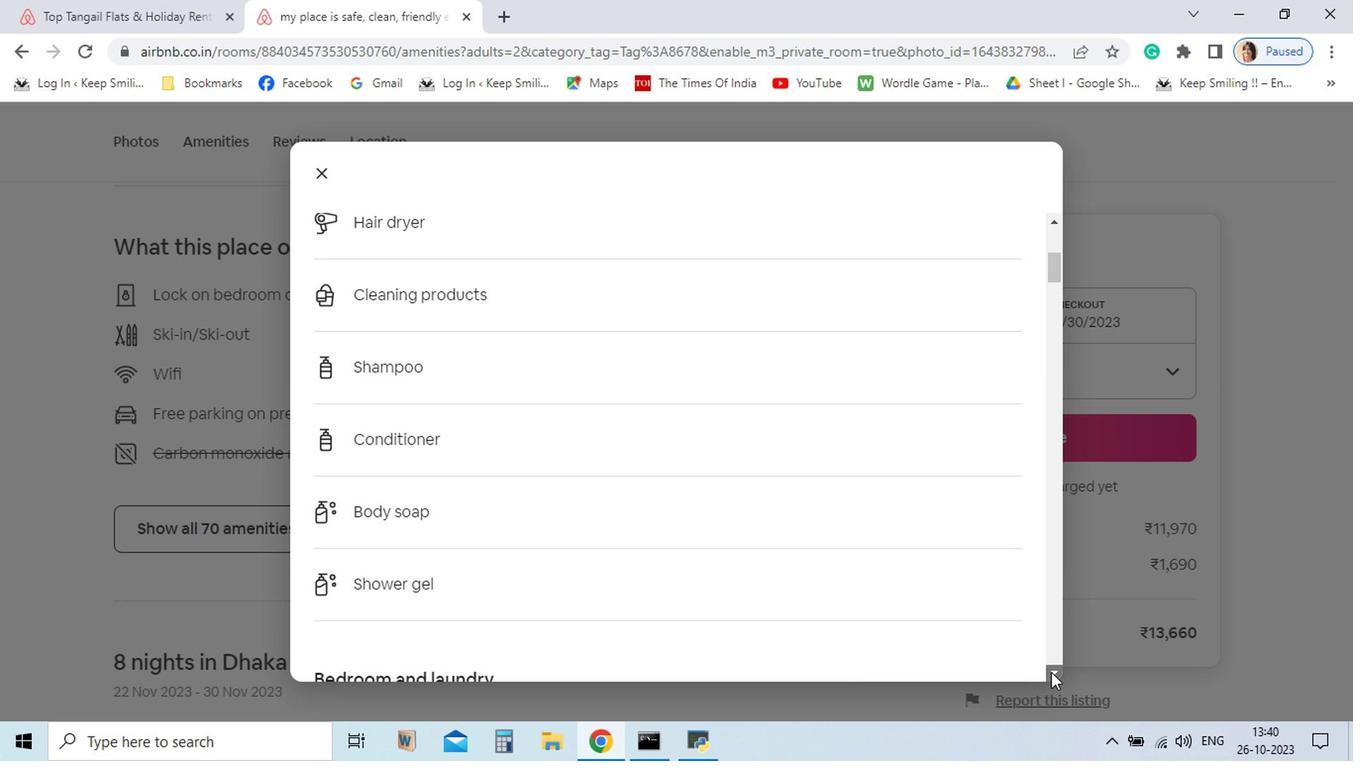 
Action: Mouse pressed left at (945, 675)
Screenshot: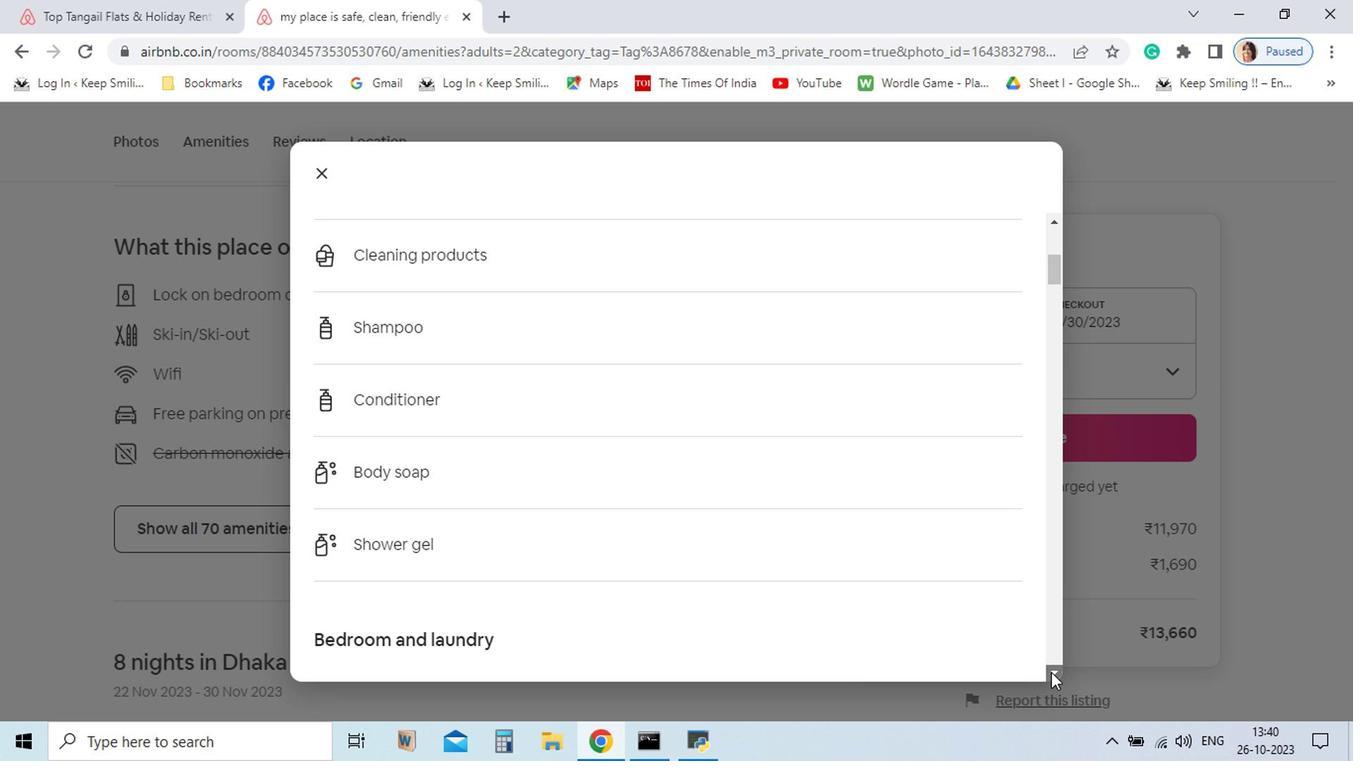 
Action: Mouse pressed left at (945, 675)
Screenshot: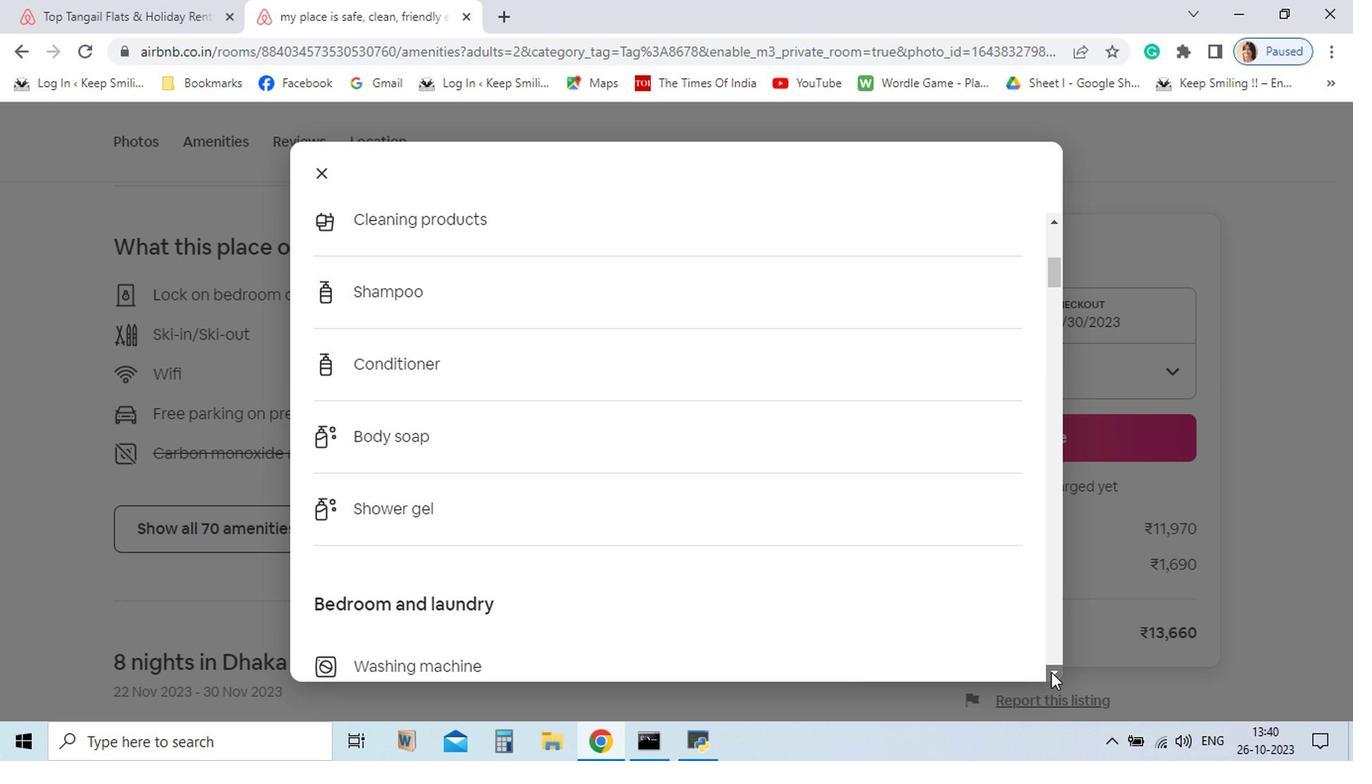 
Action: Mouse pressed left at (945, 675)
Screenshot: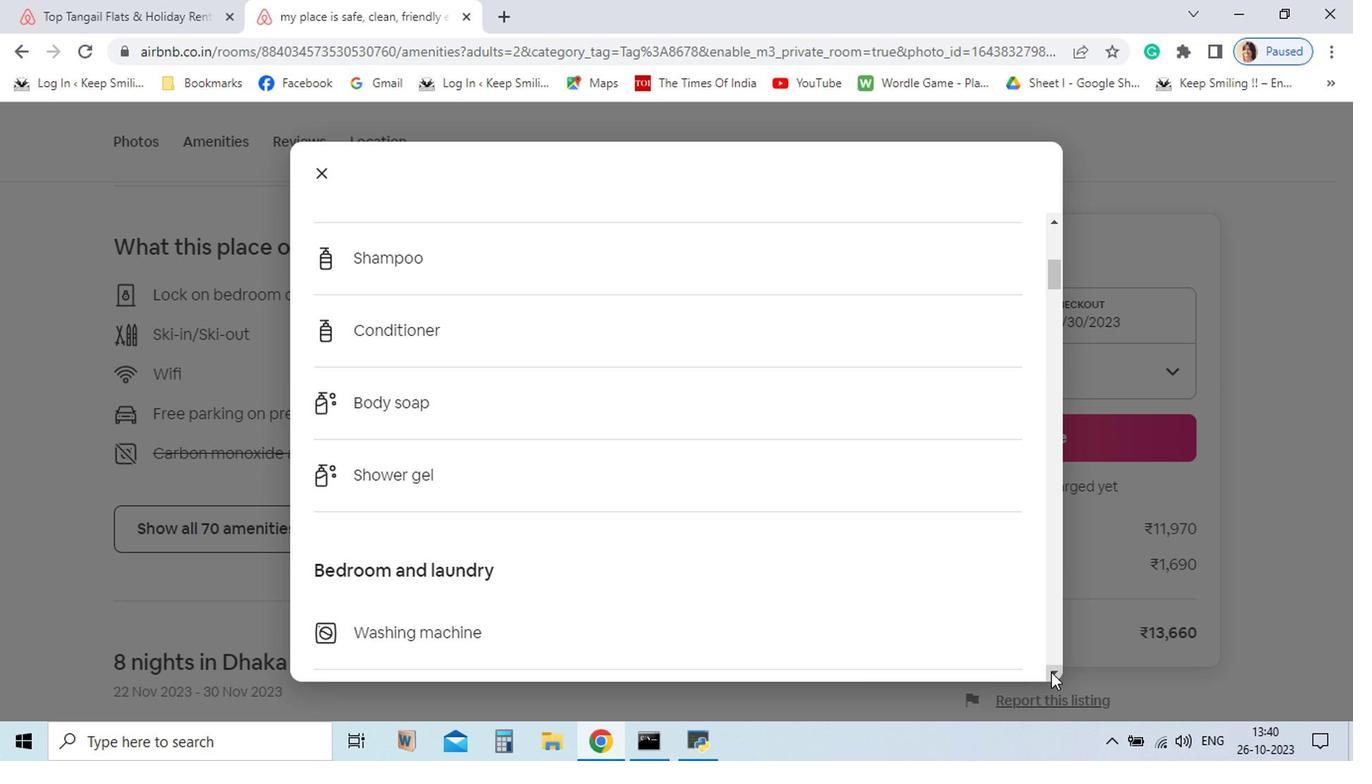 
Action: Mouse pressed left at (945, 675)
Screenshot: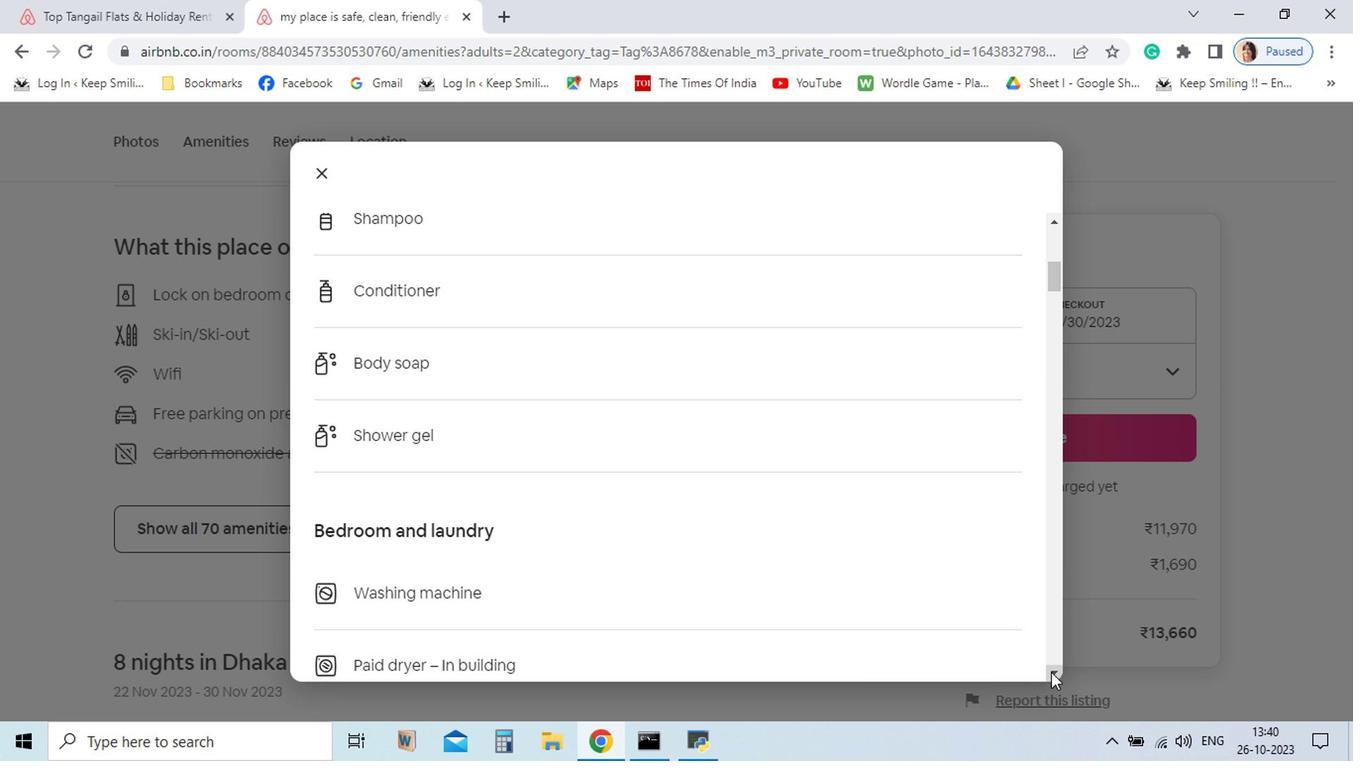 
Action: Mouse pressed left at (945, 675)
Screenshot: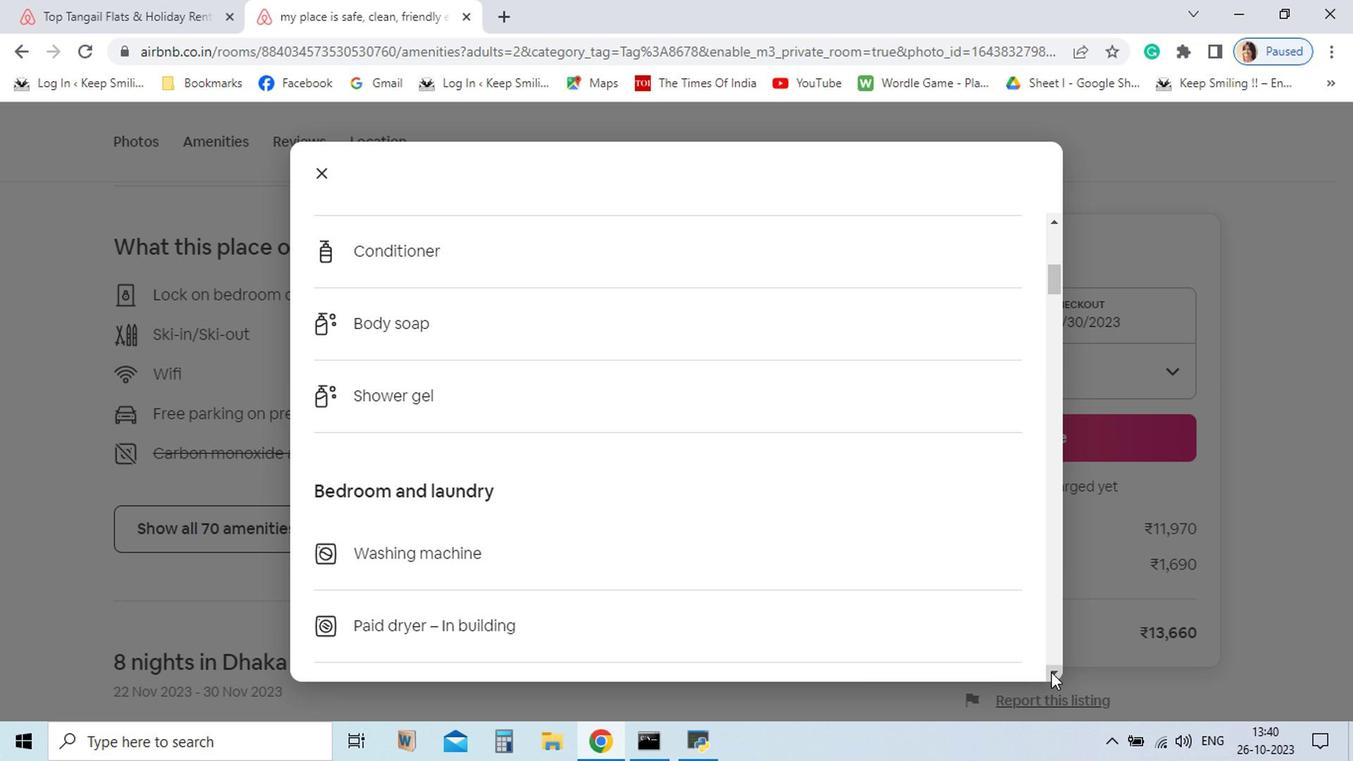 
Action: Mouse pressed left at (945, 675)
Screenshot: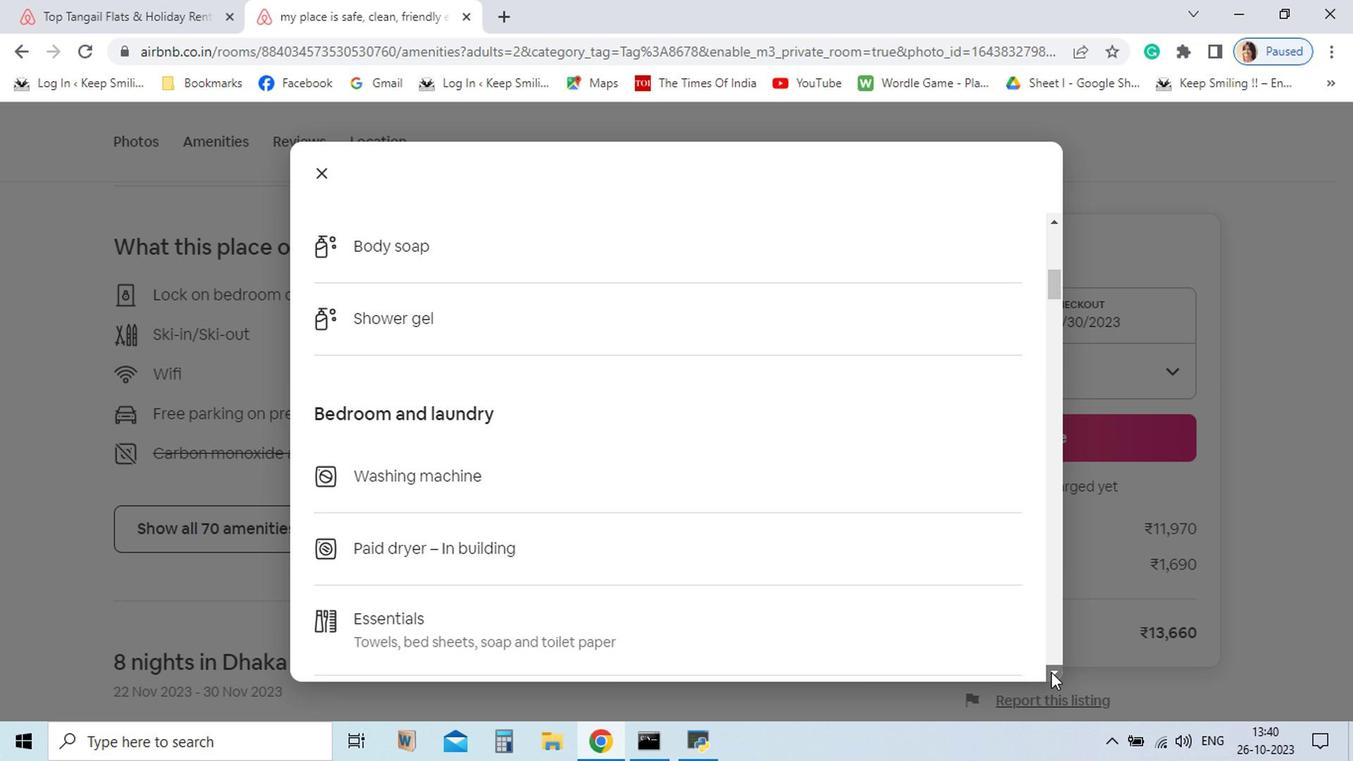 
Action: Mouse pressed left at (945, 675)
Screenshot: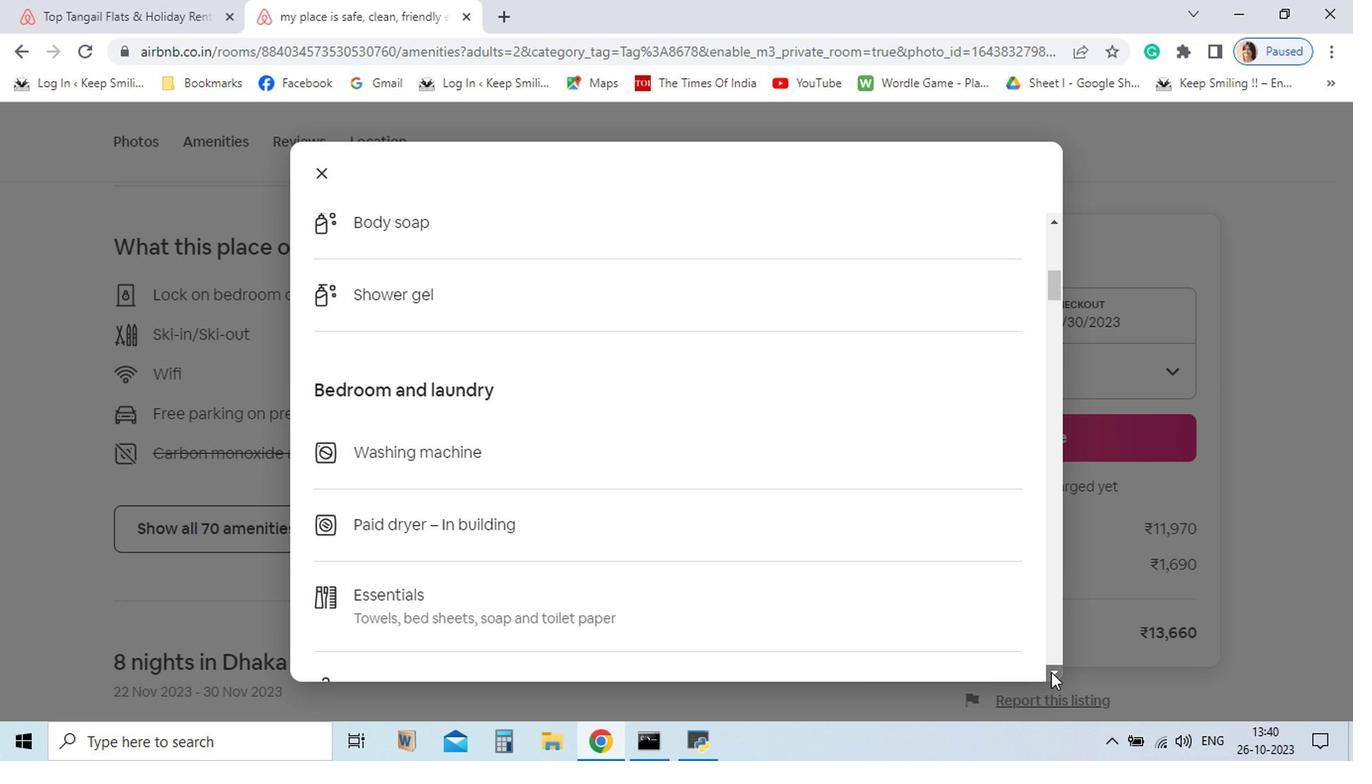 
Action: Mouse pressed left at (945, 675)
Screenshot: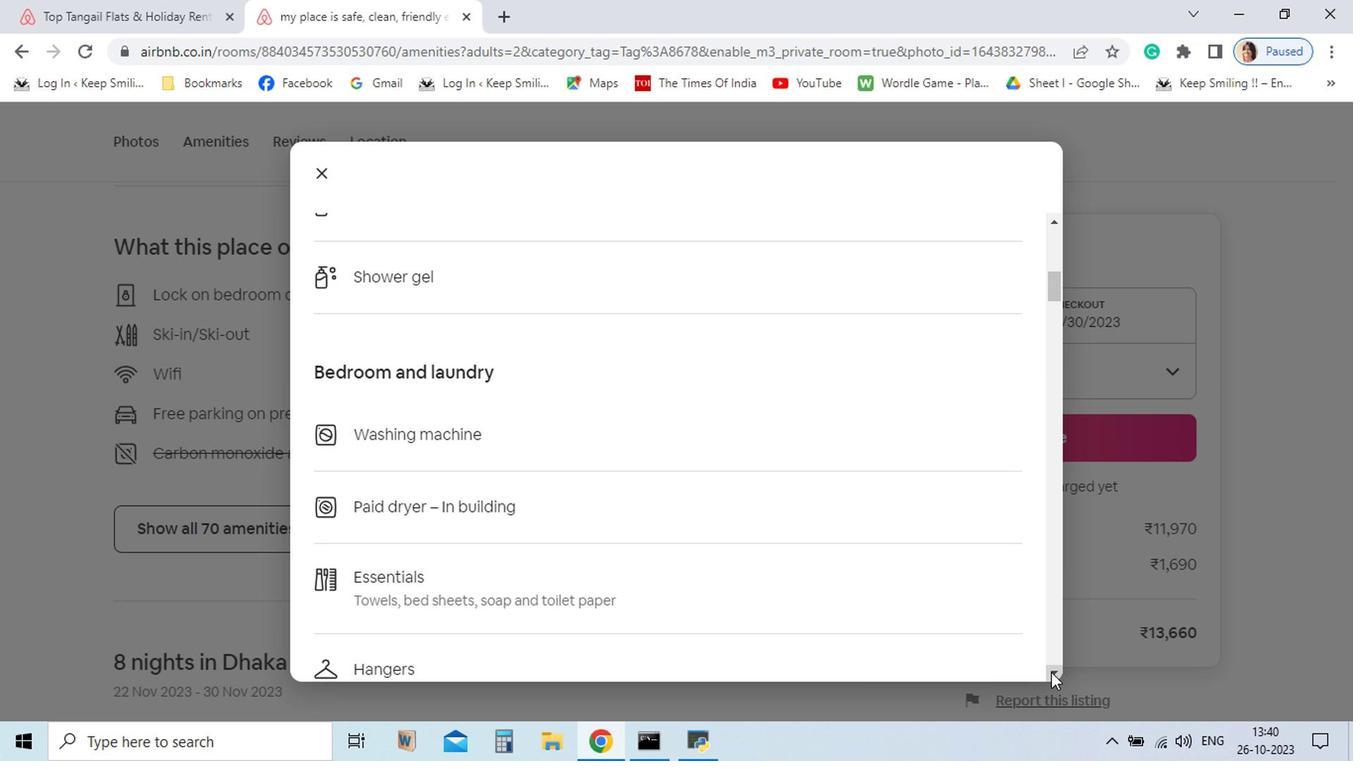 
Action: Mouse pressed left at (945, 675)
Screenshot: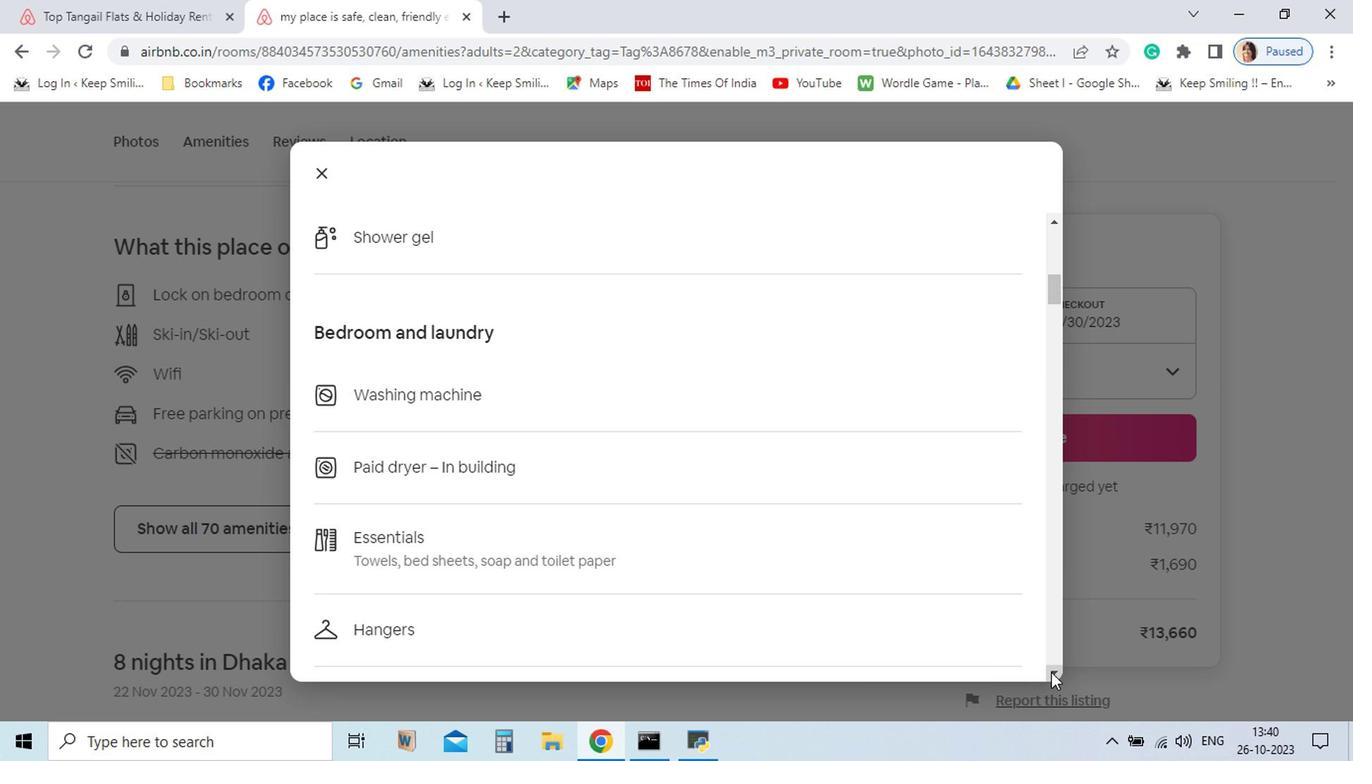 
Action: Mouse pressed left at (945, 675)
Screenshot: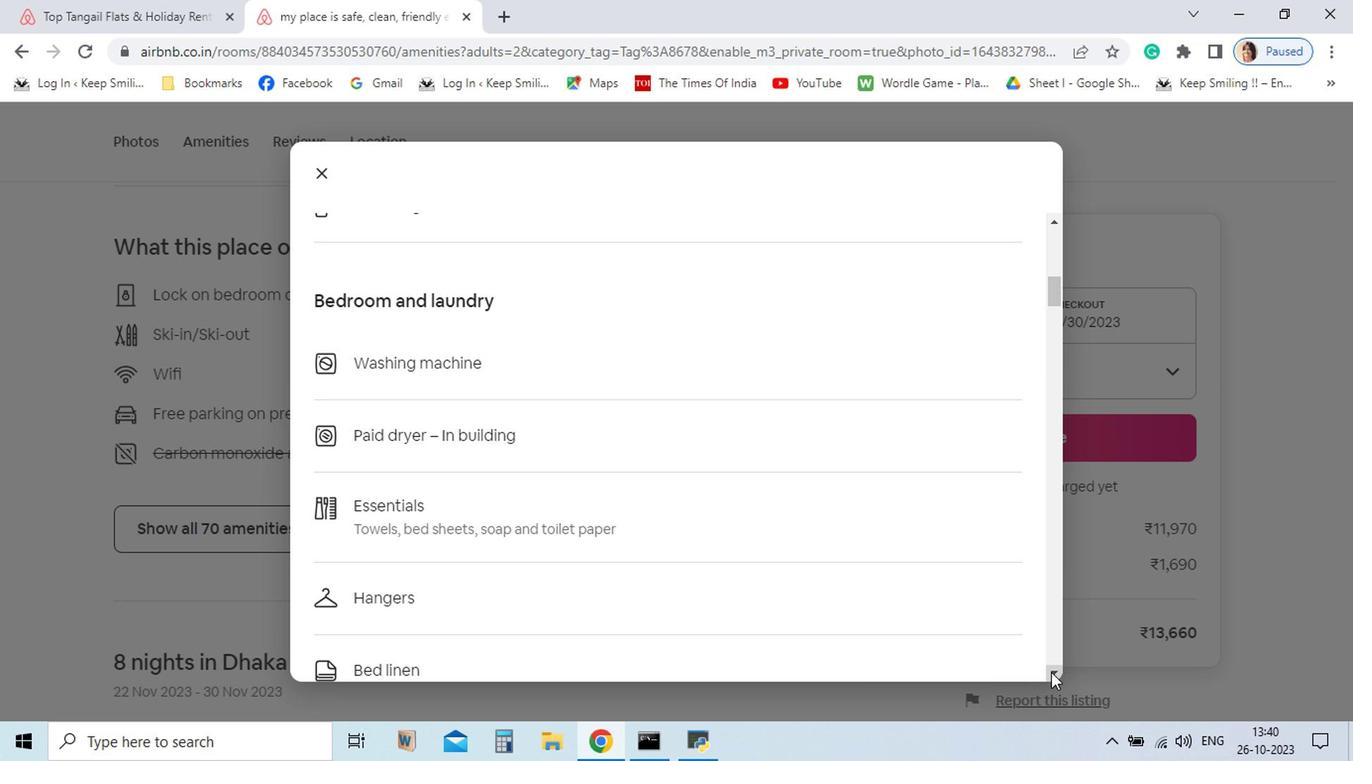 
Action: Mouse pressed left at (945, 675)
Screenshot: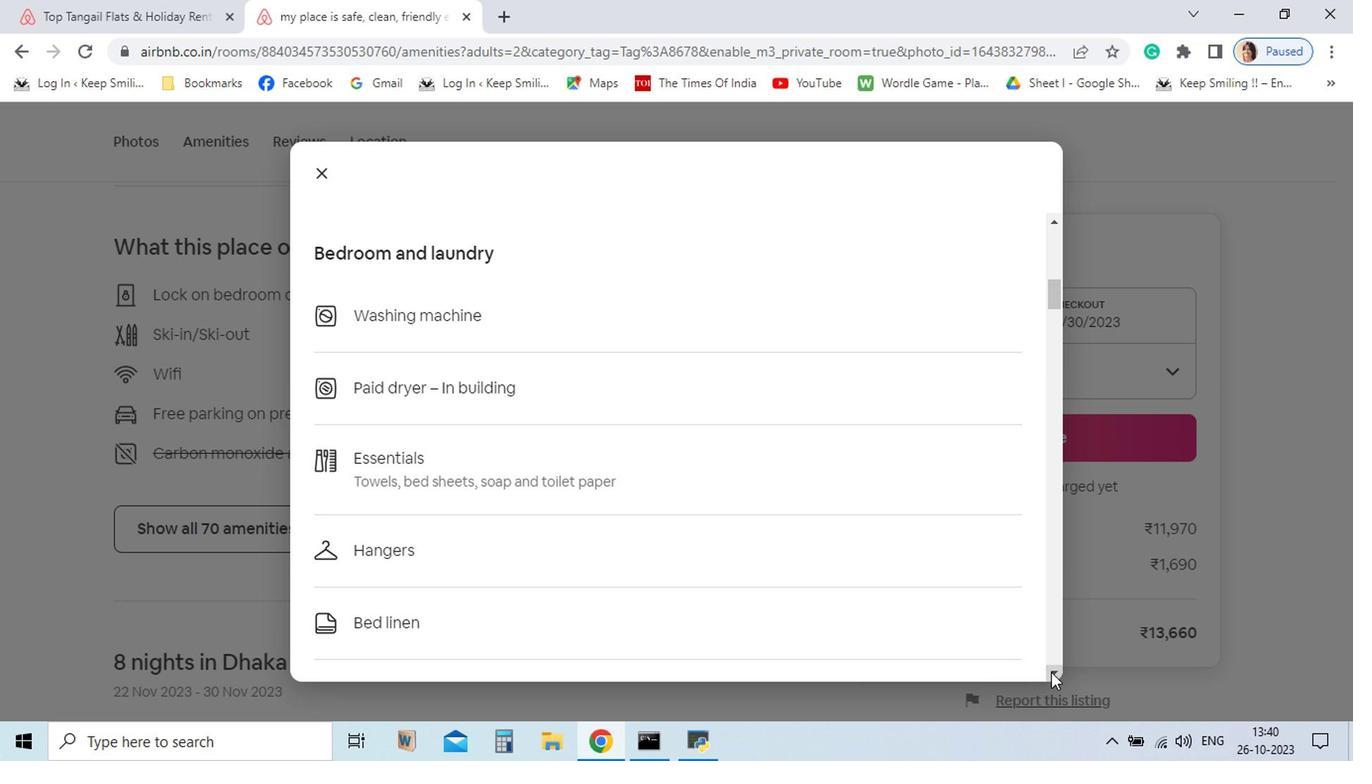 
Action: Mouse pressed left at (945, 675)
Screenshot: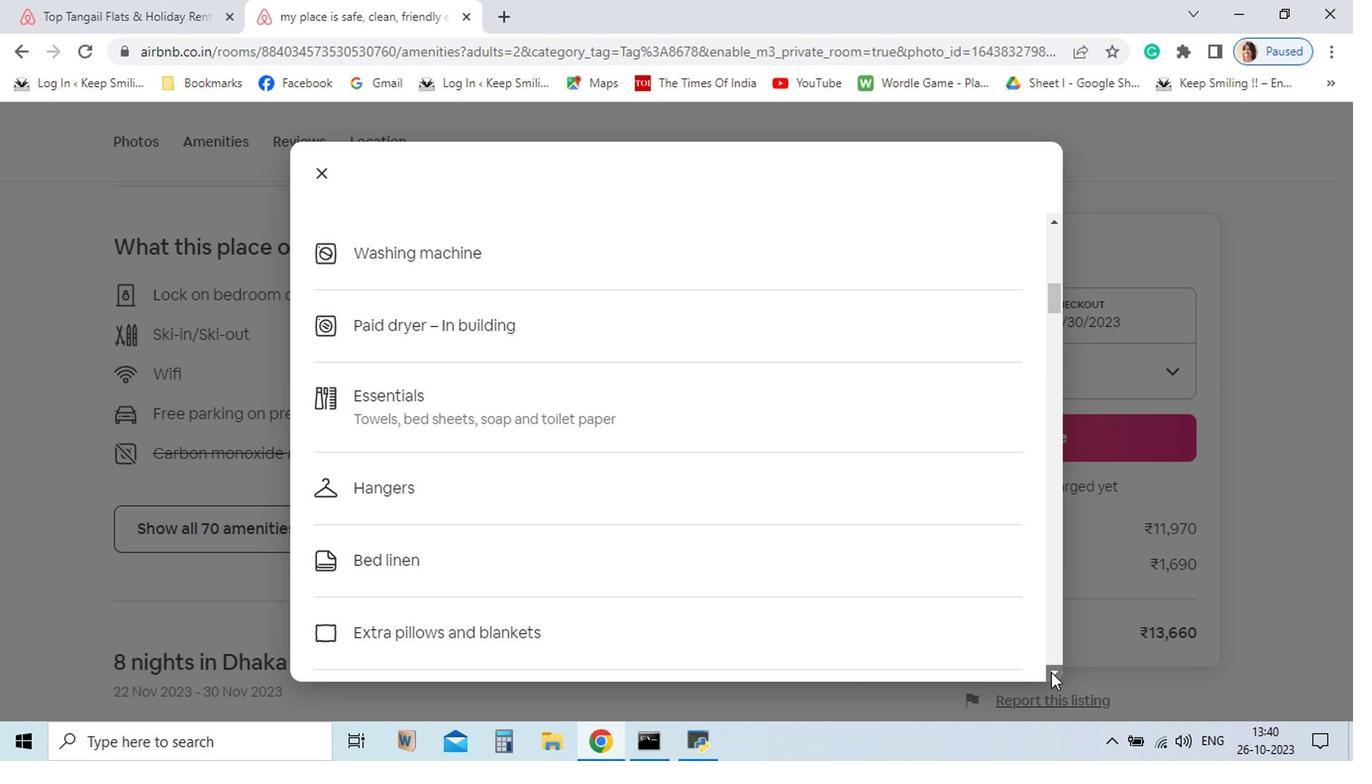 
Action: Mouse pressed left at (945, 675)
Screenshot: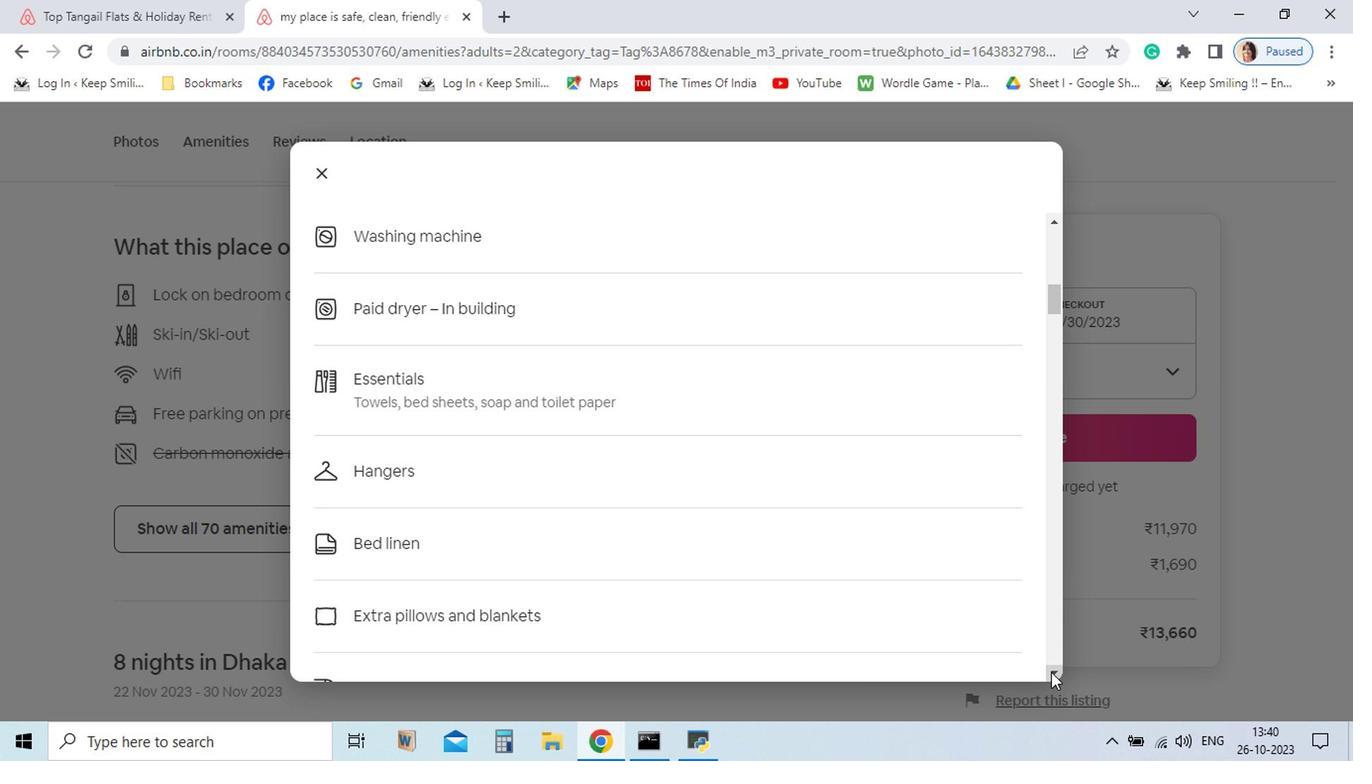 
Action: Mouse pressed left at (945, 675)
Screenshot: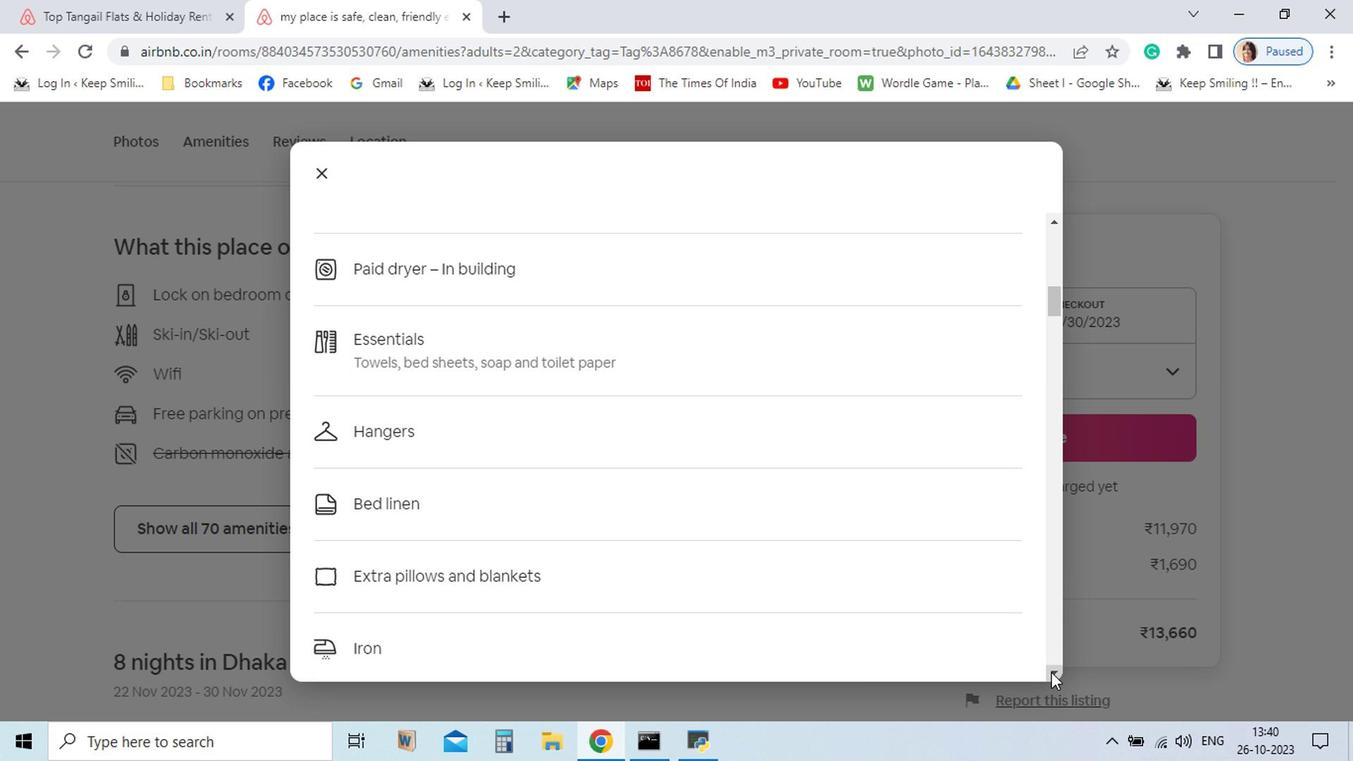 
Action: Mouse pressed left at (945, 675)
Screenshot: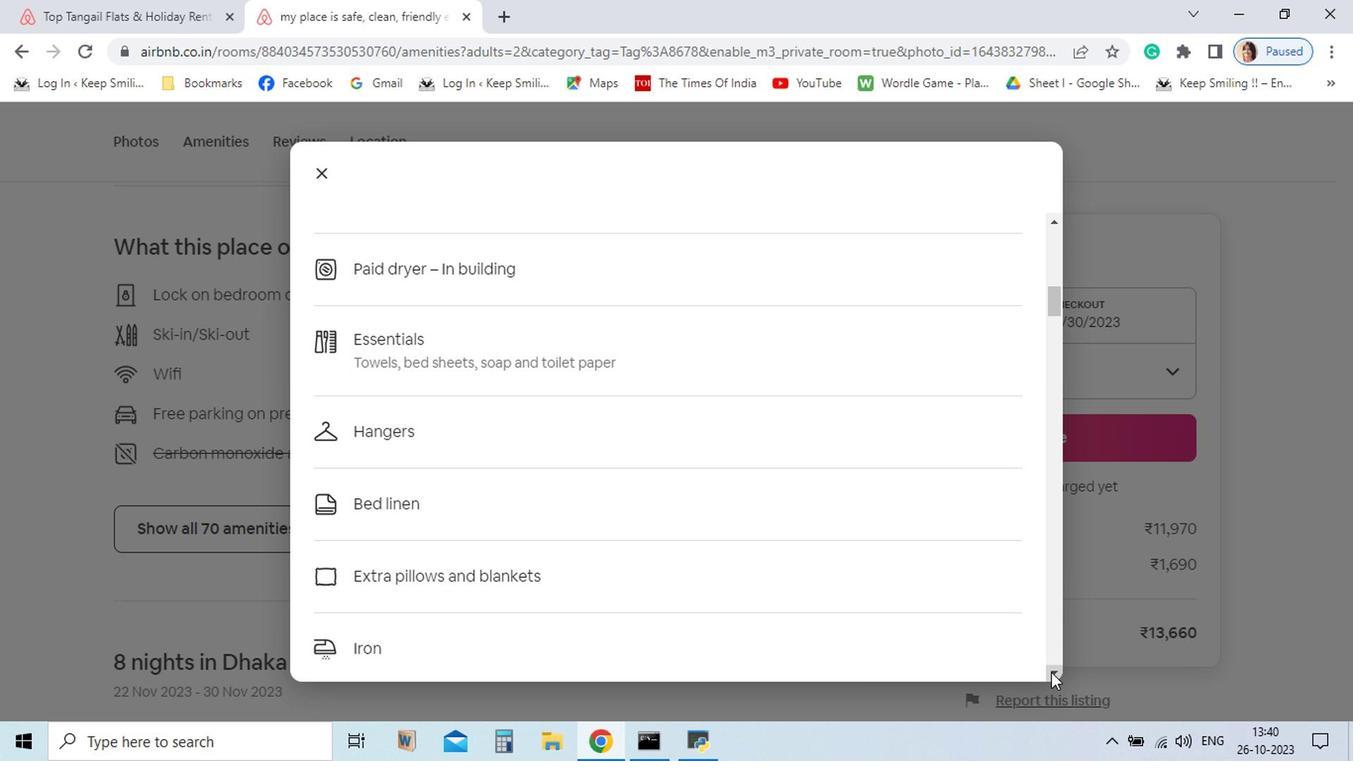 
Action: Mouse pressed left at (945, 675)
Screenshot: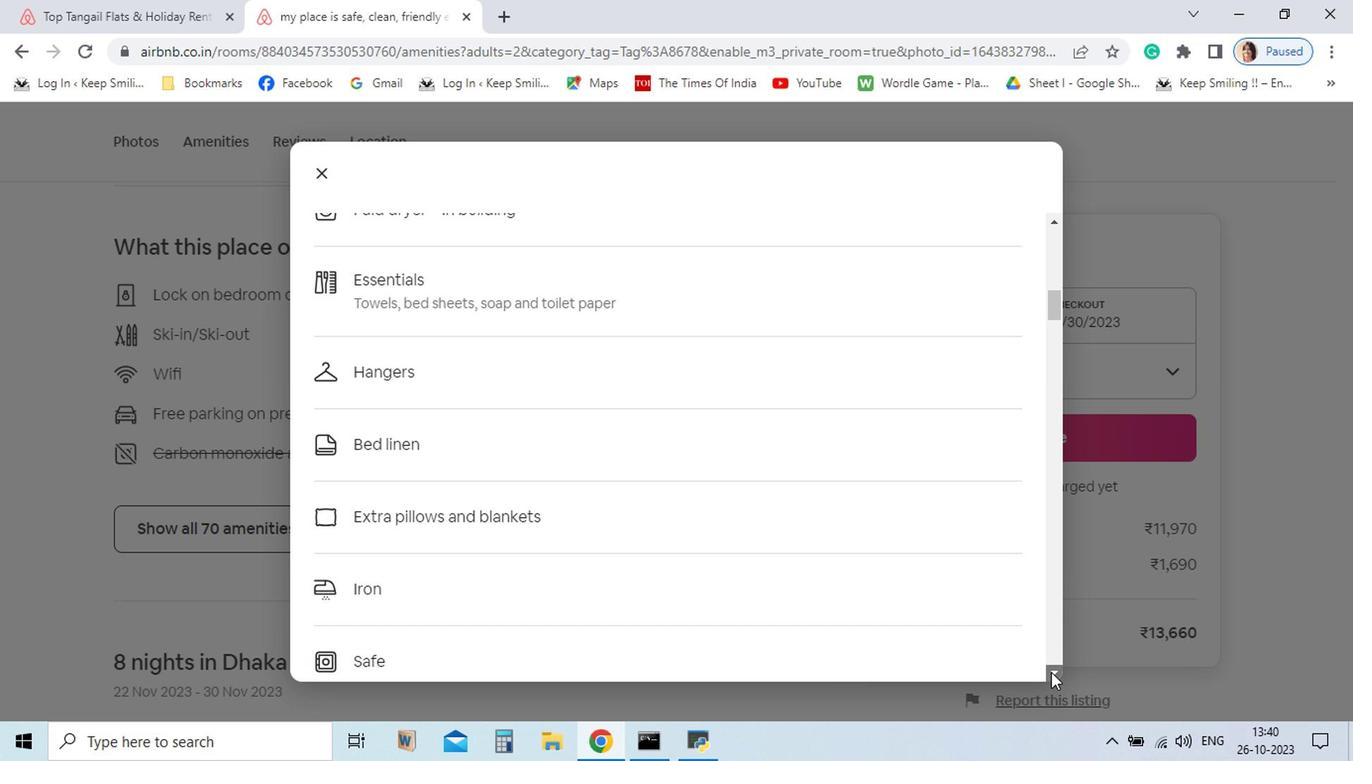 
Action: Mouse pressed left at (945, 675)
Screenshot: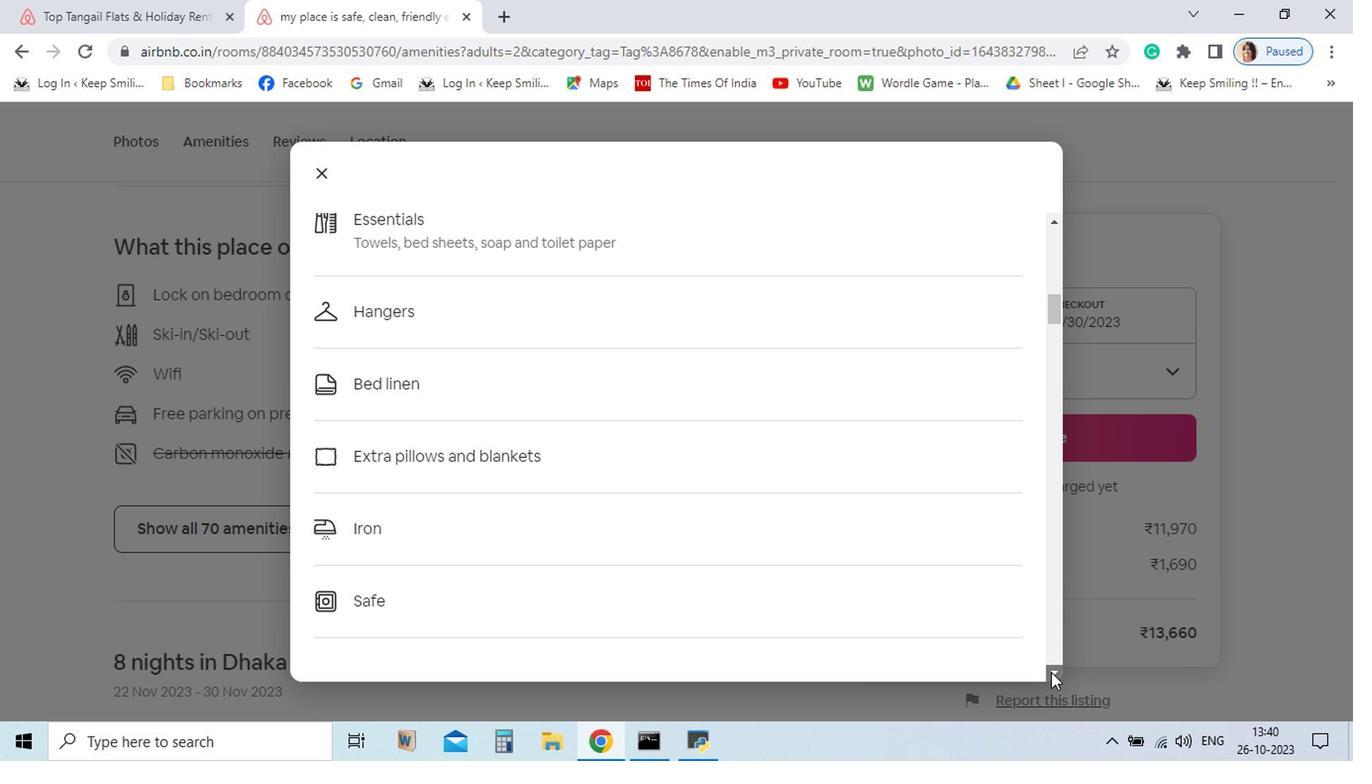 
Action: Mouse pressed left at (945, 675)
Screenshot: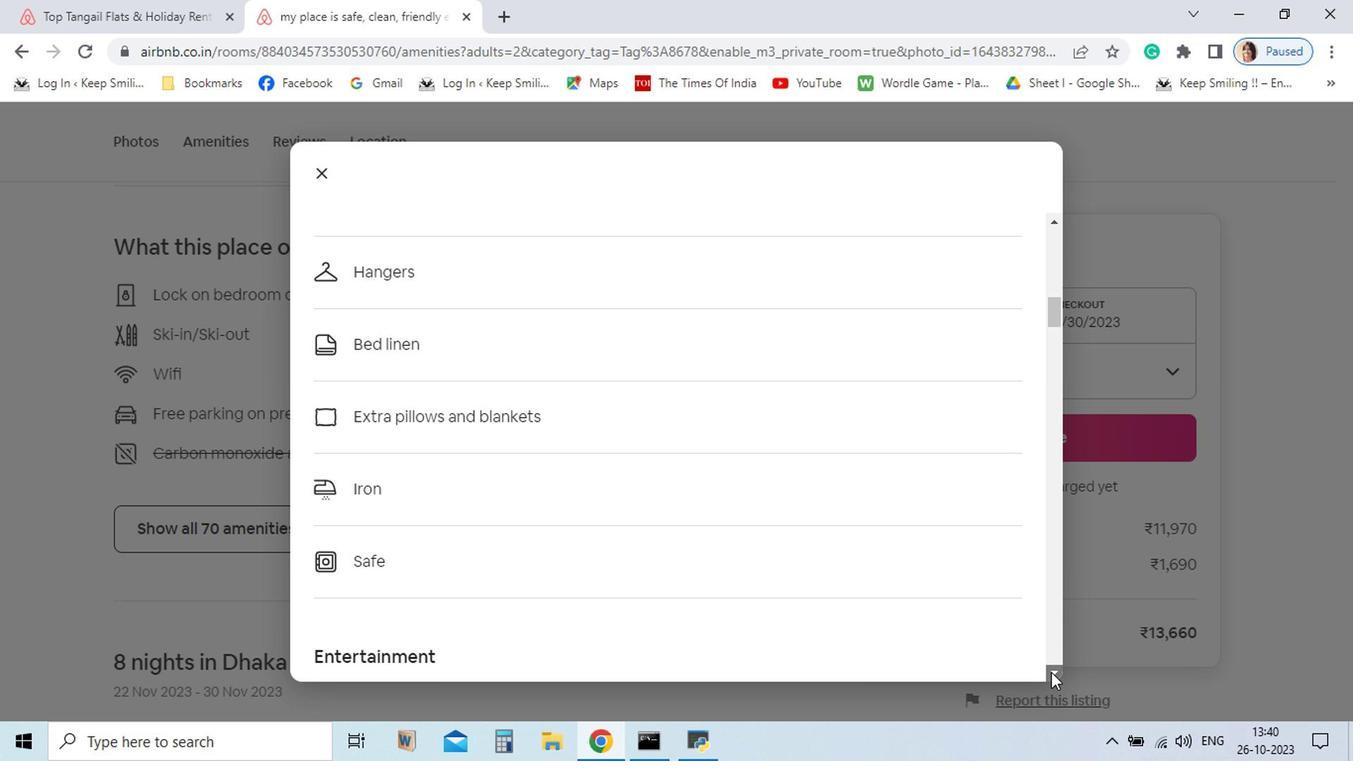 
Action: Mouse pressed left at (945, 675)
Screenshot: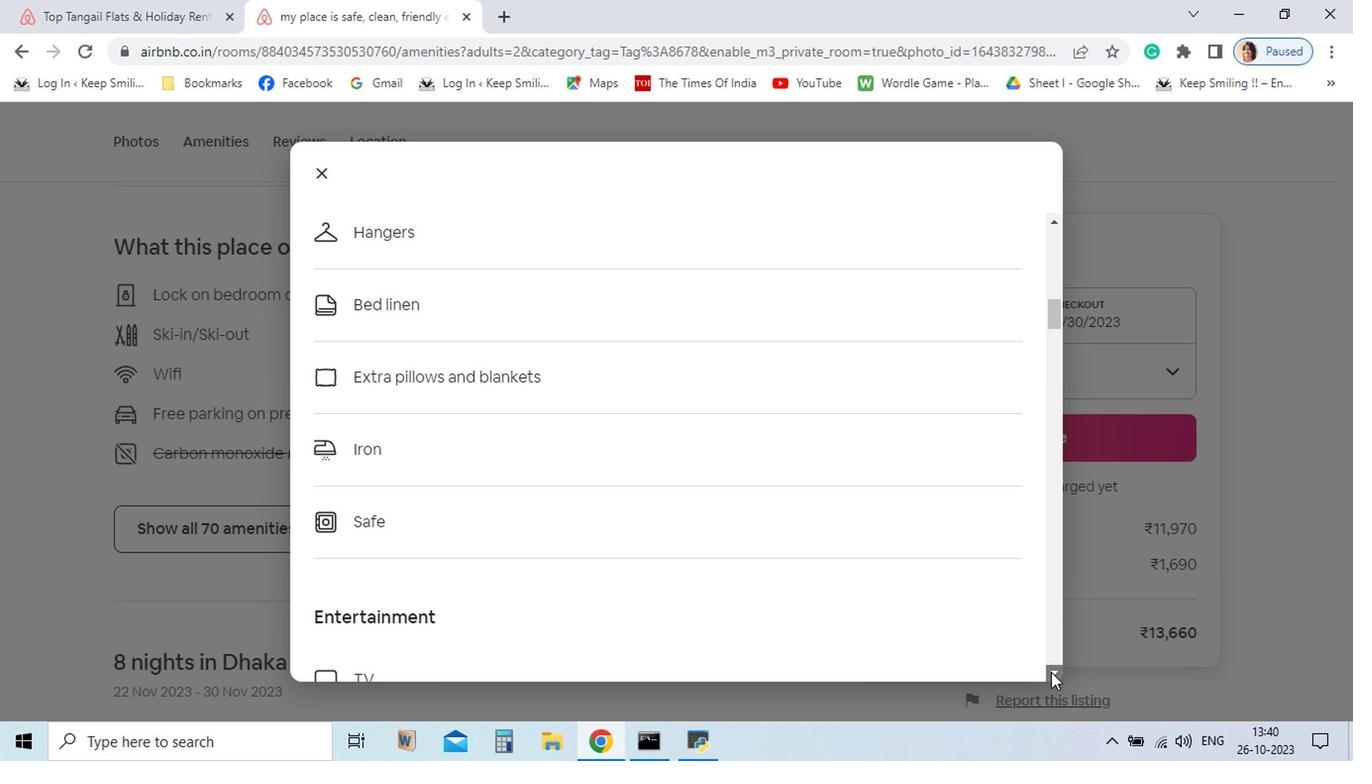 
Action: Mouse pressed left at (945, 675)
Screenshot: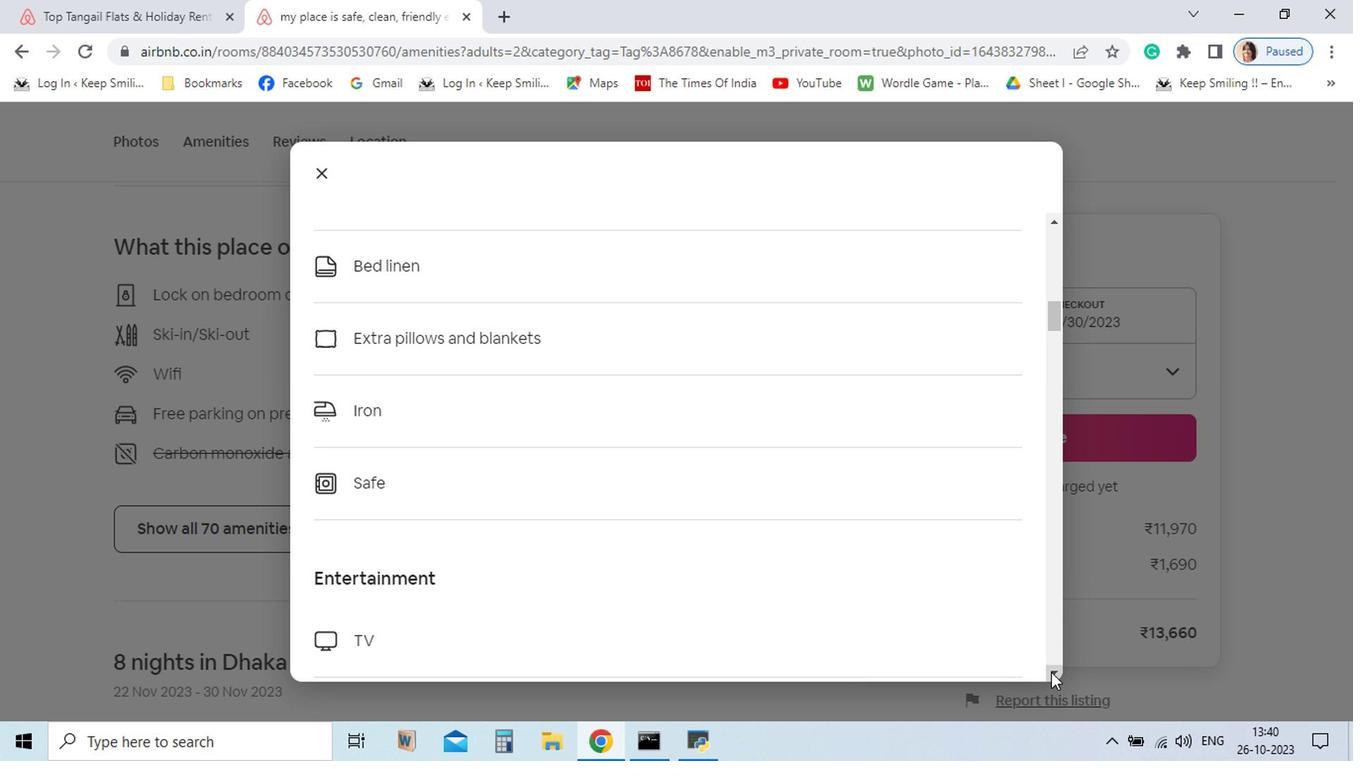 
Action: Mouse pressed left at (945, 675)
Screenshot: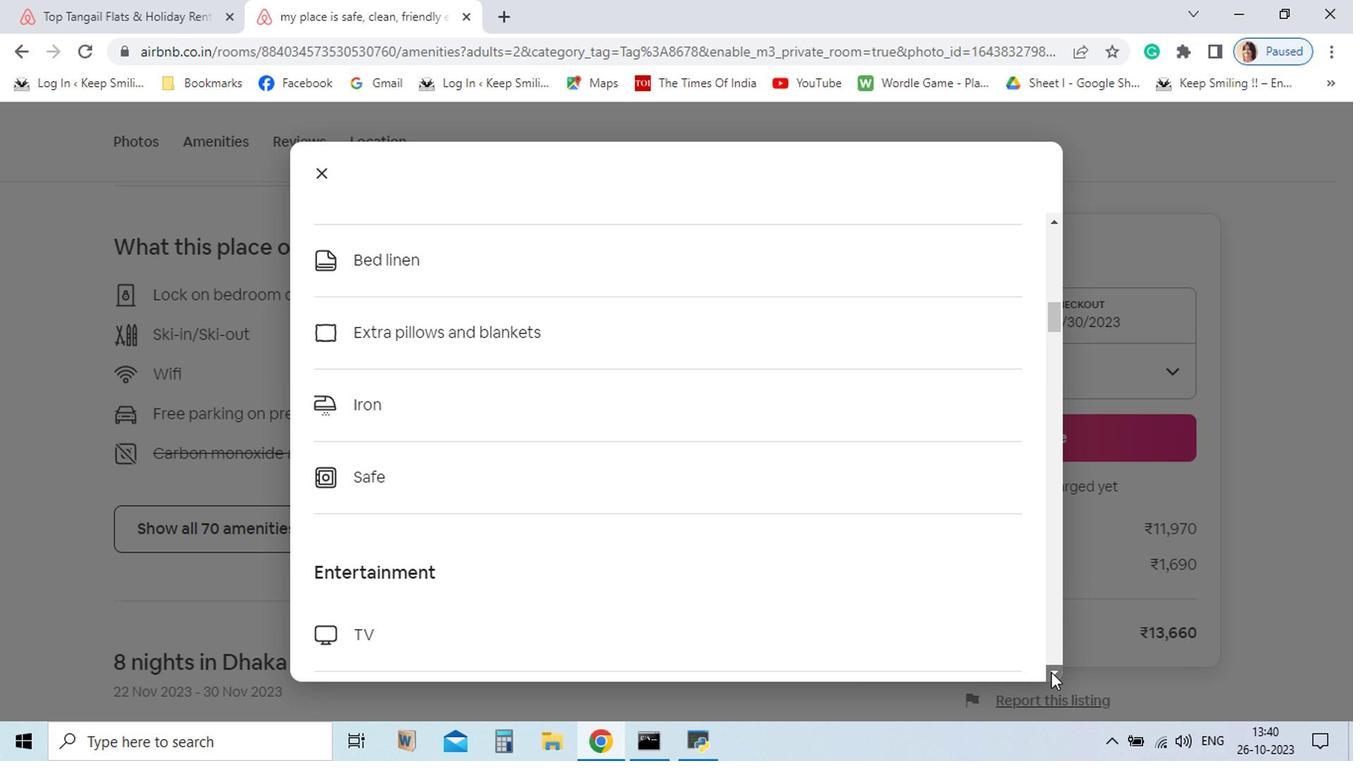 
Action: Mouse pressed left at (945, 675)
Screenshot: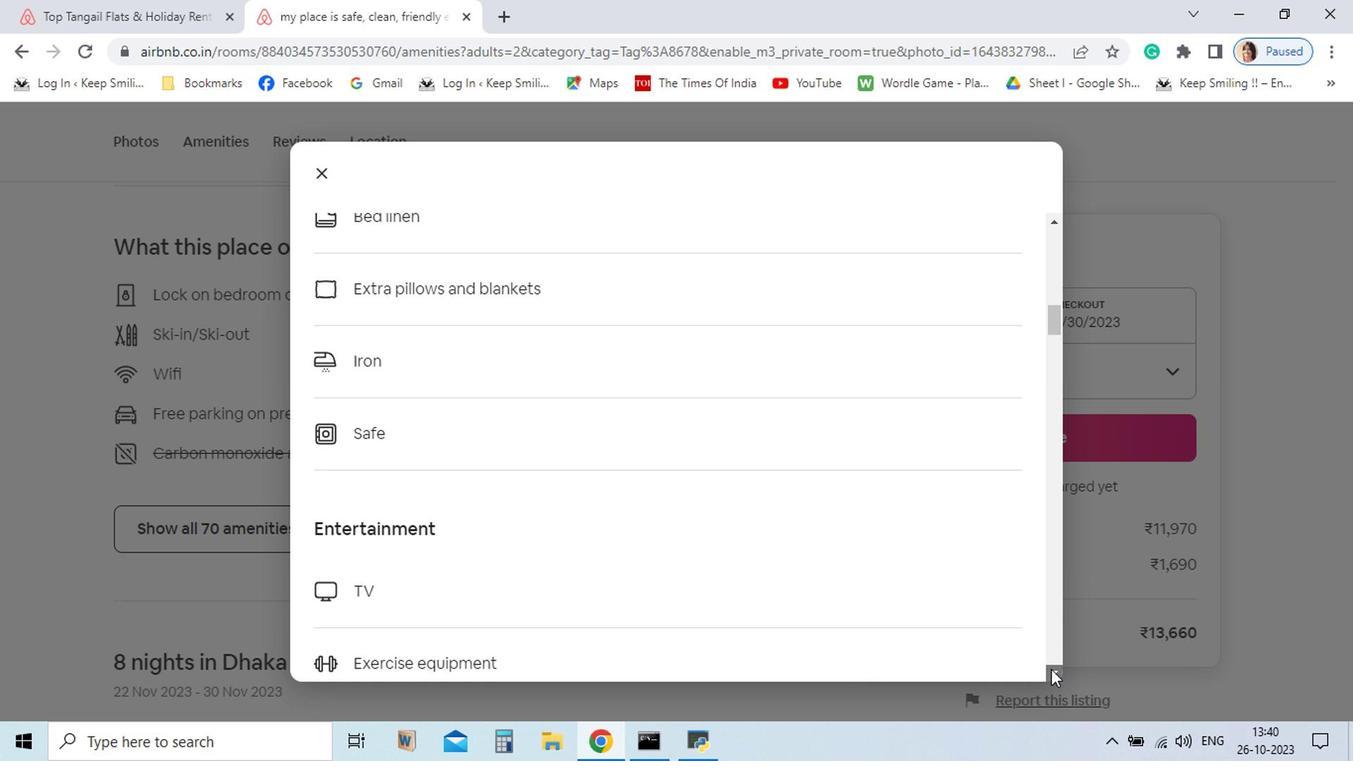 
Action: Mouse pressed left at (945, 675)
Screenshot: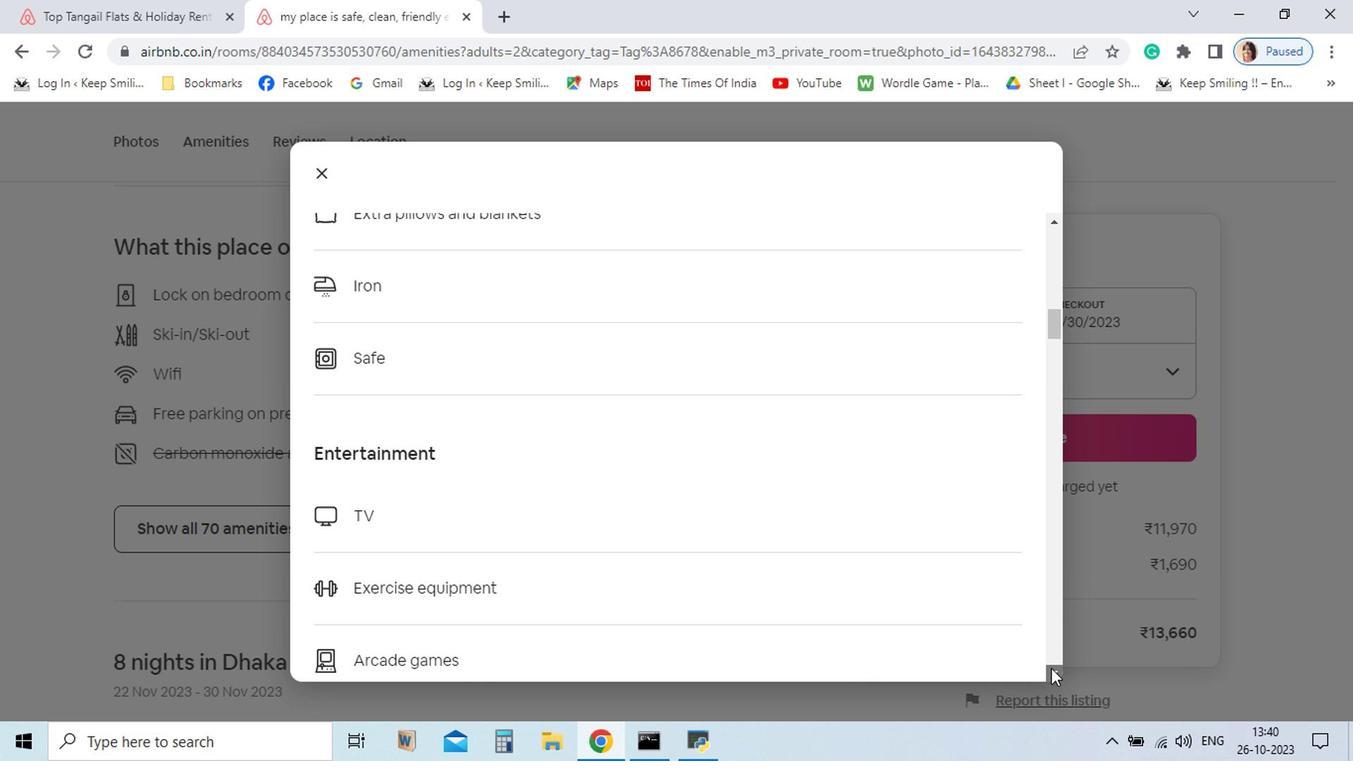 
Action: Mouse moved to (945, 673)
Screenshot: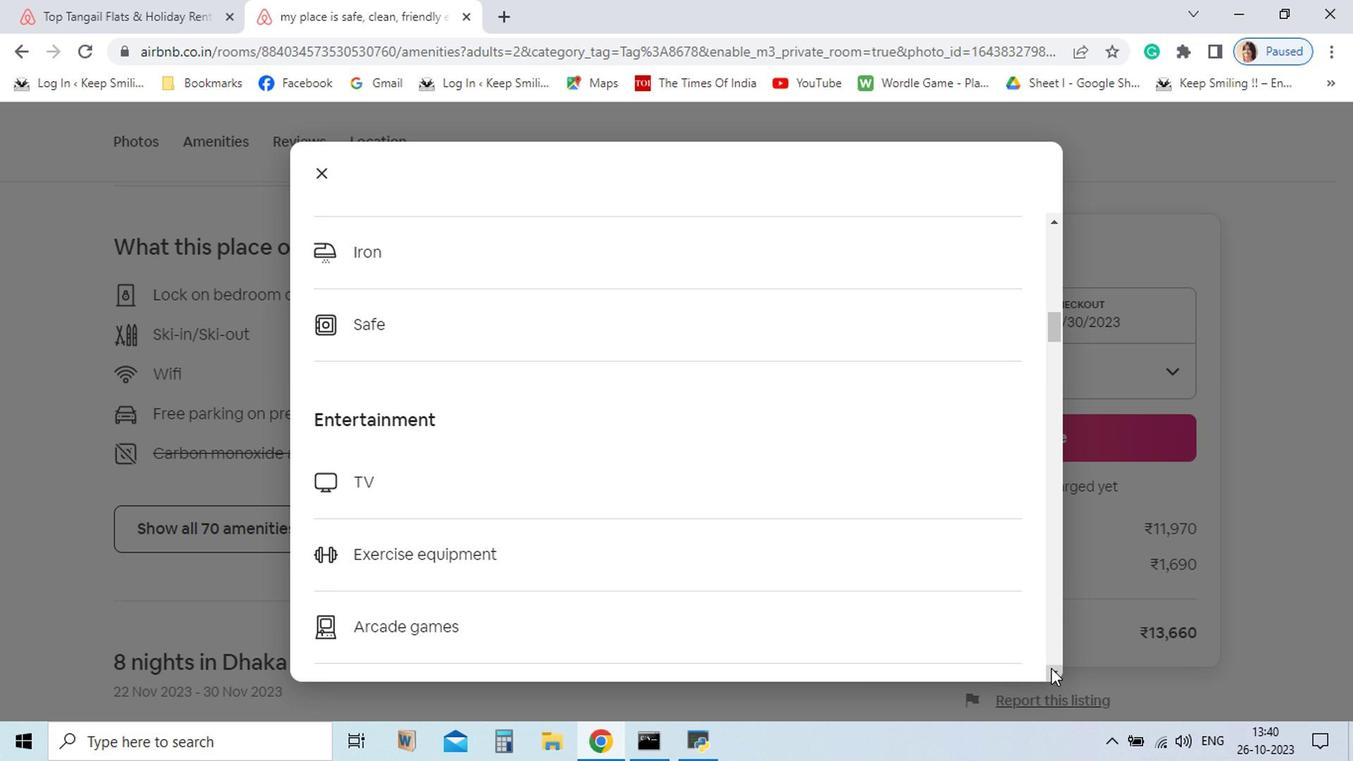 
Action: Mouse pressed left at (945, 673)
Screenshot: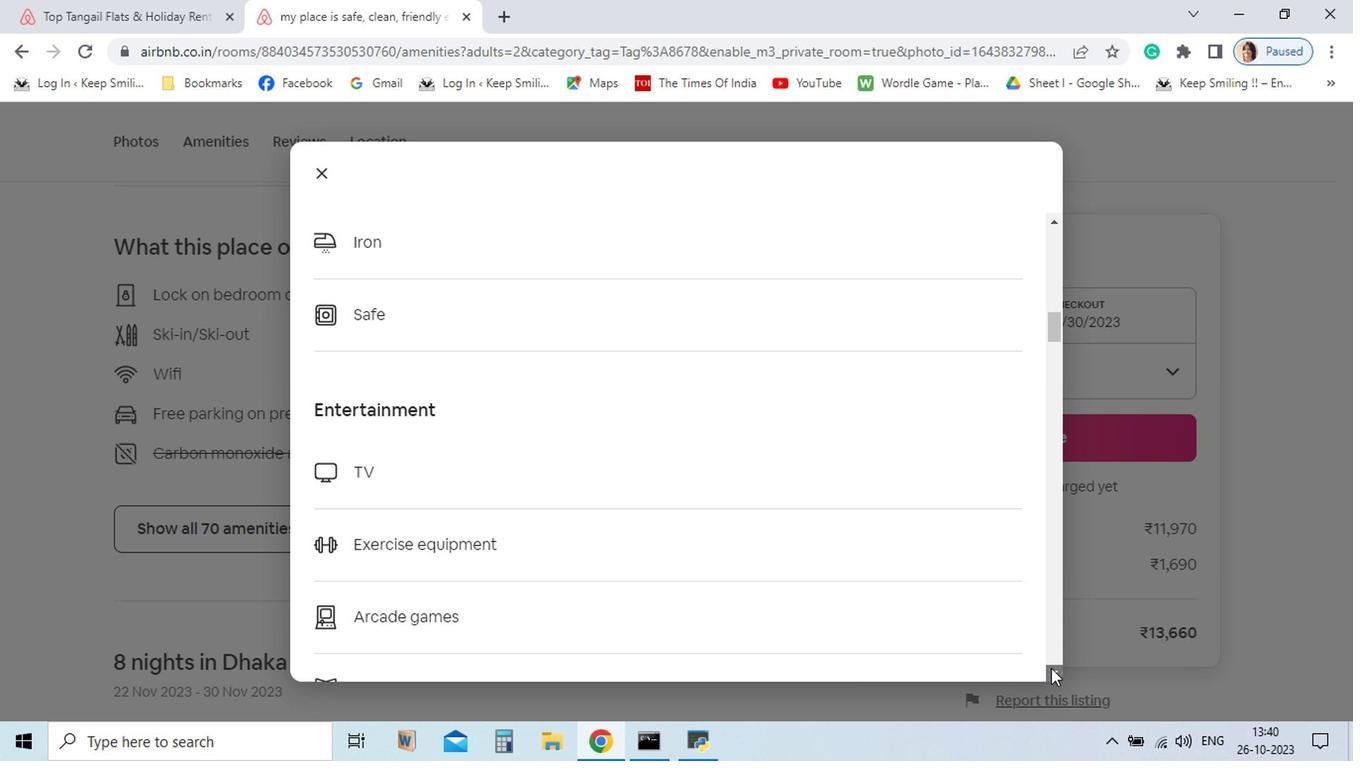 
Action: Mouse moved to (945, 672)
Screenshot: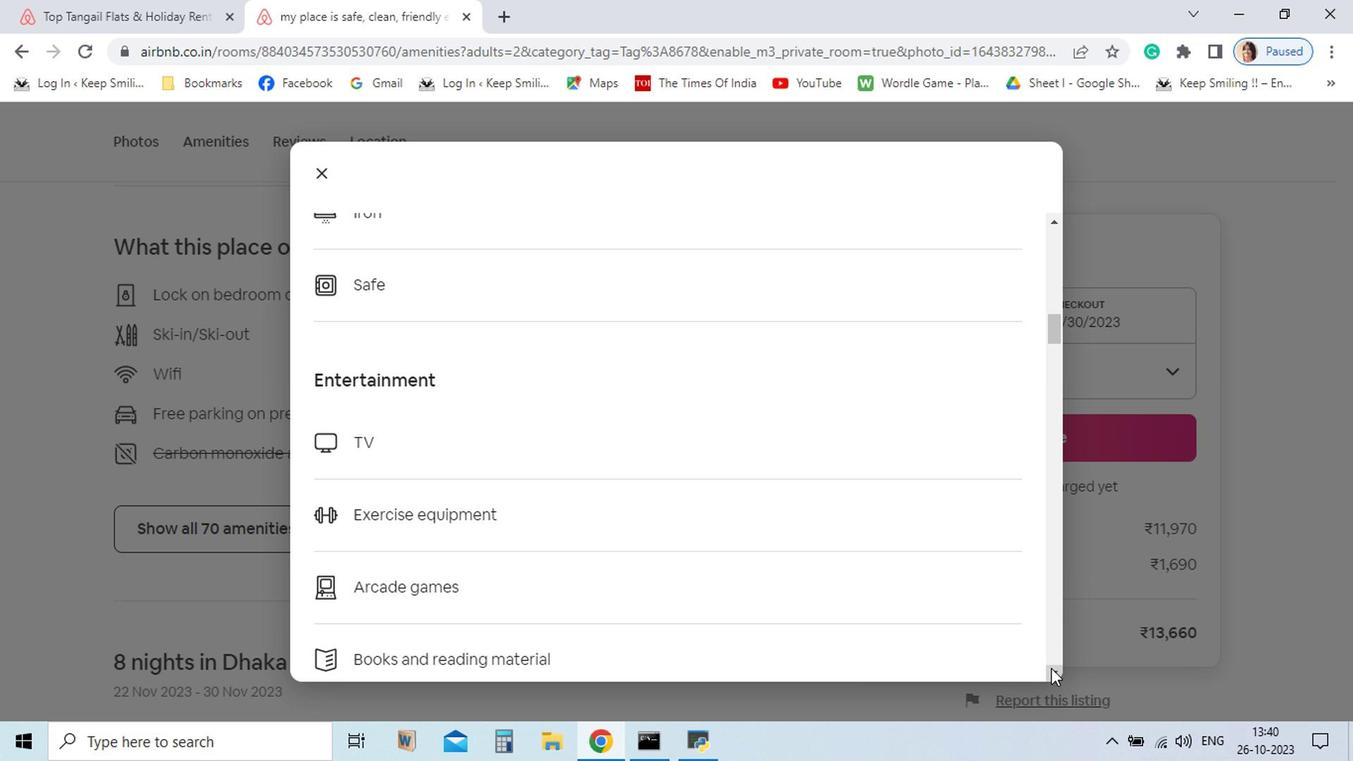 
Action: Mouse pressed left at (945, 672)
Screenshot: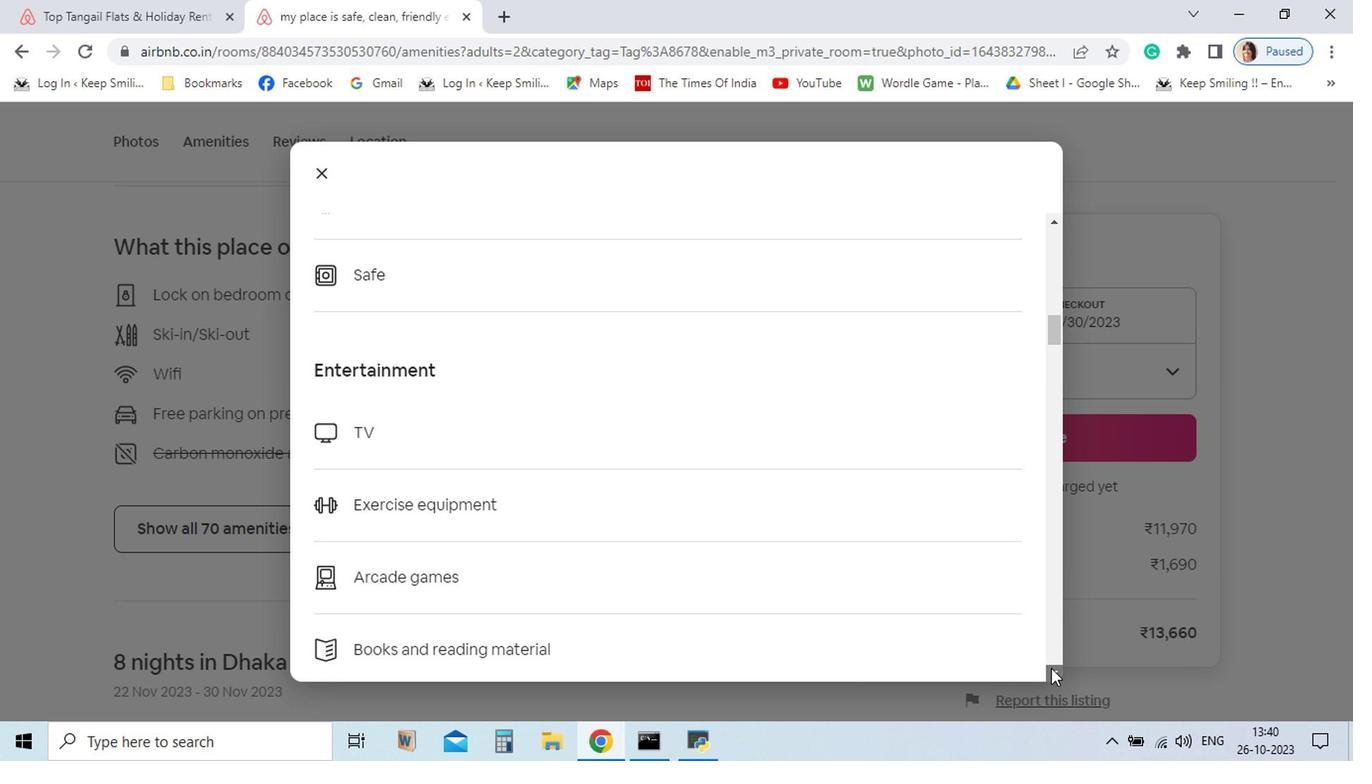 
Action: Mouse pressed left at (945, 672)
Screenshot: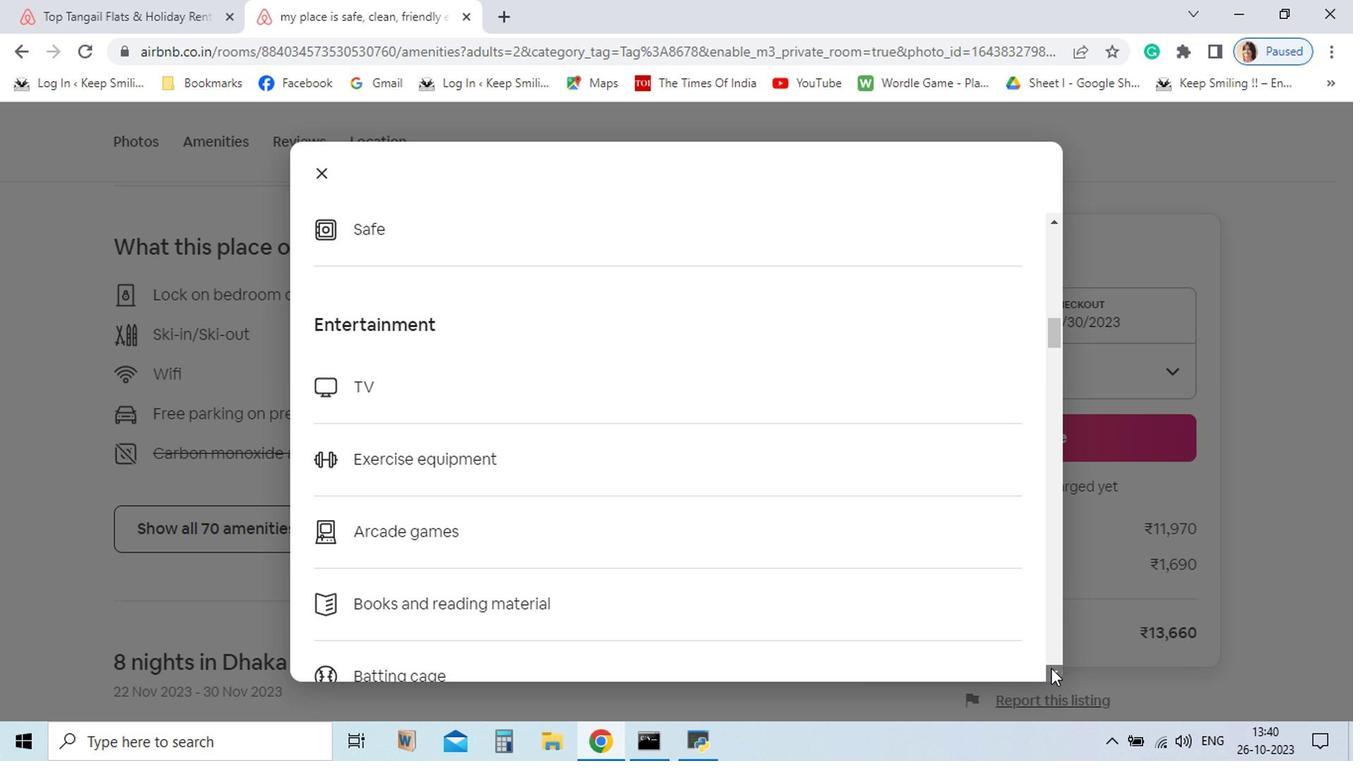 
Action: Mouse pressed left at (945, 672)
Screenshot: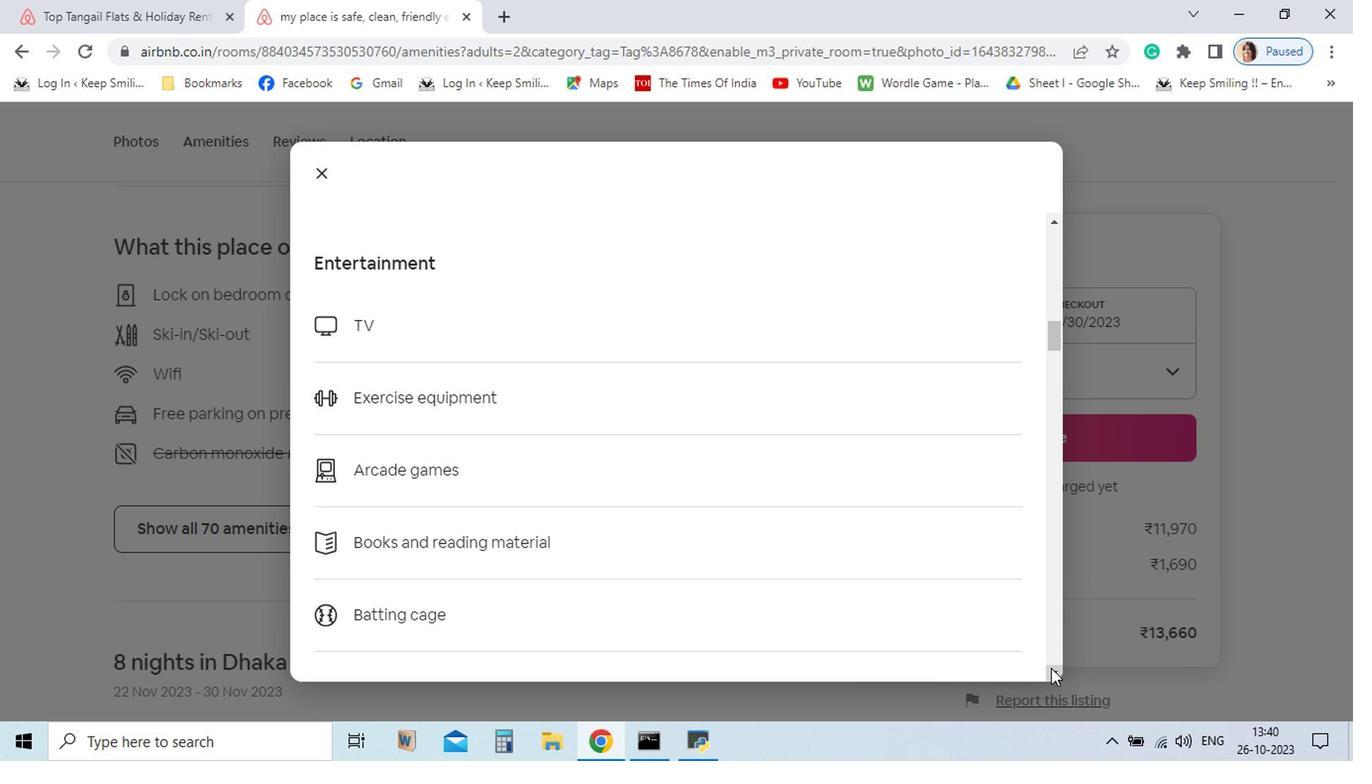 
Action: Mouse pressed left at (945, 672)
Screenshot: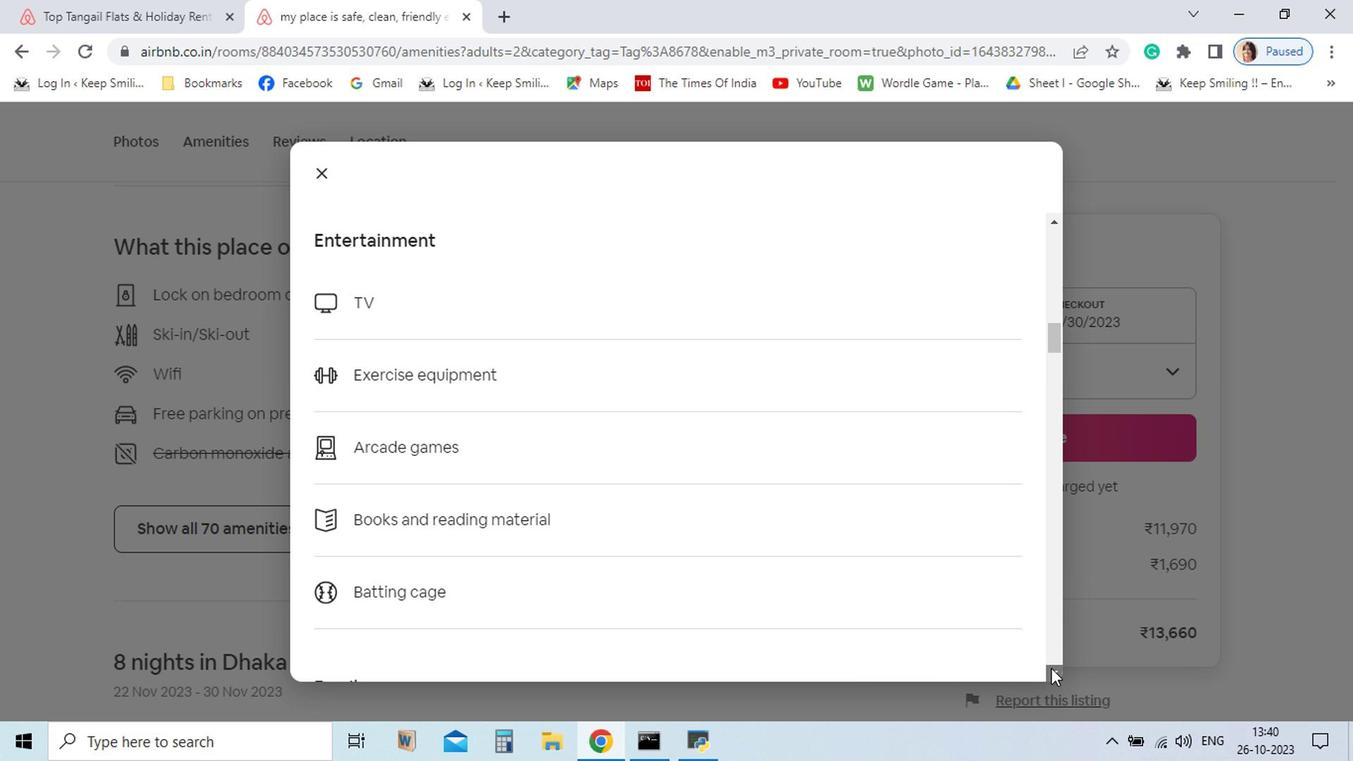 
Action: Mouse pressed left at (945, 672)
Screenshot: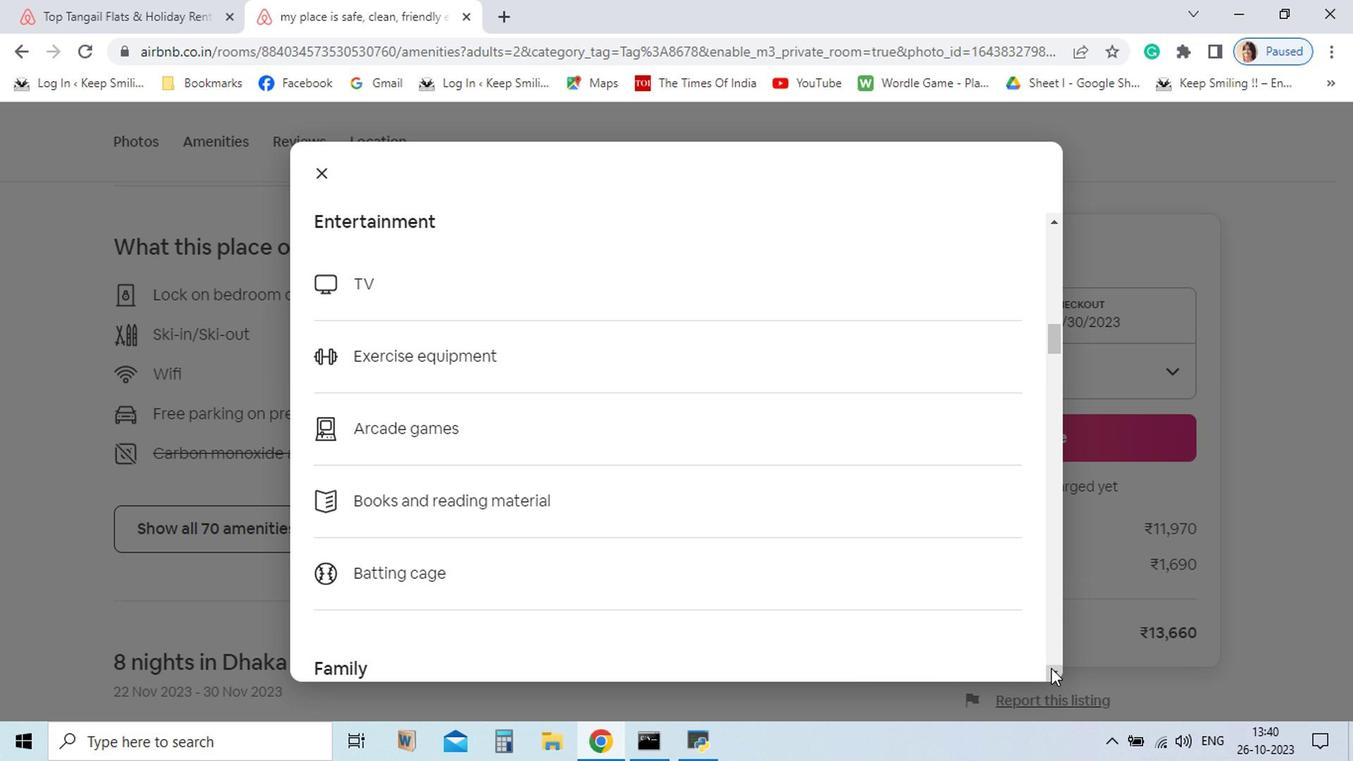 
Action: Mouse pressed left at (945, 672)
Screenshot: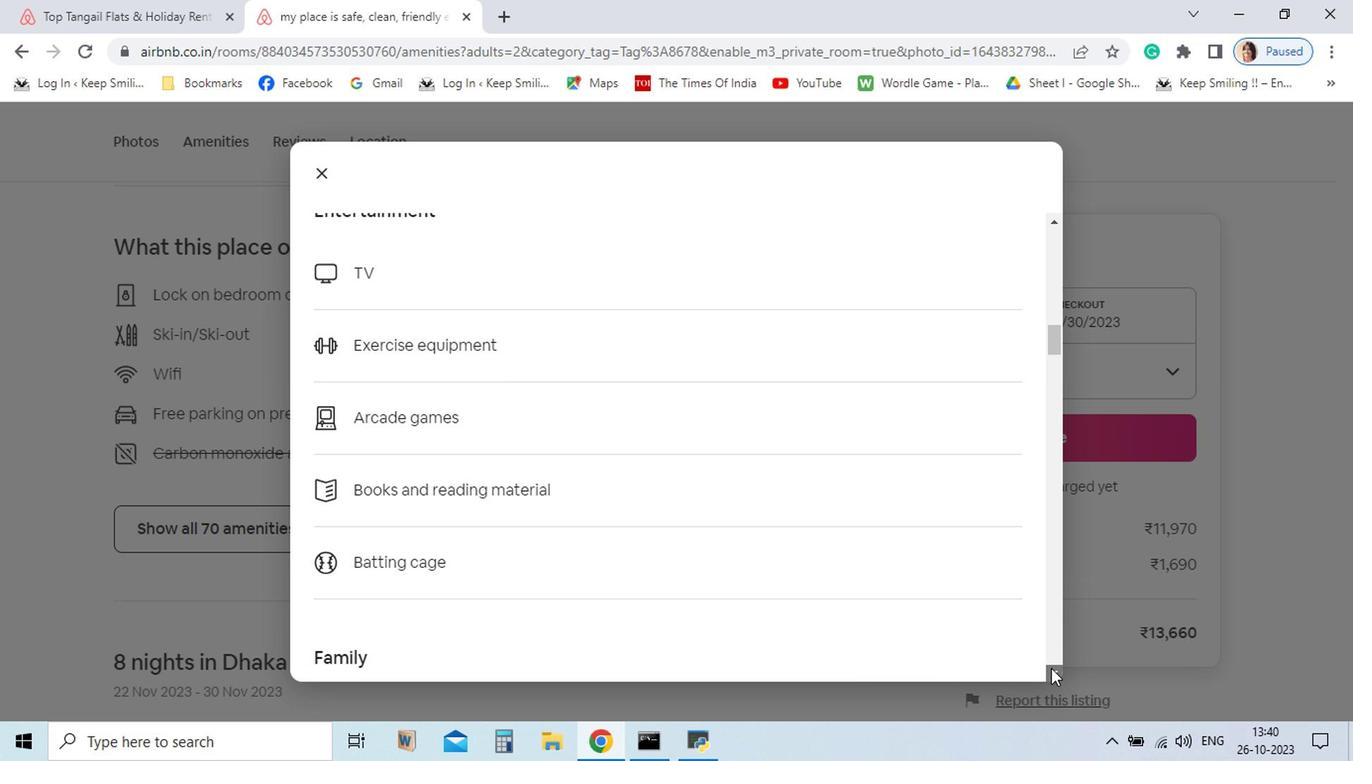 
Action: Mouse pressed left at (945, 672)
Screenshot: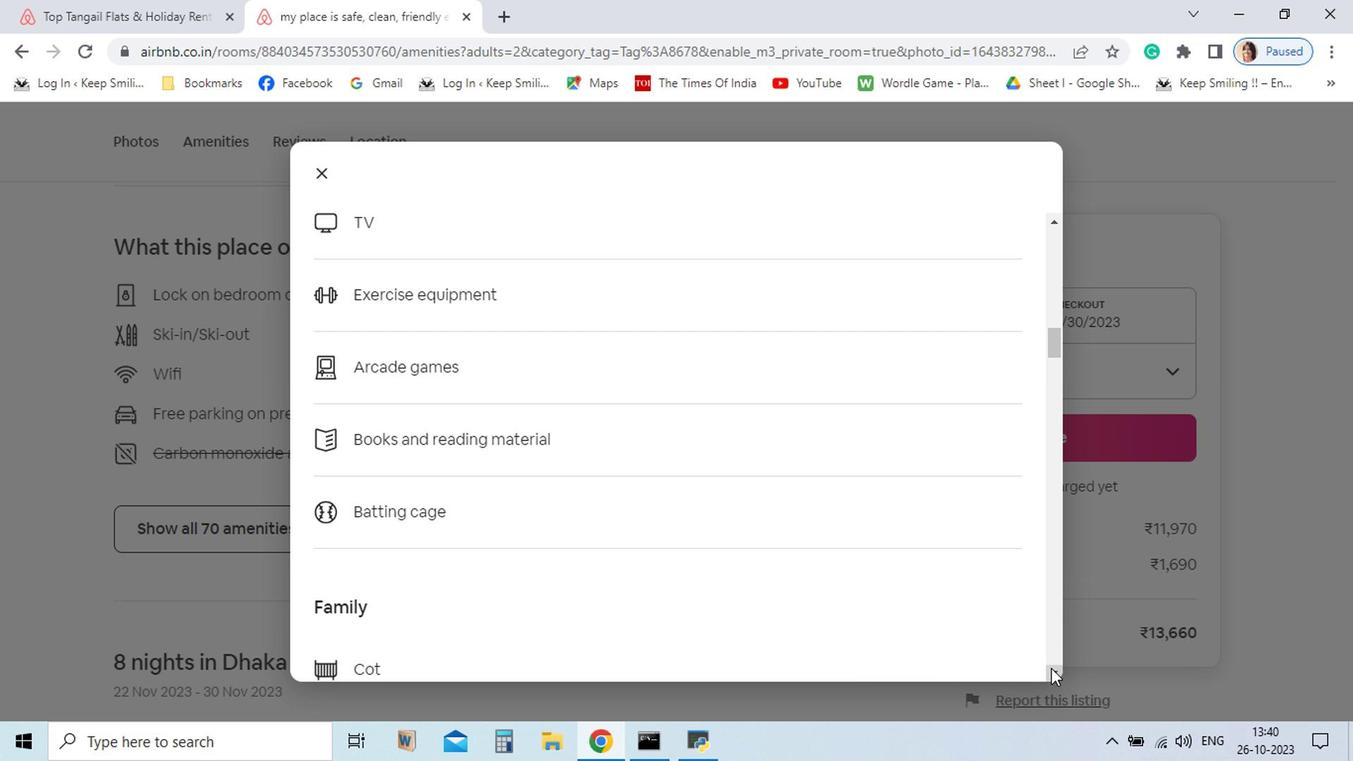 
Action: Mouse pressed left at (945, 672)
Screenshot: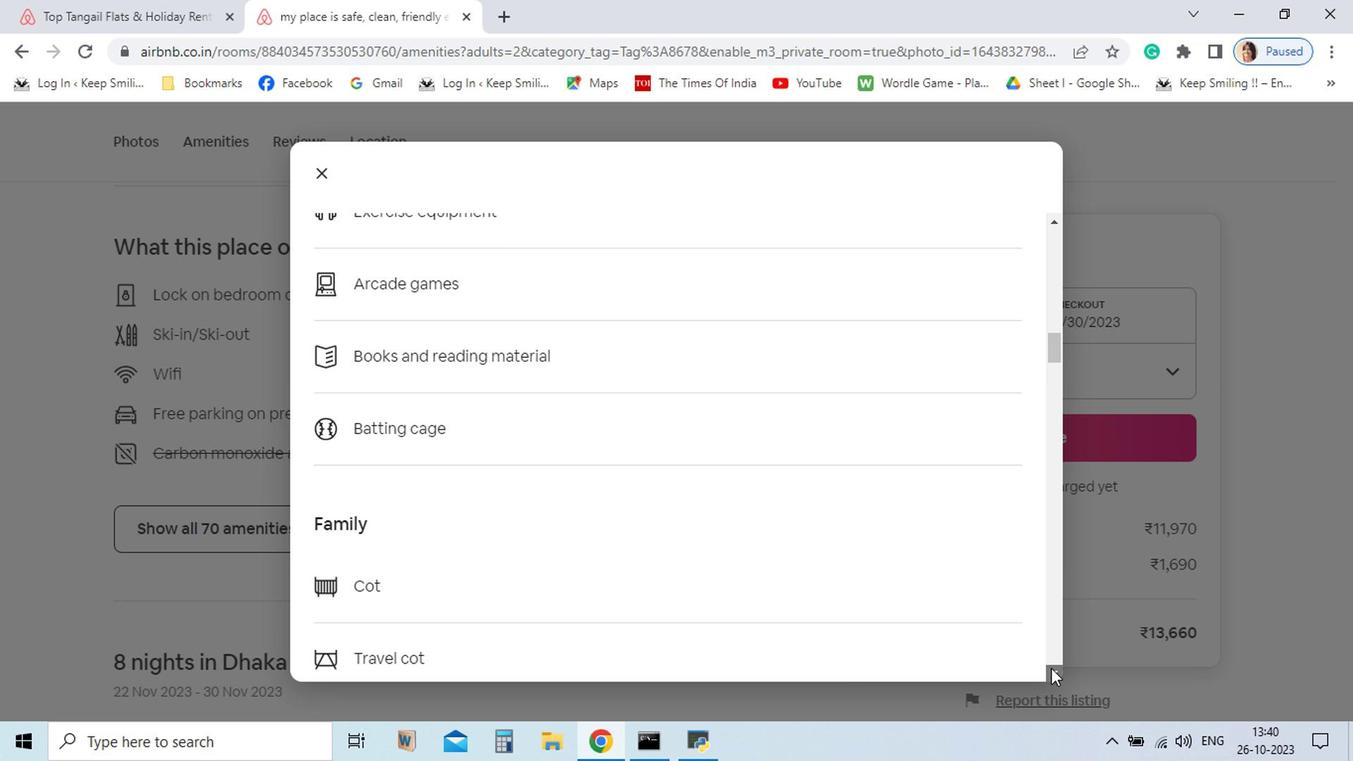 
Action: Mouse pressed left at (945, 672)
Screenshot: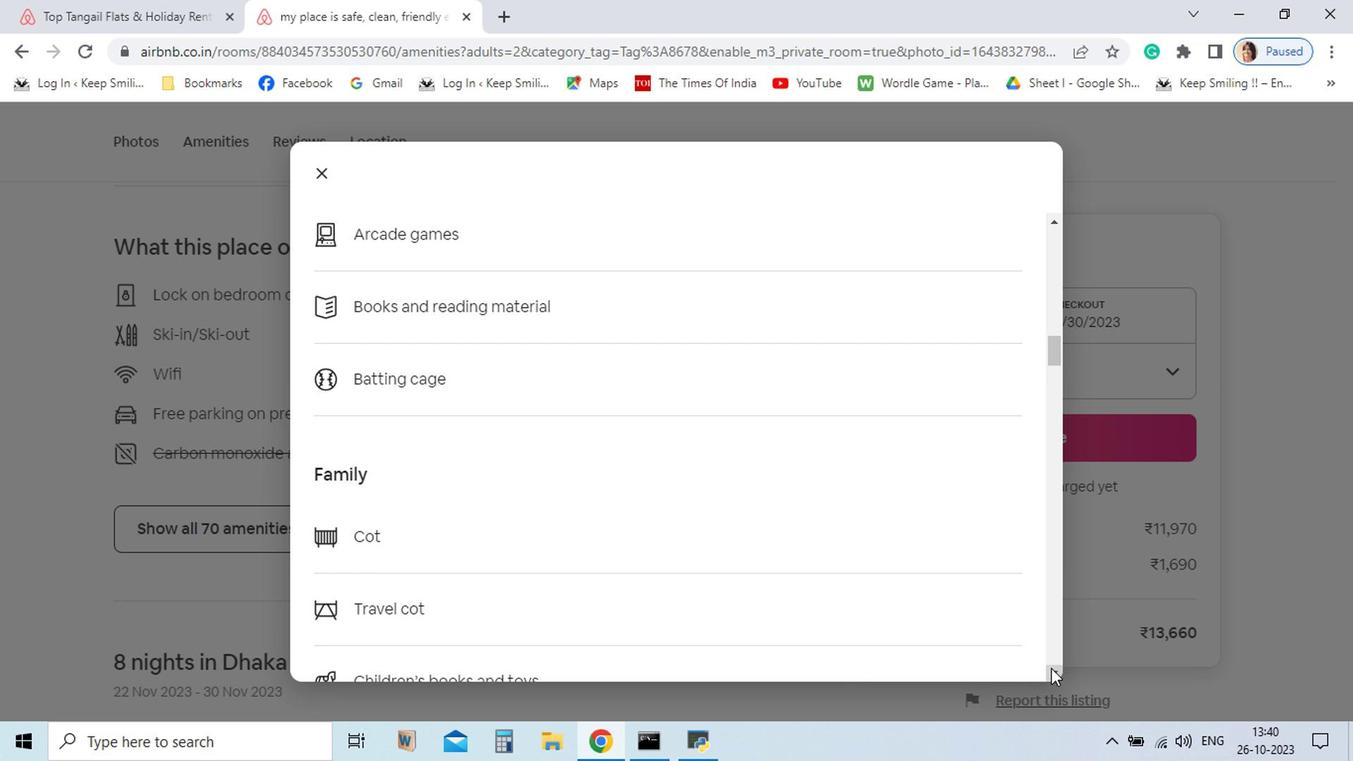 
Action: Mouse pressed left at (945, 672)
Screenshot: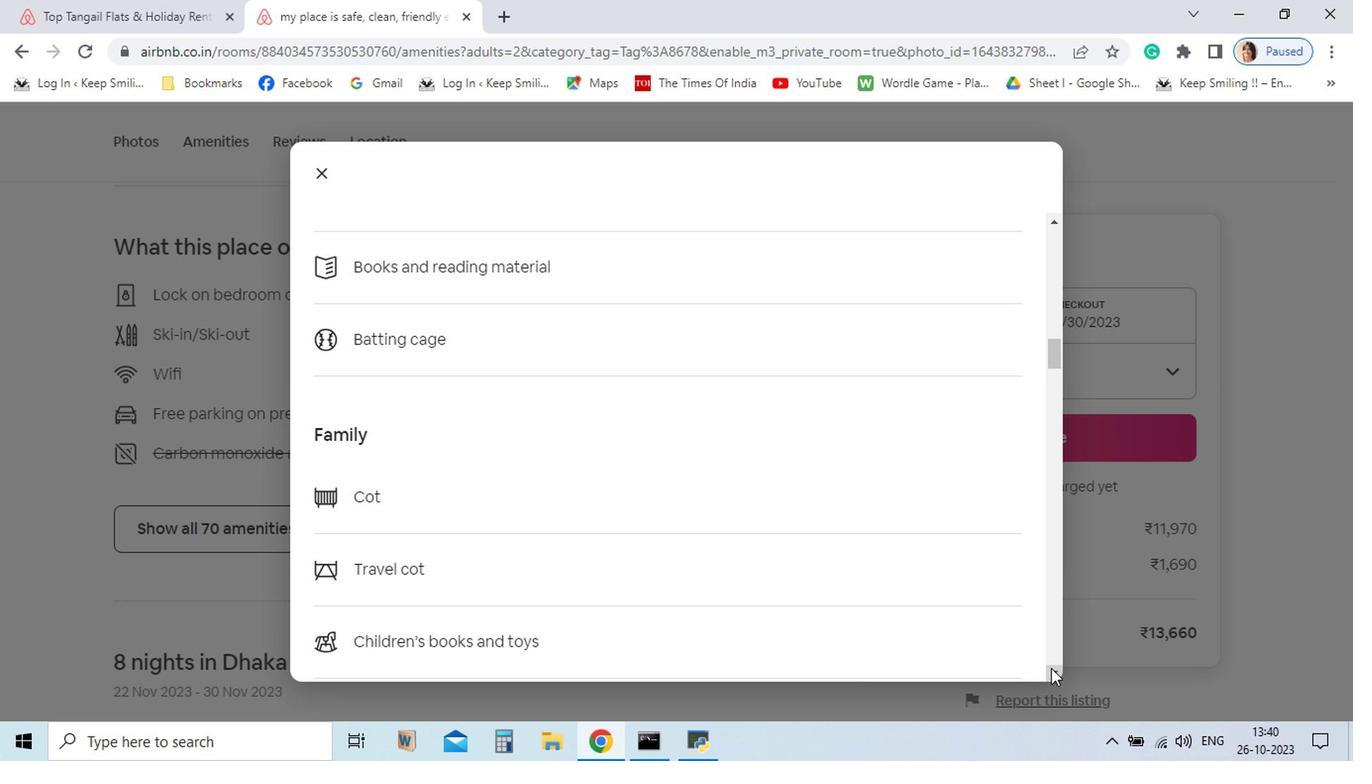 
Action: Mouse pressed left at (945, 672)
Screenshot: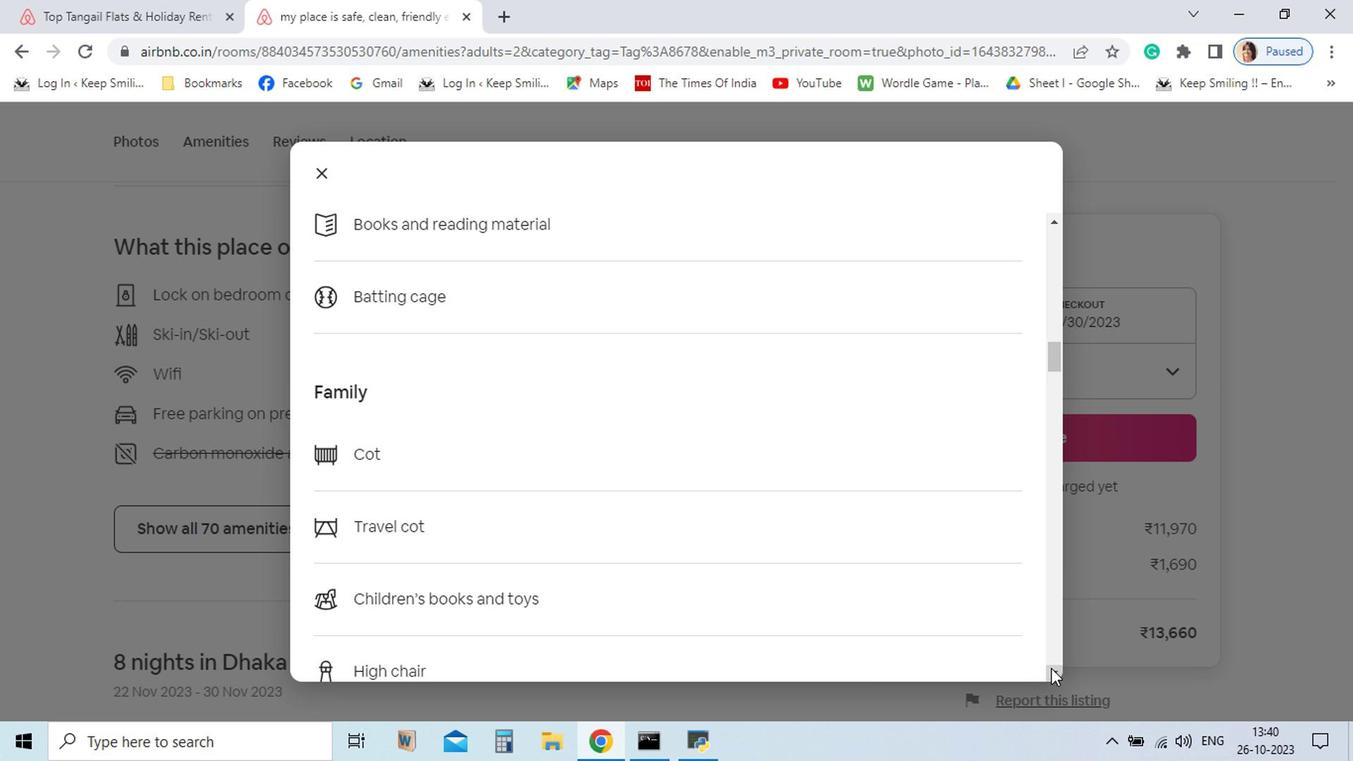 
Action: Mouse pressed left at (945, 672)
Screenshot: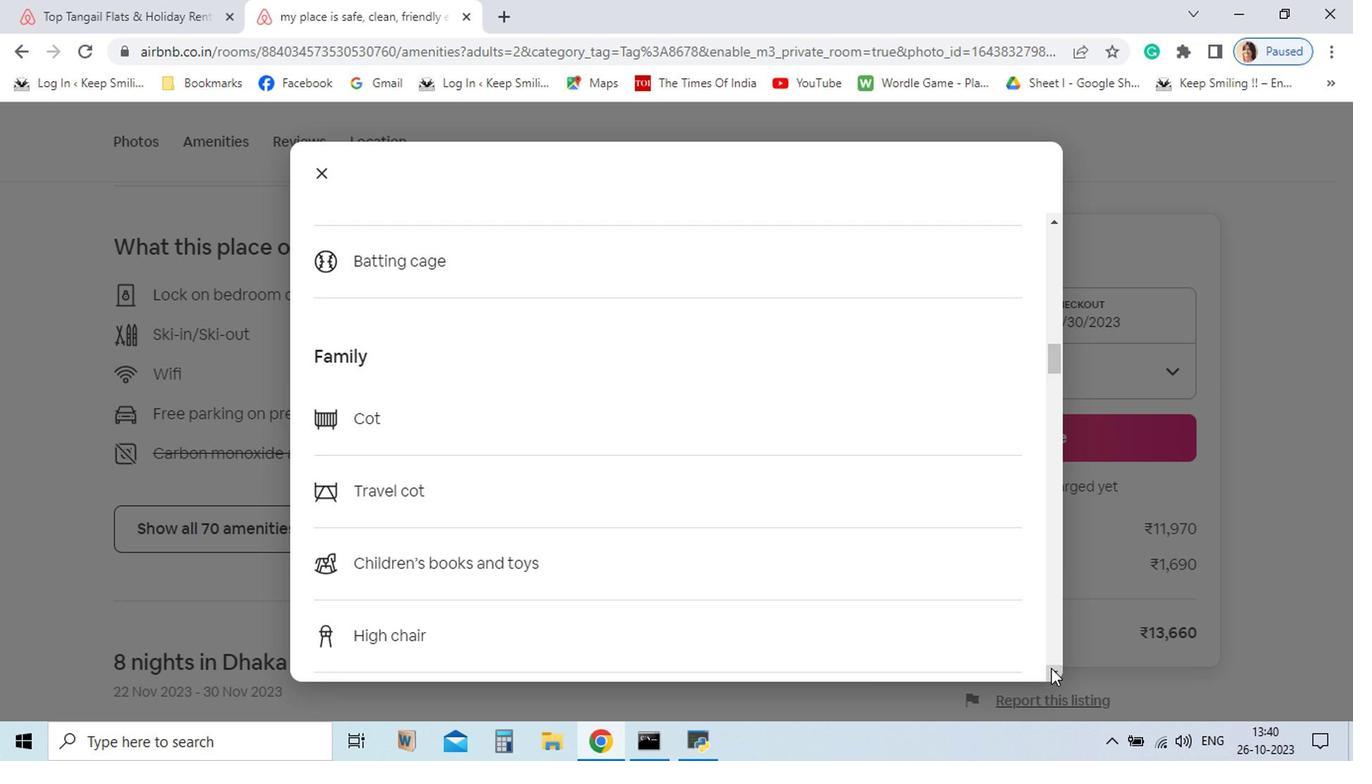 
Action: Mouse pressed left at (945, 672)
Screenshot: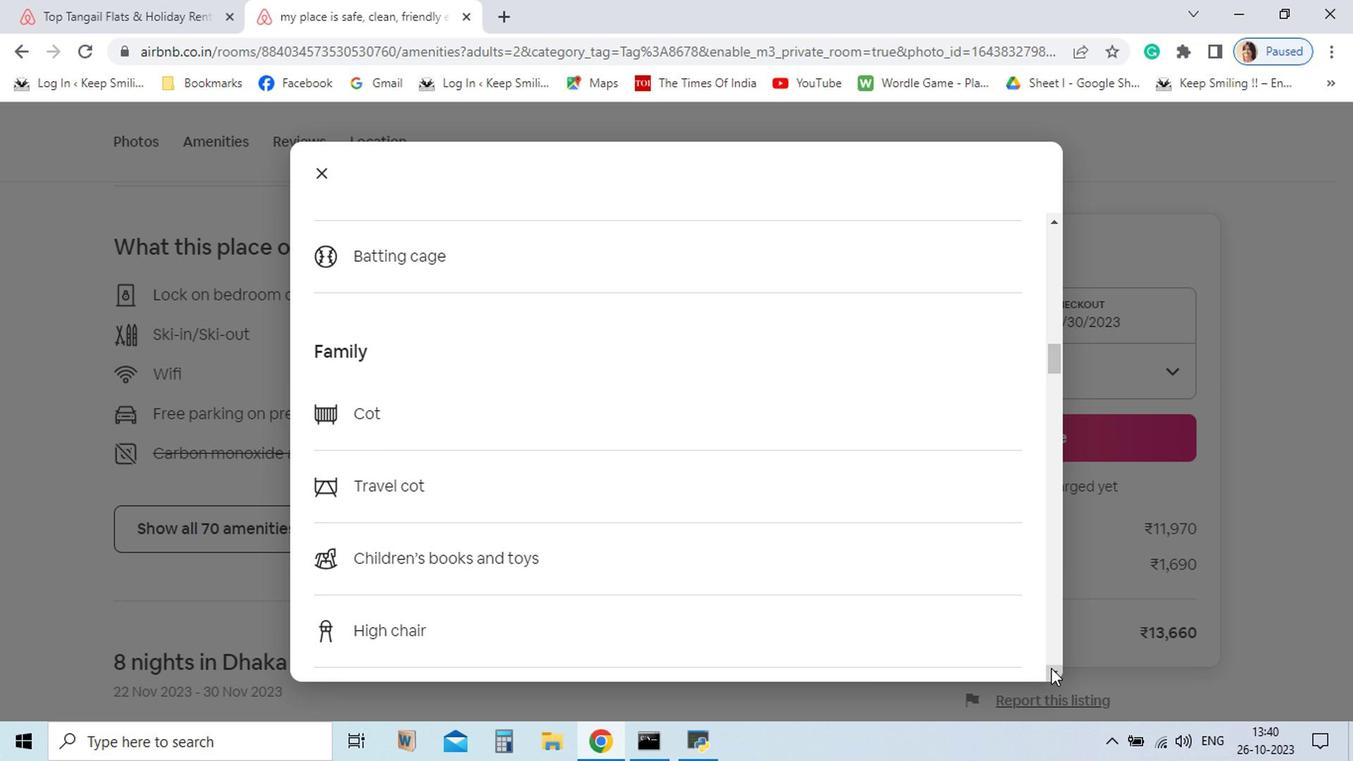 
Action: Mouse pressed left at (945, 672)
Screenshot: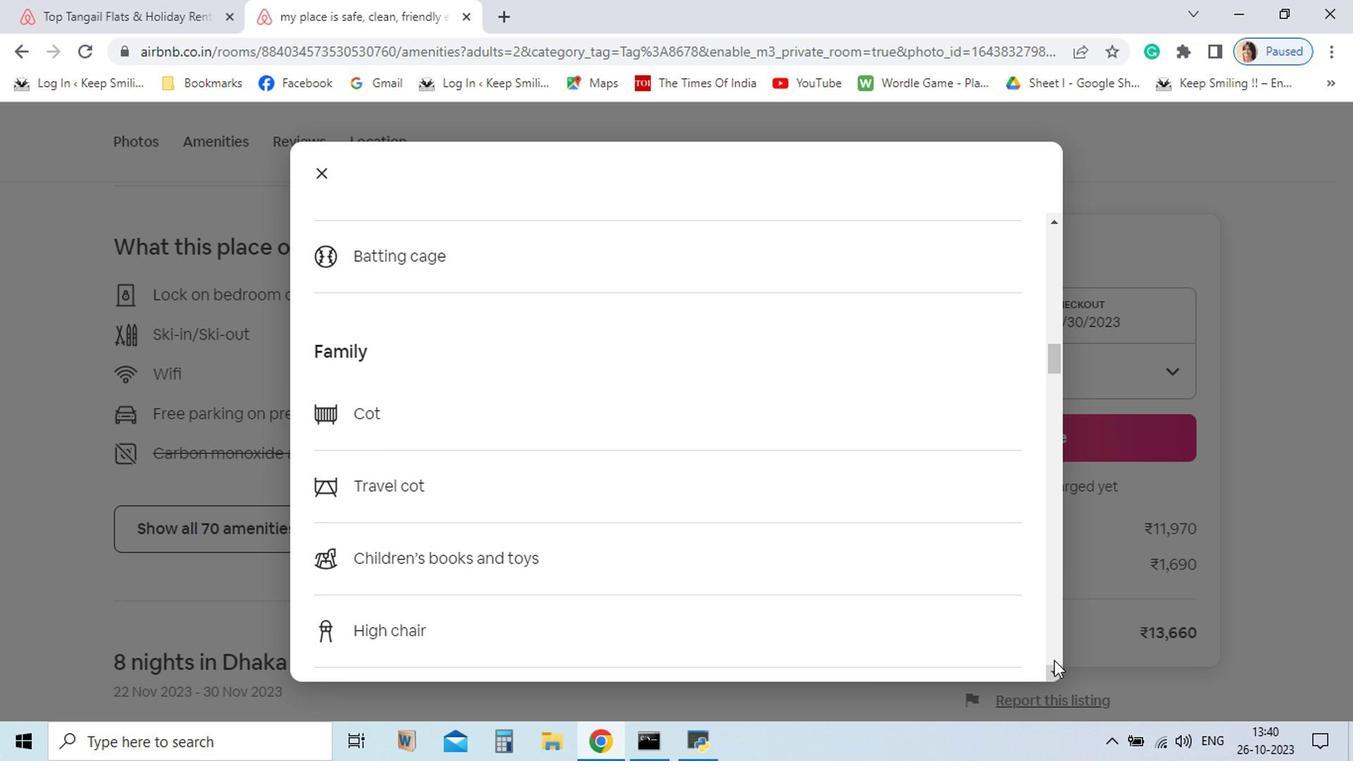 
Action: Mouse pressed left at (945, 672)
Screenshot: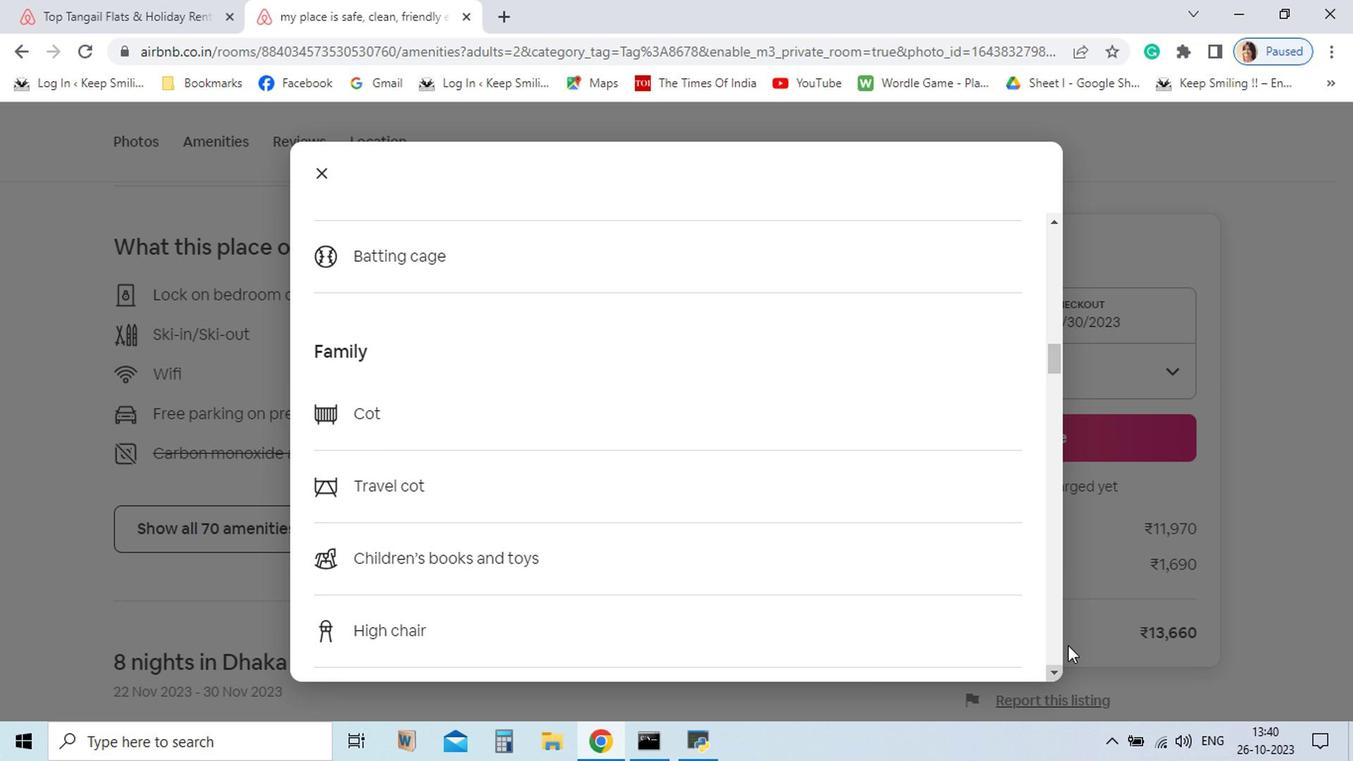 
Action: Mouse moved to (949, 671)
Screenshot: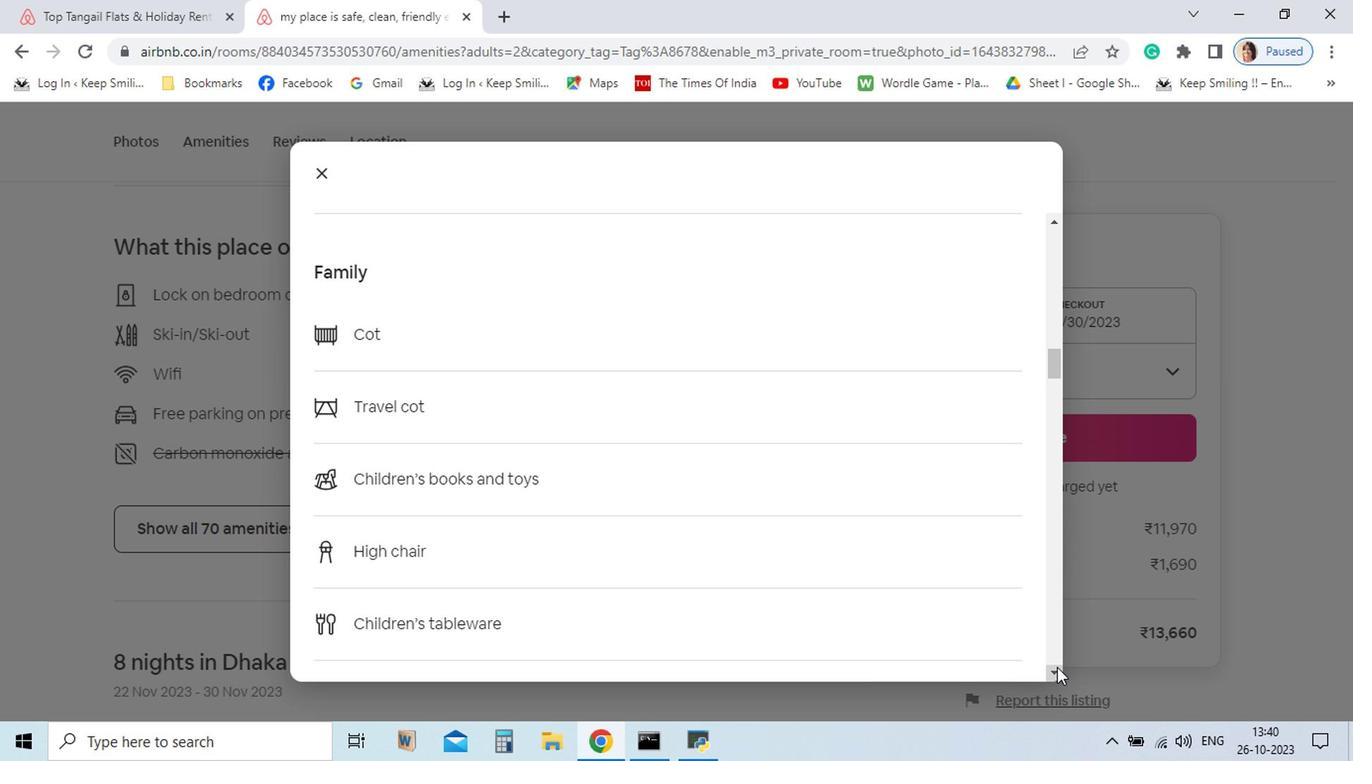 
Action: Mouse pressed left at (949, 671)
Screenshot: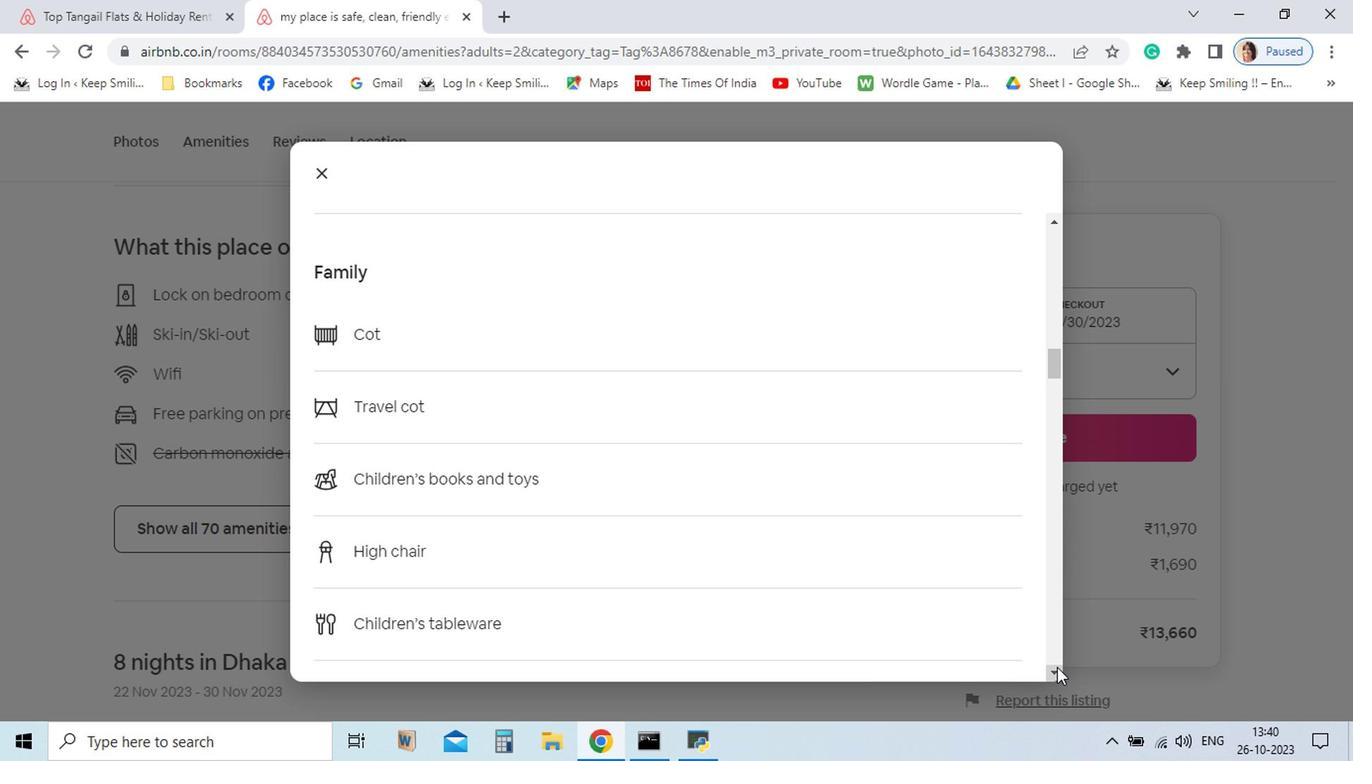 
Action: Mouse pressed left at (949, 671)
Screenshot: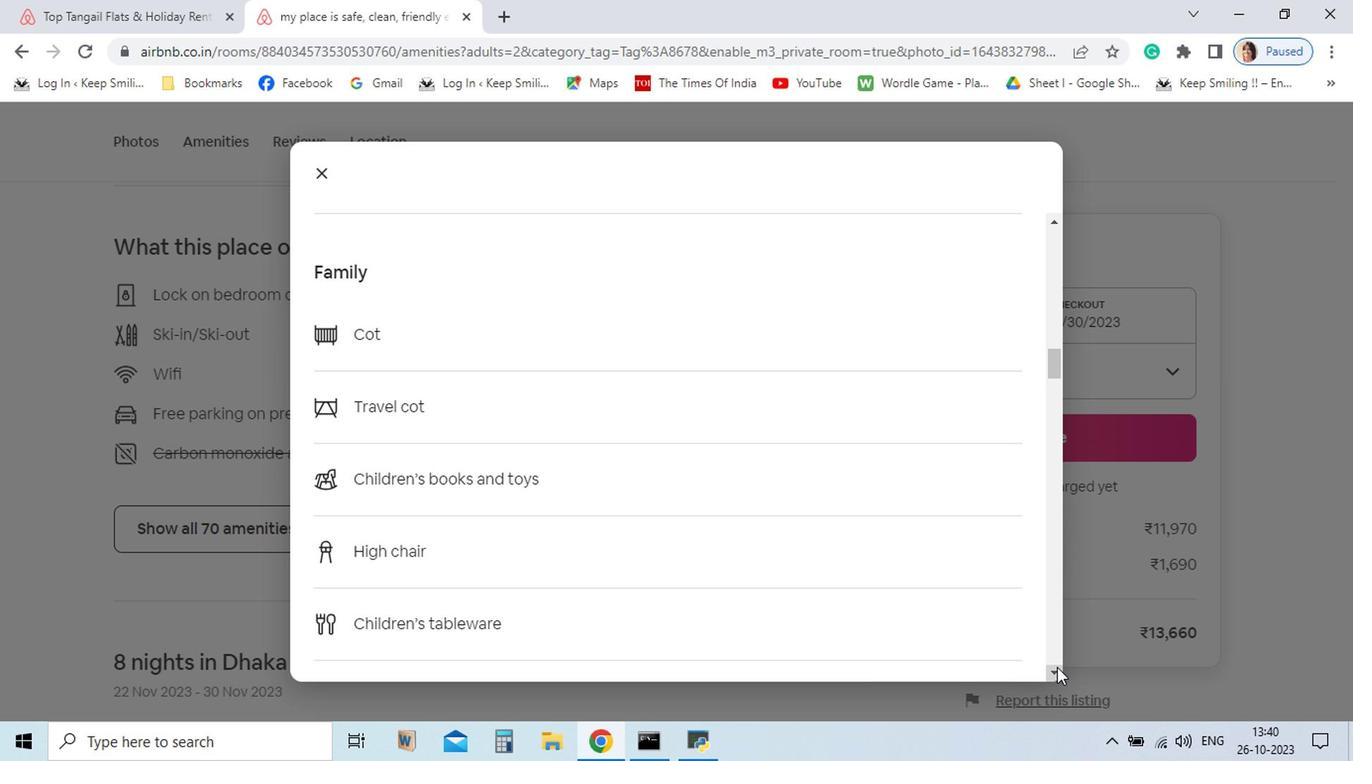 
Action: Mouse pressed left at (949, 671)
Screenshot: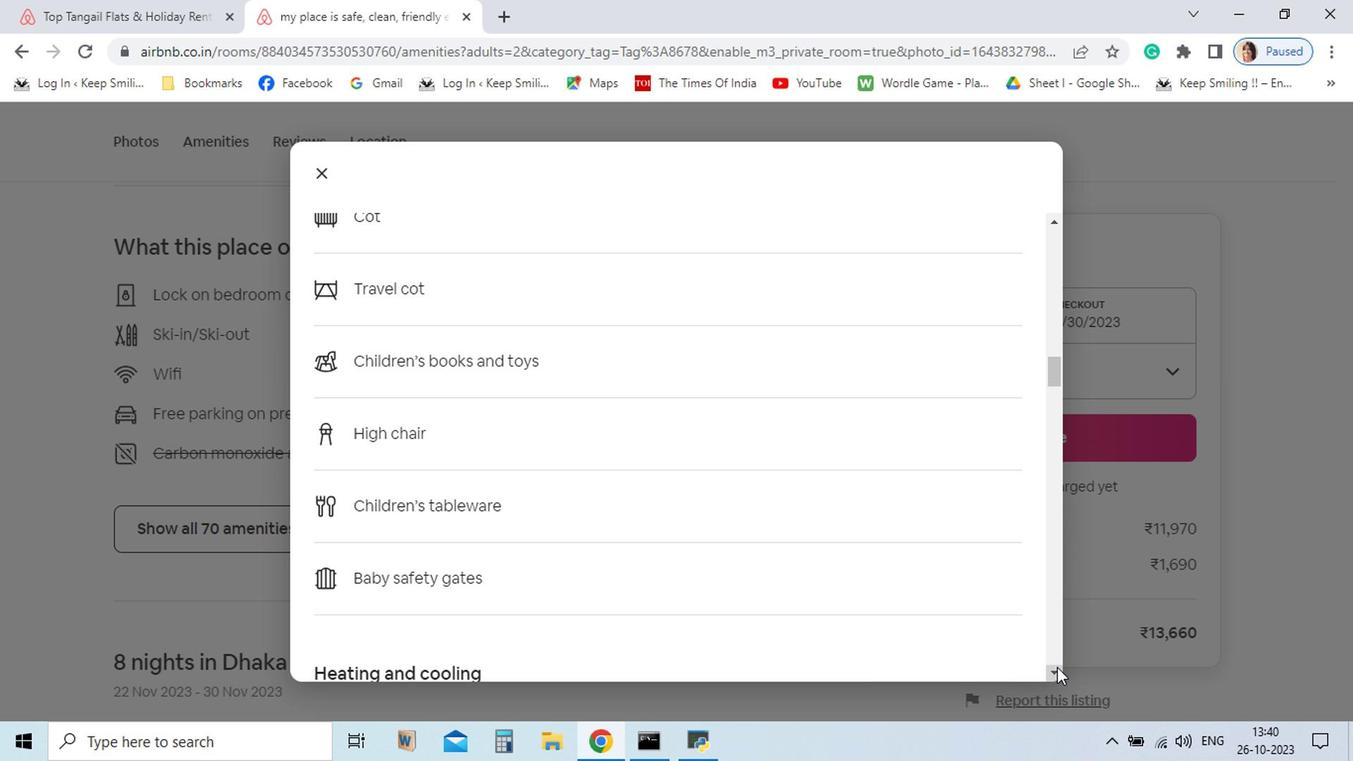 
Action: Mouse pressed left at (949, 671)
Screenshot: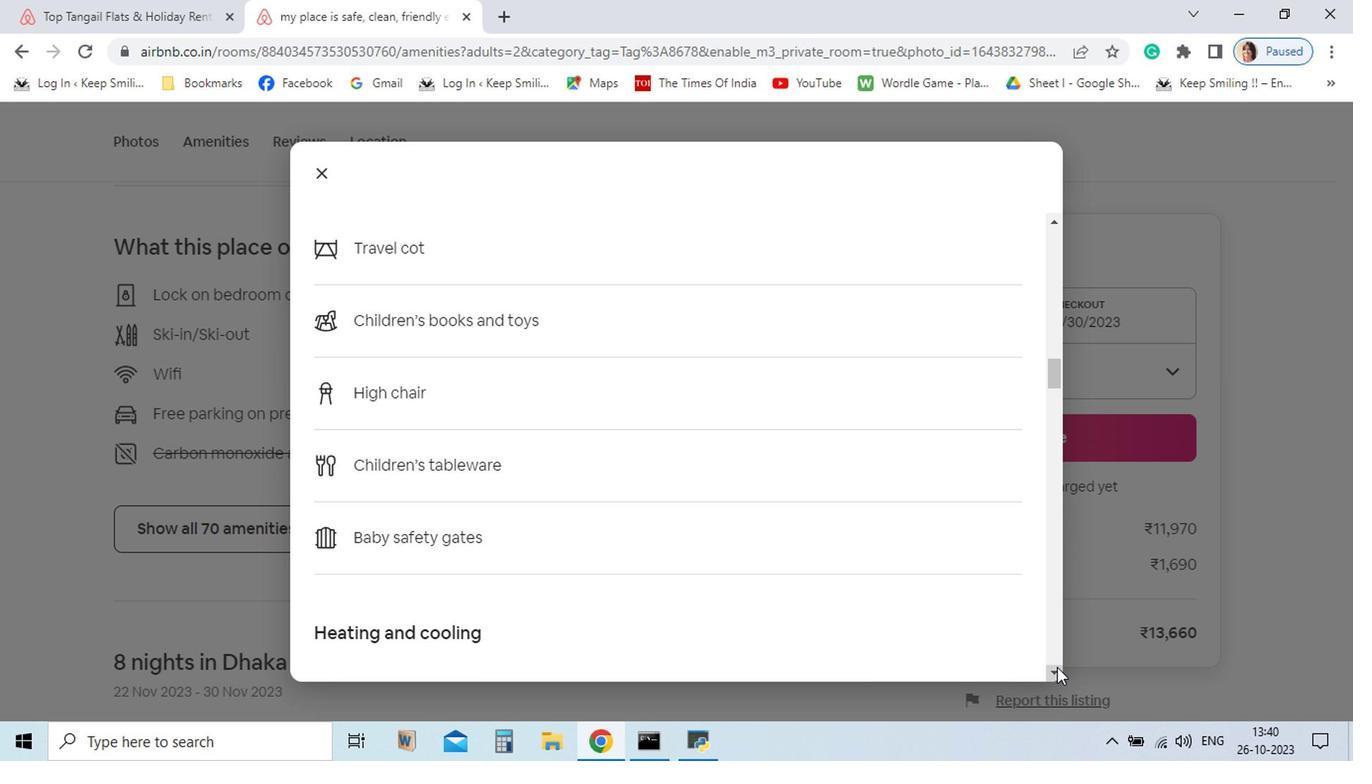 
Action: Mouse pressed left at (949, 671)
Screenshot: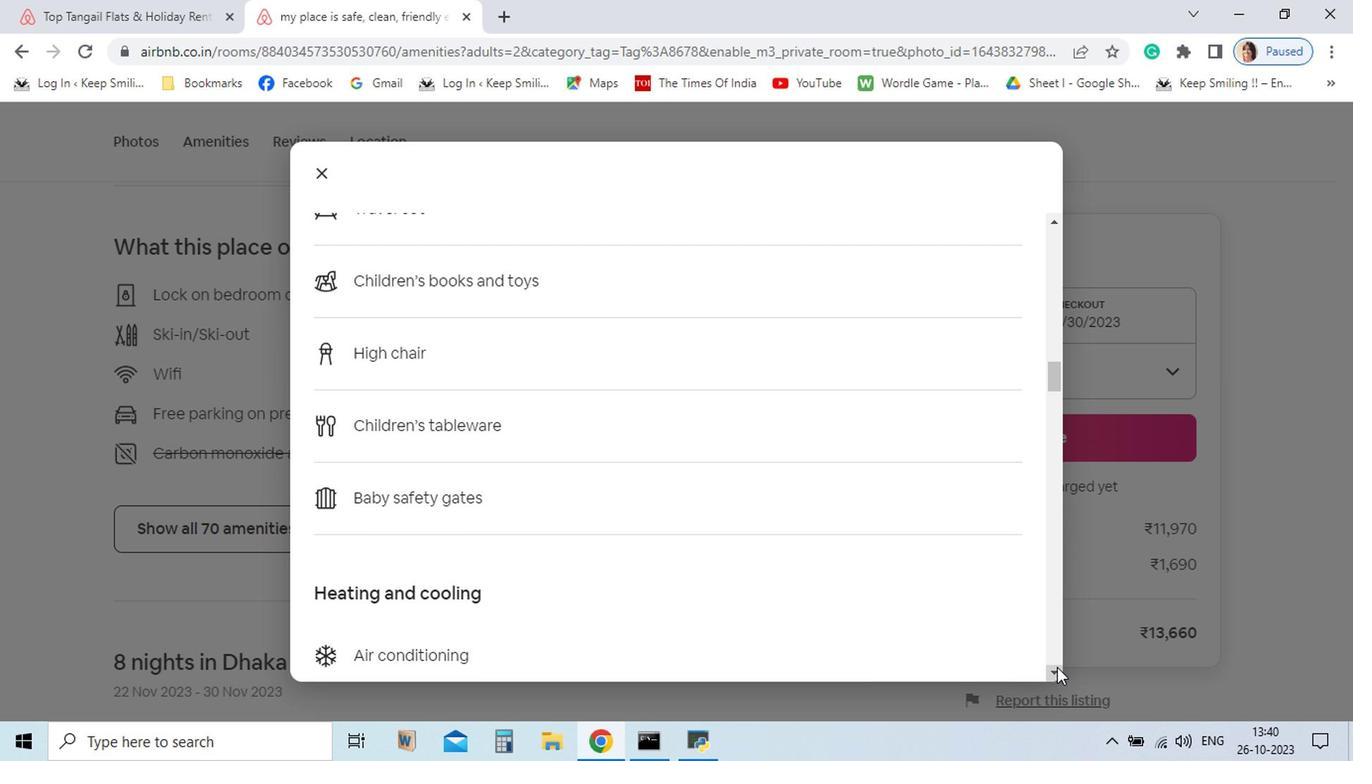 
Action: Mouse pressed left at (949, 671)
Screenshot: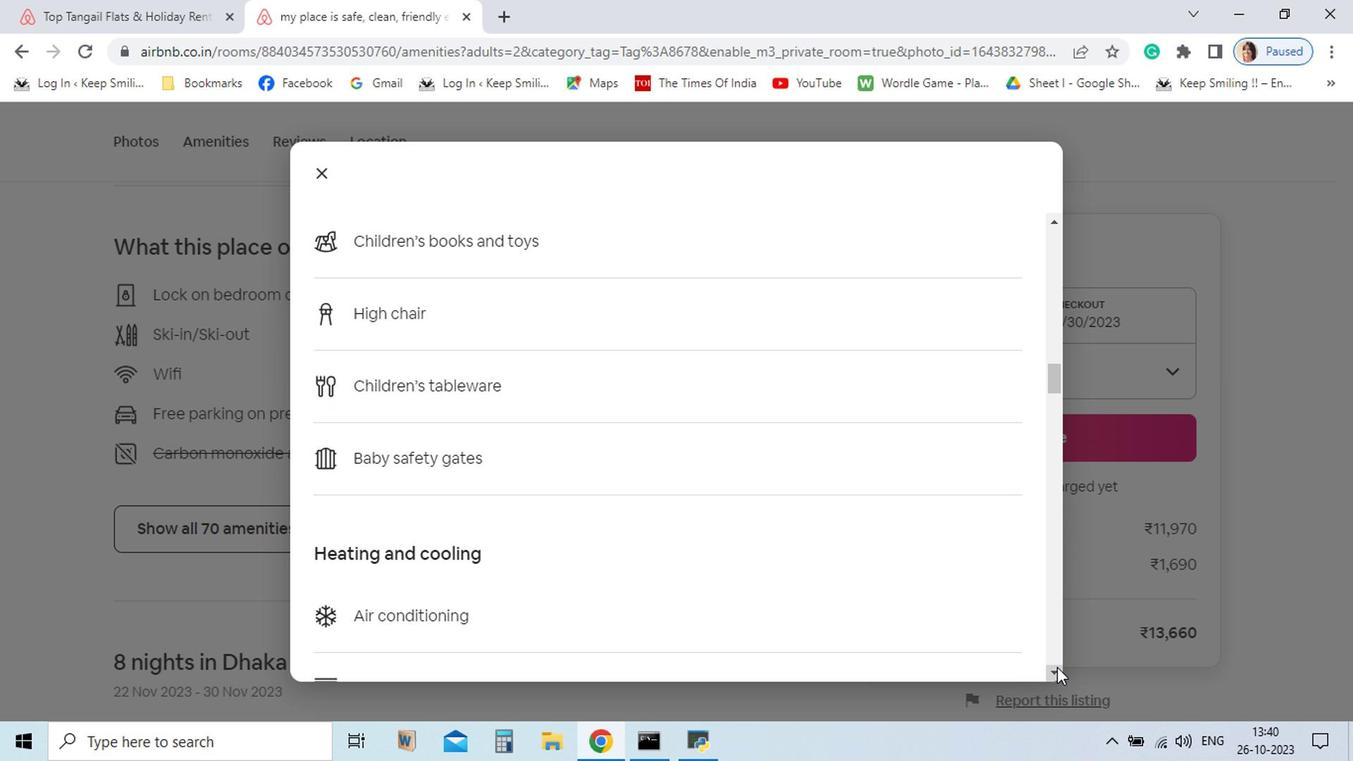 
Action: Mouse pressed left at (949, 671)
Screenshot: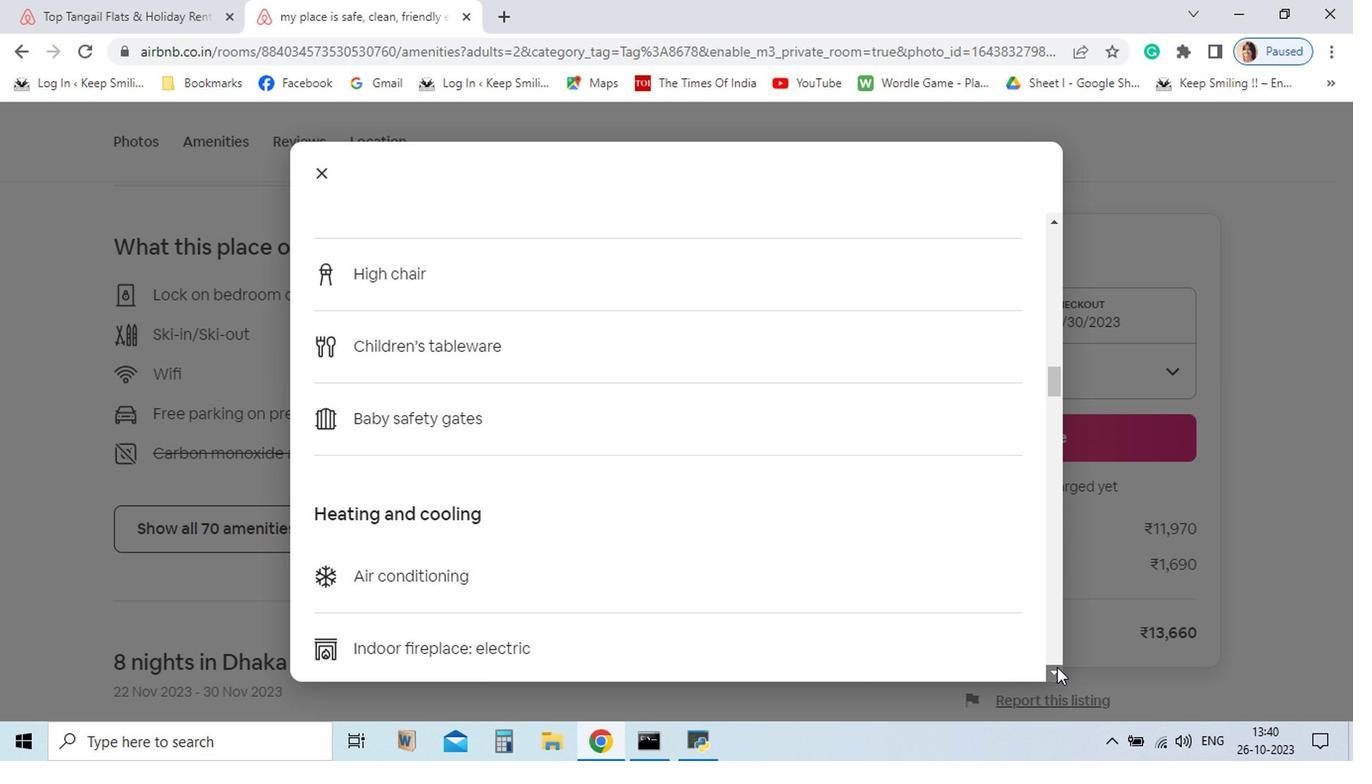 
Action: Mouse pressed left at (949, 671)
Screenshot: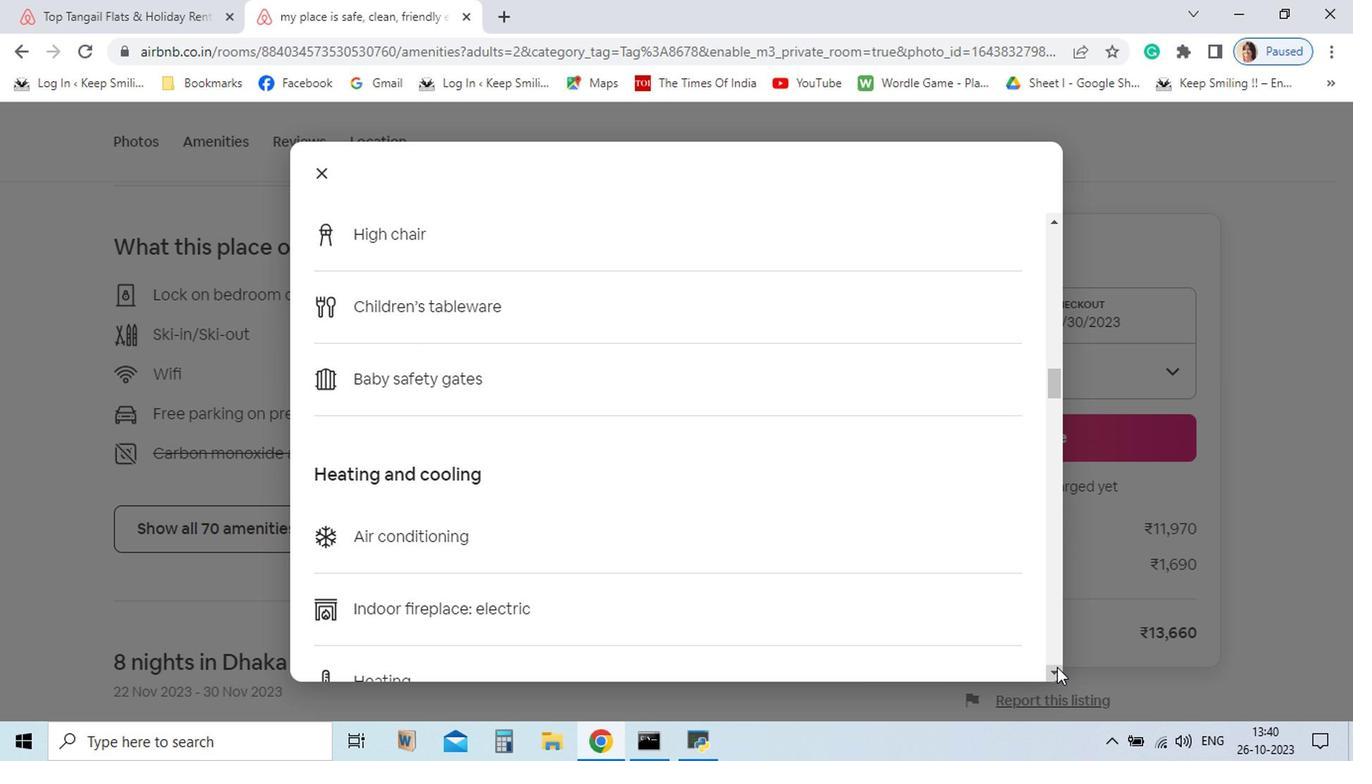
Action: Mouse pressed left at (949, 671)
Screenshot: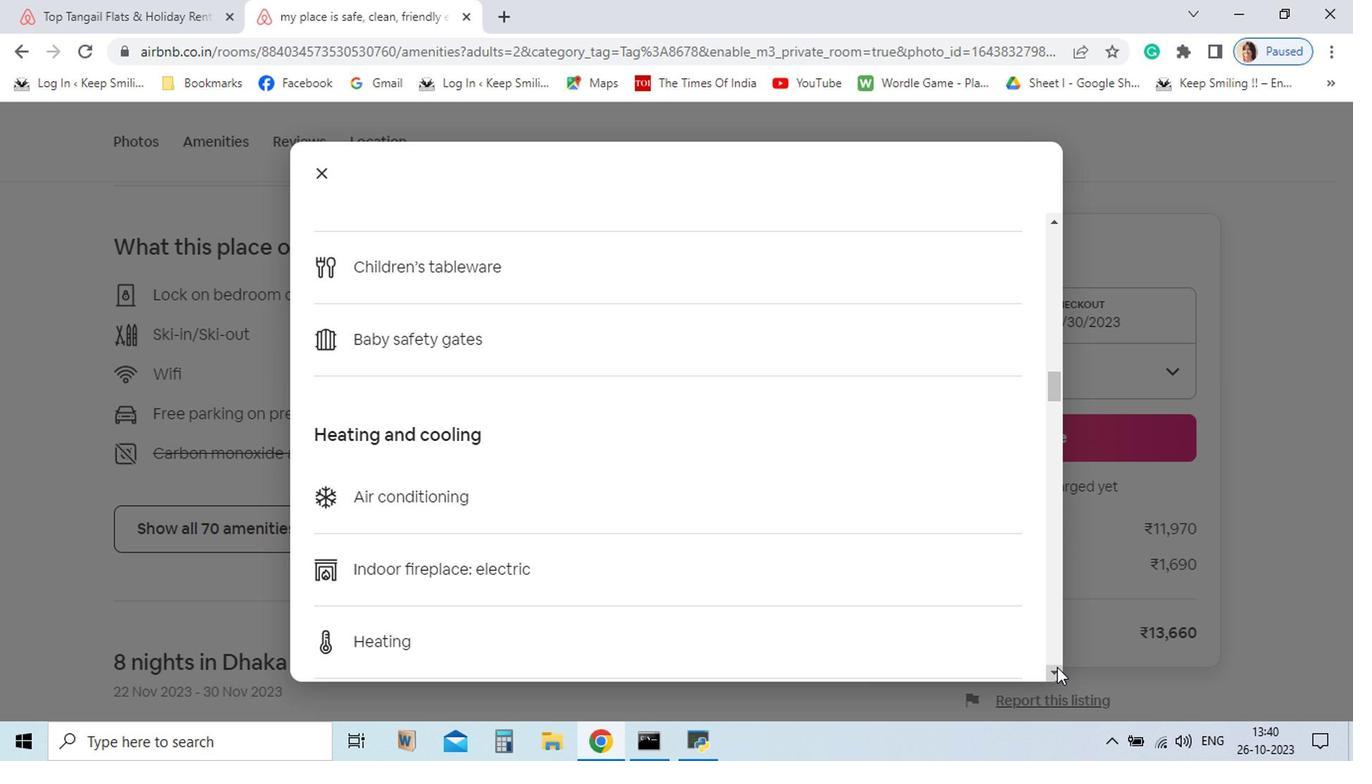 
Action: Mouse pressed left at (949, 671)
Screenshot: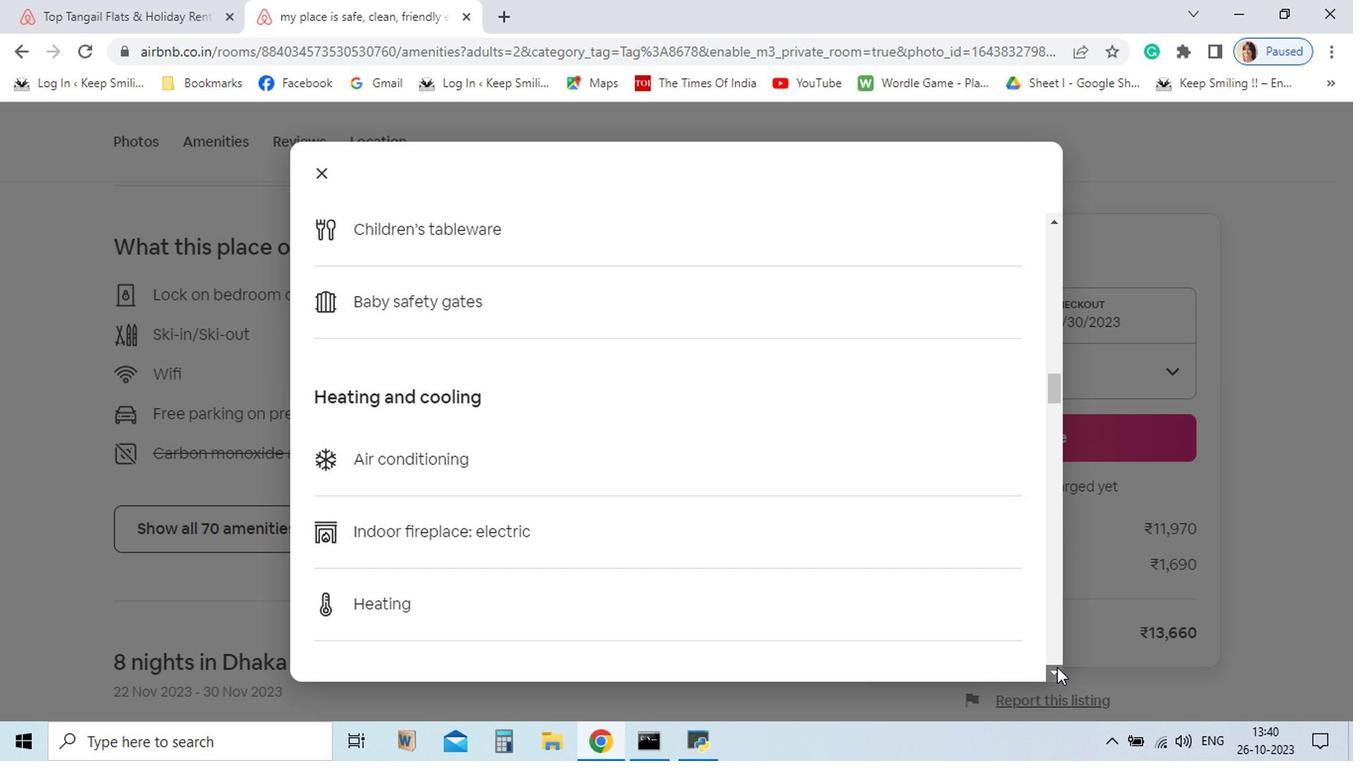 
Action: Mouse pressed left at (949, 671)
Screenshot: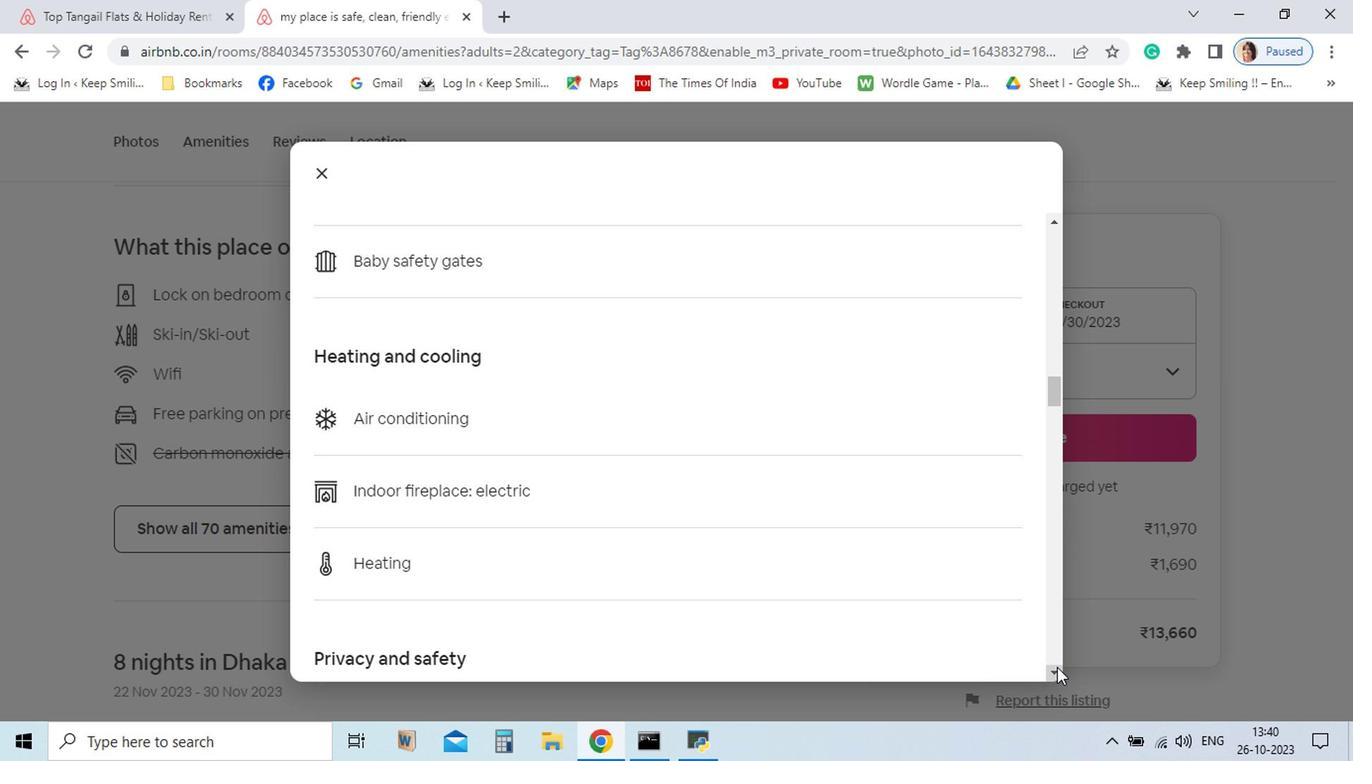 
Action: Mouse pressed left at (949, 671)
Screenshot: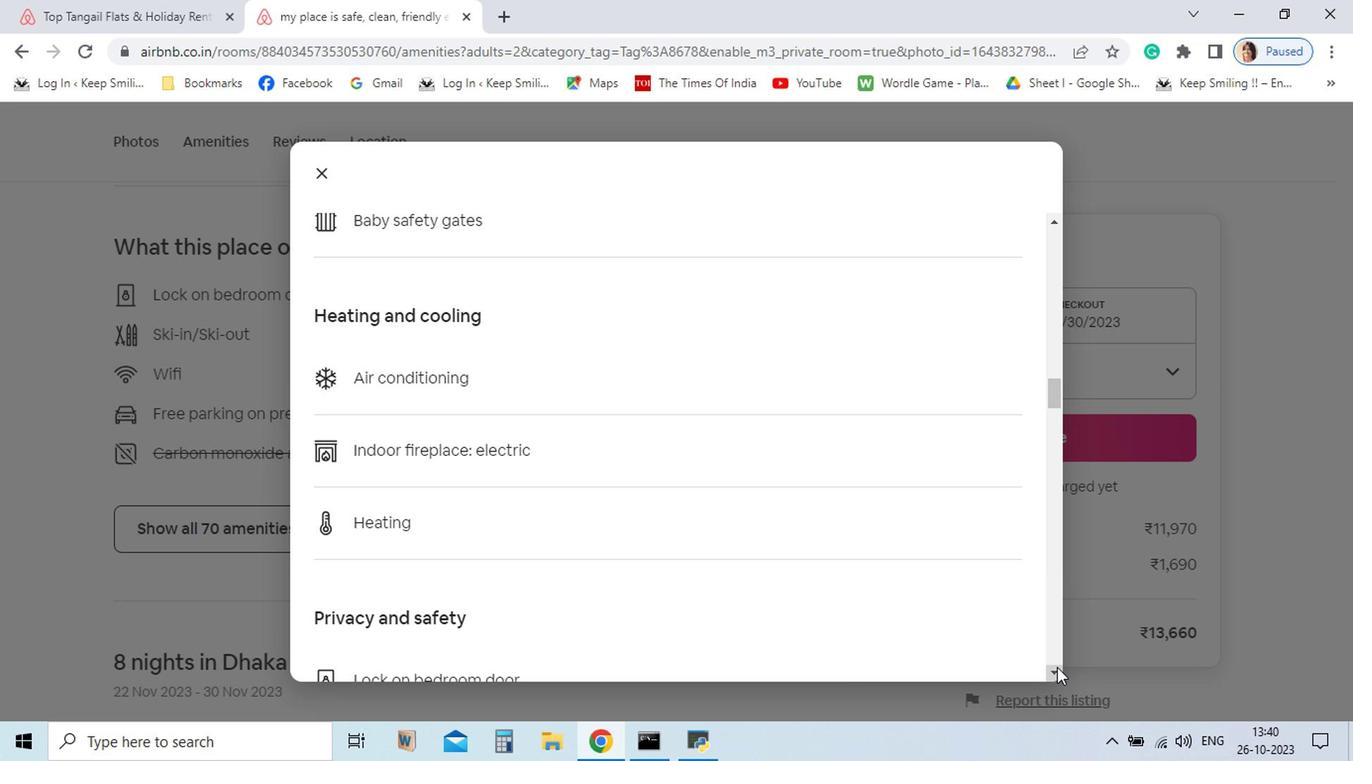 
Action: Mouse pressed left at (949, 671)
Screenshot: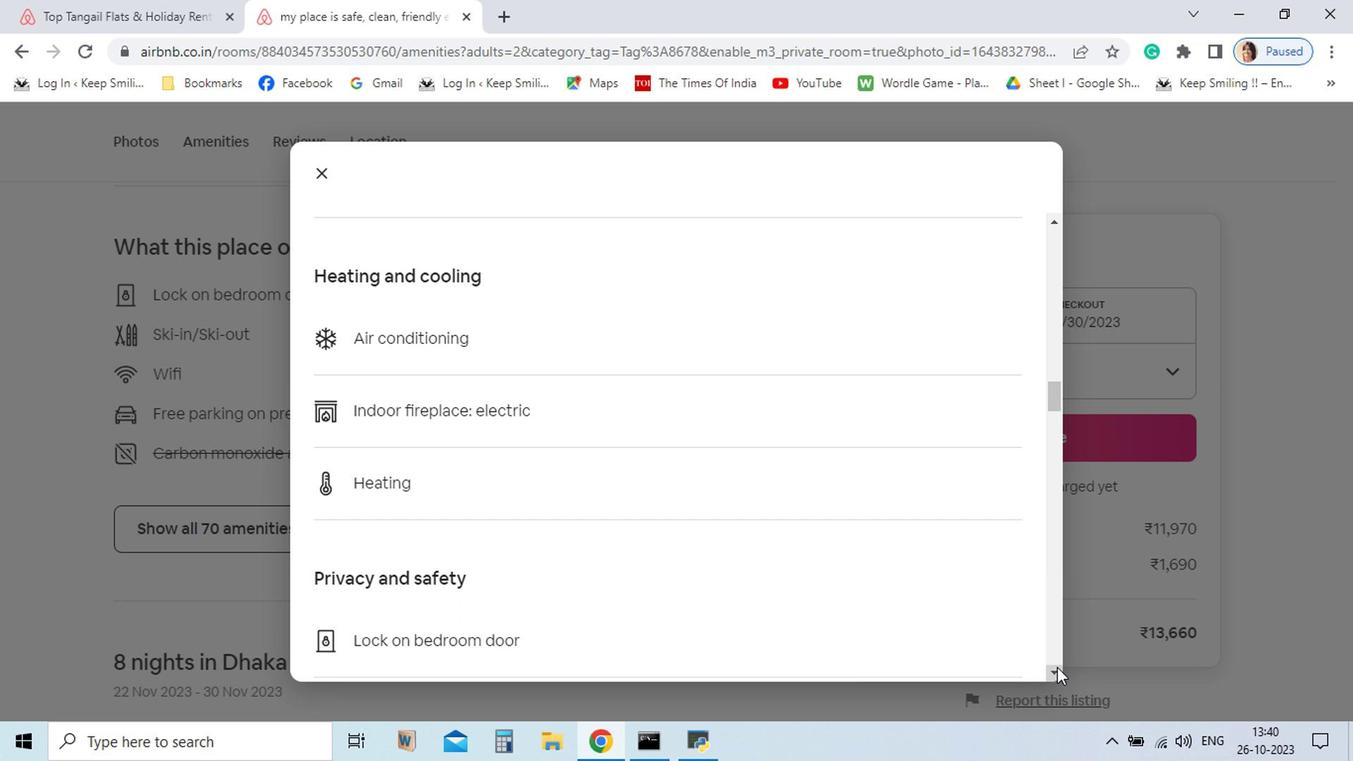 
Action: Mouse pressed left at (949, 671)
Screenshot: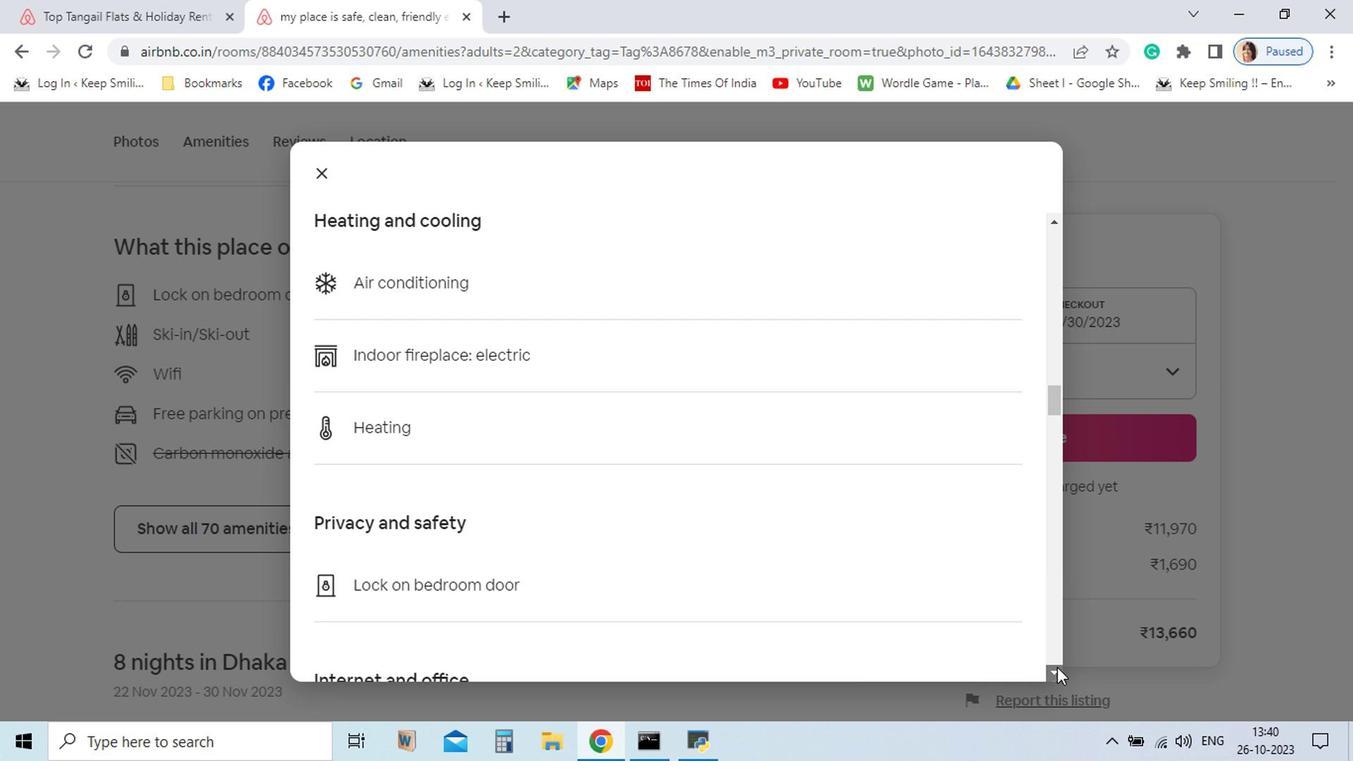 
Action: Mouse pressed left at (949, 671)
Screenshot: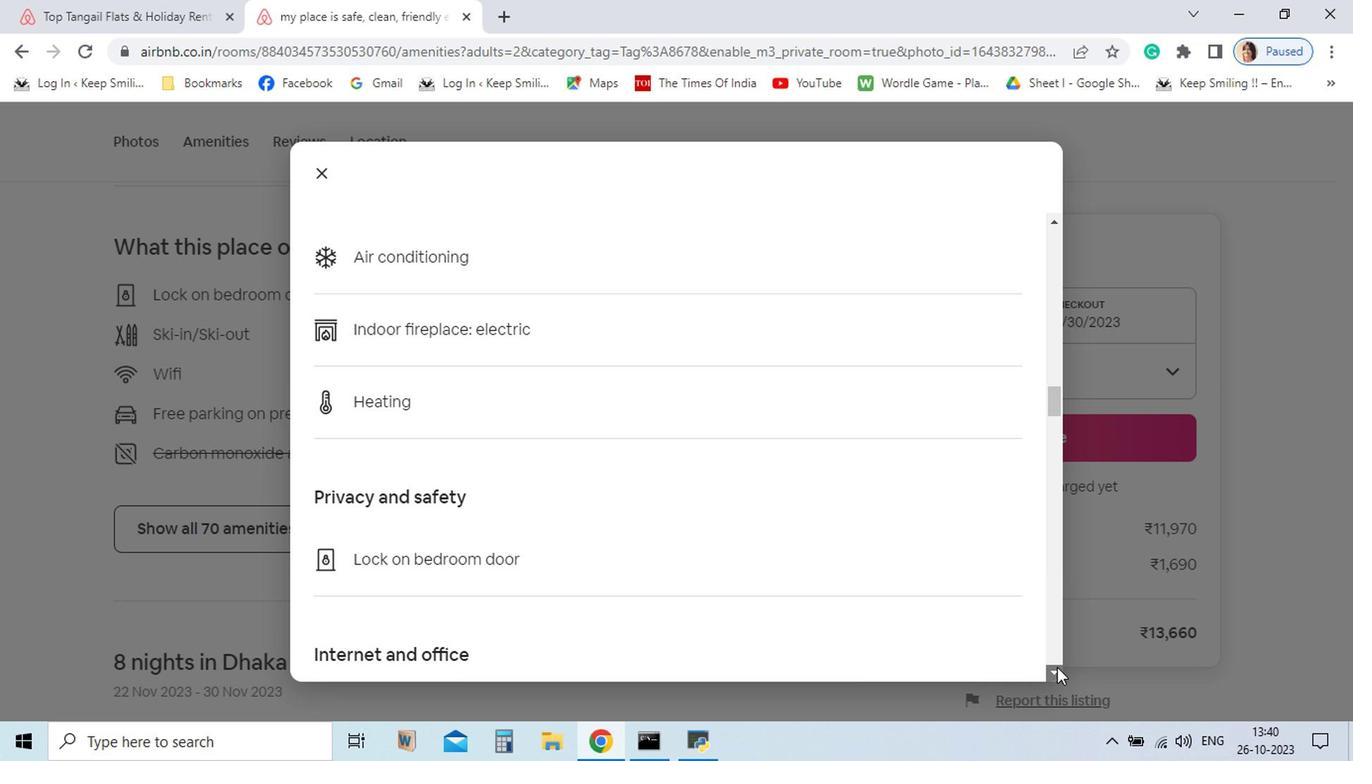 
Action: Mouse pressed left at (949, 671)
Screenshot: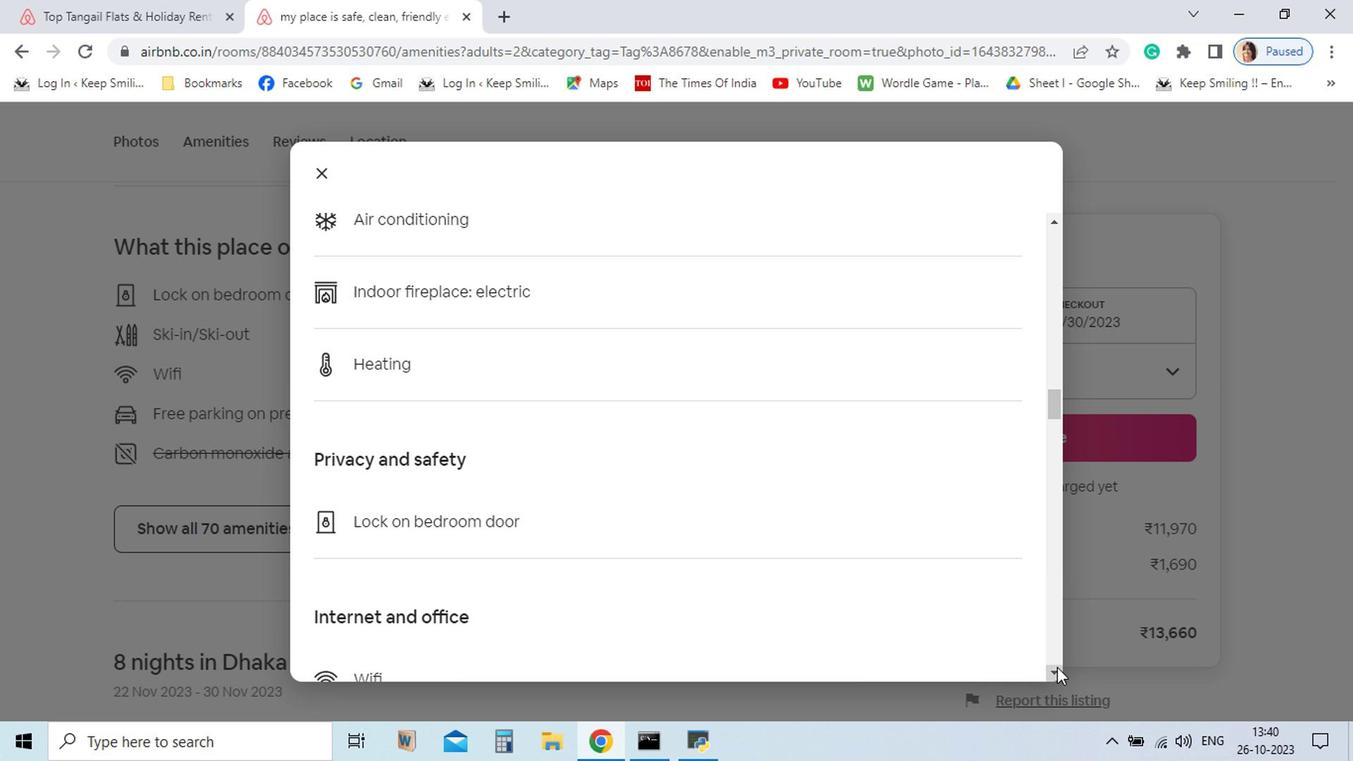 
Action: Mouse pressed left at (949, 671)
Screenshot: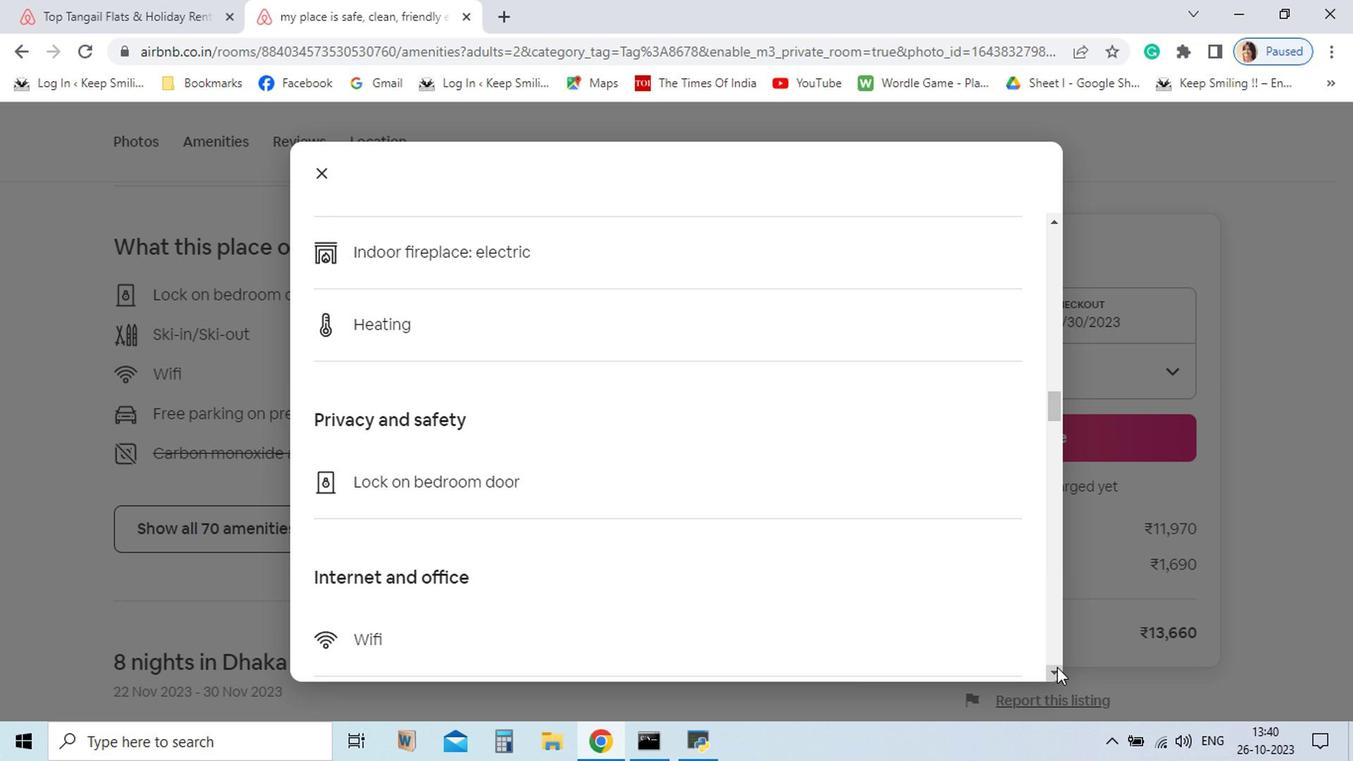 
Action: Mouse pressed left at (949, 671)
Screenshot: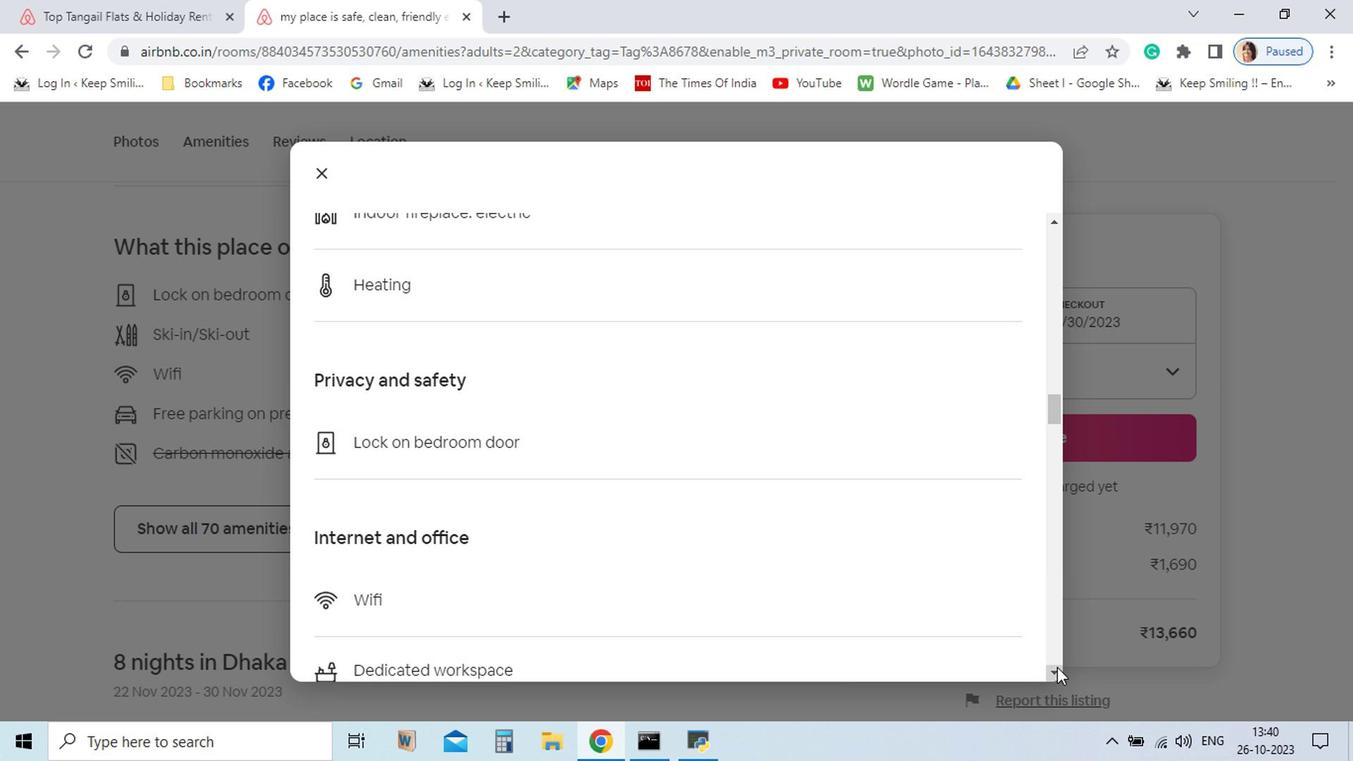 
Action: Mouse pressed left at (949, 671)
Screenshot: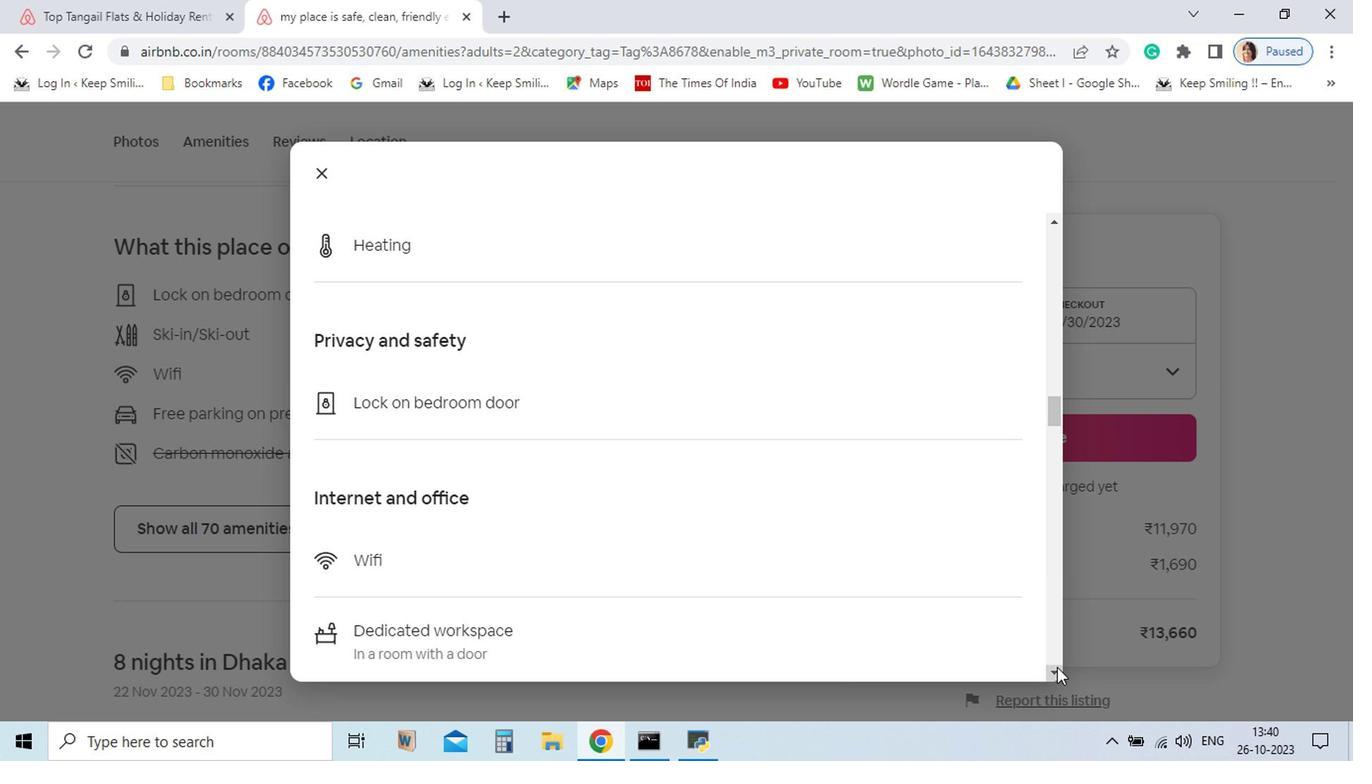 
Action: Mouse pressed left at (949, 671)
Screenshot: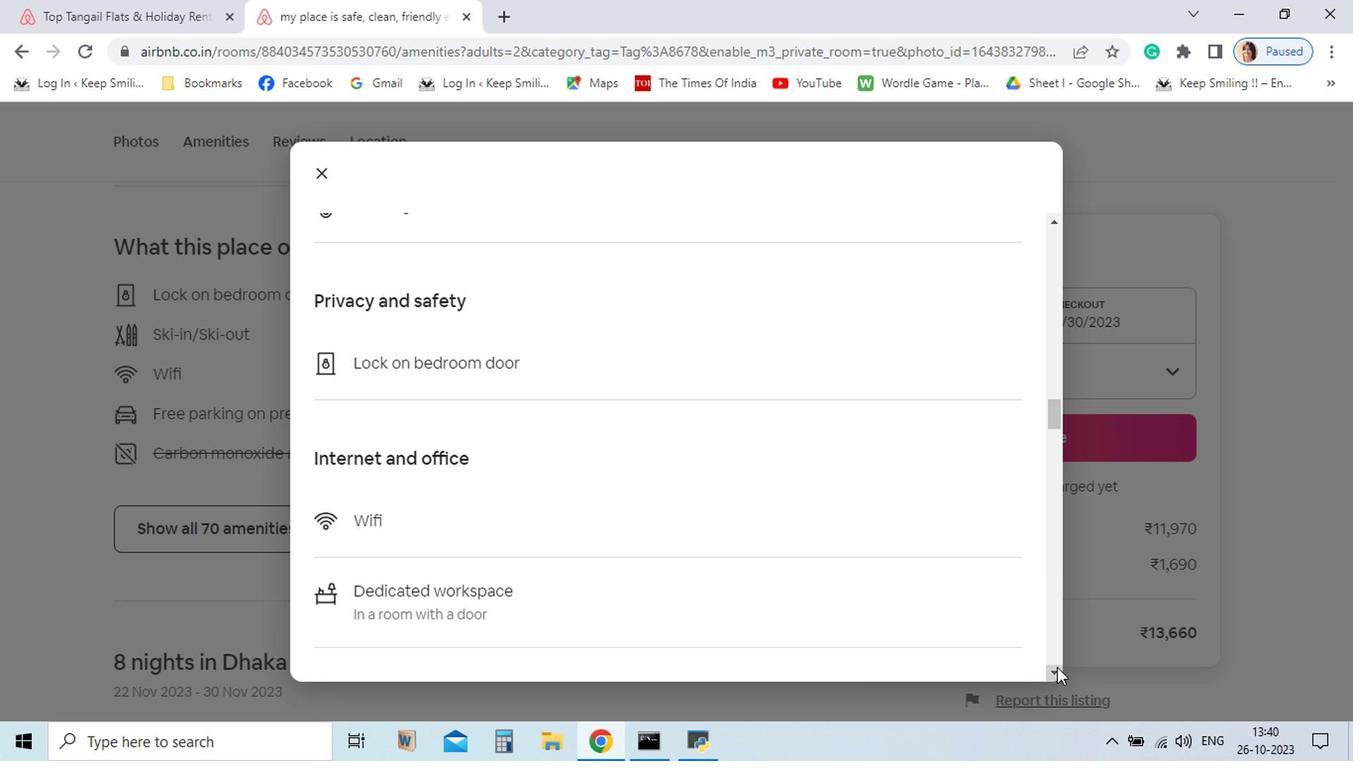 
Action: Mouse pressed left at (949, 671)
Screenshot: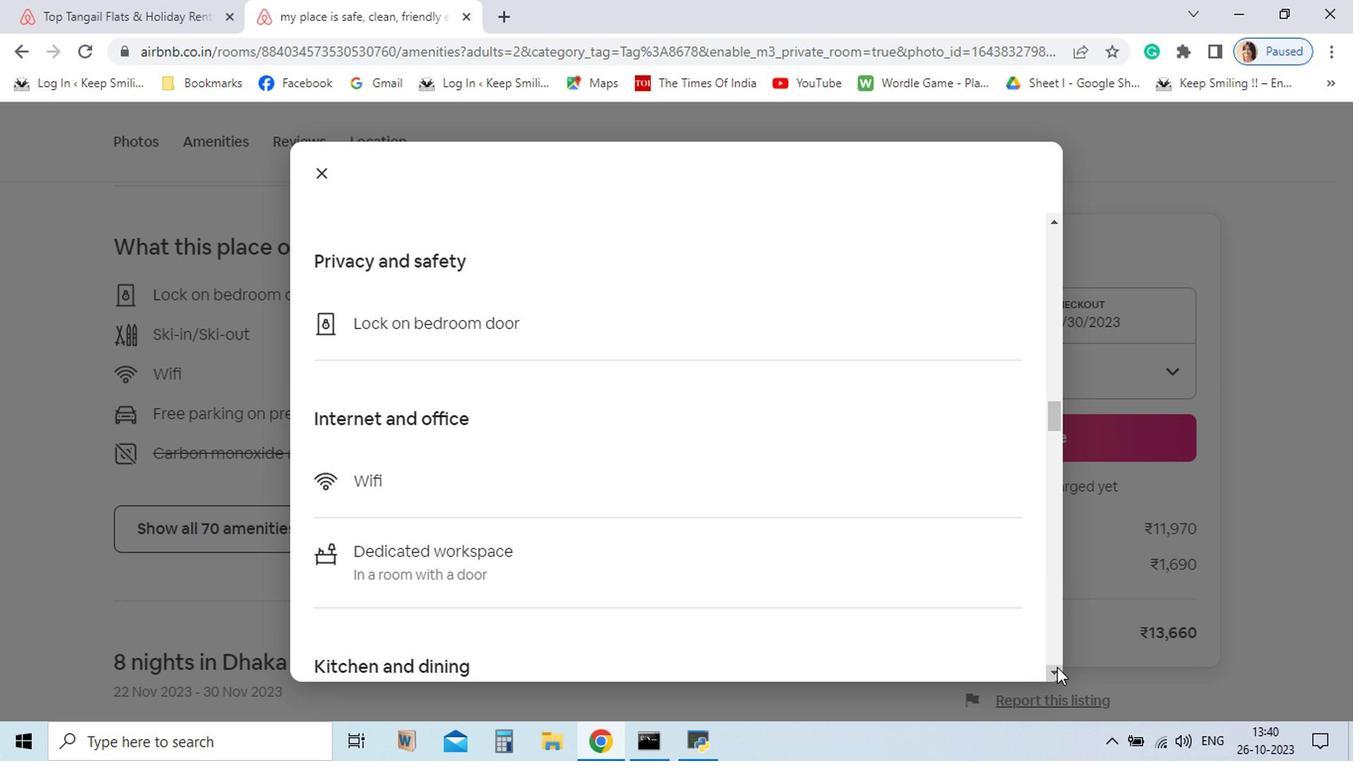 
Action: Mouse pressed left at (949, 671)
Screenshot: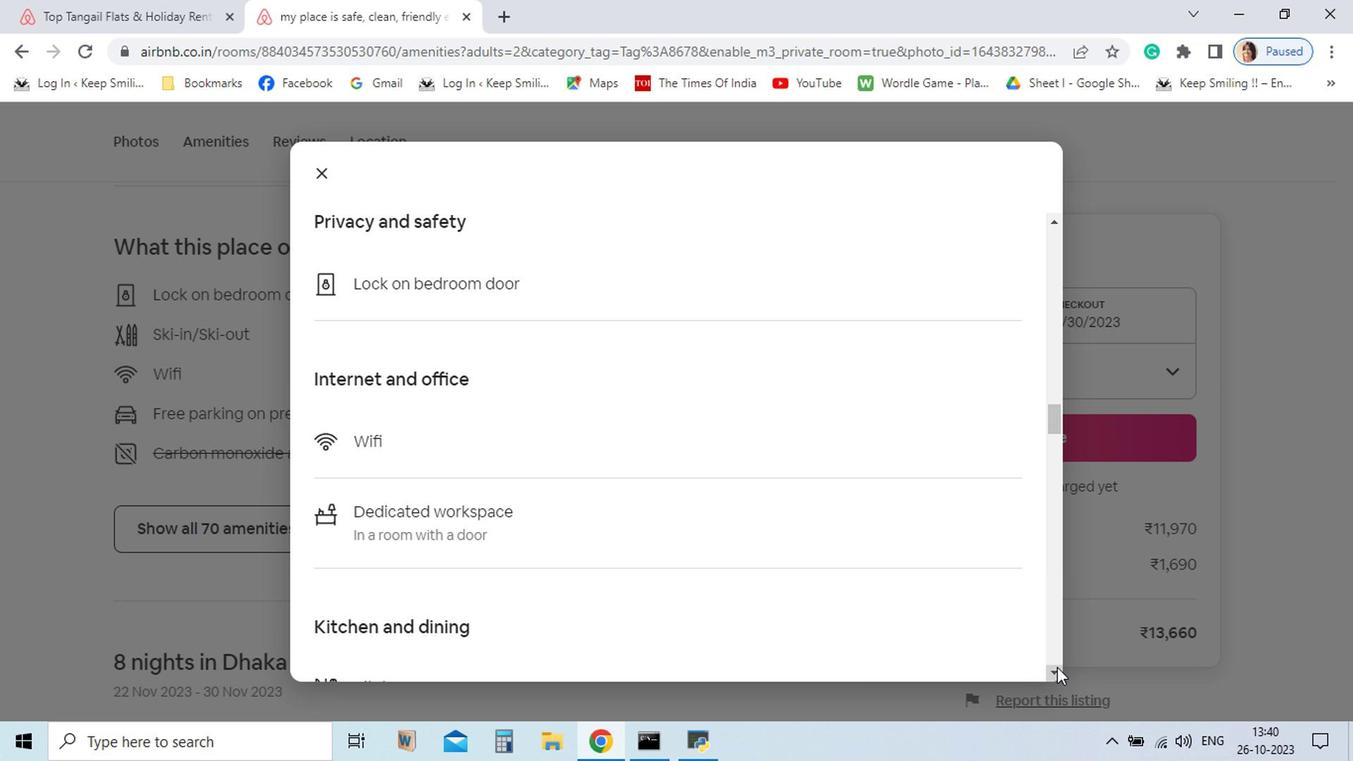 
Action: Mouse pressed left at (949, 671)
Screenshot: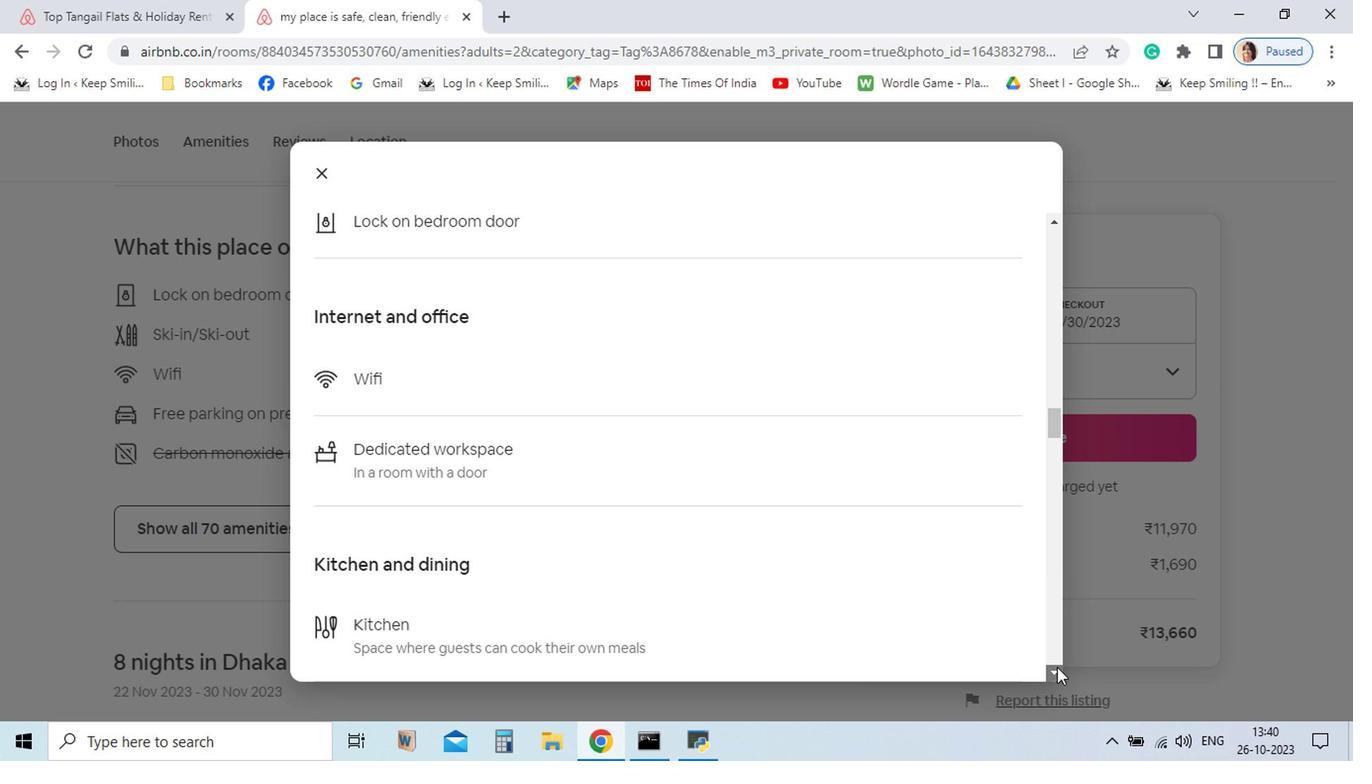 
Action: Mouse pressed left at (949, 671)
Screenshot: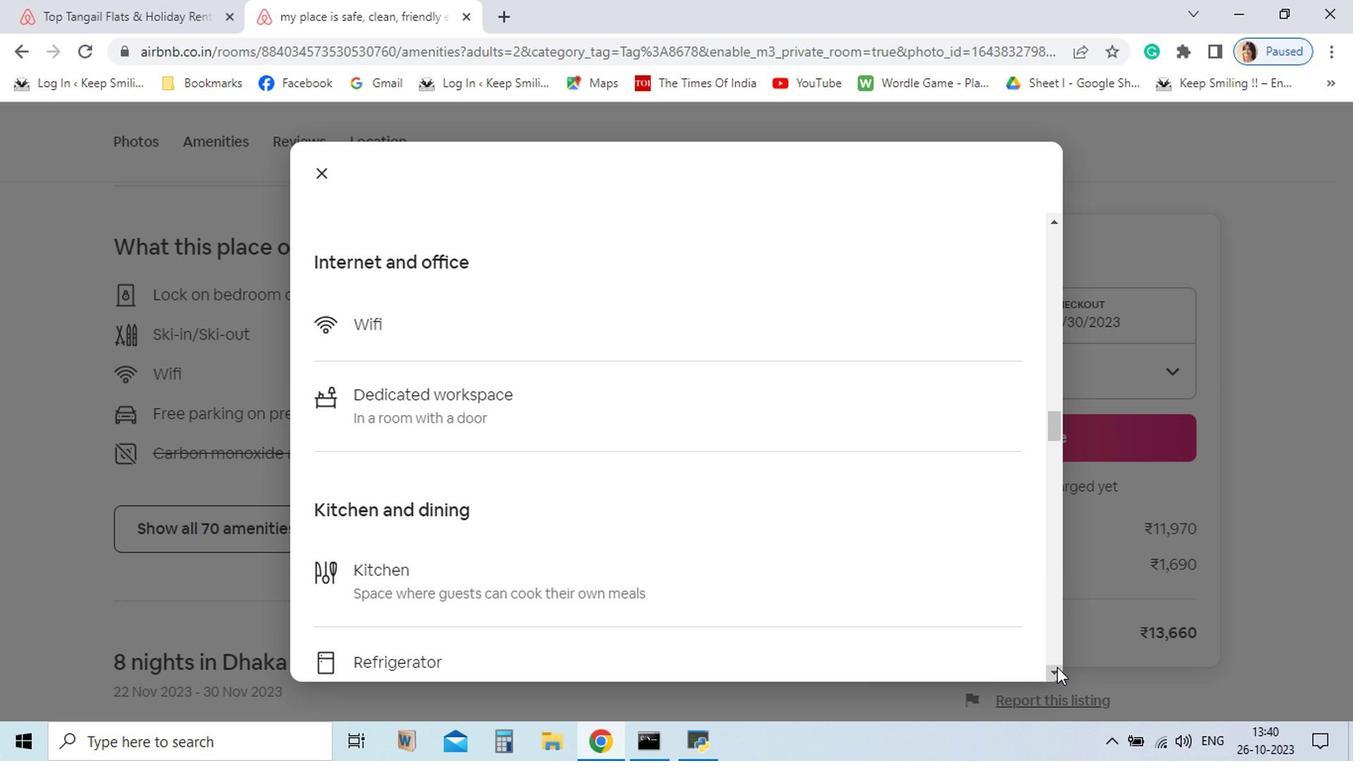 
Action: Mouse pressed left at (949, 671)
Screenshot: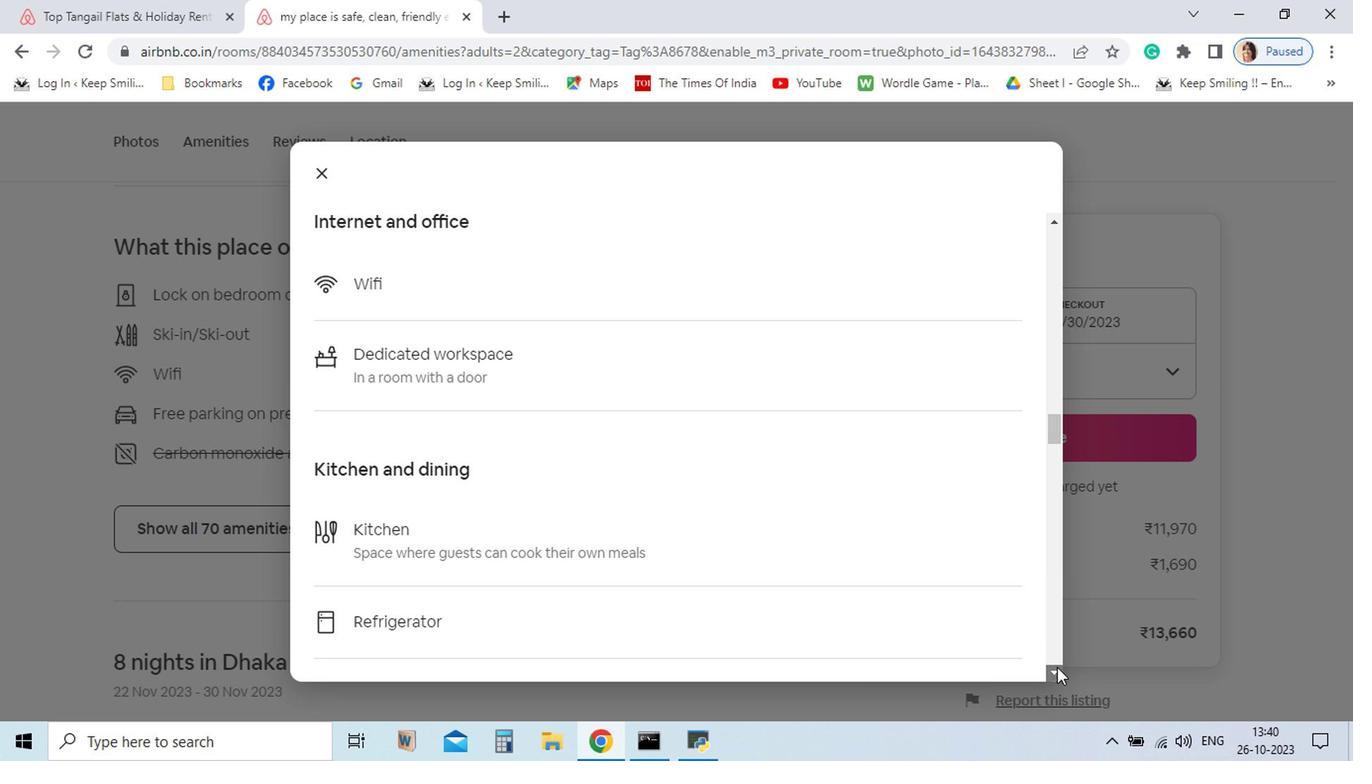
Action: Mouse pressed left at (949, 671)
Screenshot: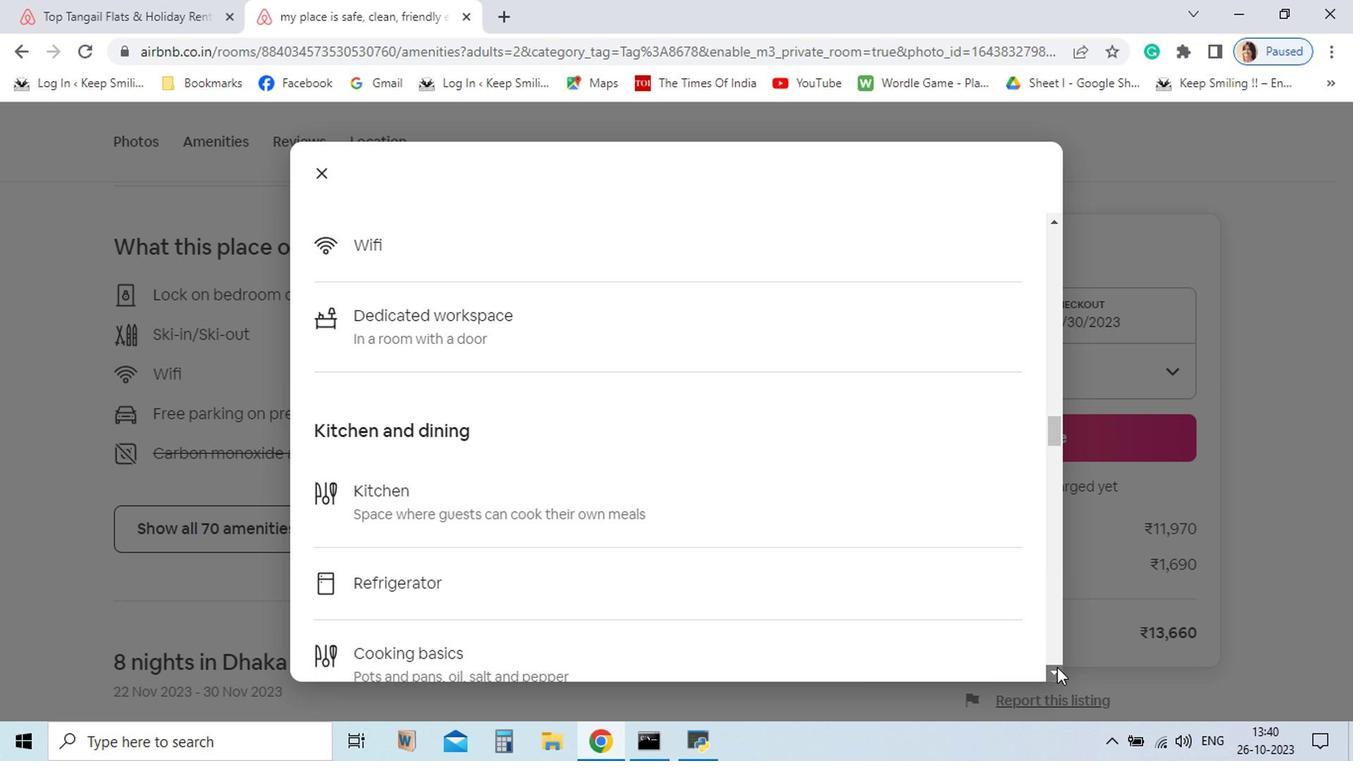 
Action: Mouse pressed left at (949, 671)
Screenshot: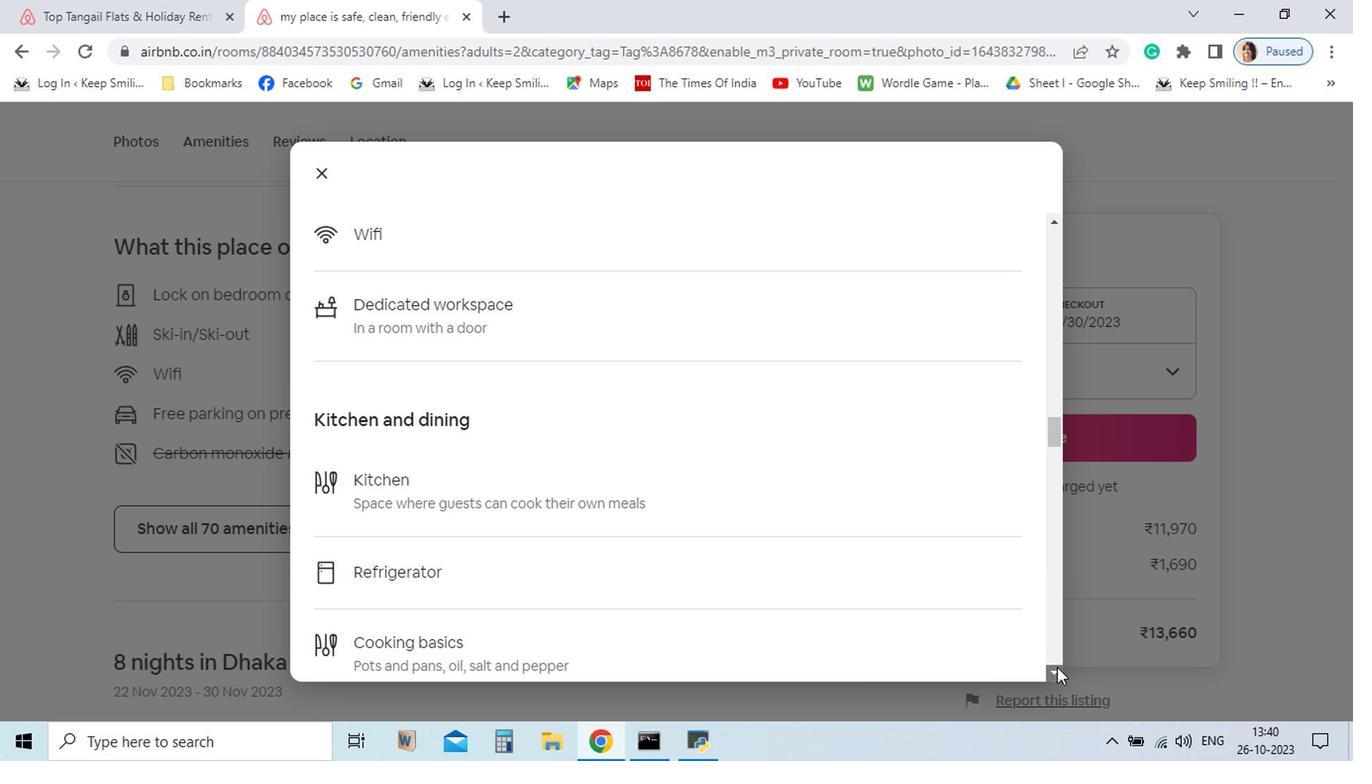 
Action: Mouse pressed left at (949, 671)
Screenshot: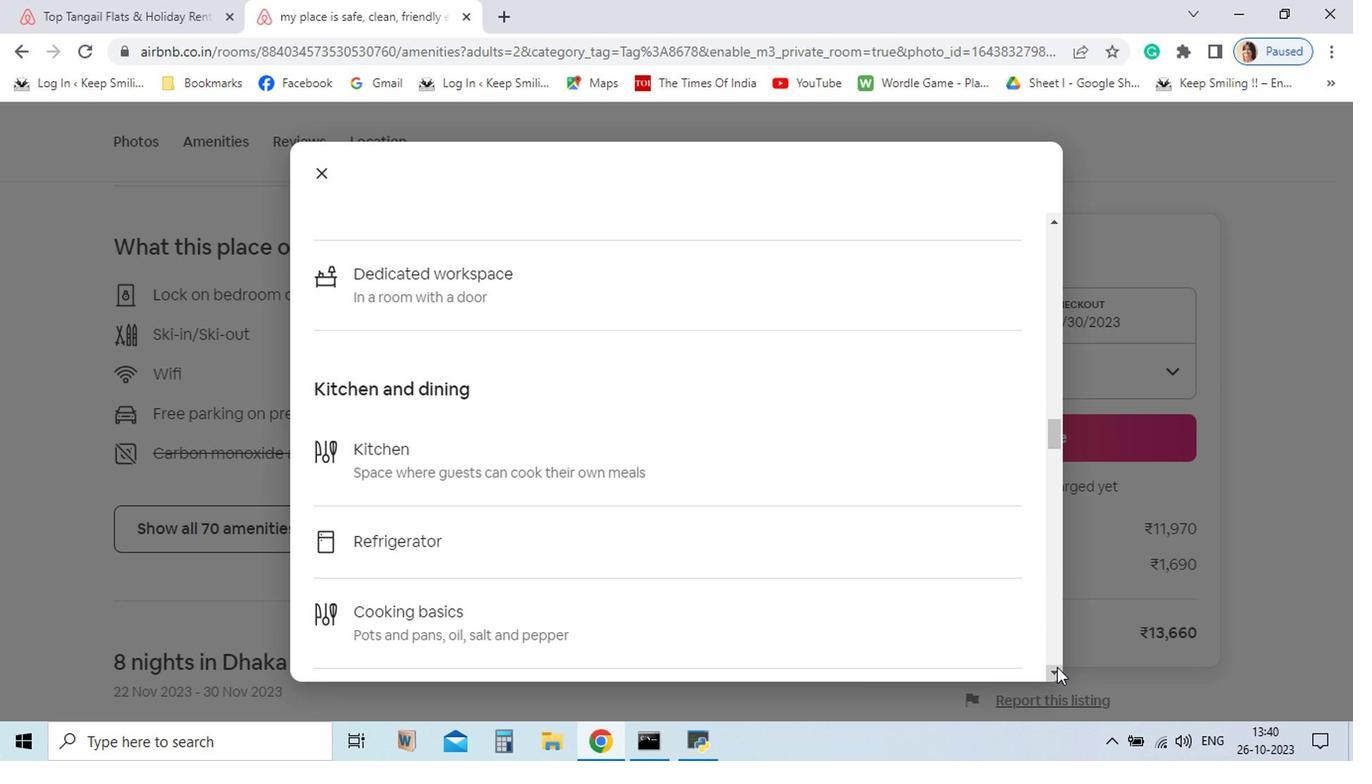 
Action: Mouse pressed left at (949, 671)
Screenshot: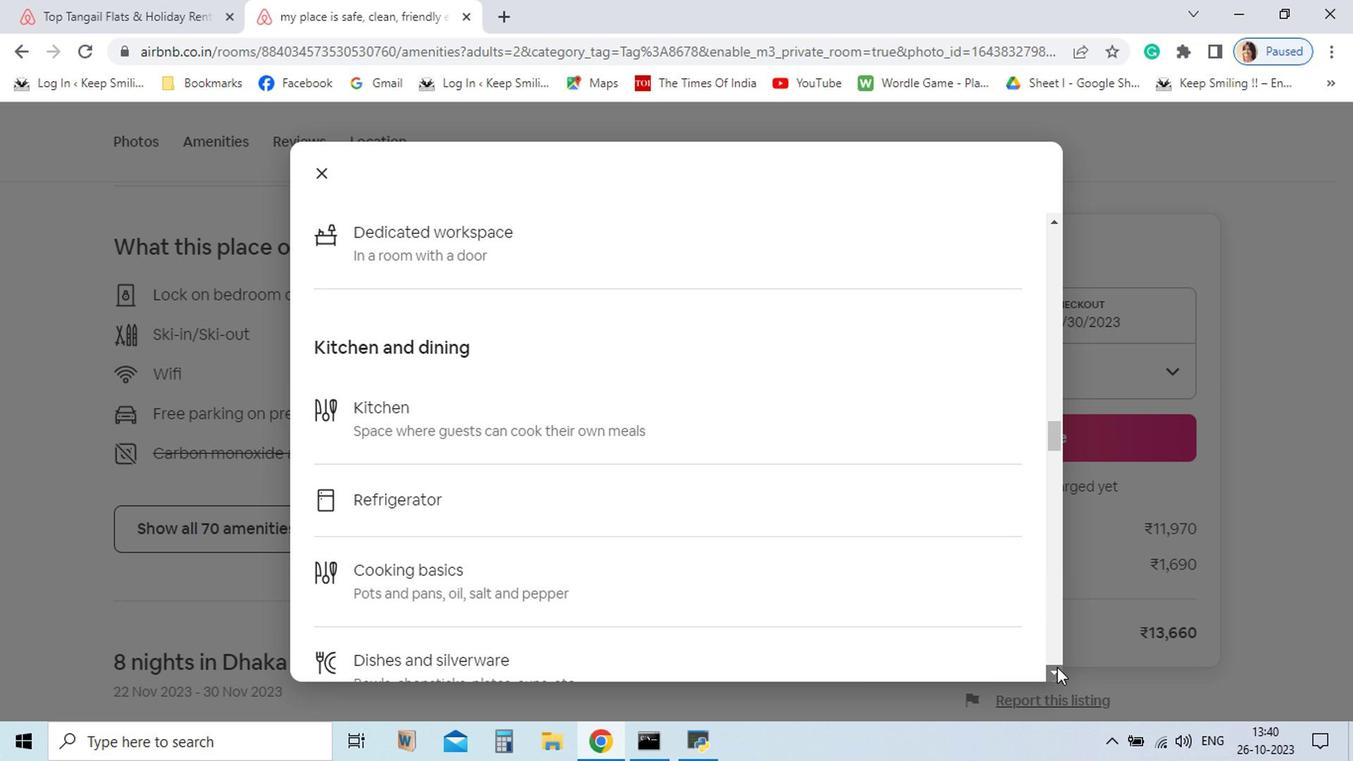 
Action: Mouse pressed left at (949, 671)
Screenshot: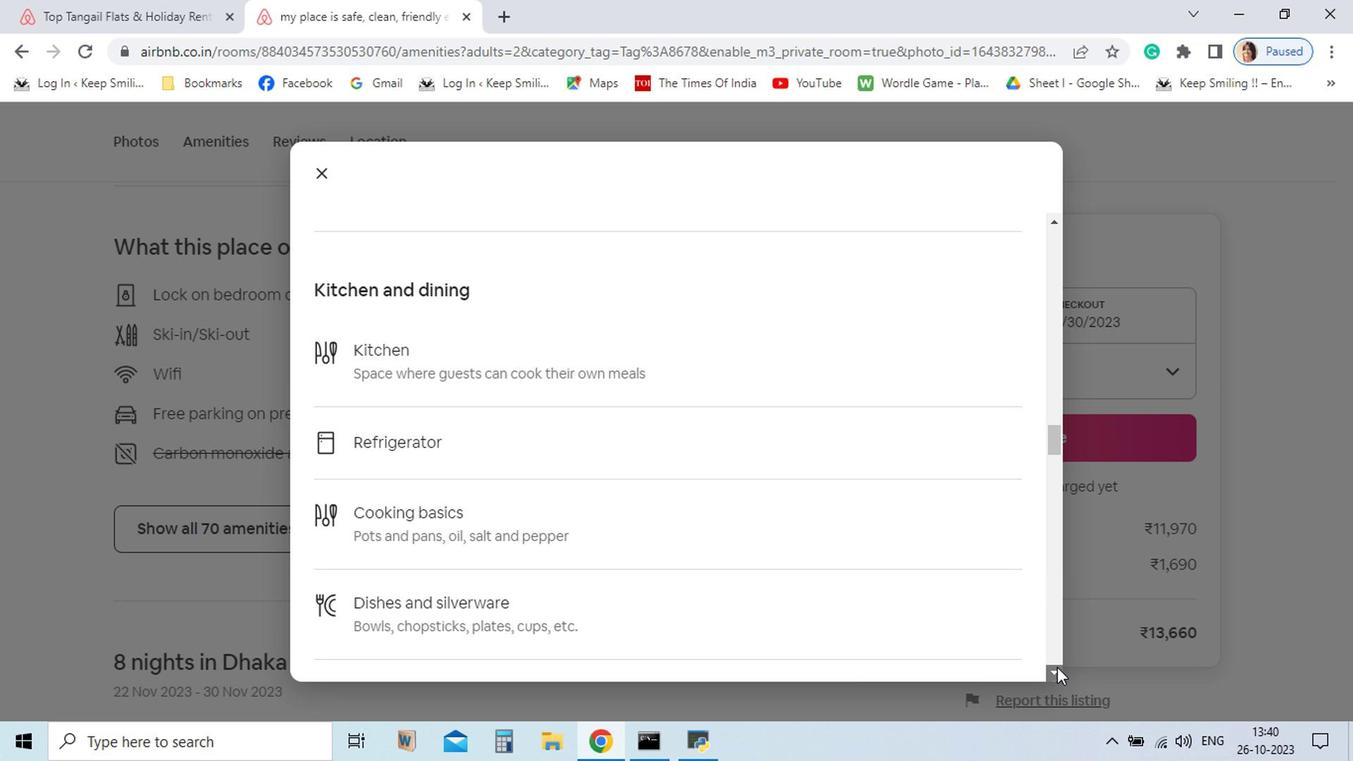 
Action: Mouse pressed left at (949, 671)
Screenshot: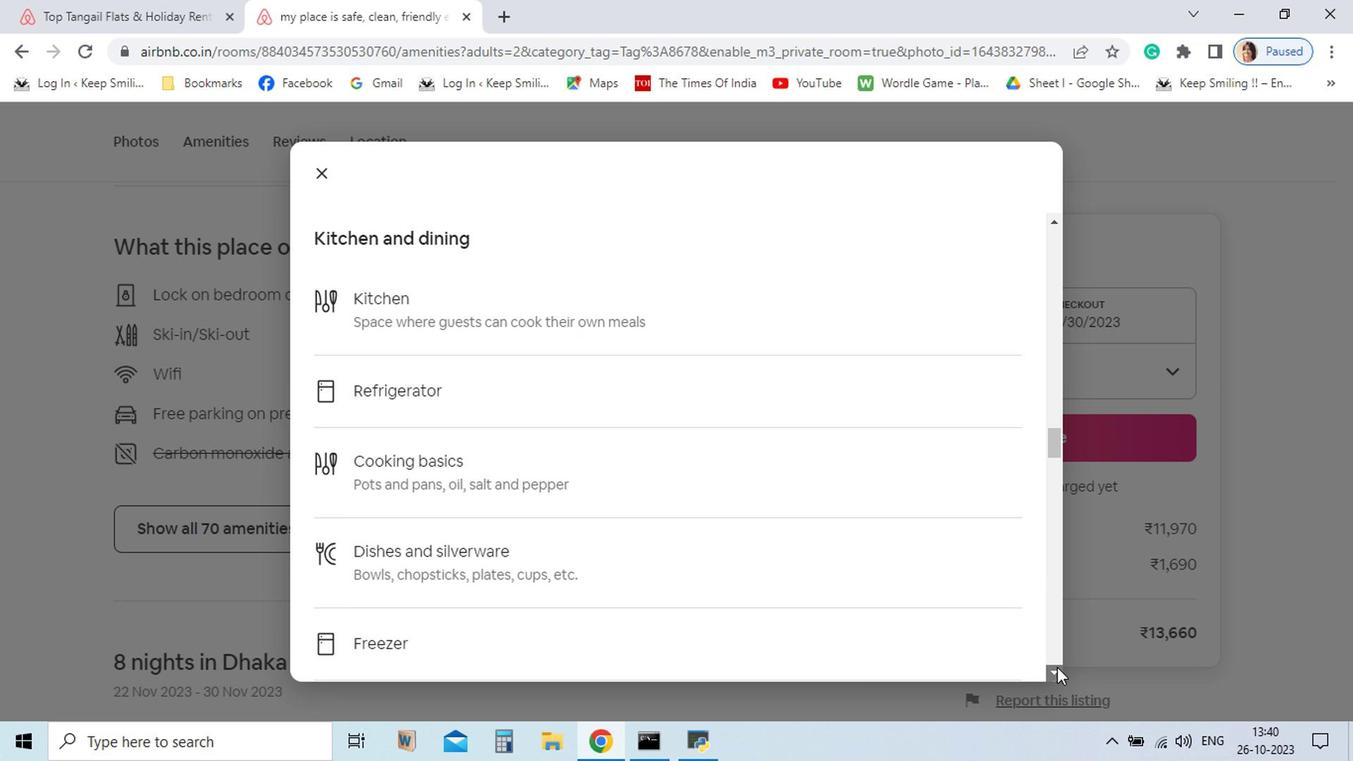 
Action: Mouse pressed left at (949, 671)
Screenshot: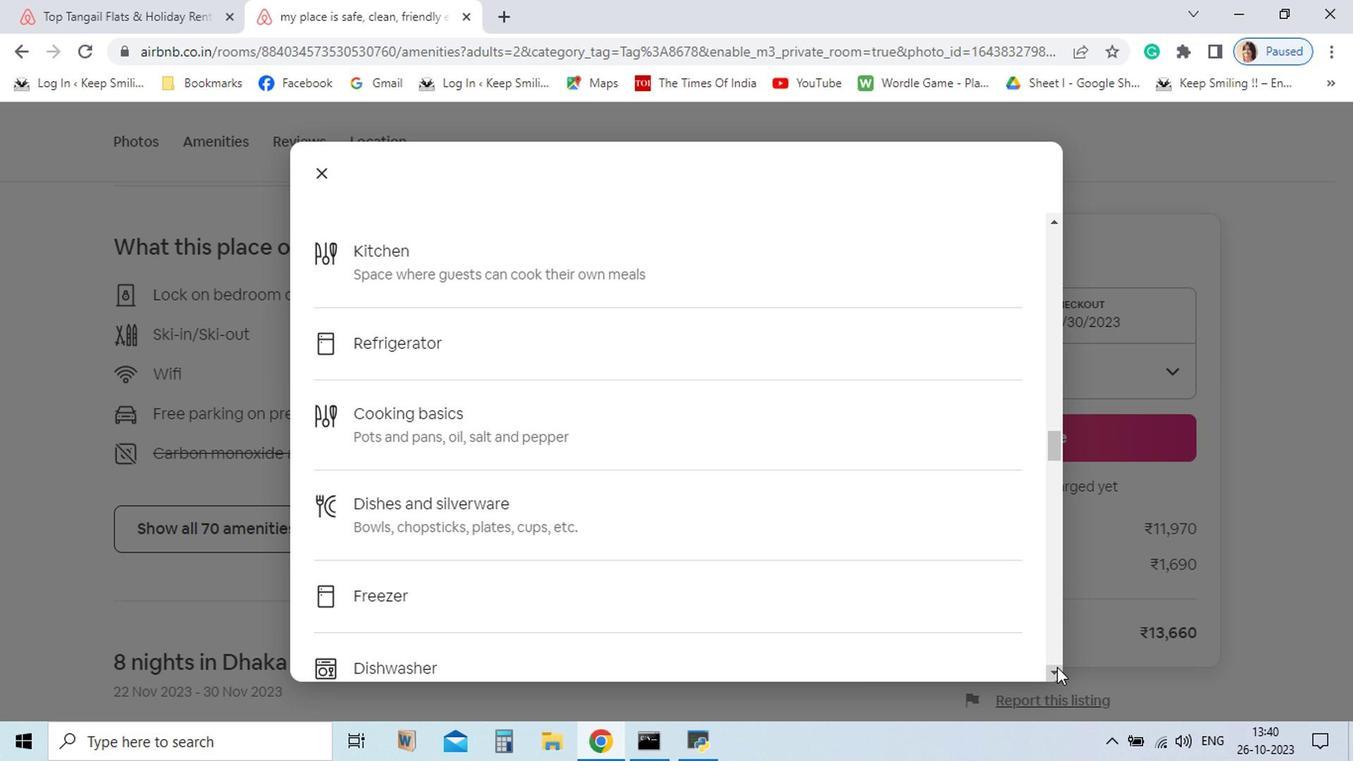 
Action: Mouse pressed left at (949, 671)
Screenshot: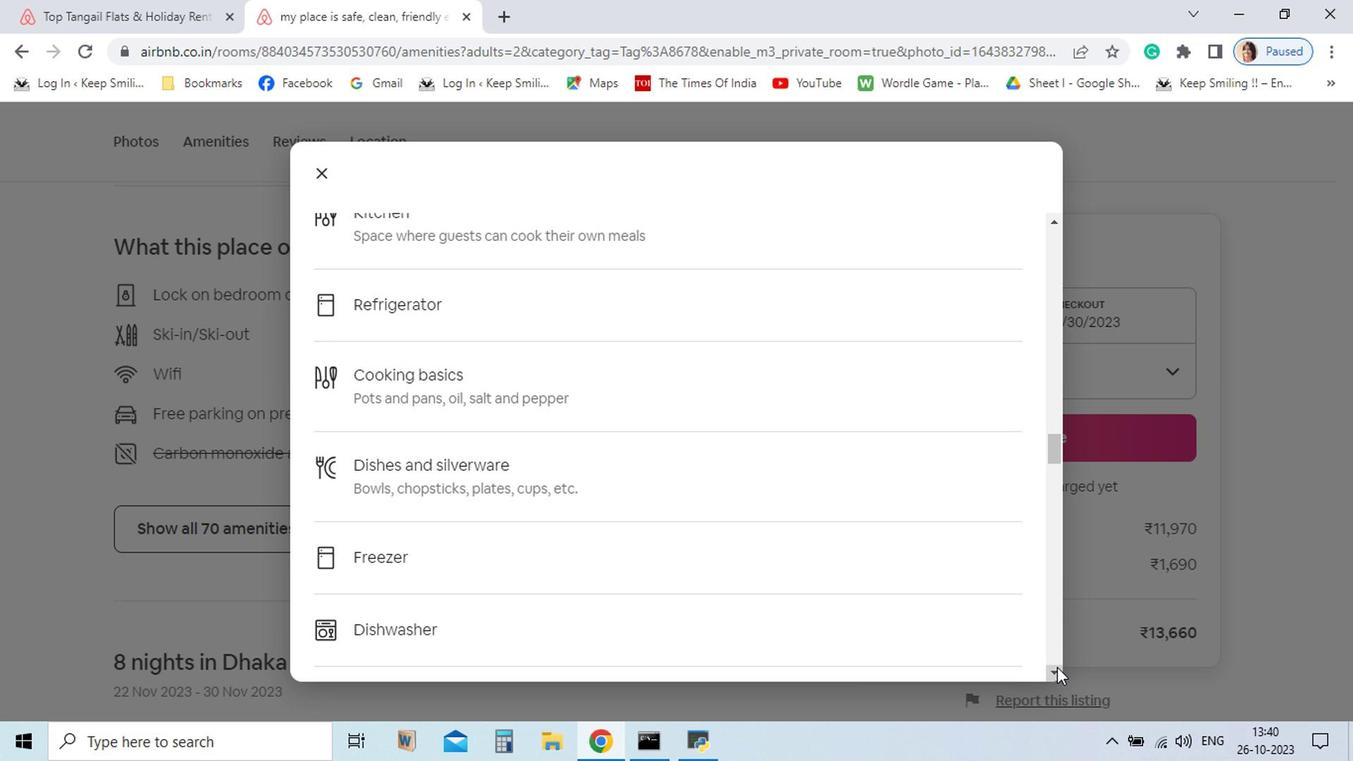 
Action: Mouse pressed left at (949, 671)
Screenshot: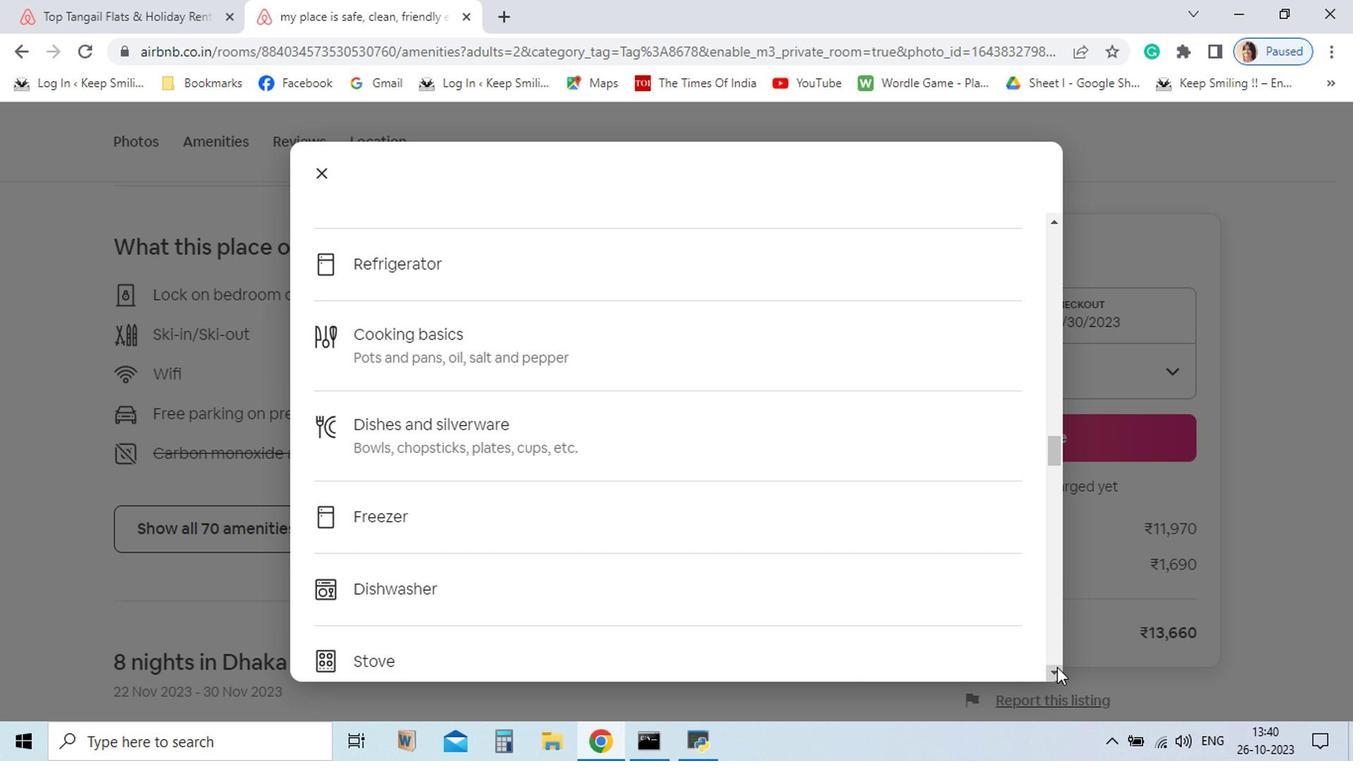
Action: Mouse pressed left at (949, 671)
Screenshot: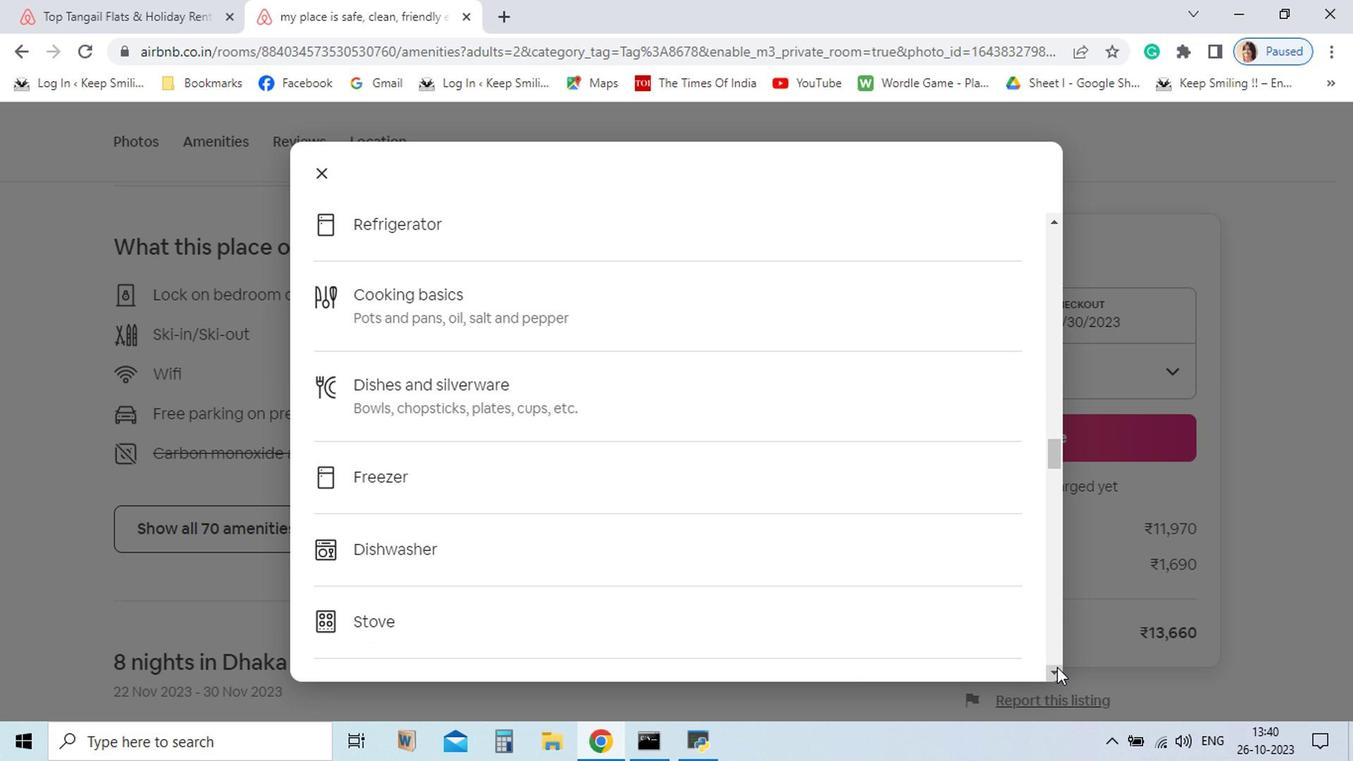 
Action: Mouse pressed left at (949, 671)
Screenshot: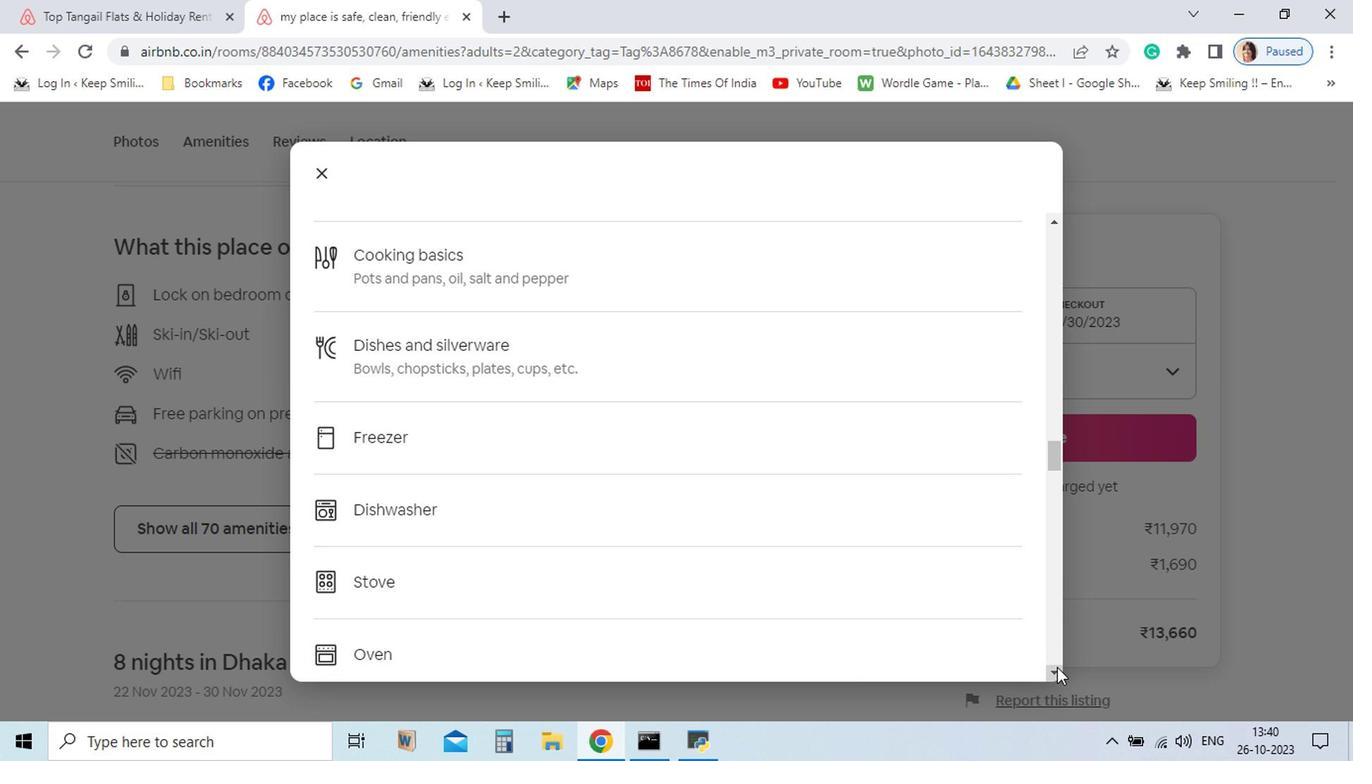 
Action: Mouse pressed left at (949, 671)
Screenshot: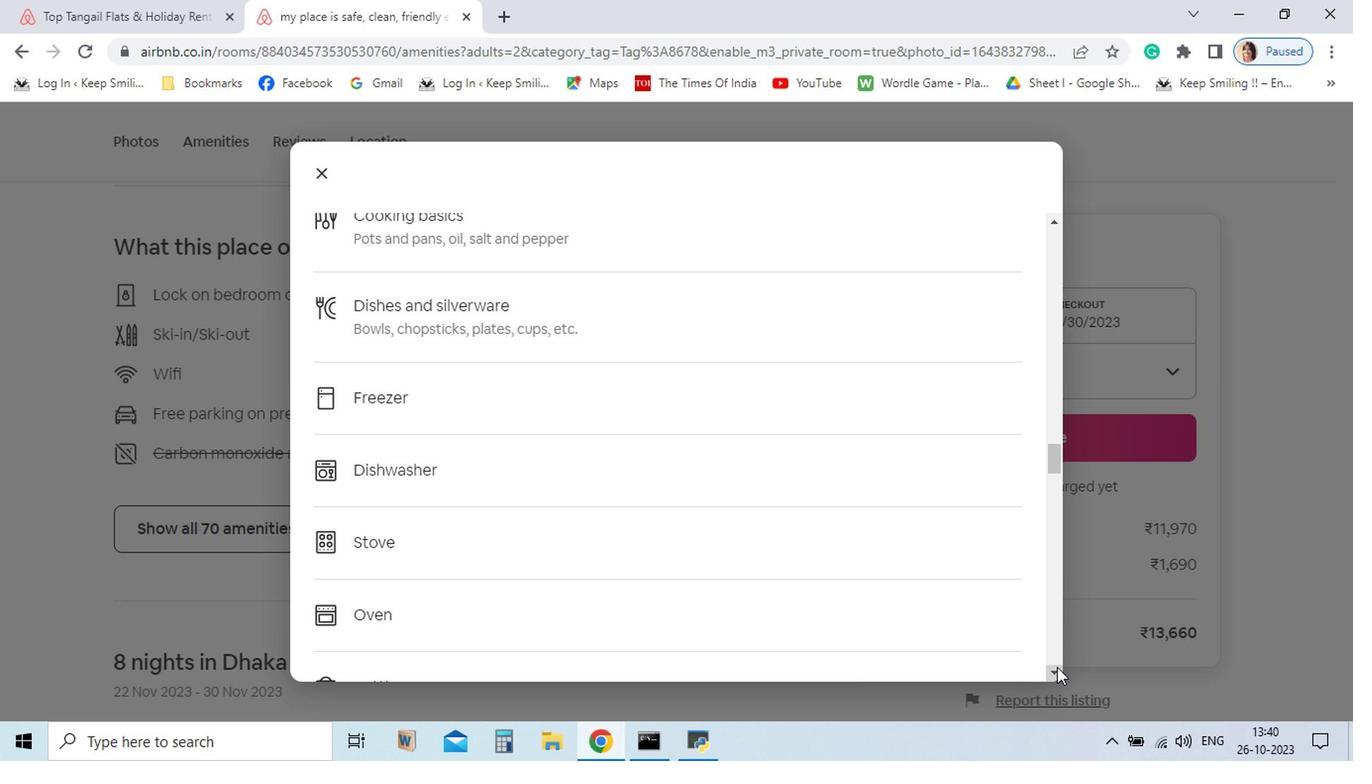 
Action: Mouse pressed left at (949, 671)
Screenshot: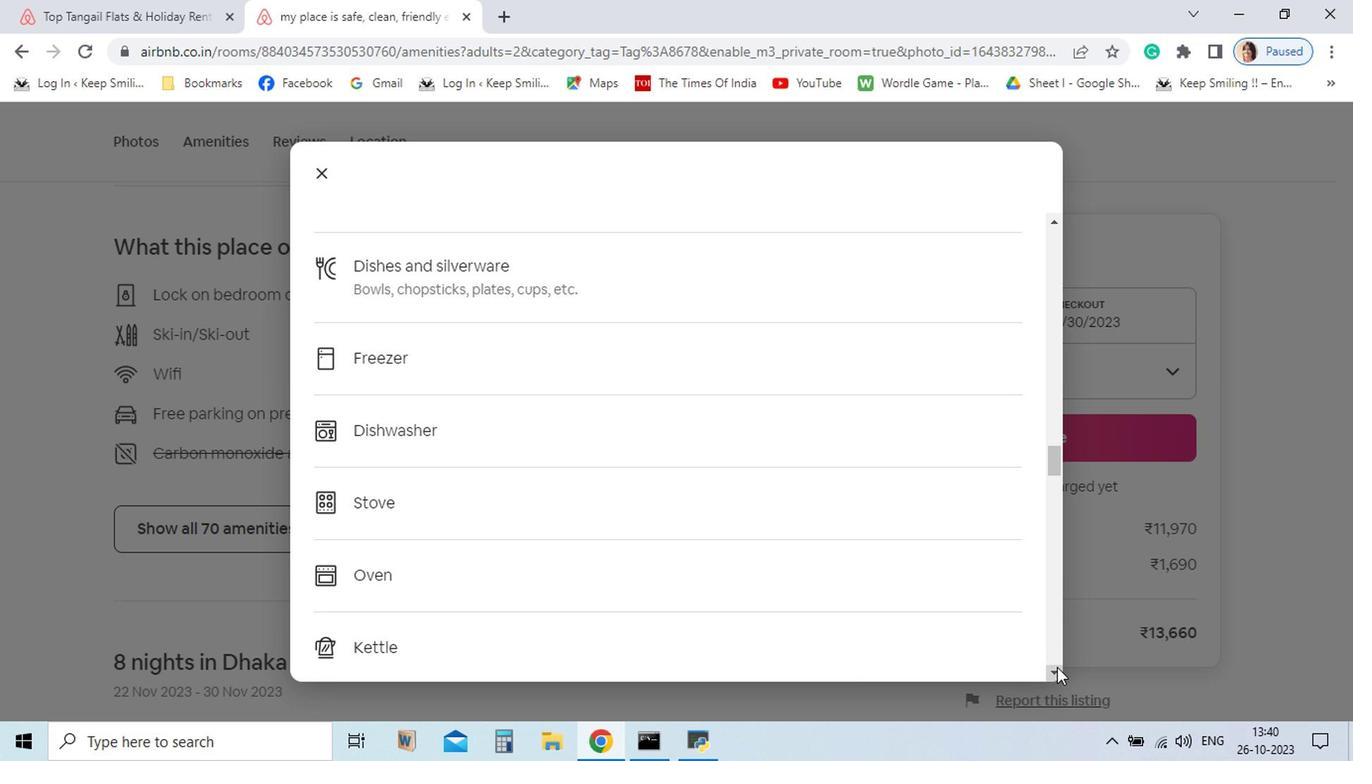 
Action: Mouse pressed left at (949, 671)
Screenshot: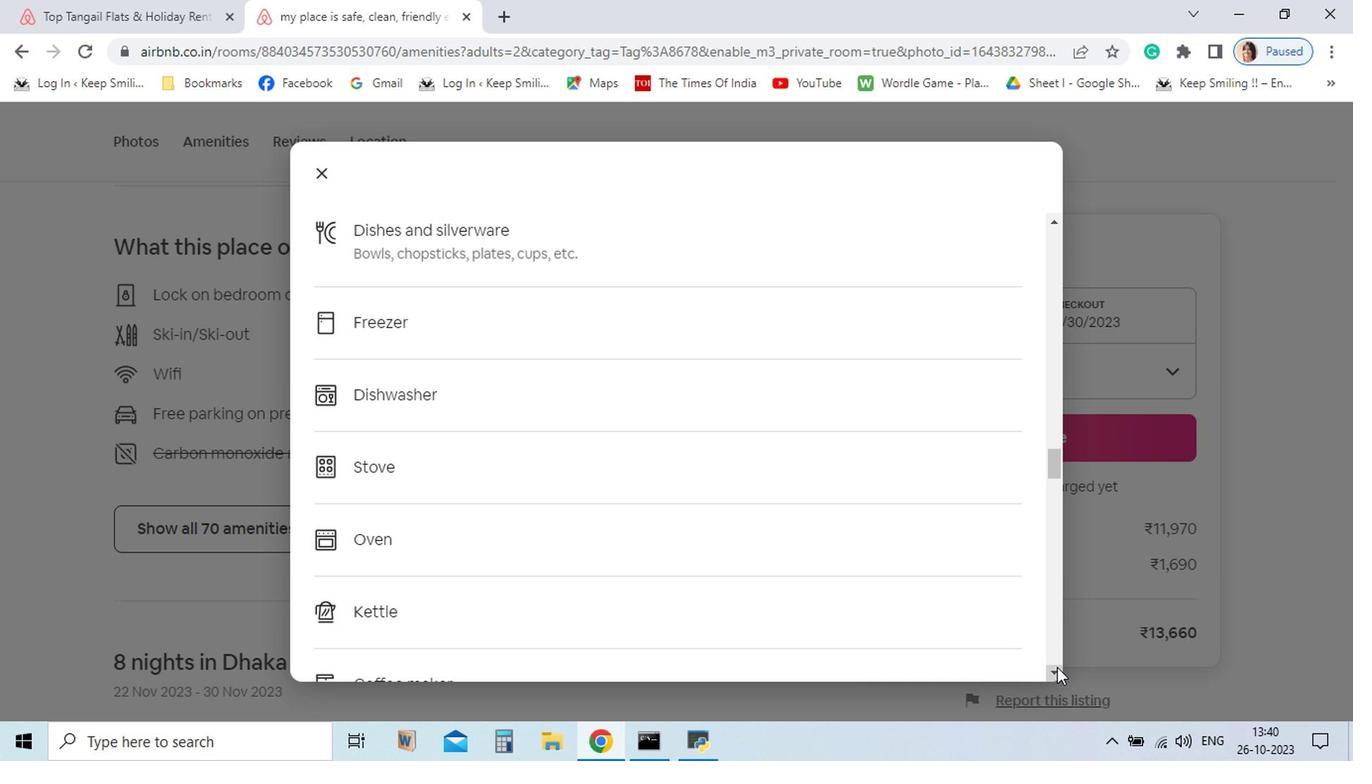 
Action: Mouse pressed left at (949, 671)
Screenshot: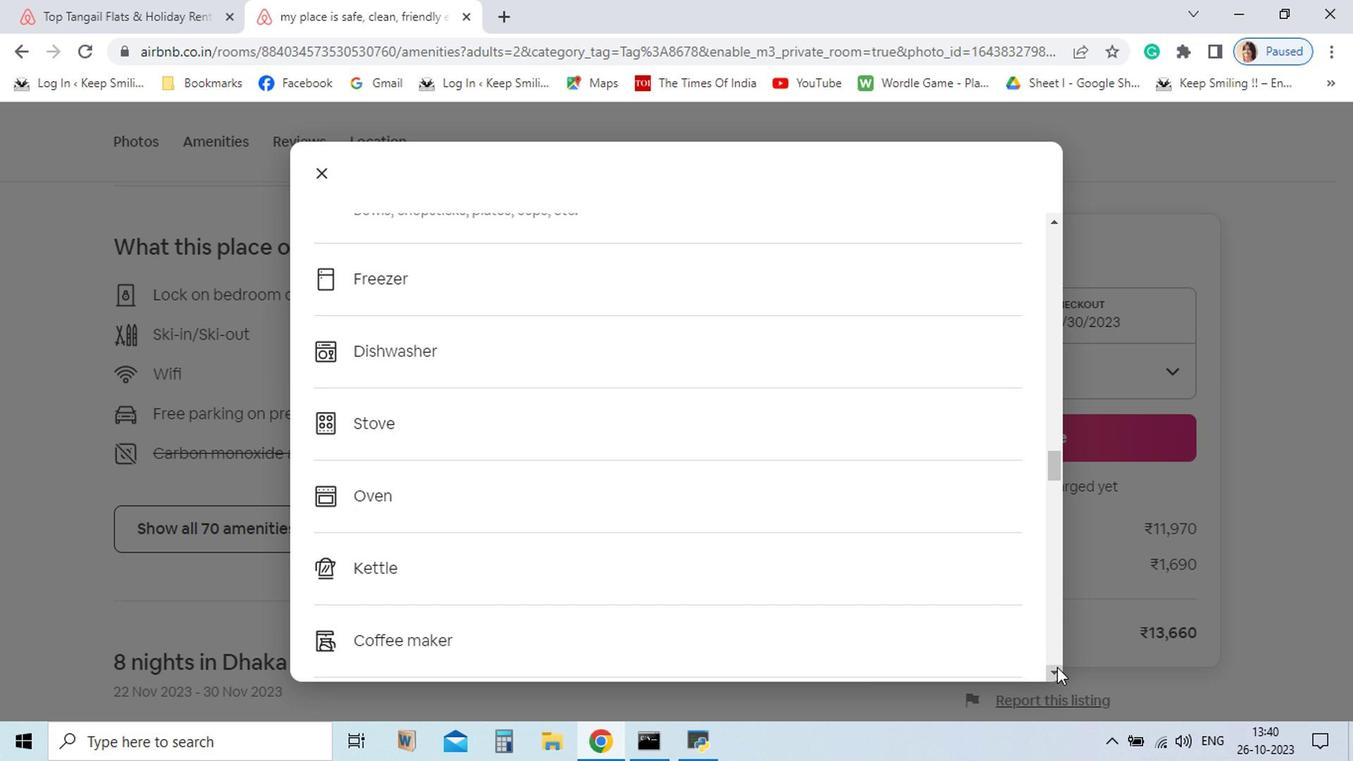 
Action: Mouse pressed left at (949, 671)
Screenshot: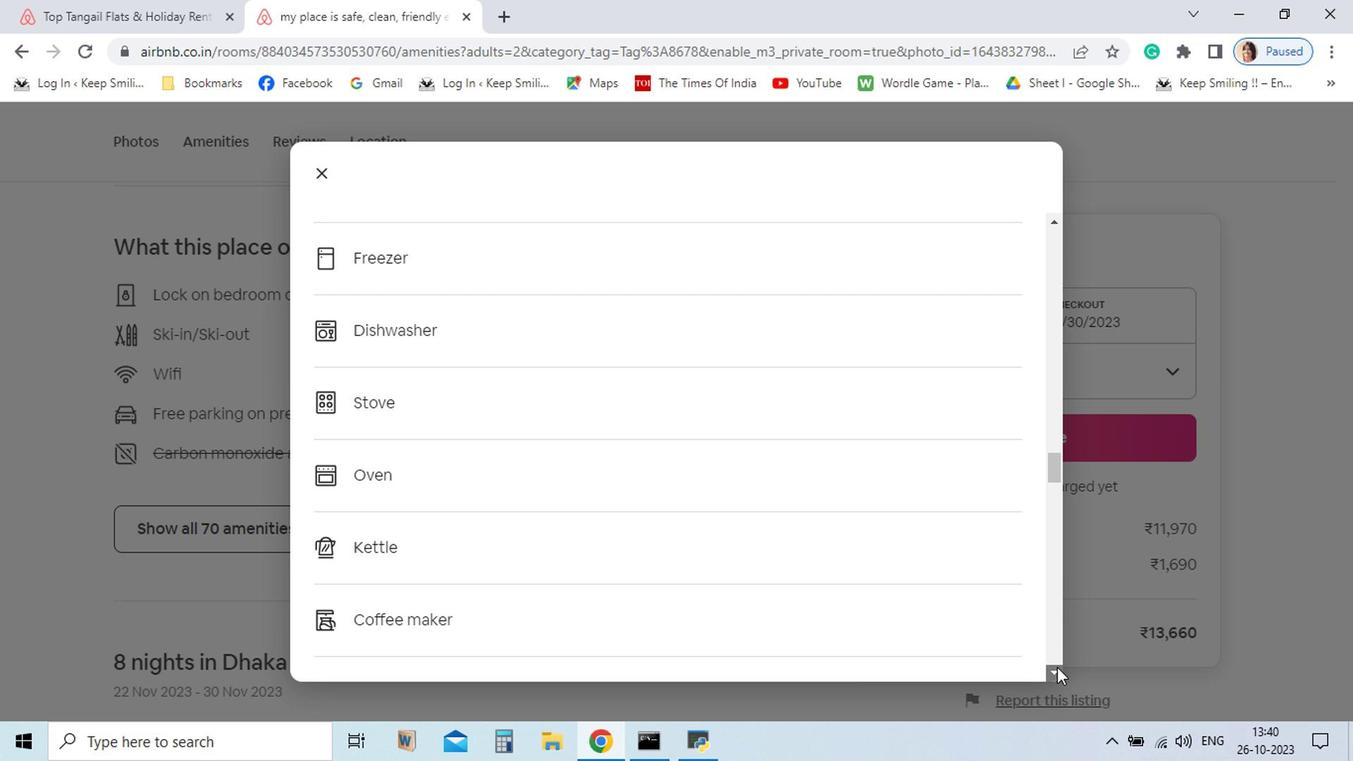 
Action: Mouse pressed left at (949, 671)
Screenshot: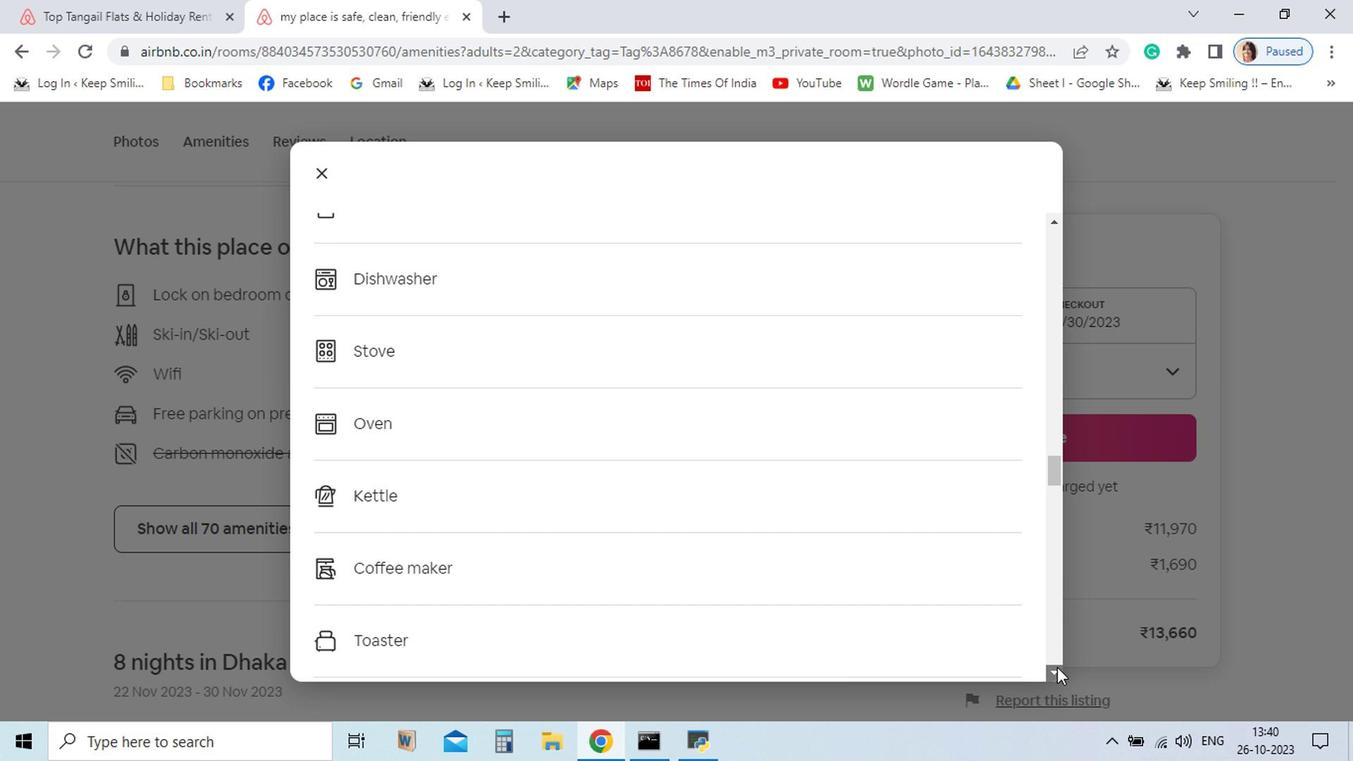 
Action: Mouse pressed left at (949, 671)
Screenshot: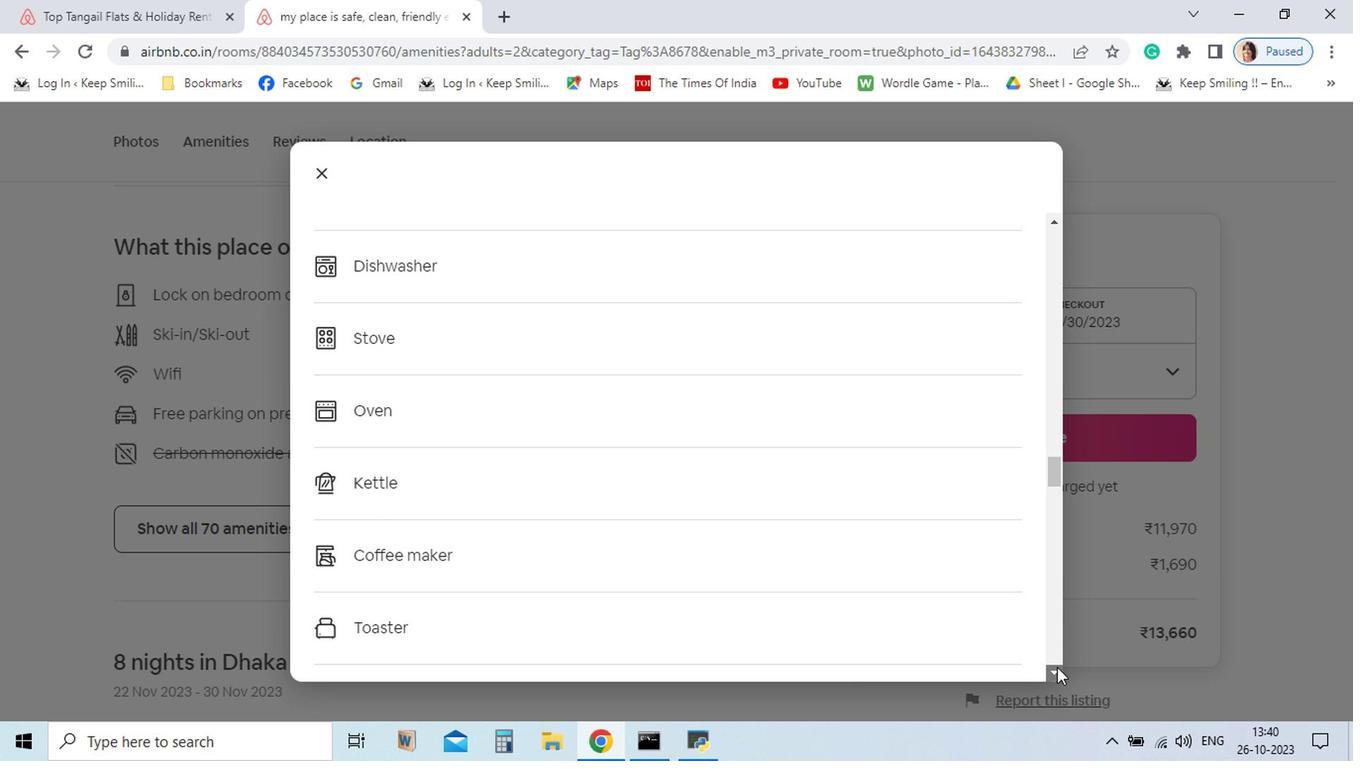 
Action: Mouse pressed left at (949, 671)
Screenshot: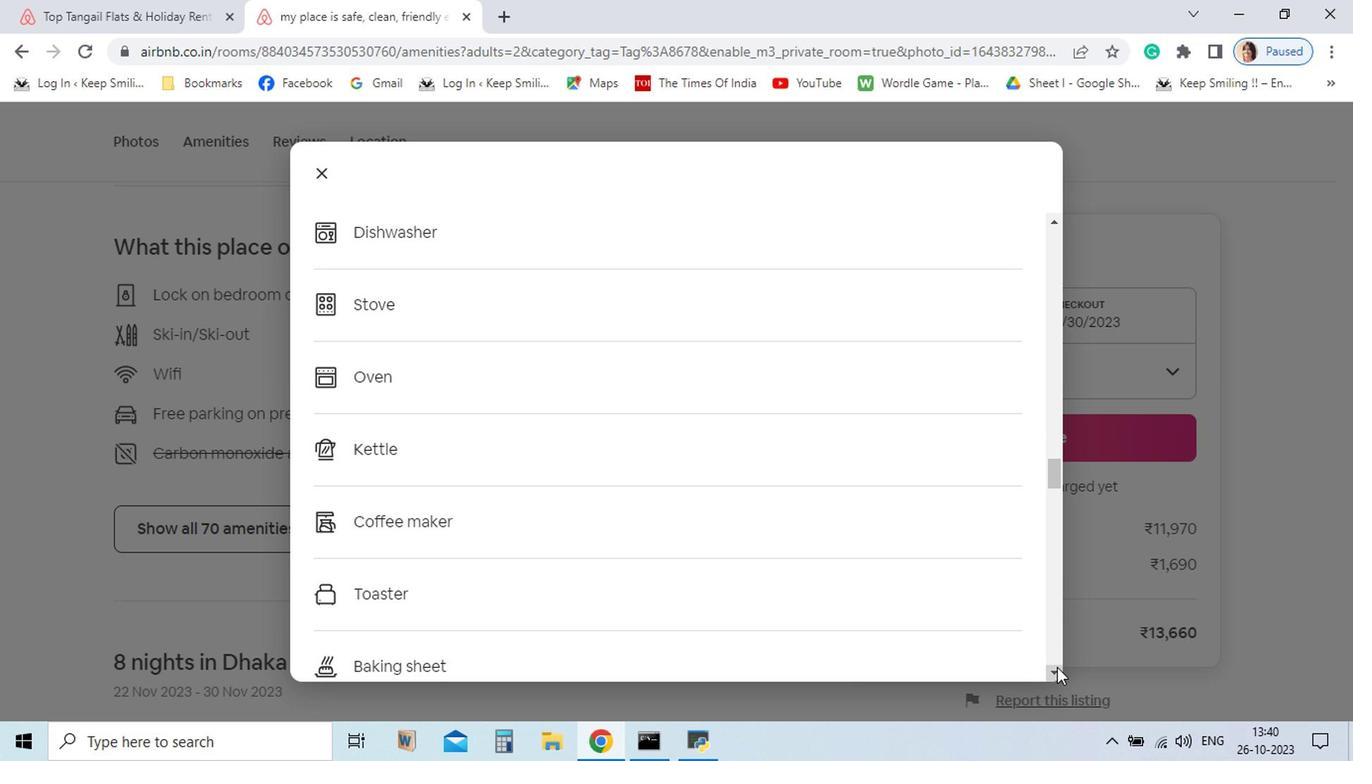 
Action: Mouse pressed left at (949, 671)
Screenshot: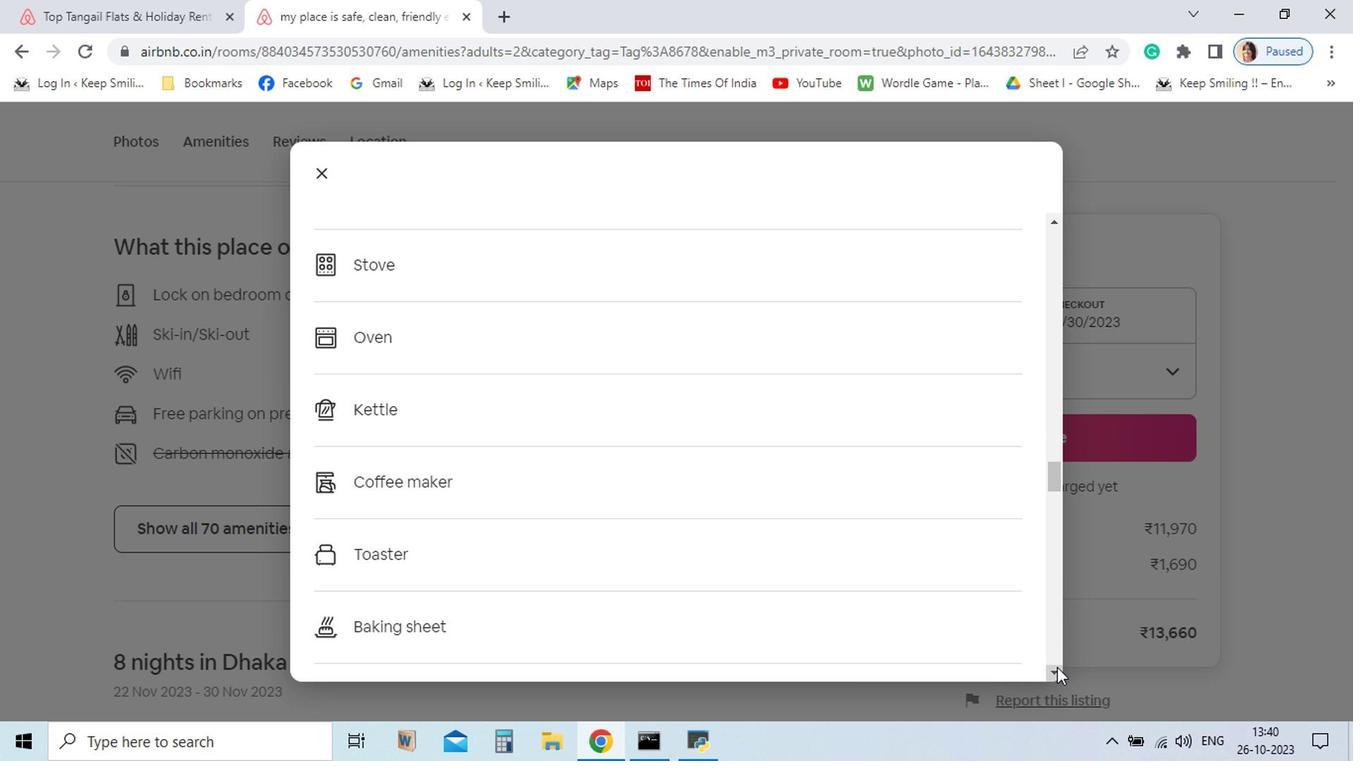 
Action: Mouse pressed left at (949, 671)
Screenshot: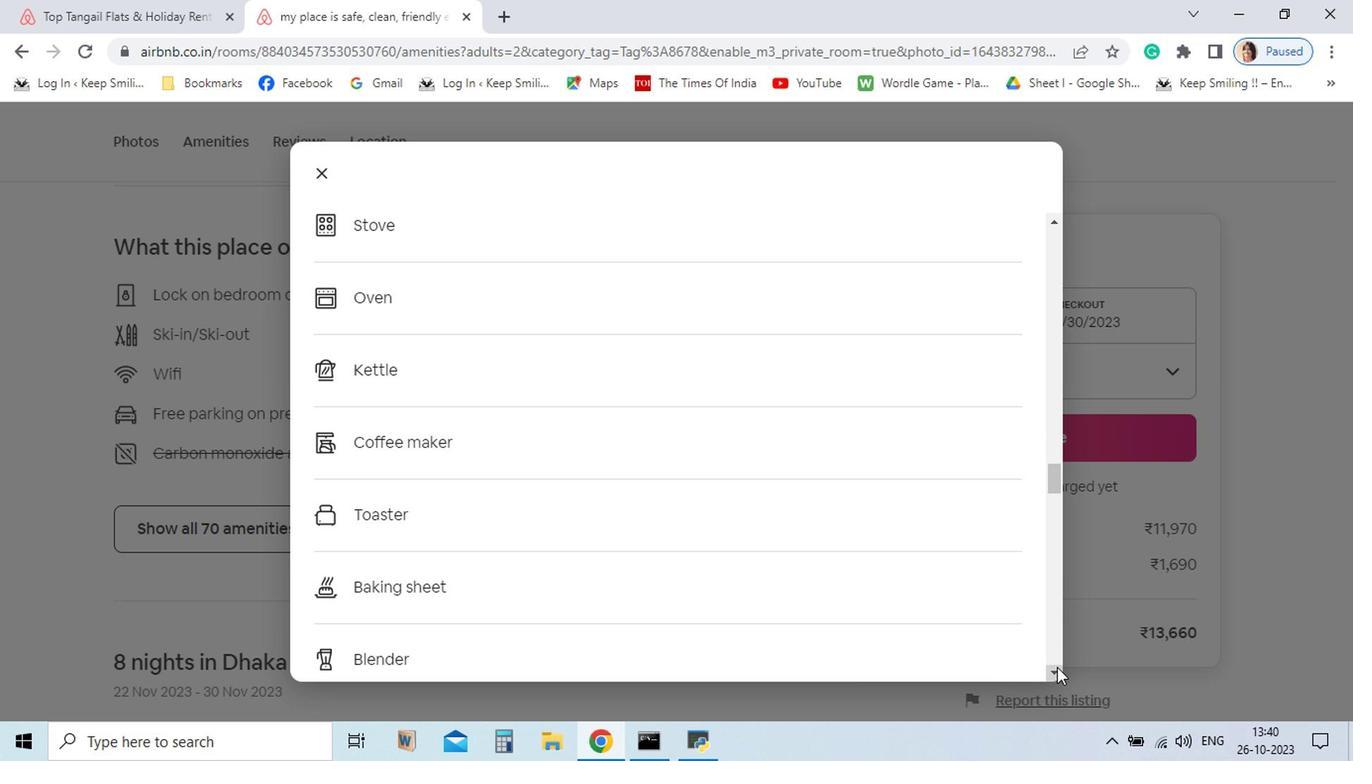 
Action: Mouse pressed left at (949, 671)
Screenshot: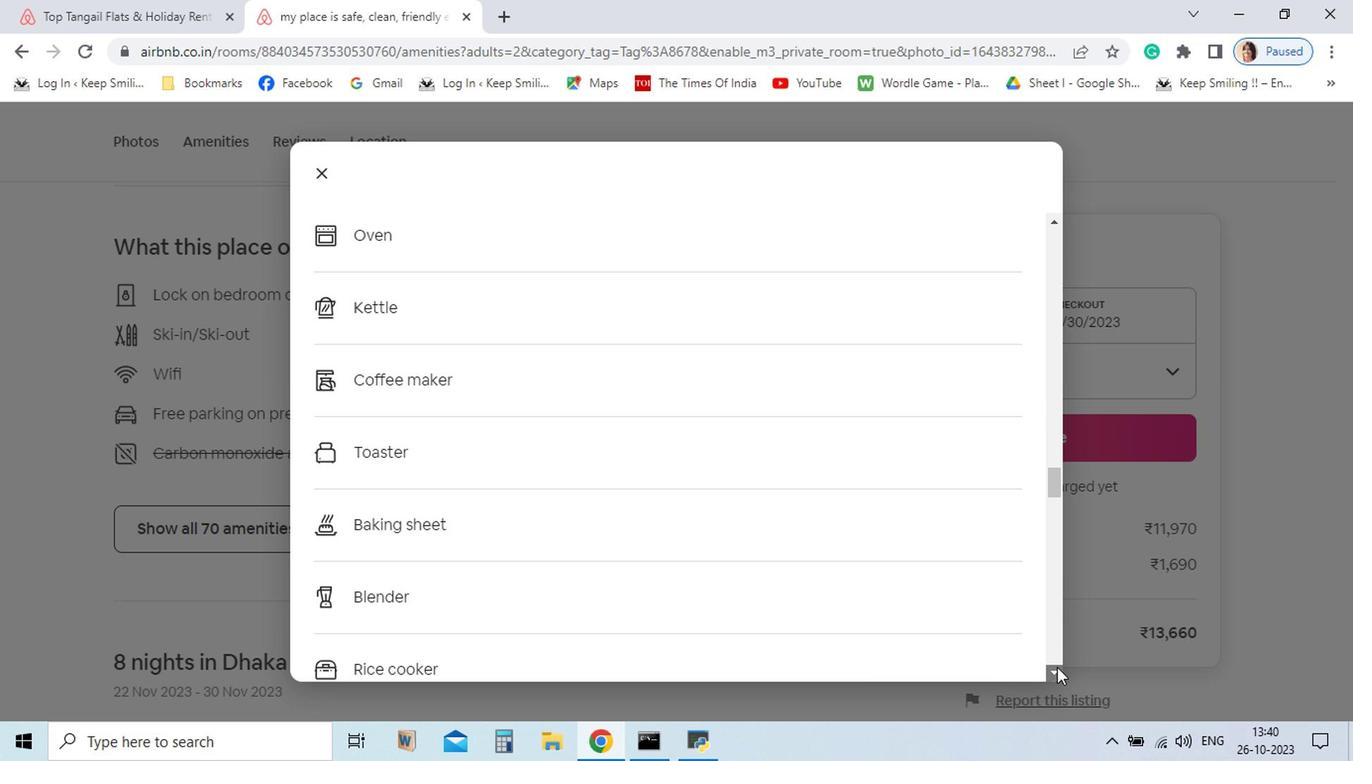 
Action: Mouse pressed left at (949, 671)
Screenshot: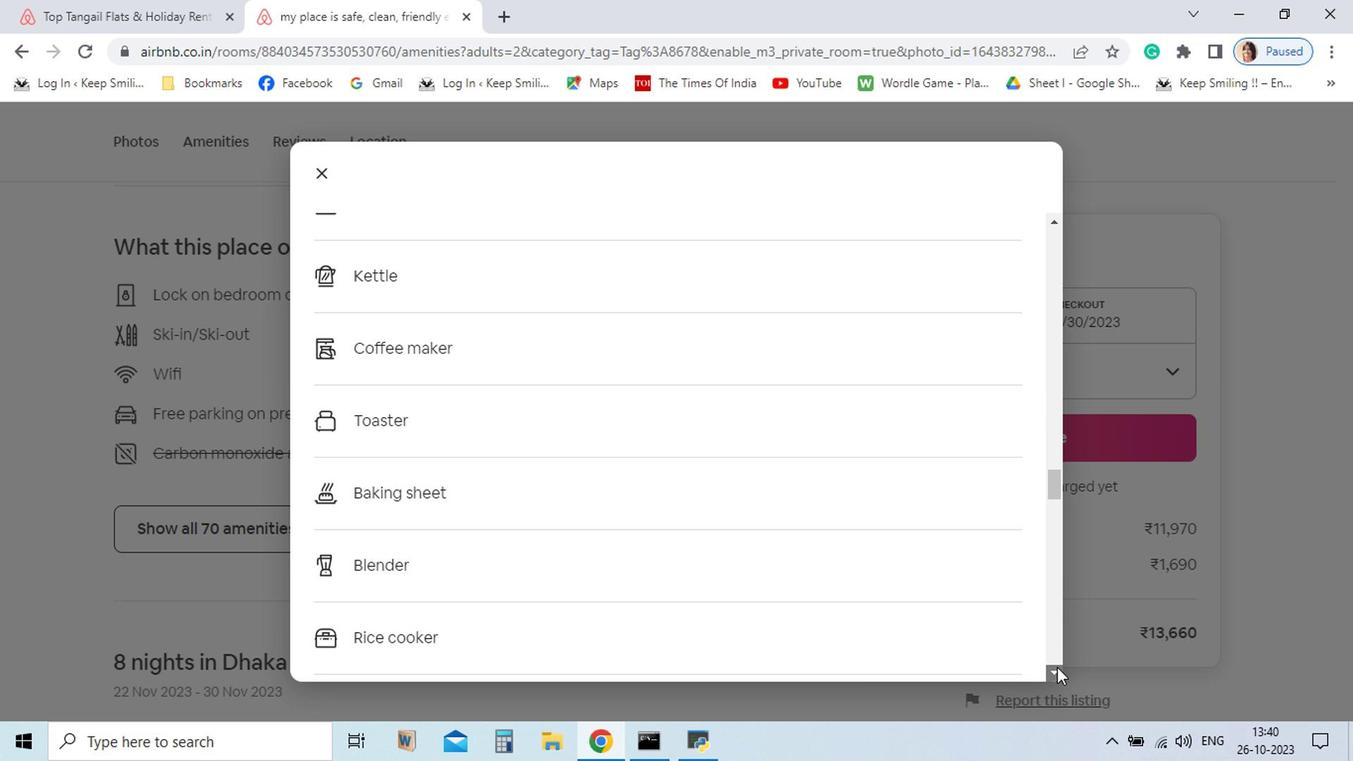 
Action: Mouse pressed left at (949, 671)
Screenshot: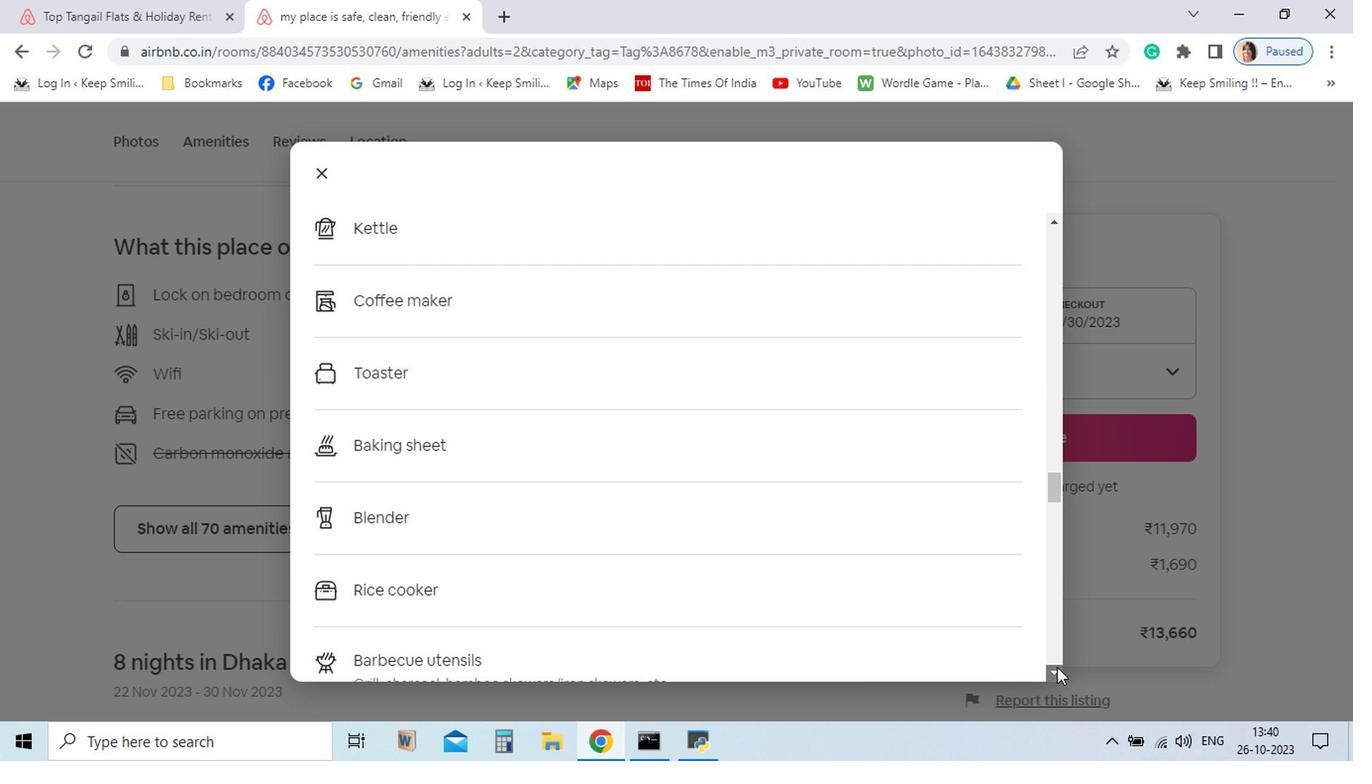 
Action: Mouse pressed left at (949, 671)
Screenshot: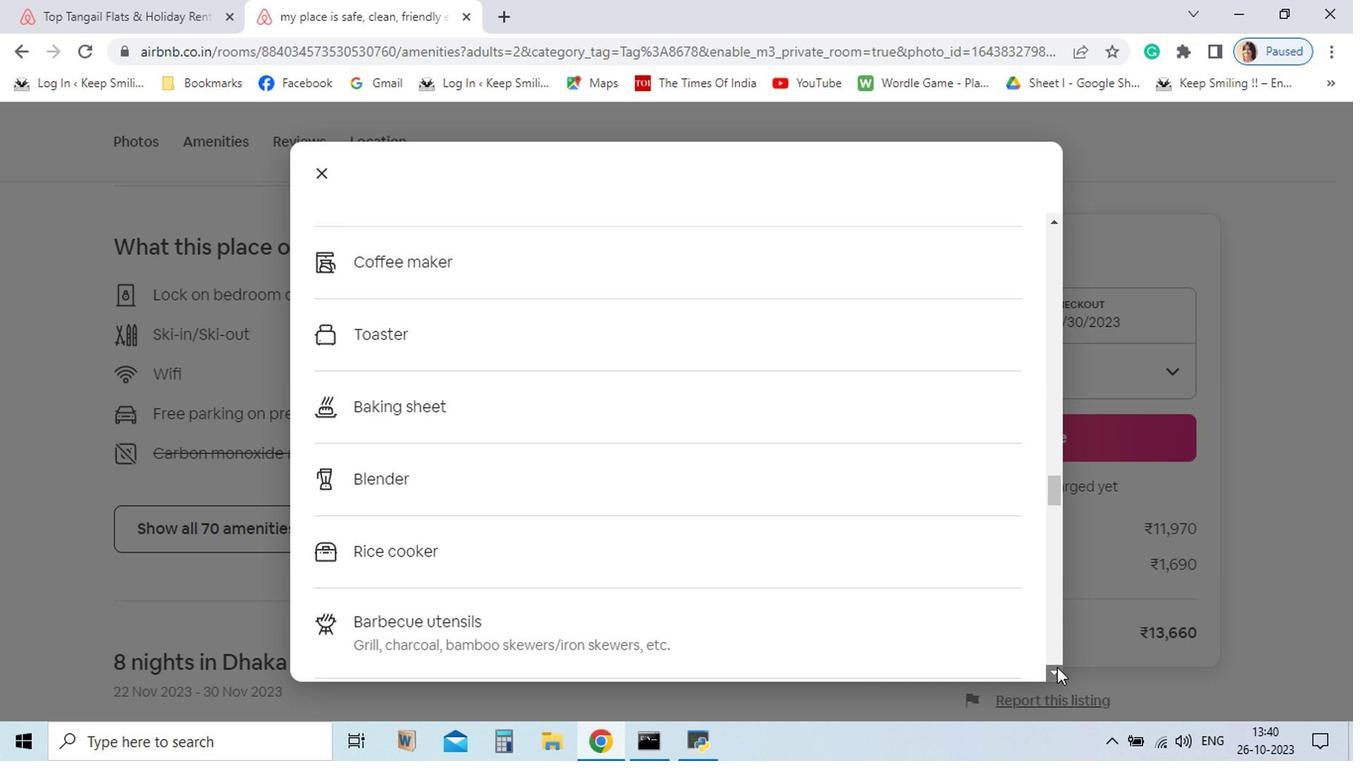 
Action: Mouse pressed left at (949, 671)
Screenshot: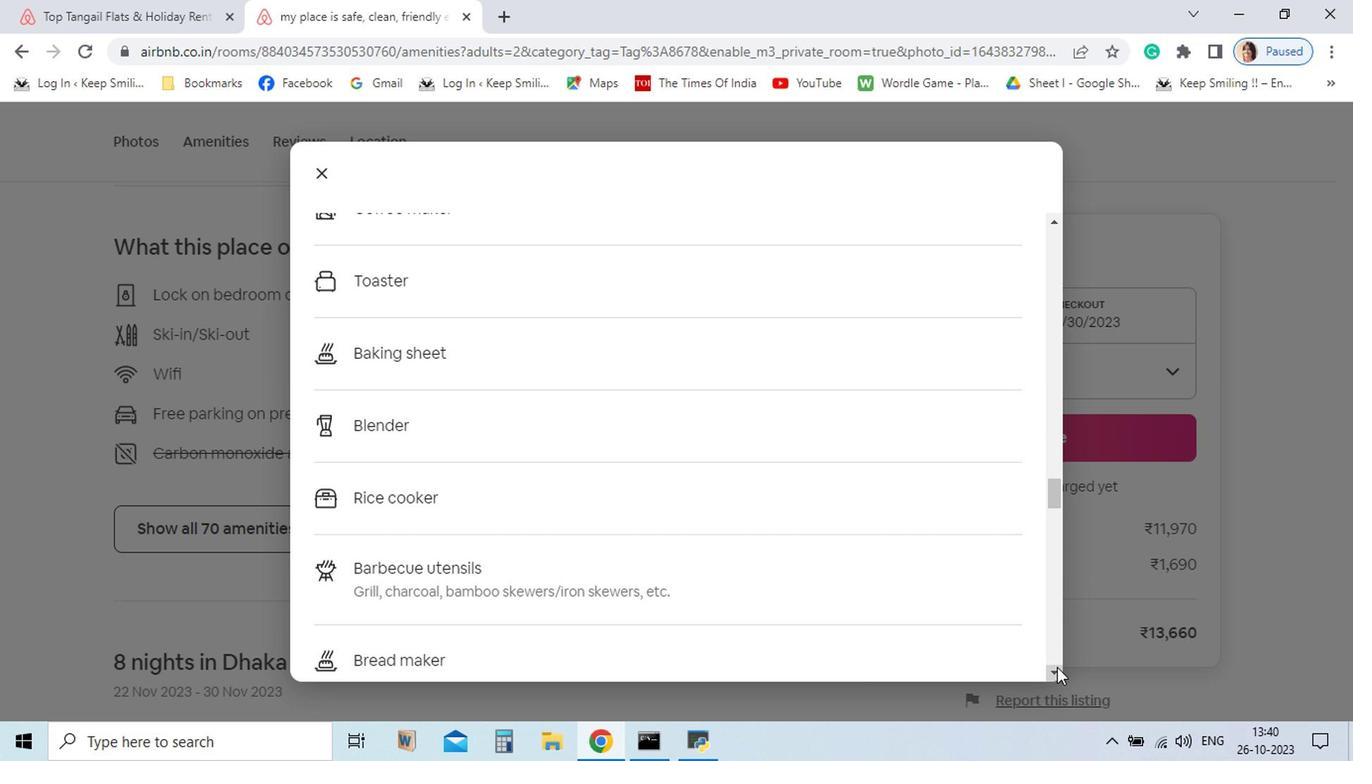 
Action: Mouse pressed left at (949, 671)
Screenshot: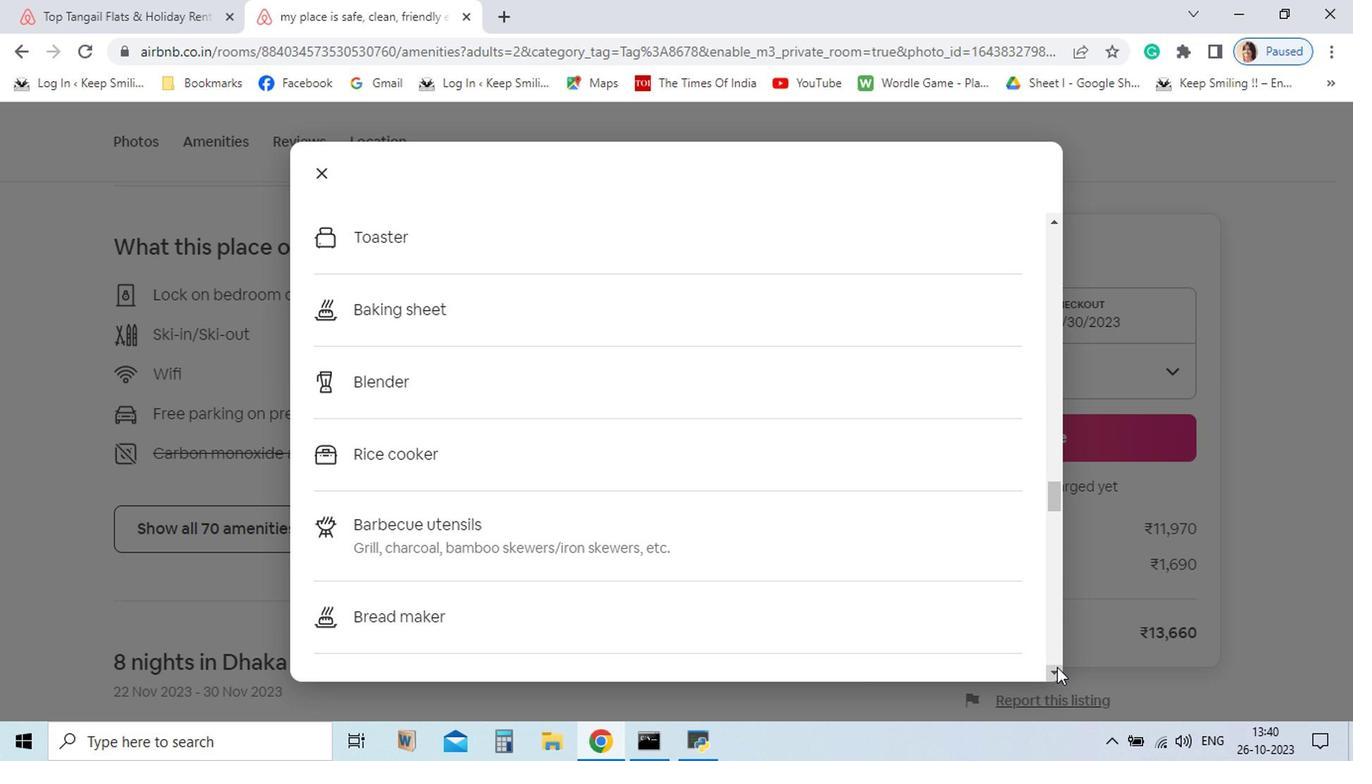 
Action: Mouse pressed left at (949, 671)
Screenshot: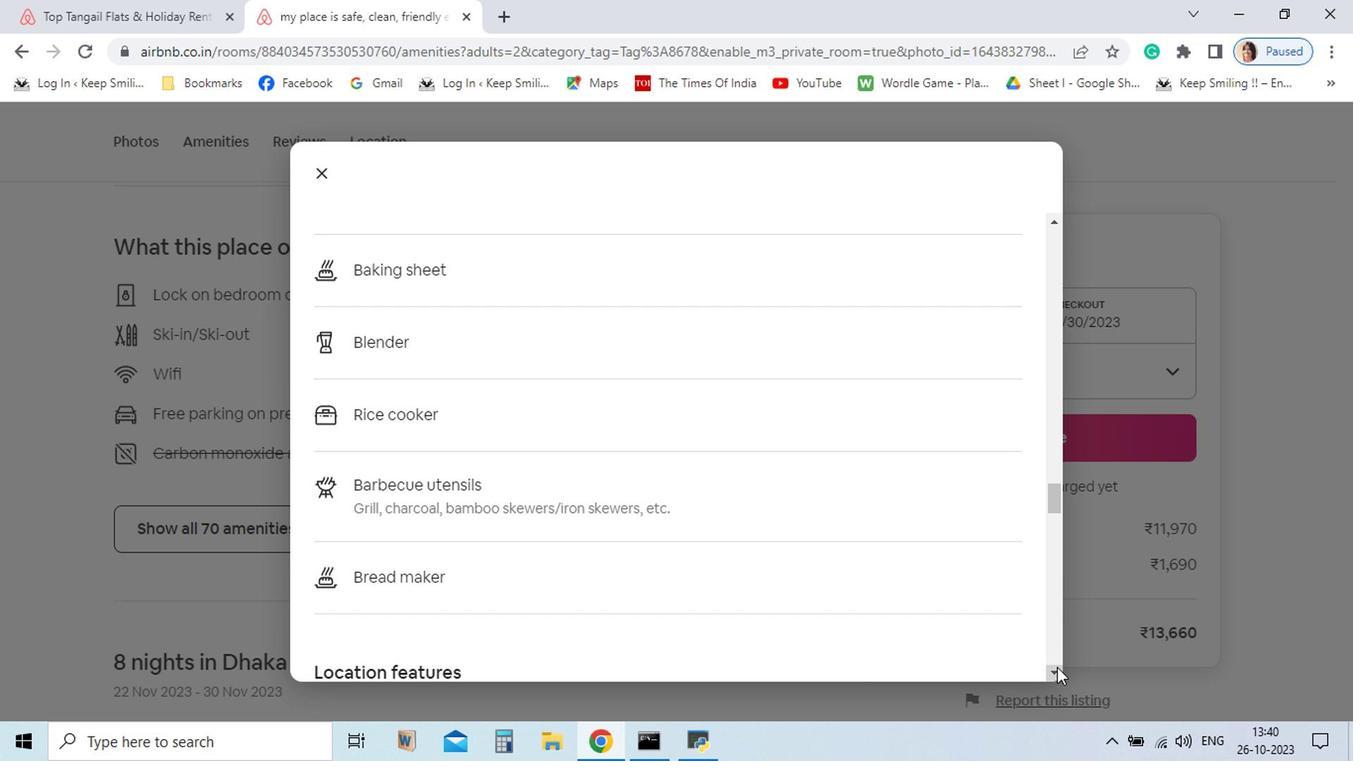 
Action: Mouse pressed left at (949, 671)
Screenshot: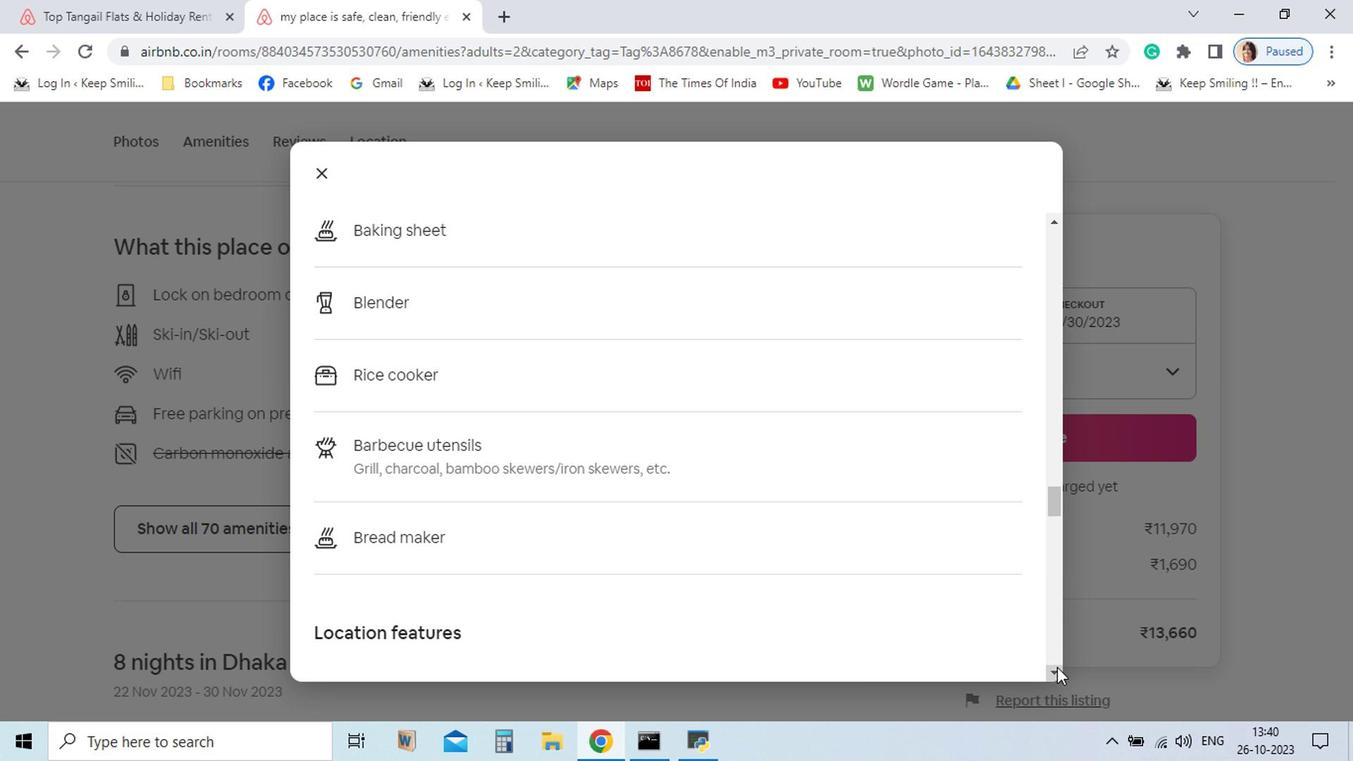 
Action: Mouse pressed left at (949, 671)
Screenshot: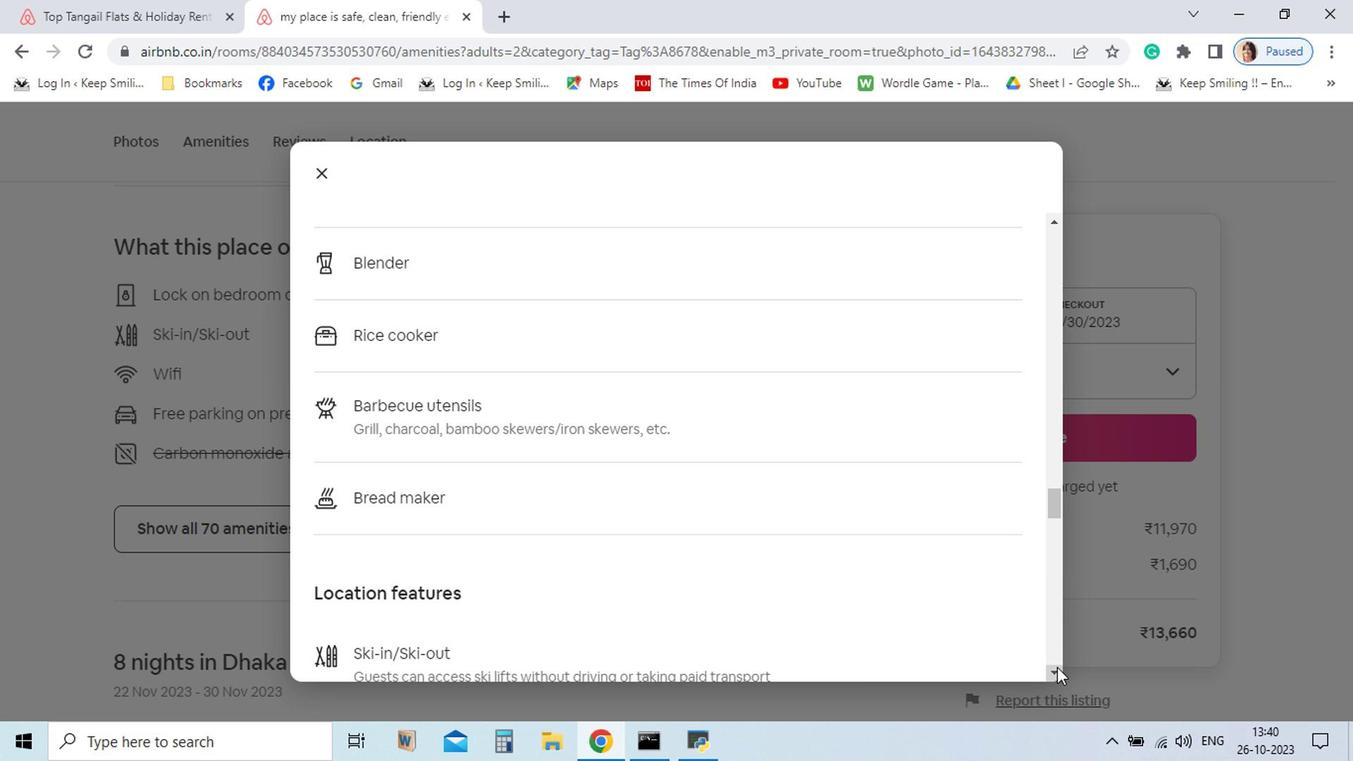 
Action: Mouse pressed left at (949, 671)
Screenshot: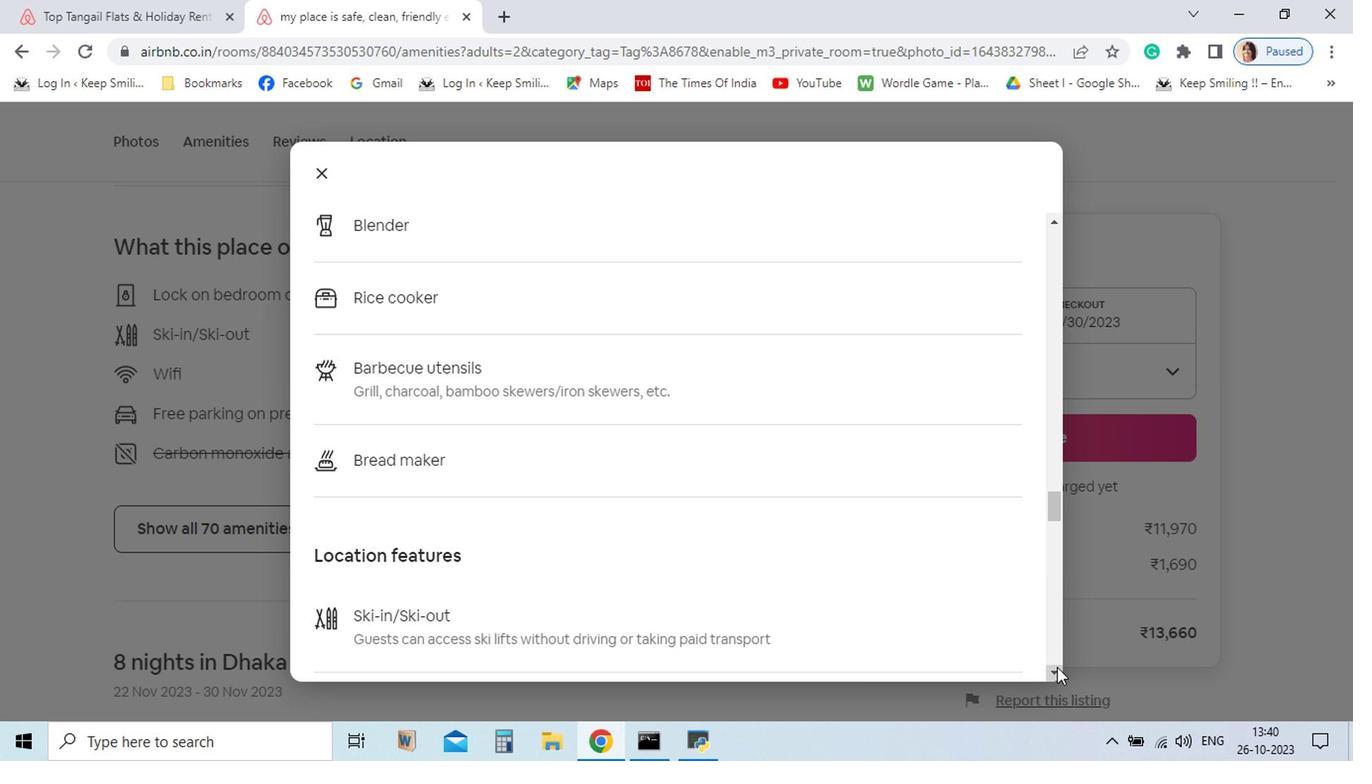 
Action: Mouse pressed left at (949, 671)
Screenshot: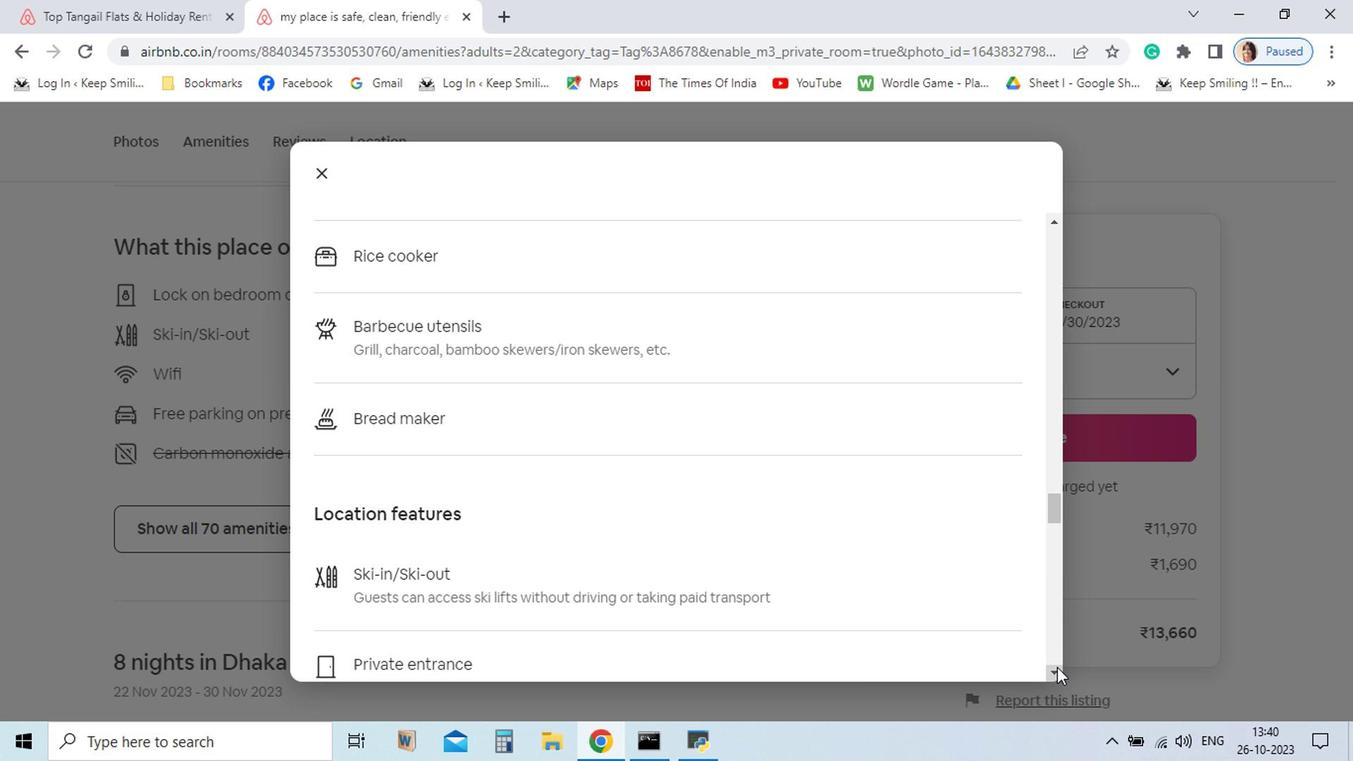 
Action: Mouse pressed left at (949, 671)
Screenshot: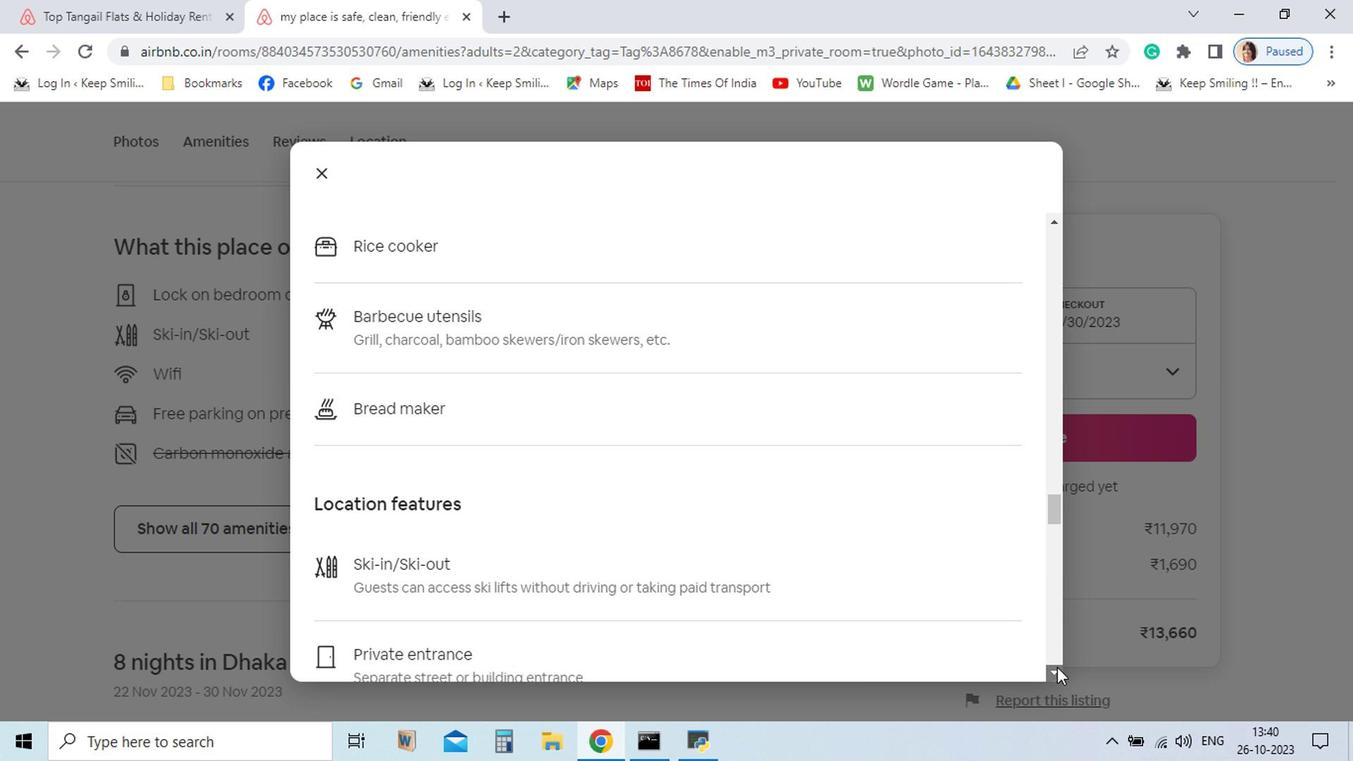 
Action: Mouse pressed left at (949, 671)
Screenshot: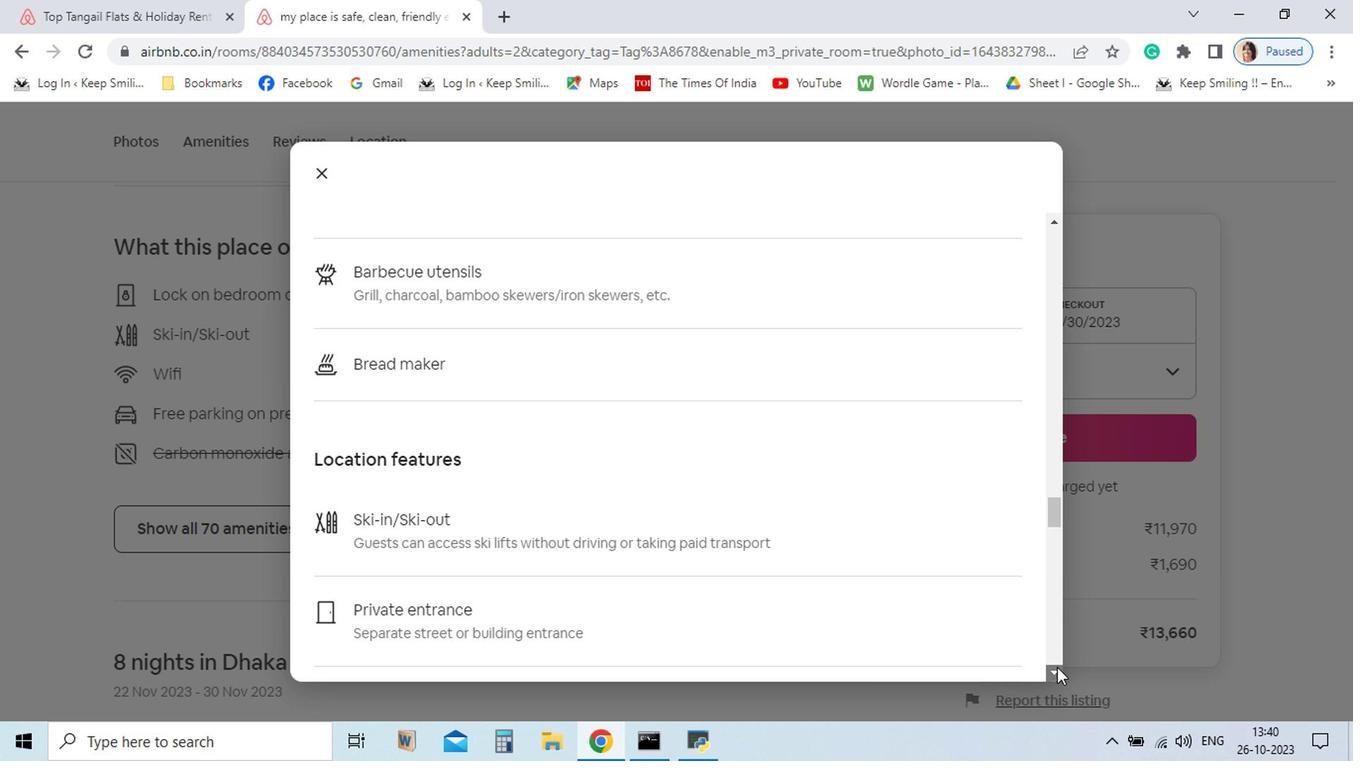 
Action: Mouse pressed left at (949, 671)
Screenshot: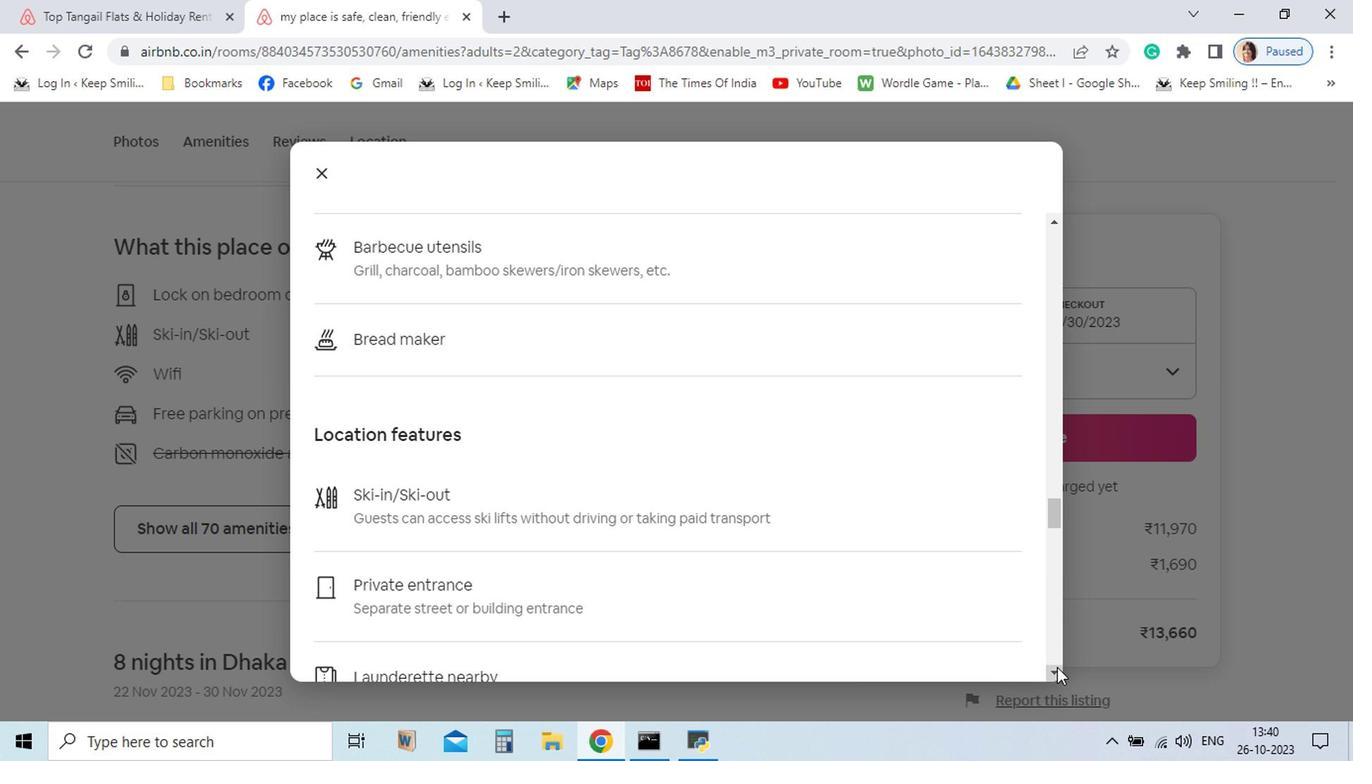 
Action: Mouse pressed left at (949, 671)
Screenshot: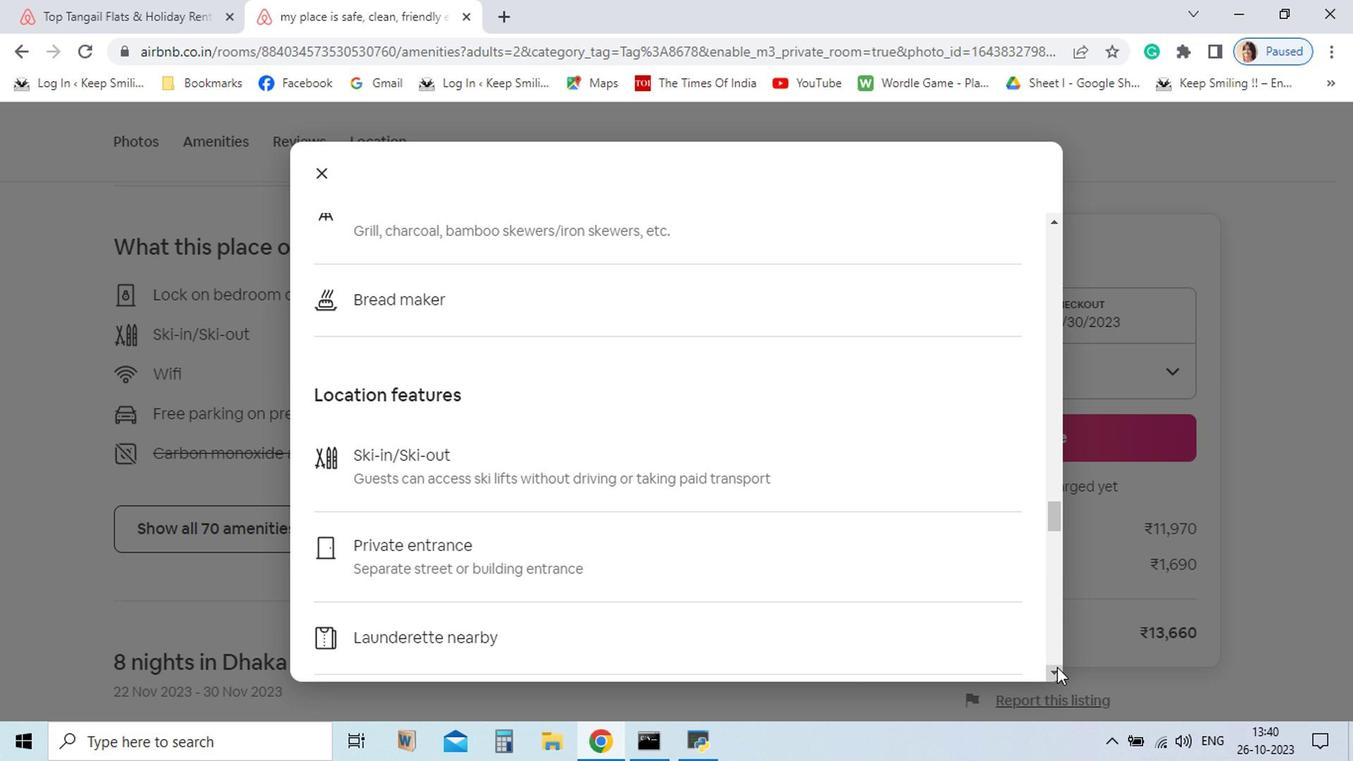 
Action: Mouse pressed left at (949, 671)
Screenshot: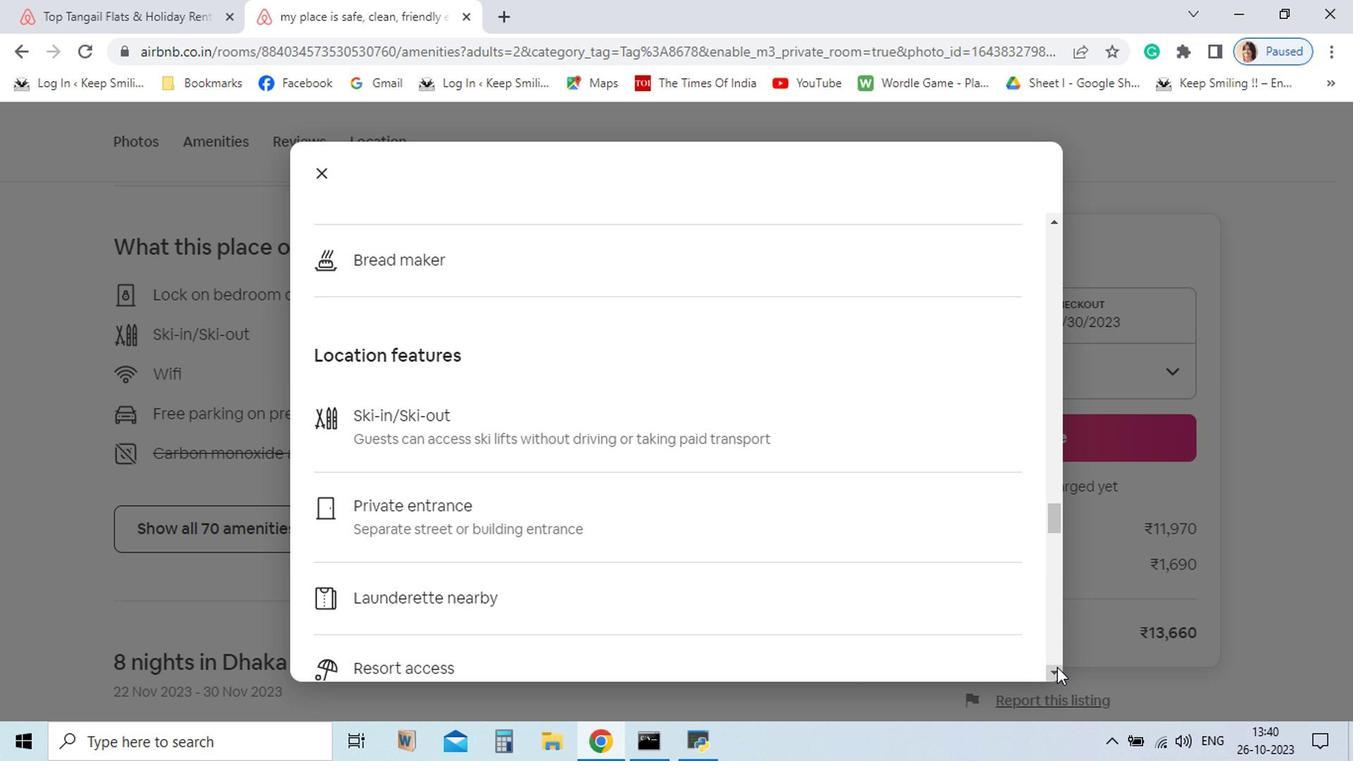 
Action: Mouse pressed left at (949, 671)
Screenshot: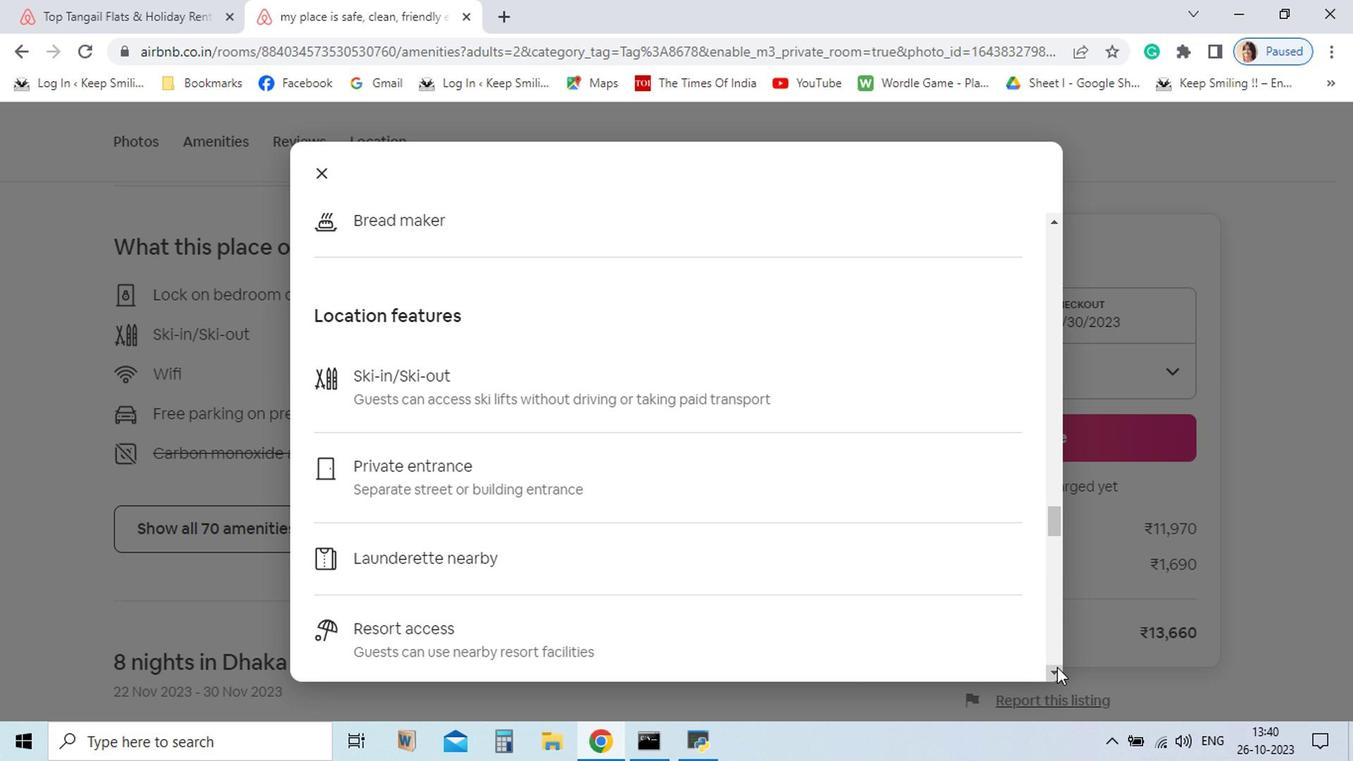 
Action: Mouse pressed left at (949, 671)
Screenshot: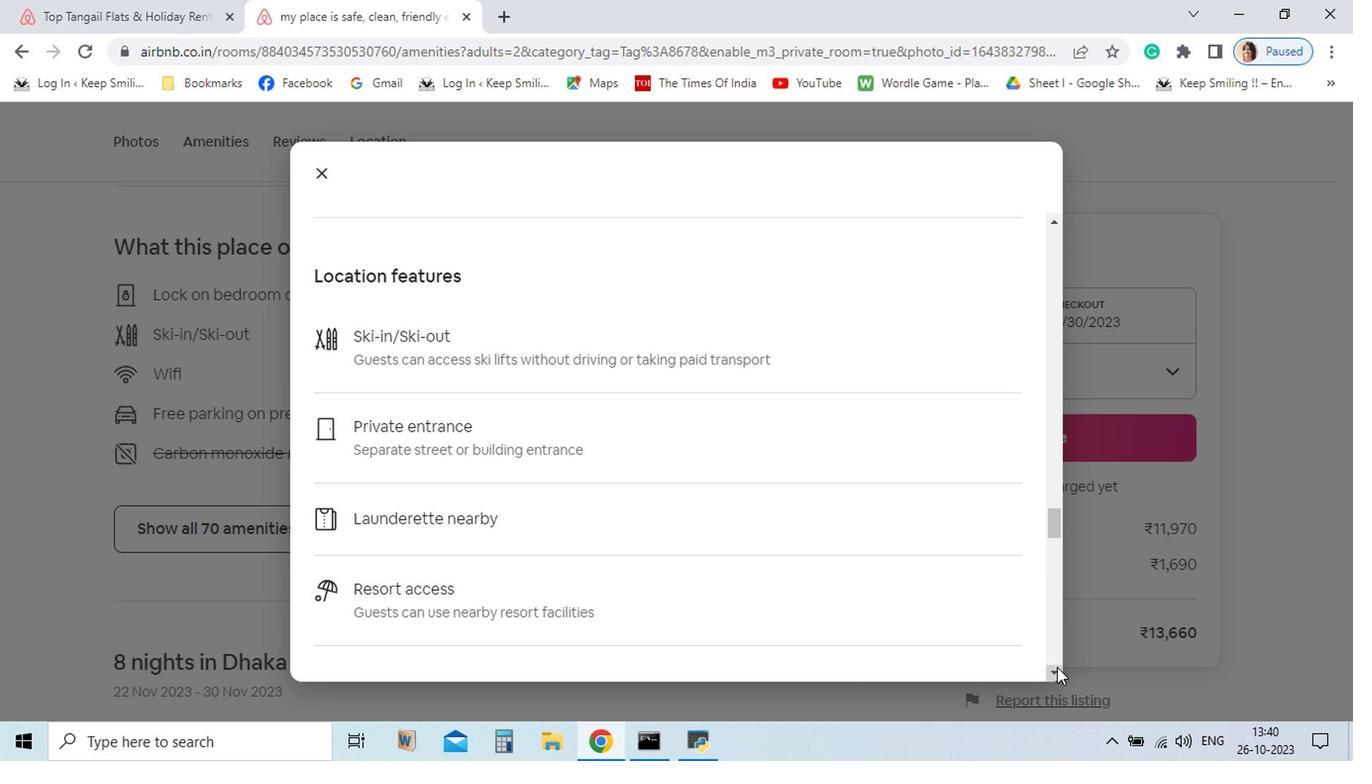 
Action: Mouse pressed left at (949, 671)
Screenshot: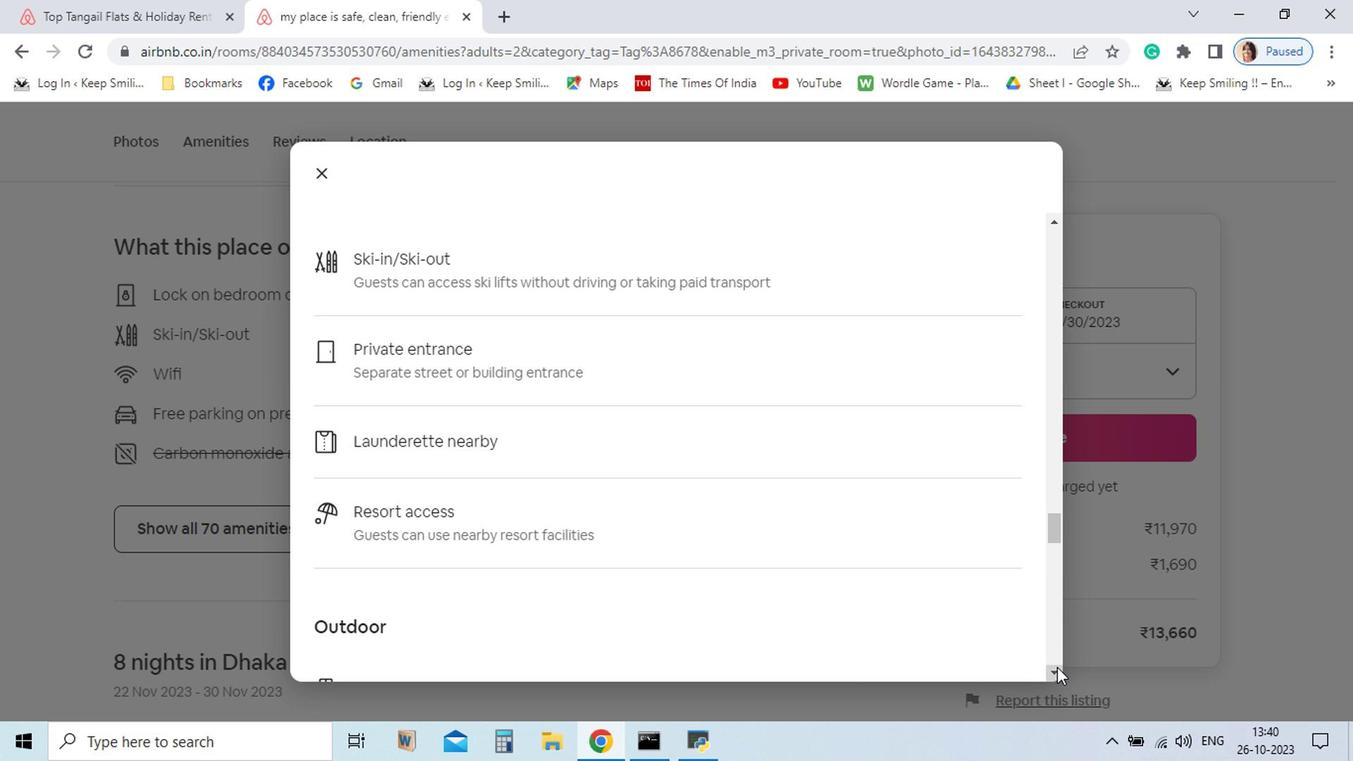 
Action: Mouse pressed left at (949, 671)
Screenshot: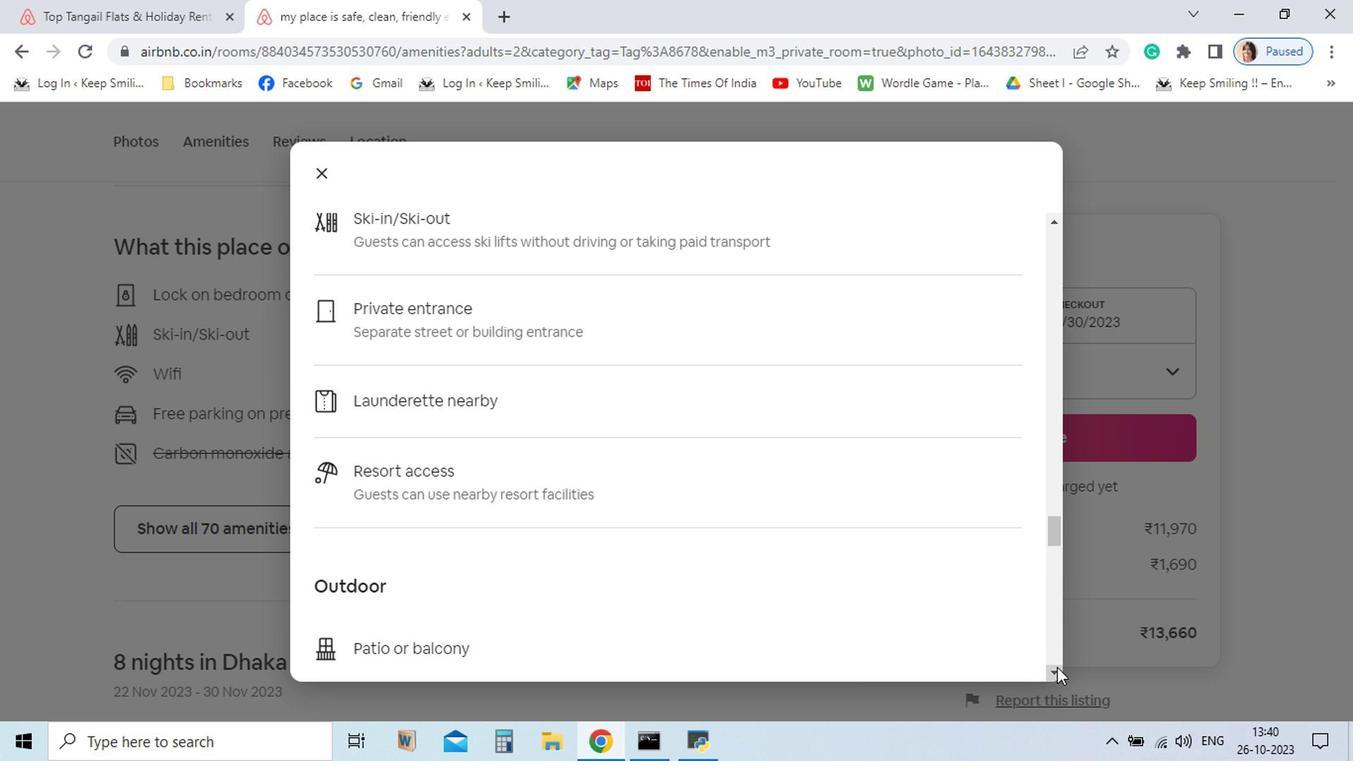 
Action: Mouse pressed left at (949, 671)
Screenshot: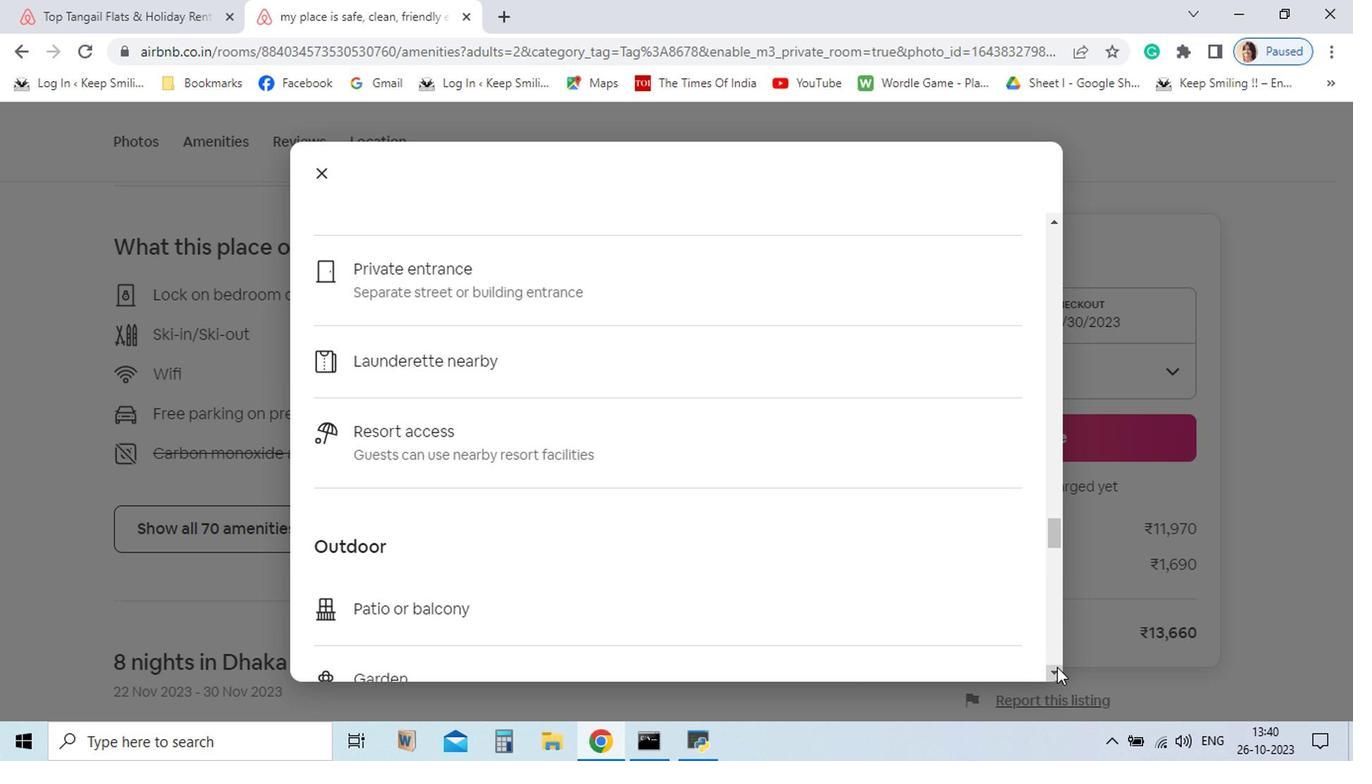 
Action: Mouse pressed left at (949, 671)
Screenshot: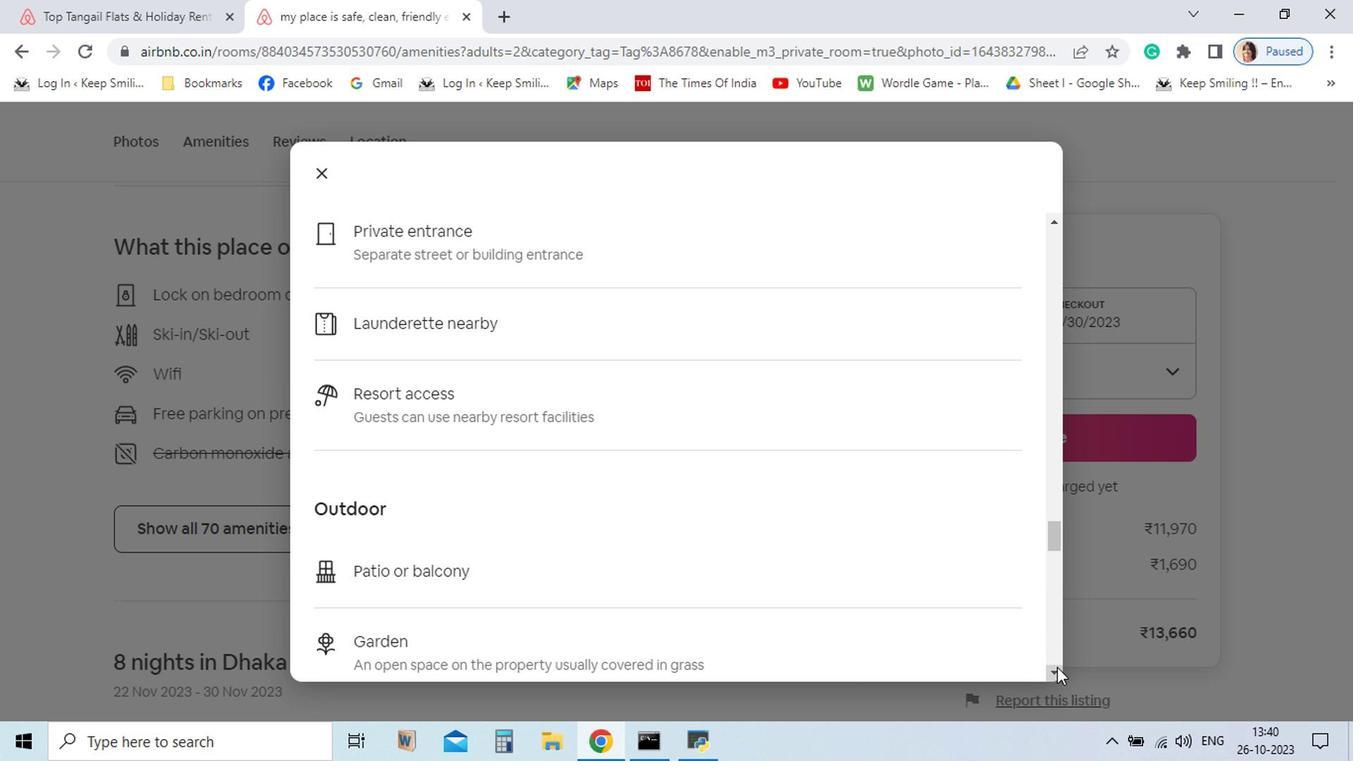 
Action: Mouse pressed left at (949, 671)
Screenshot: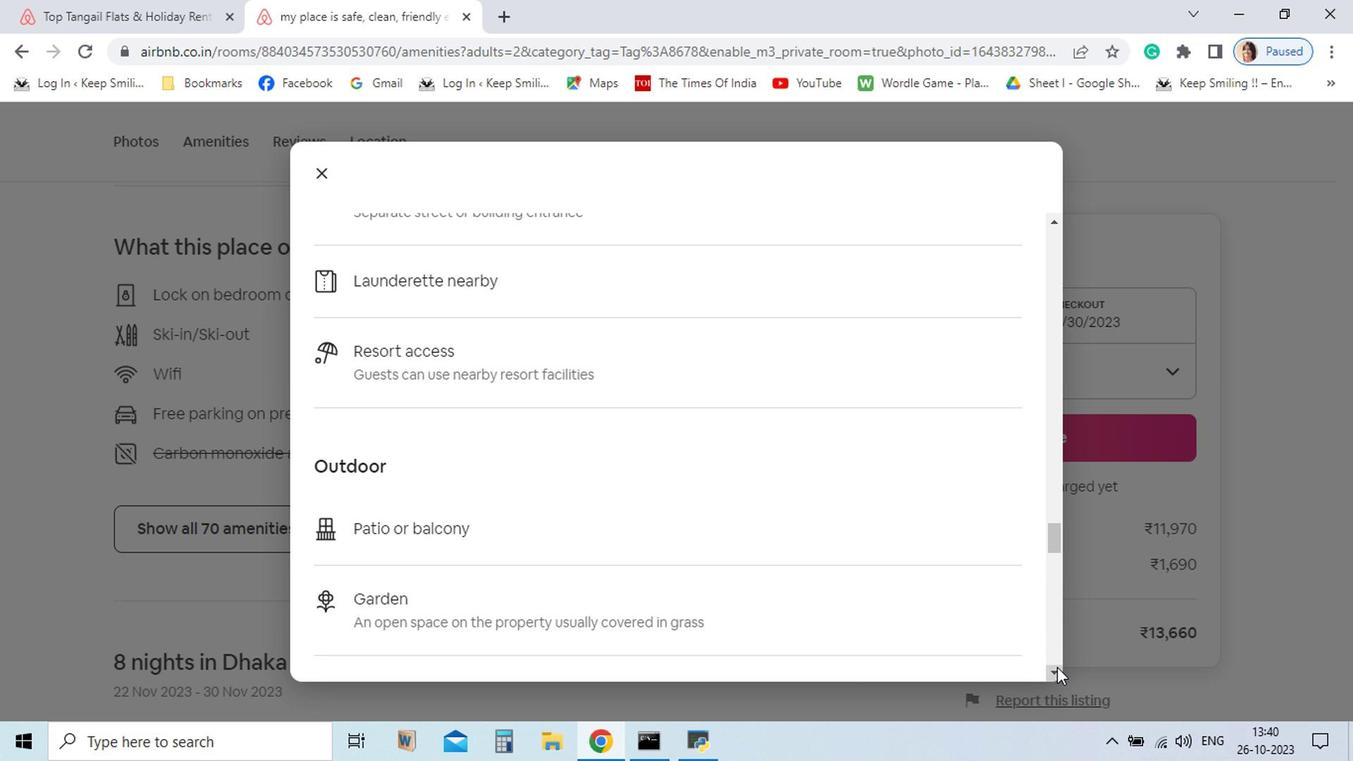 
Action: Mouse pressed left at (949, 671)
Screenshot: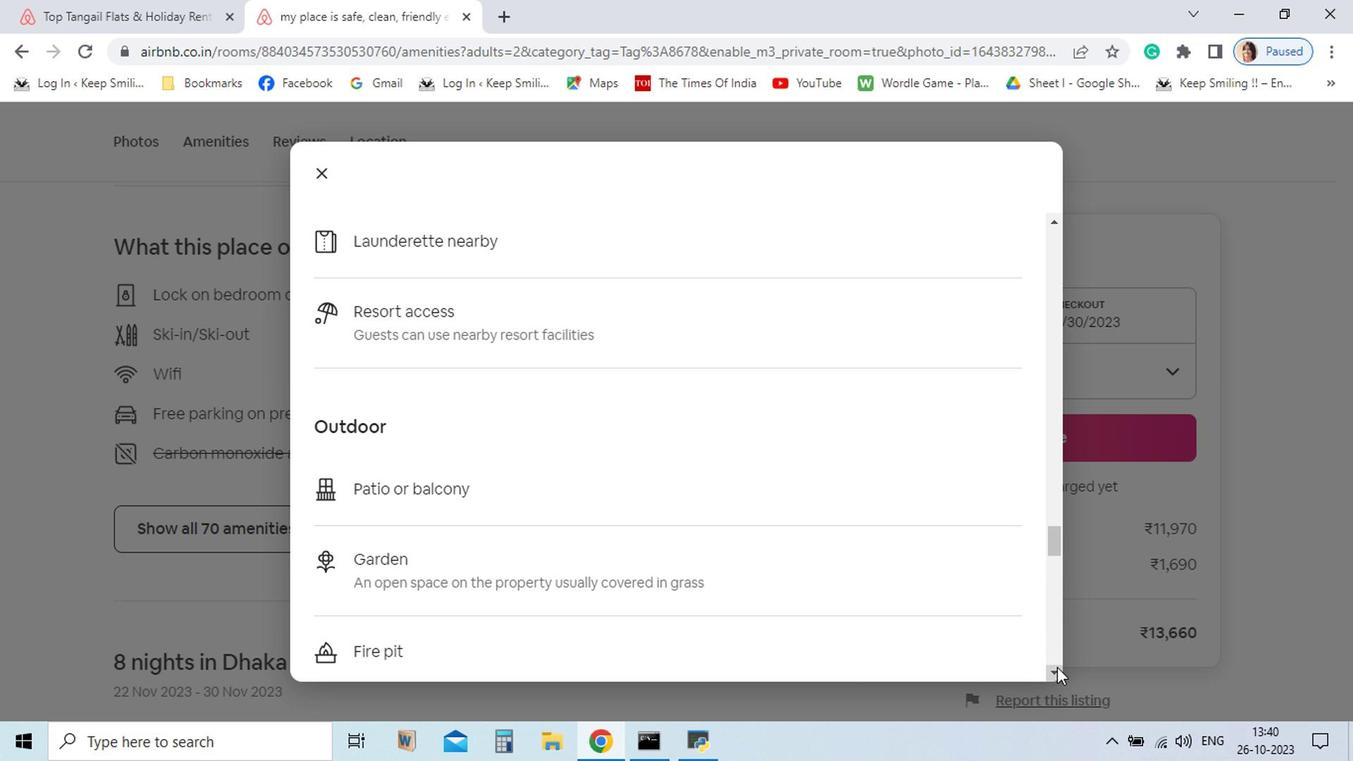 
Action: Mouse pressed left at (949, 671)
Screenshot: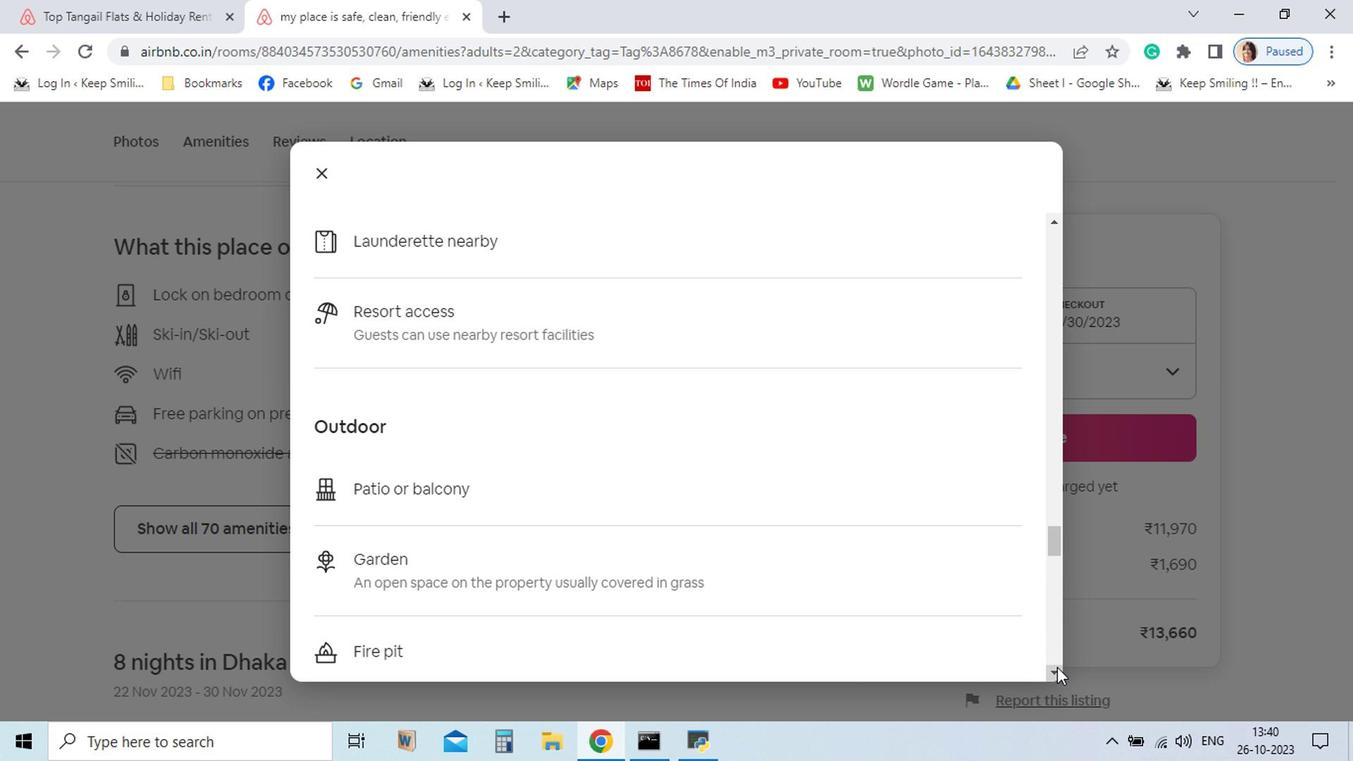 
Action: Mouse pressed left at (949, 671)
Screenshot: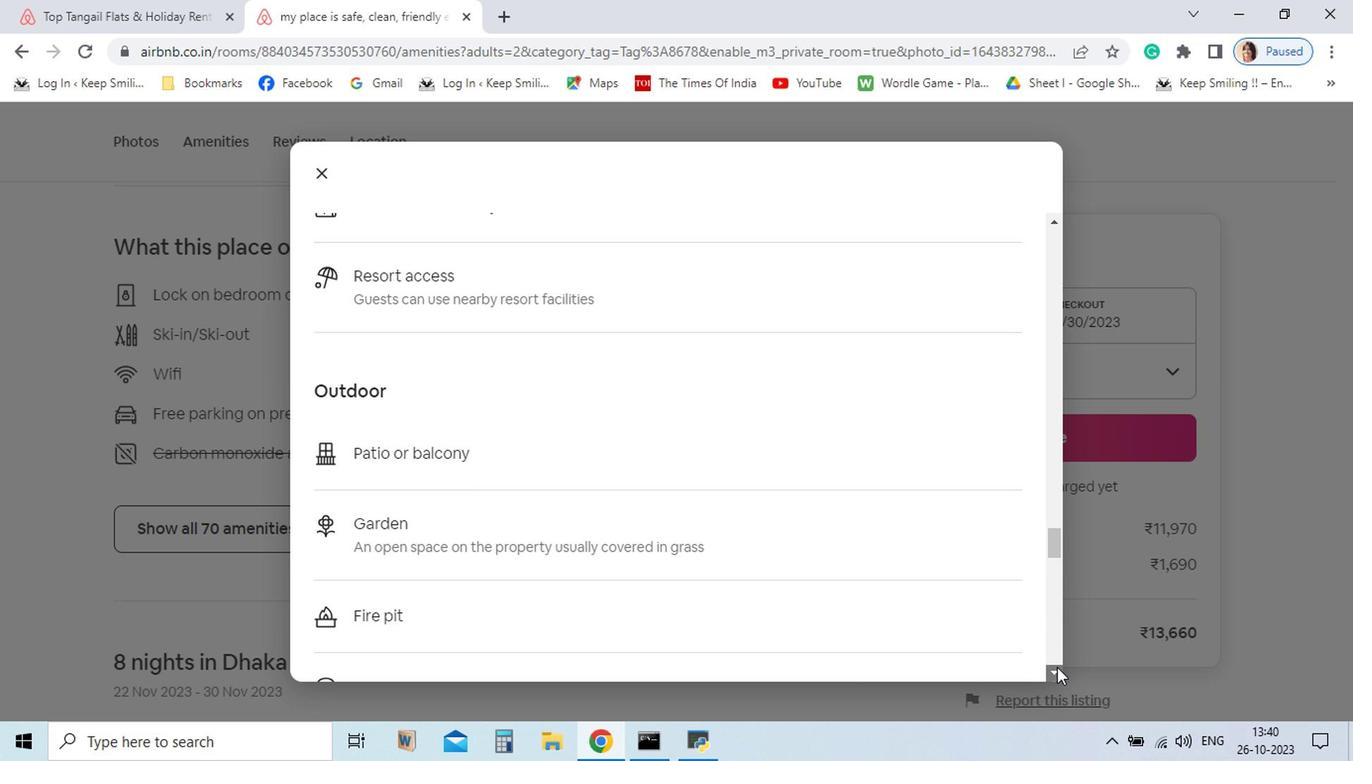 
Action: Mouse pressed left at (949, 671)
Screenshot: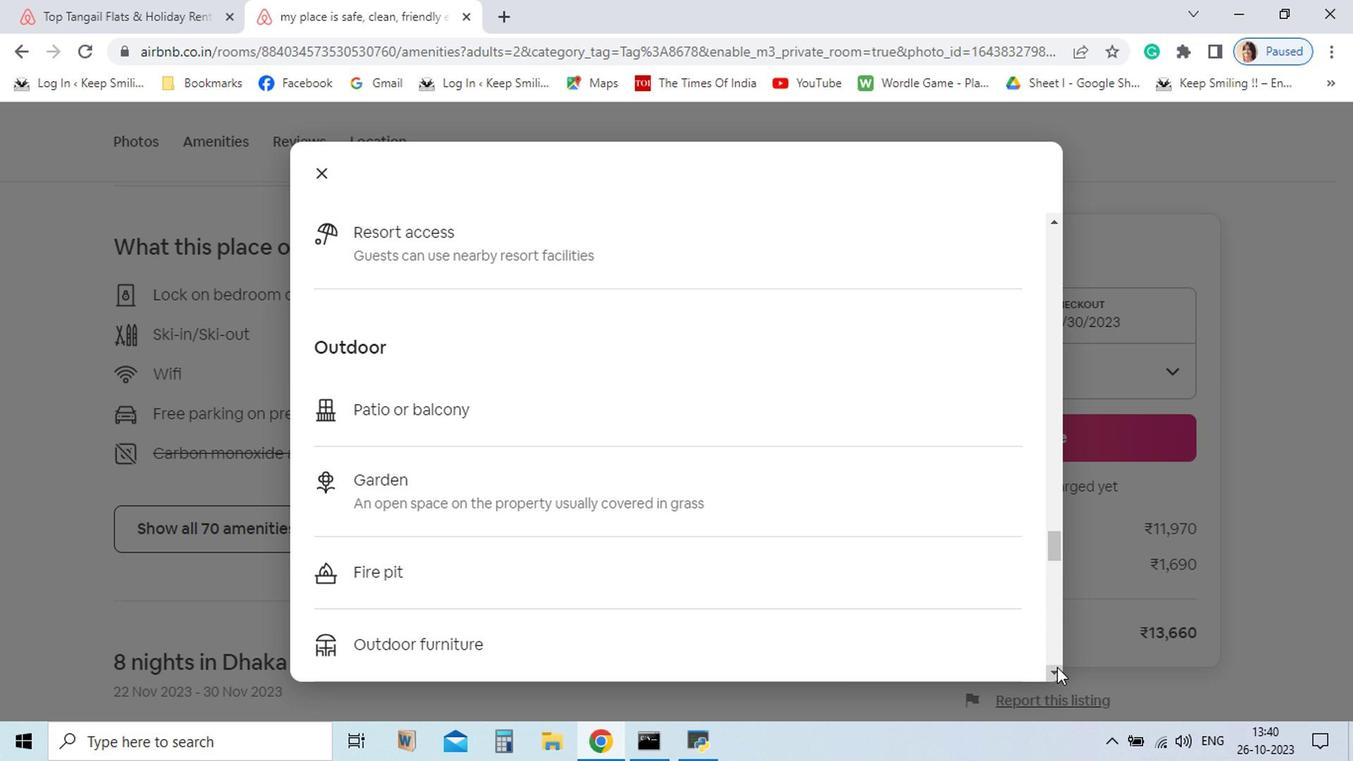 
Action: Mouse pressed left at (949, 671)
Screenshot: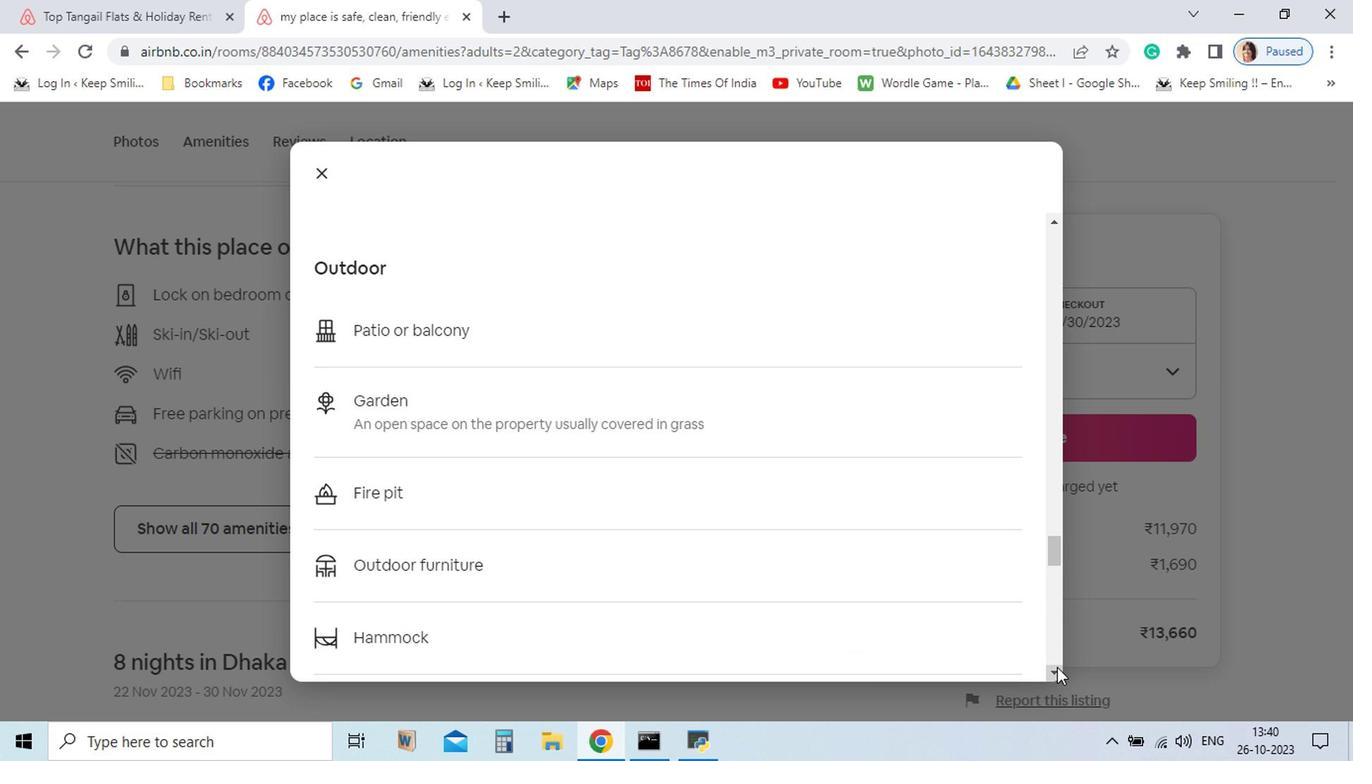
Action: Mouse pressed left at (949, 671)
Screenshot: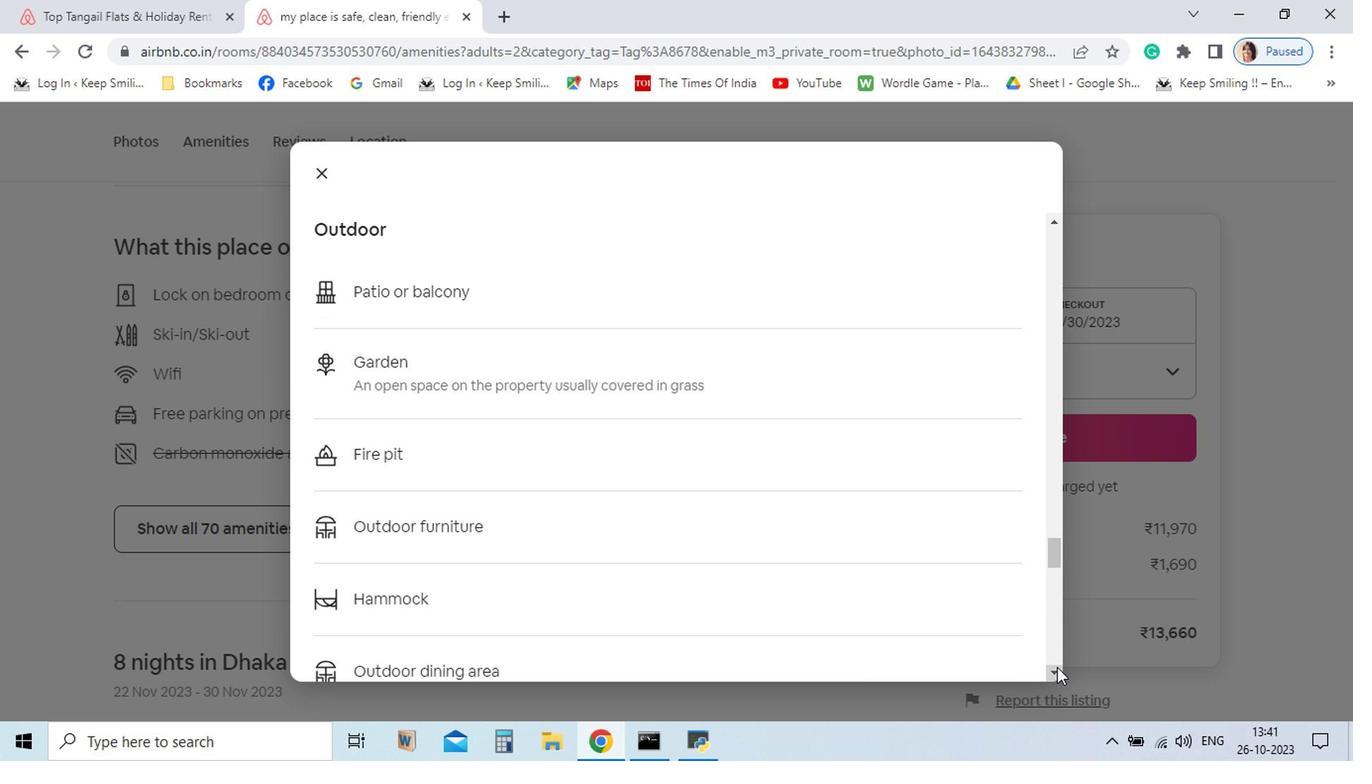 
Action: Mouse pressed left at (949, 671)
Screenshot: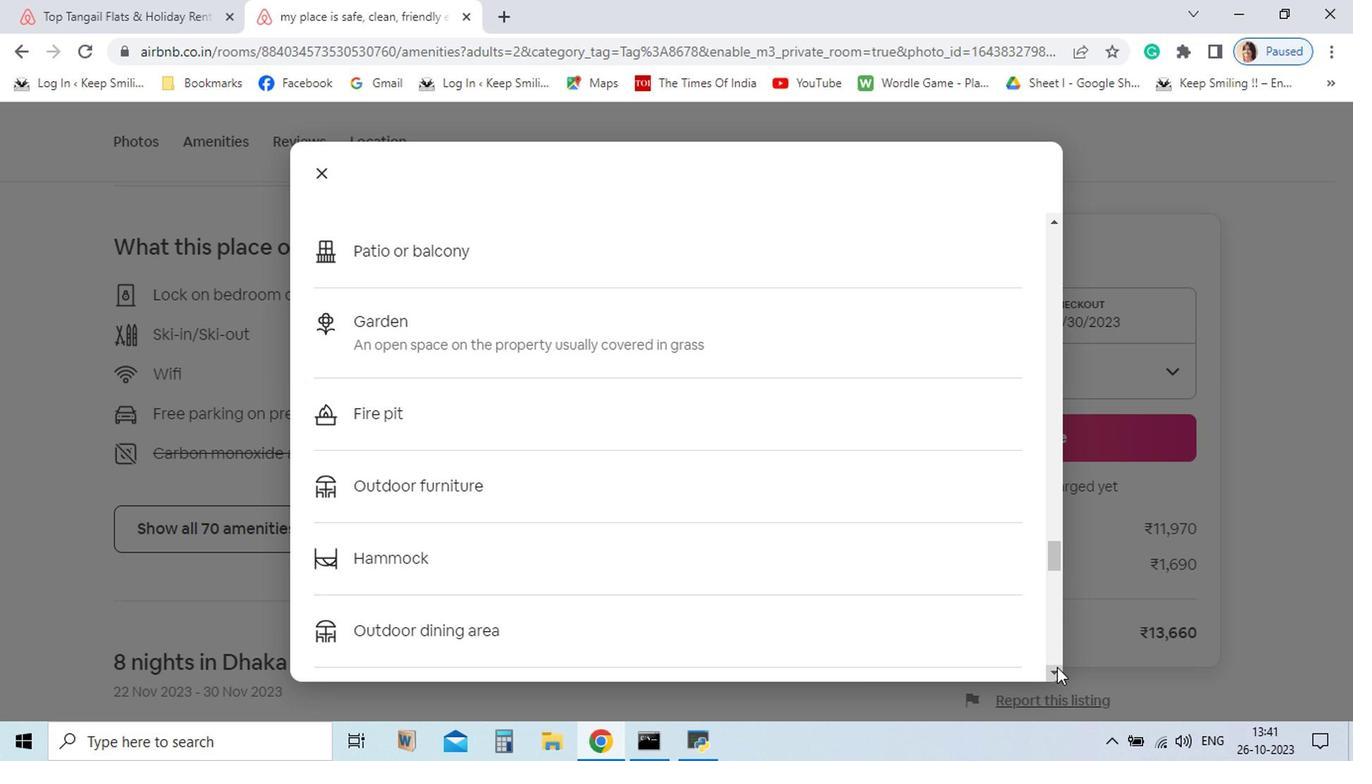 
Action: Mouse pressed left at (949, 671)
Screenshot: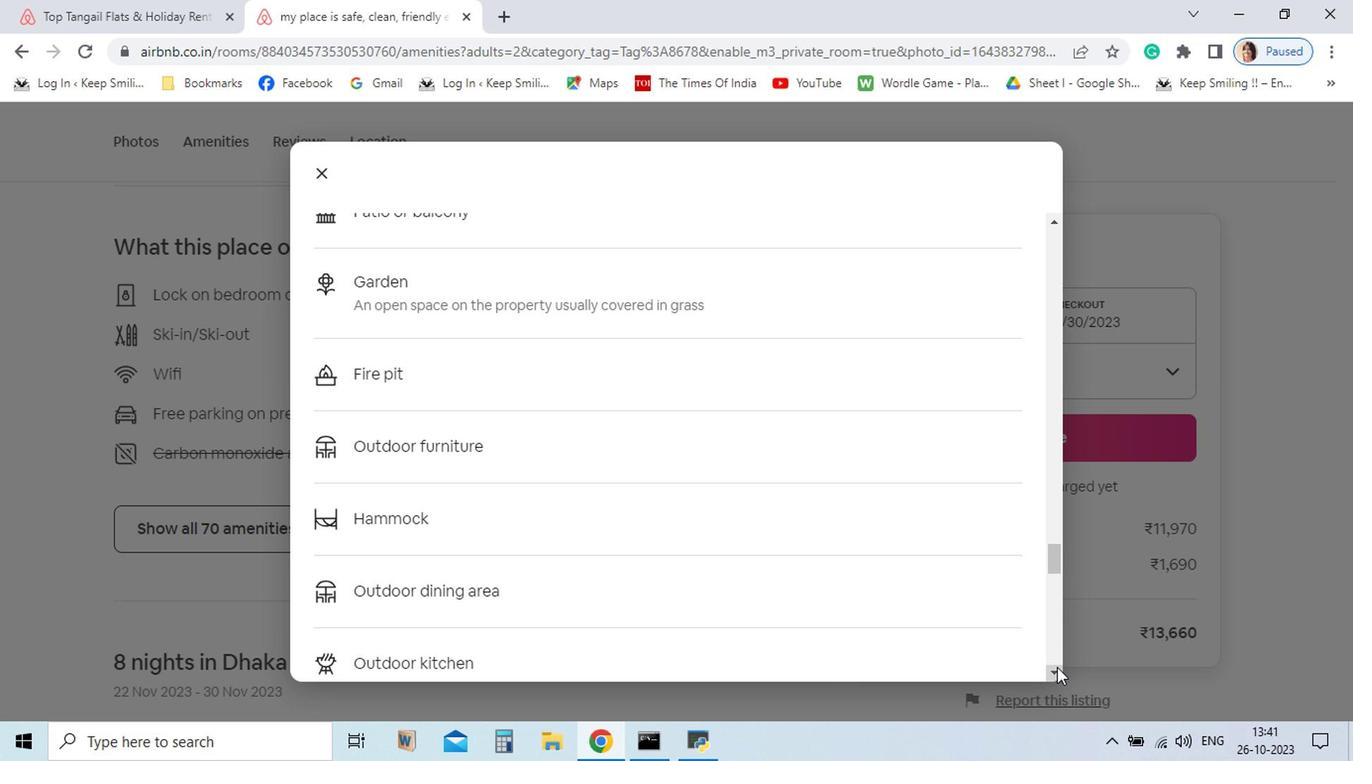 
Action: Mouse pressed left at (949, 671)
